 Task: Calculate the travel distance between Hood River and Multnomah Falls.
Action: Mouse moved to (330, 125)
Screenshot: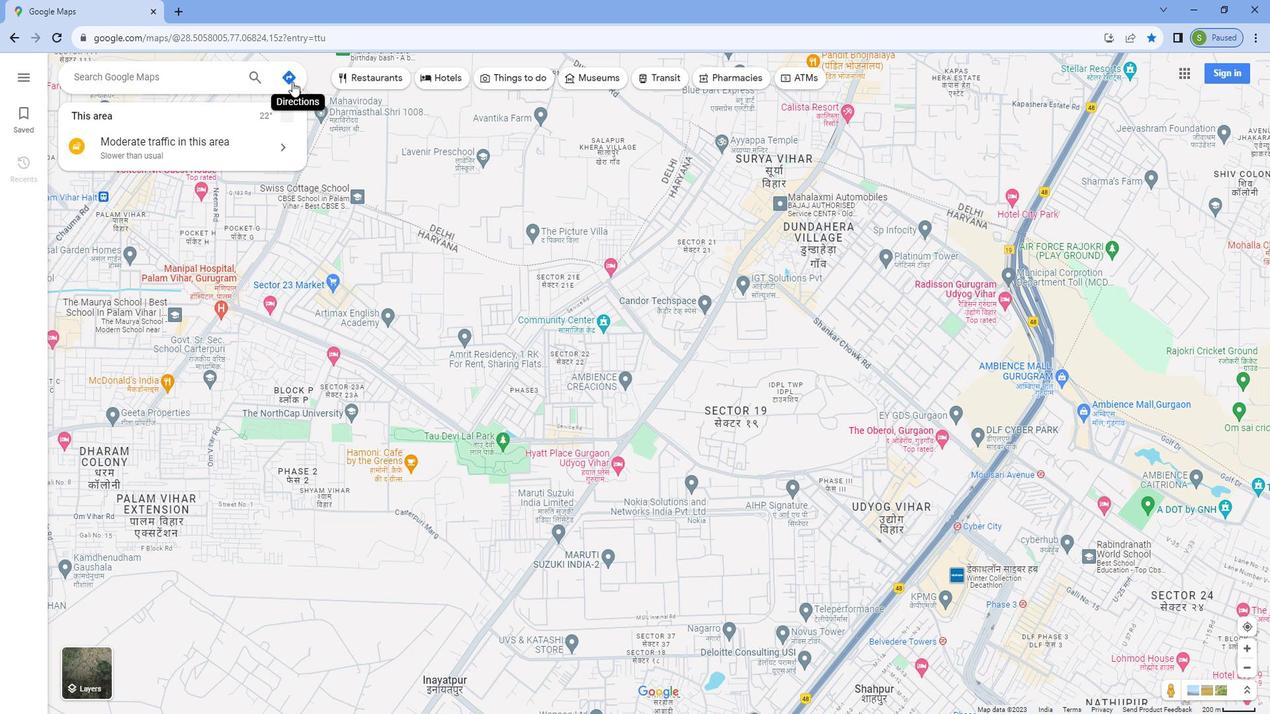 
Action: Mouse pressed left at (330, 125)
Screenshot: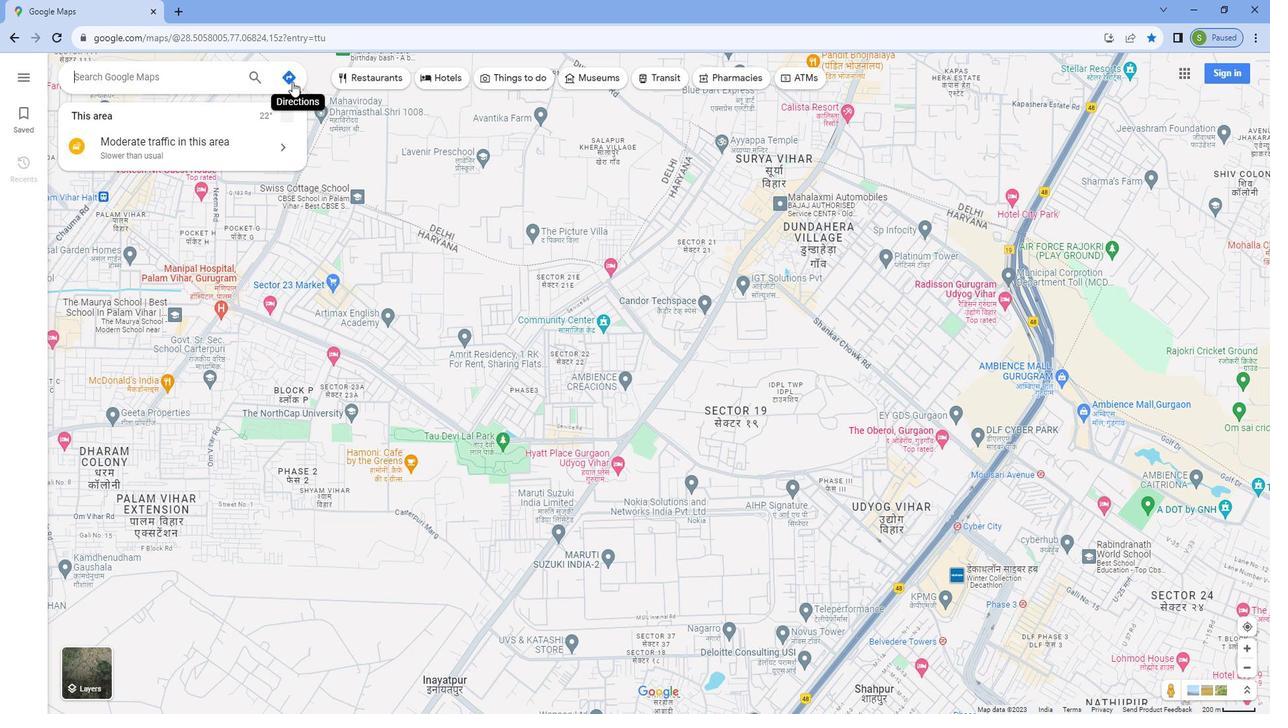 
Action: Mouse moved to (252, 154)
Screenshot: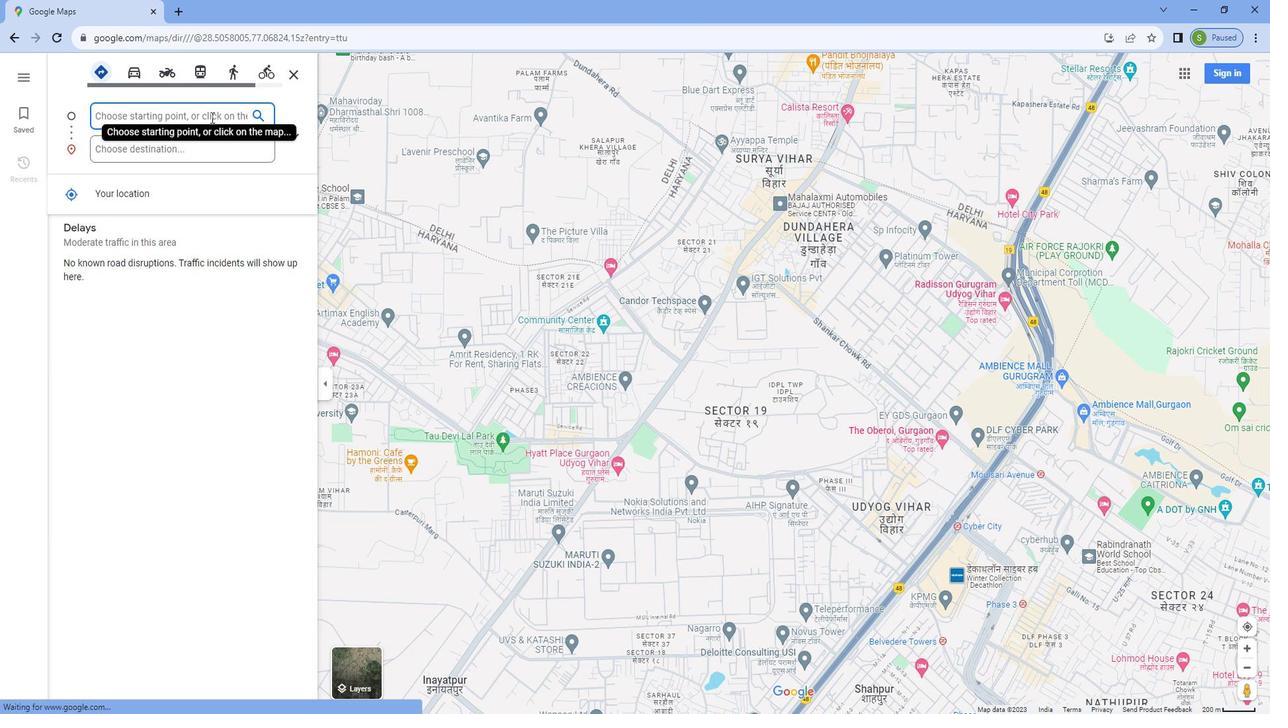 
Action: Mouse pressed left at (252, 154)
Screenshot: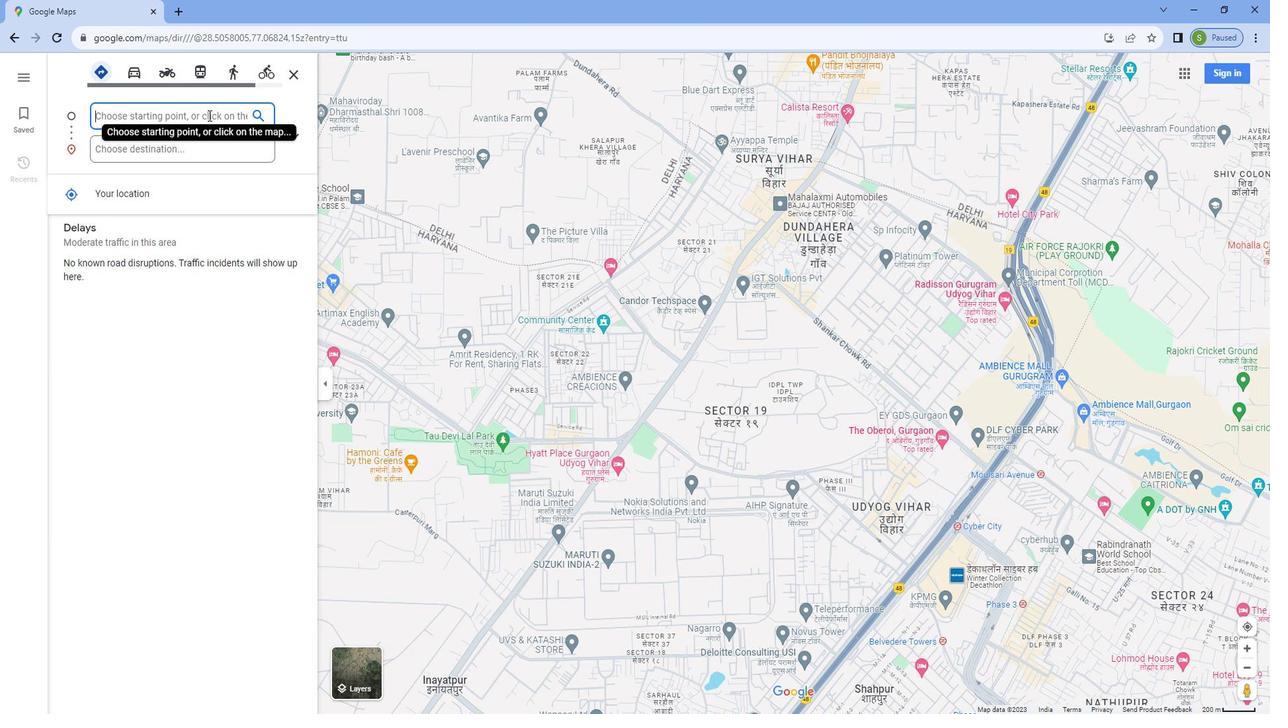
Action: Key pressed <Key.caps_lock>H<Key.caps_lock>ood<Key.space><Key.caps_lock>R<Key.caps_lock>iver
Screenshot: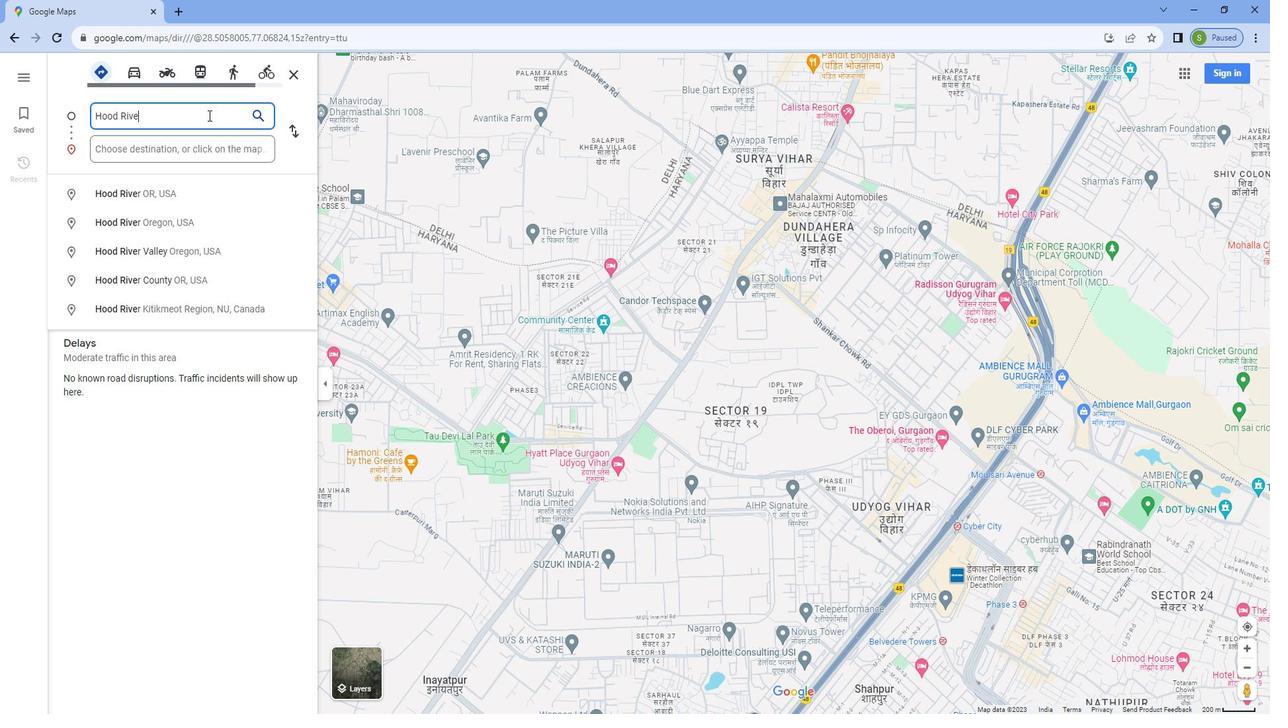
Action: Mouse moved to (198, 177)
Screenshot: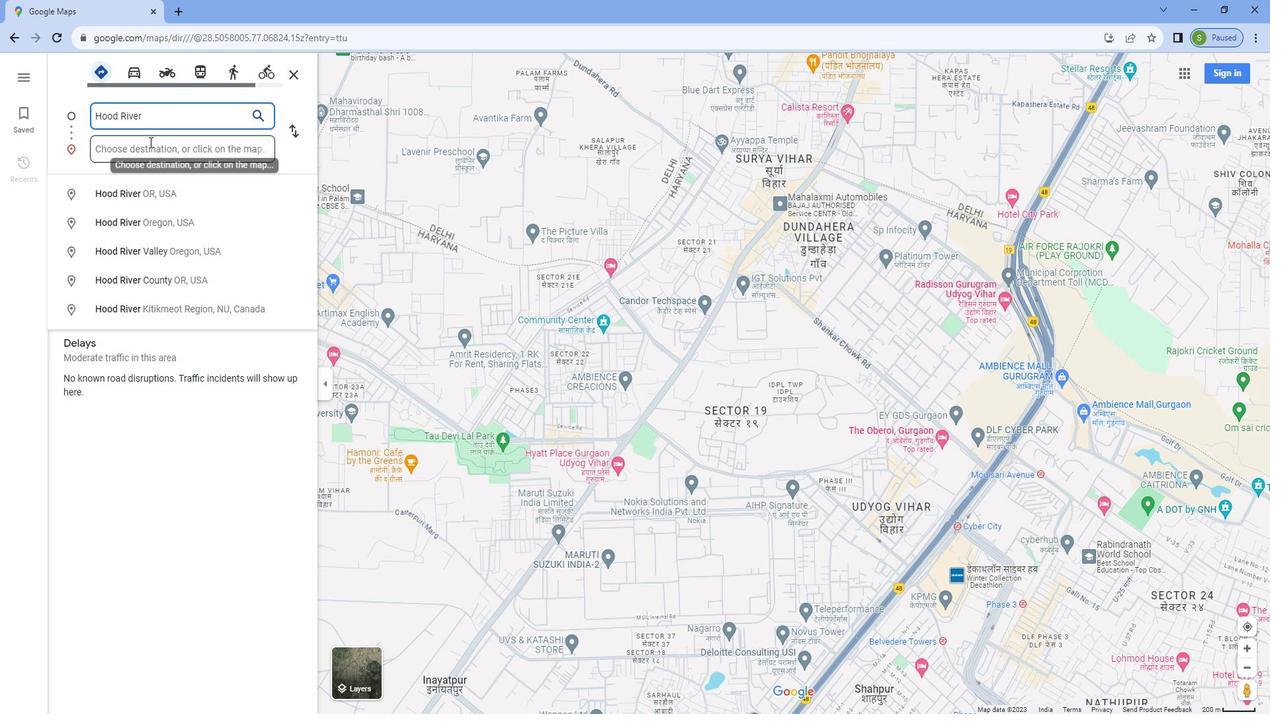 
Action: Mouse pressed left at (198, 177)
Screenshot: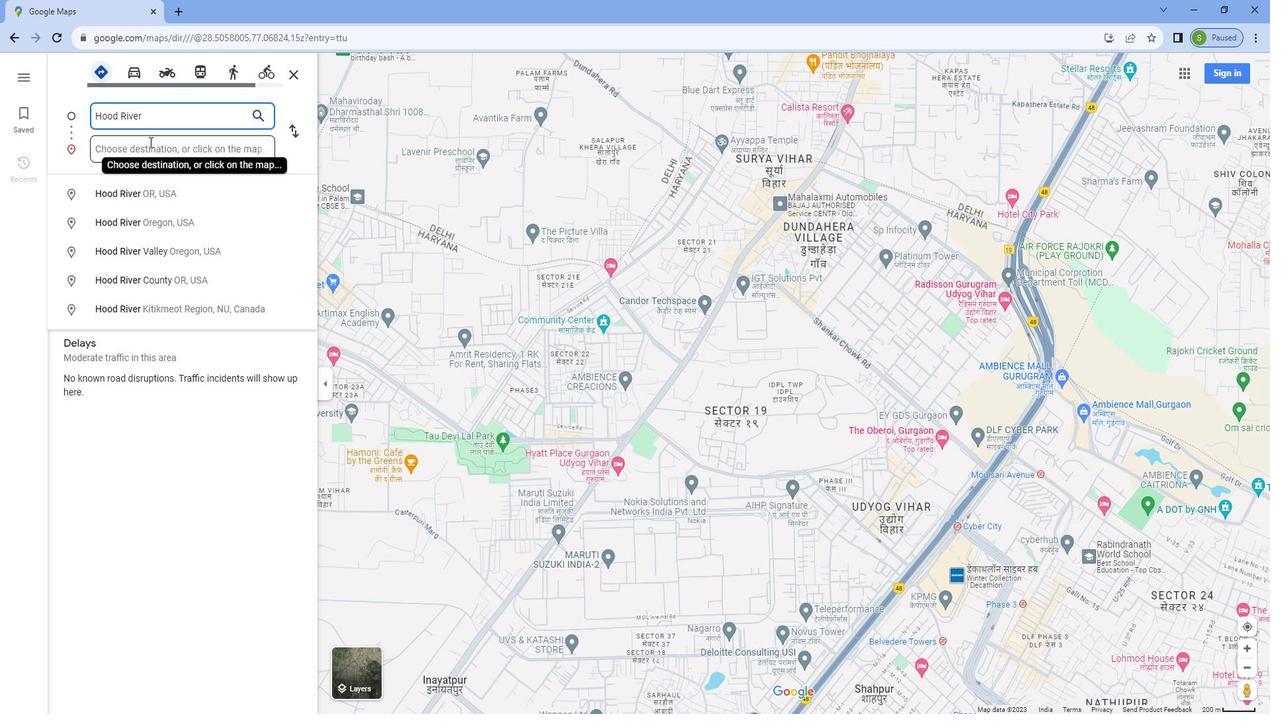 
Action: Key pressed <Key.caps_lock>M<Key.caps_lock>ultnomah<Key.space><Key.caps_lock>F<Key.caps_lock>alls<Key.enter>
Screenshot: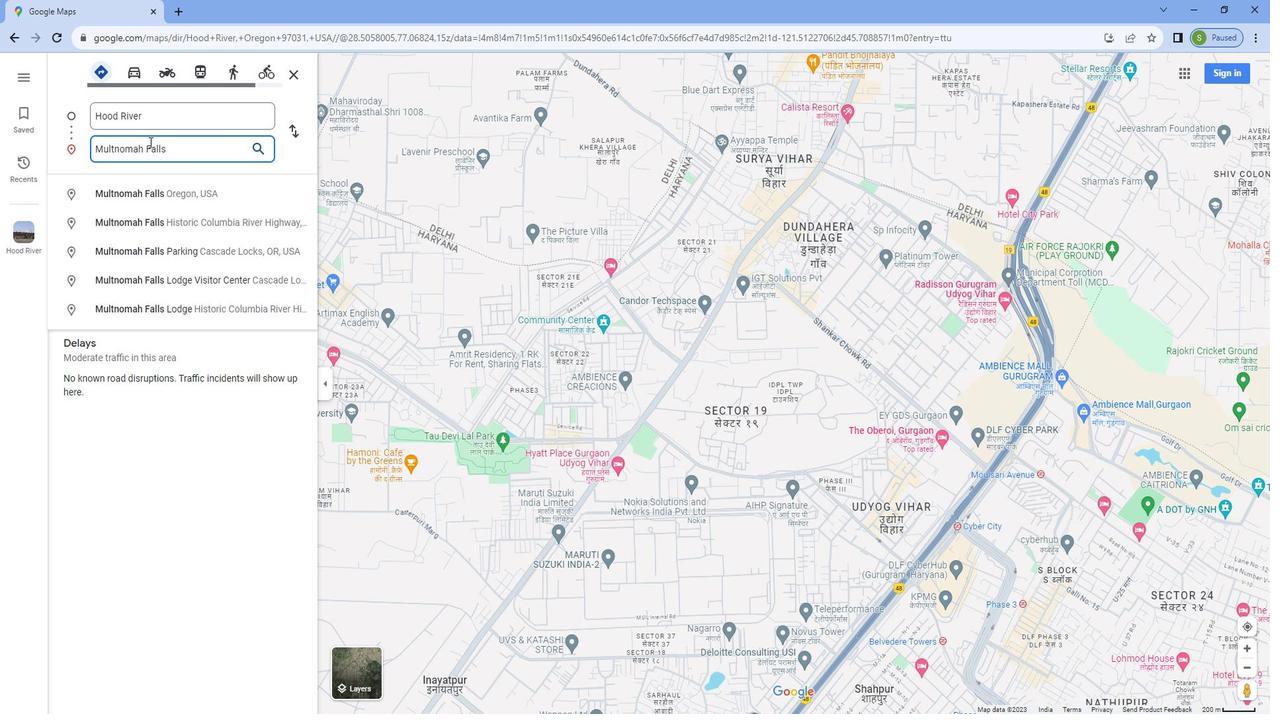 
Action: Mouse moved to (581, 630)
Screenshot: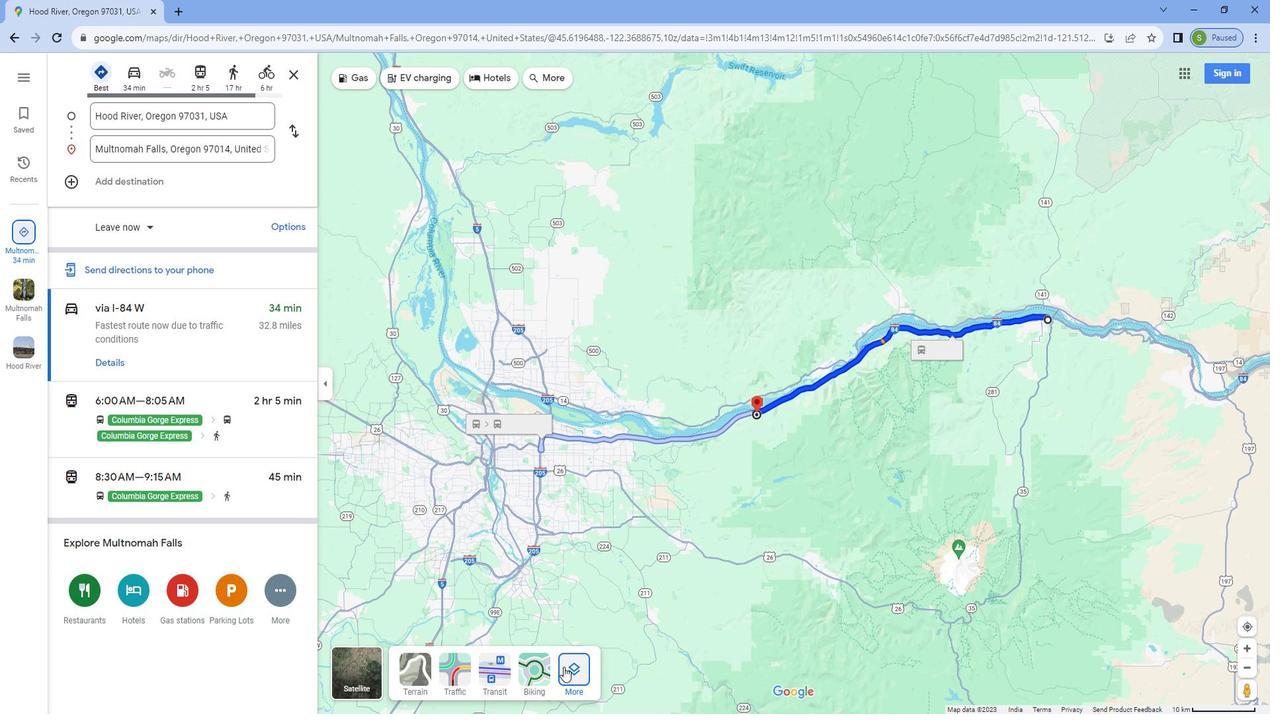 
Action: Mouse pressed left at (581, 630)
Screenshot: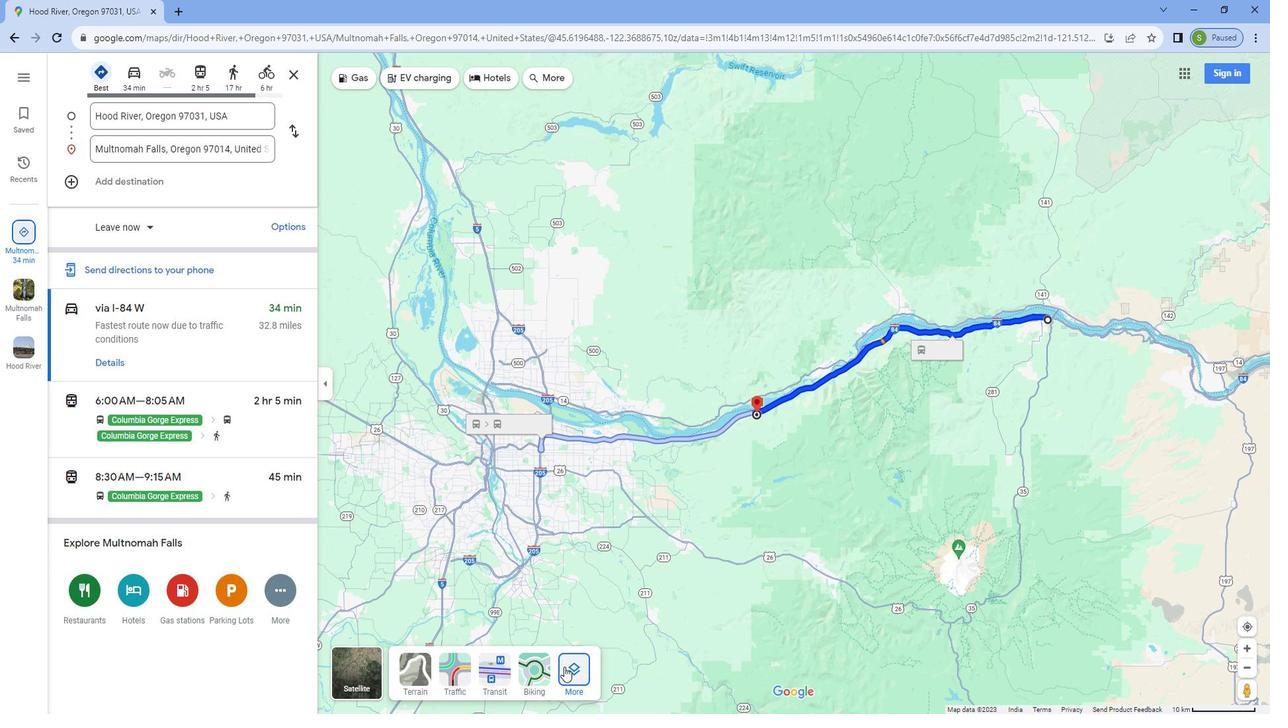 
Action: Mouse moved to (483, 523)
Screenshot: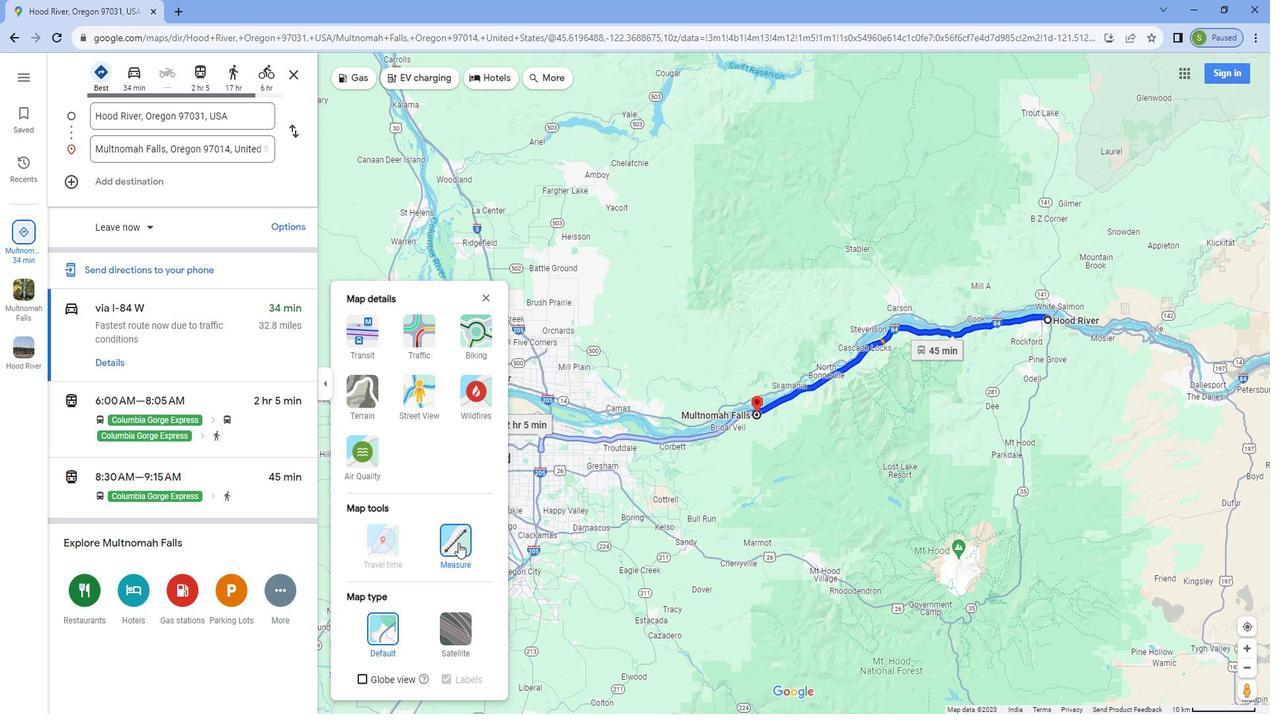 
Action: Mouse pressed left at (483, 523)
Screenshot: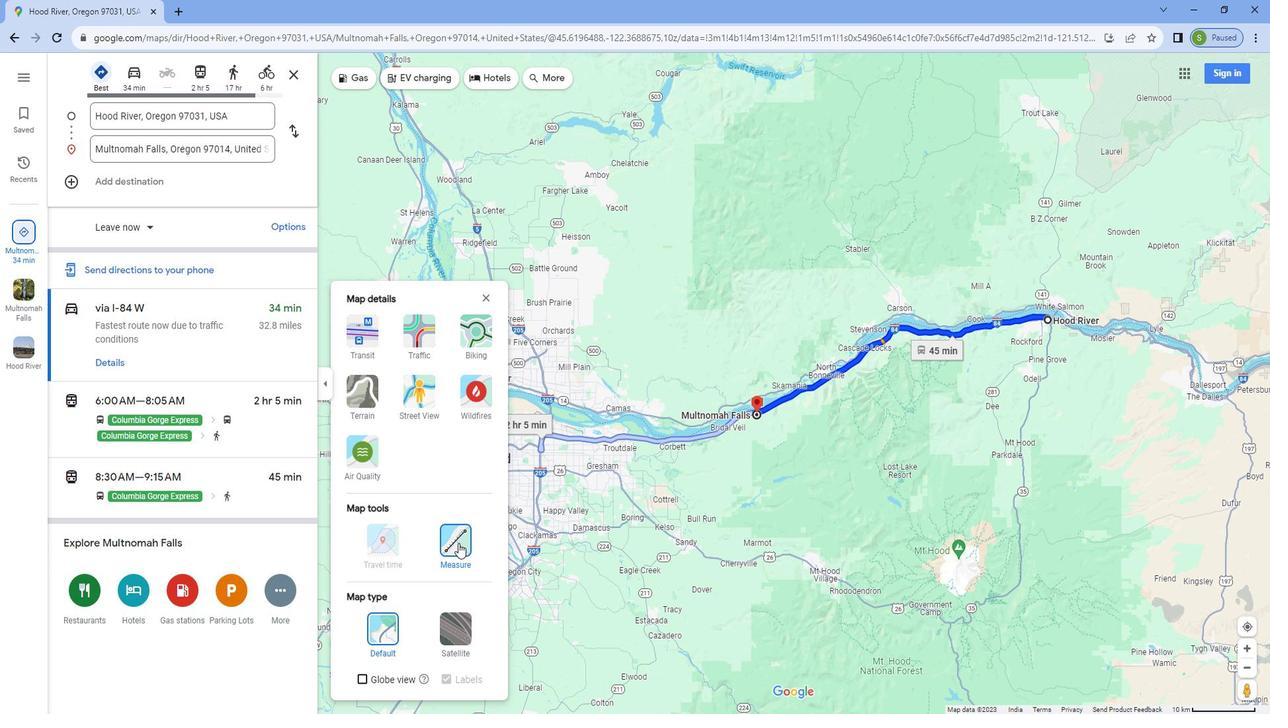 
Action: Mouse moved to (761, 409)
Screenshot: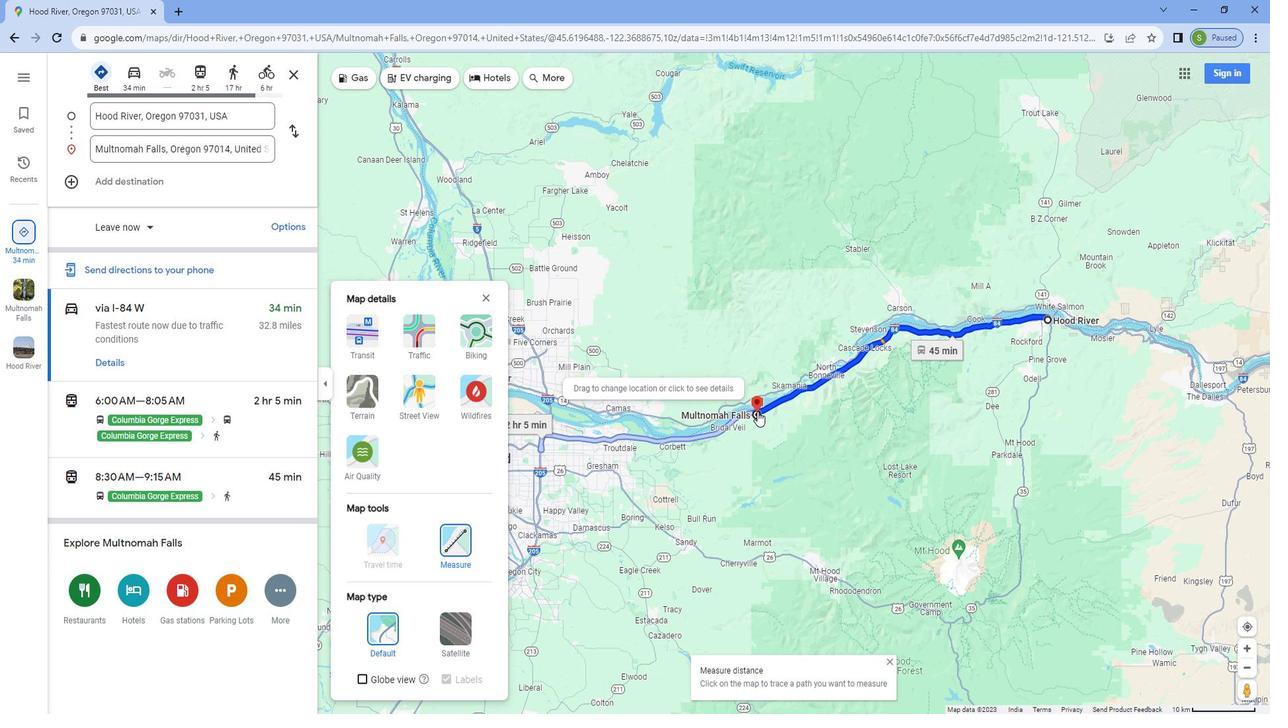 
Action: Mouse pressed left at (761, 409)
Screenshot: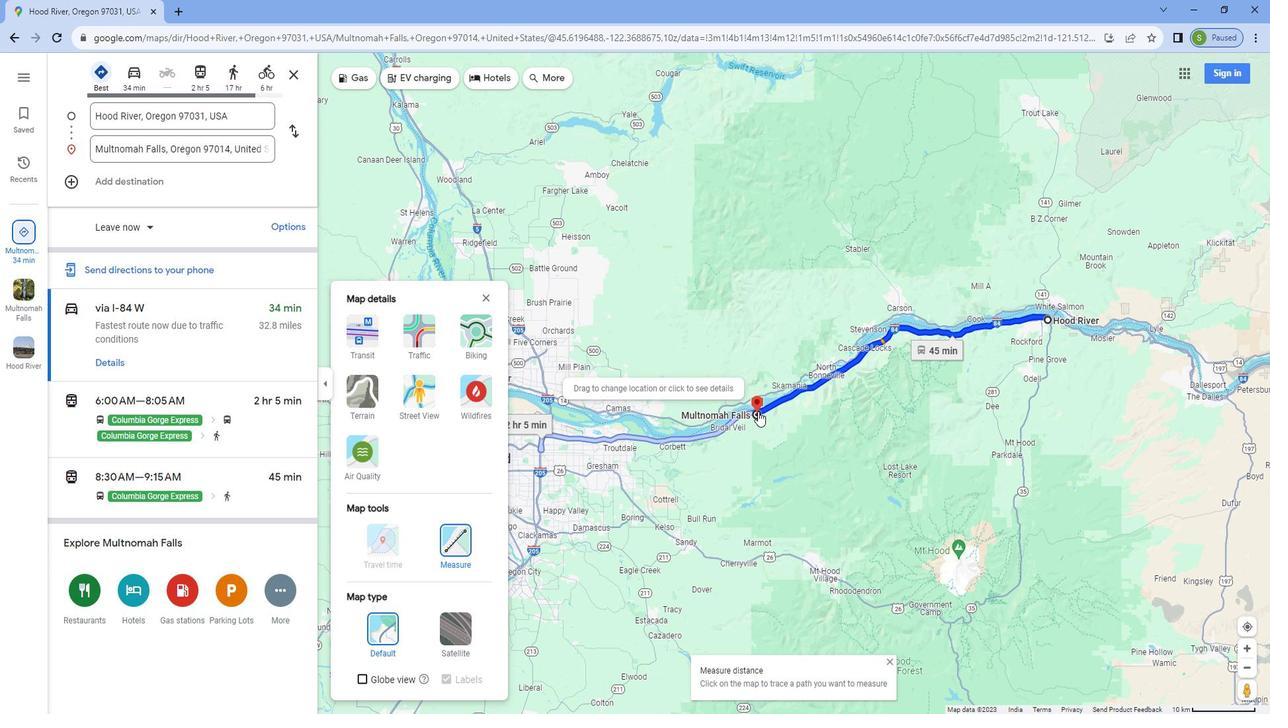 
Action: Mouse moved to (1029, 327)
Screenshot: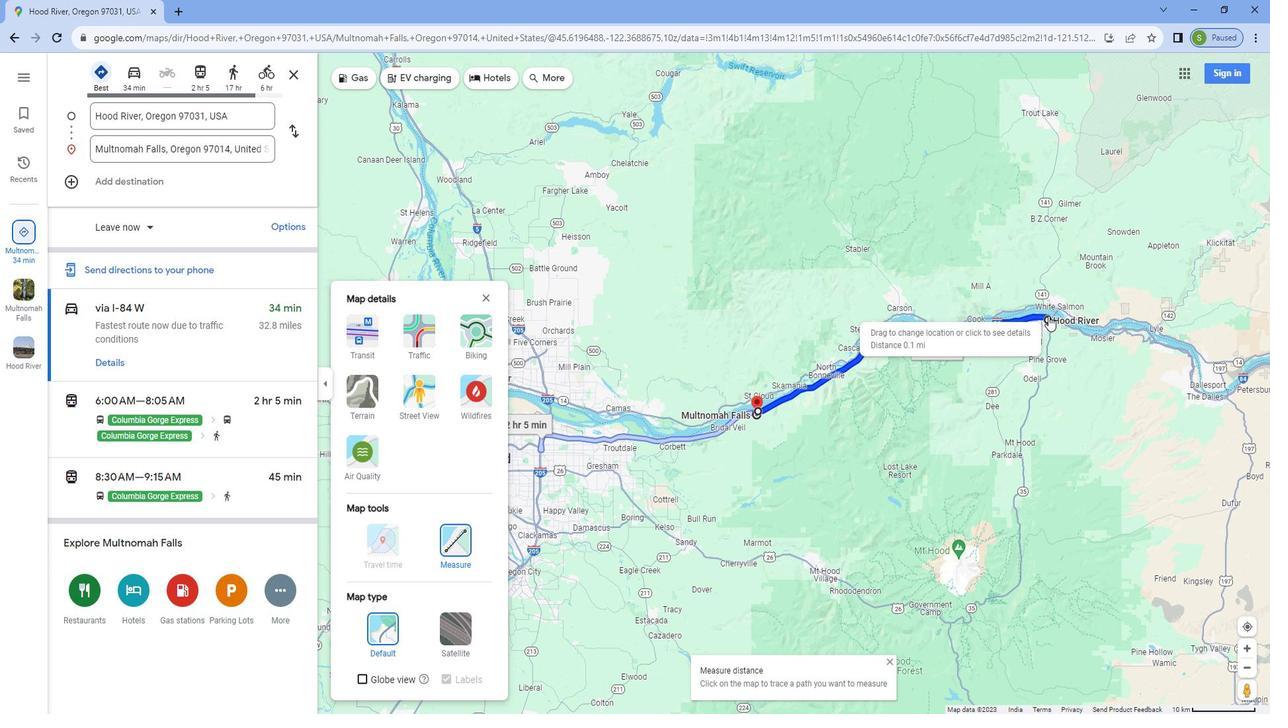 
Action: Mouse pressed left at (1029, 327)
Screenshot: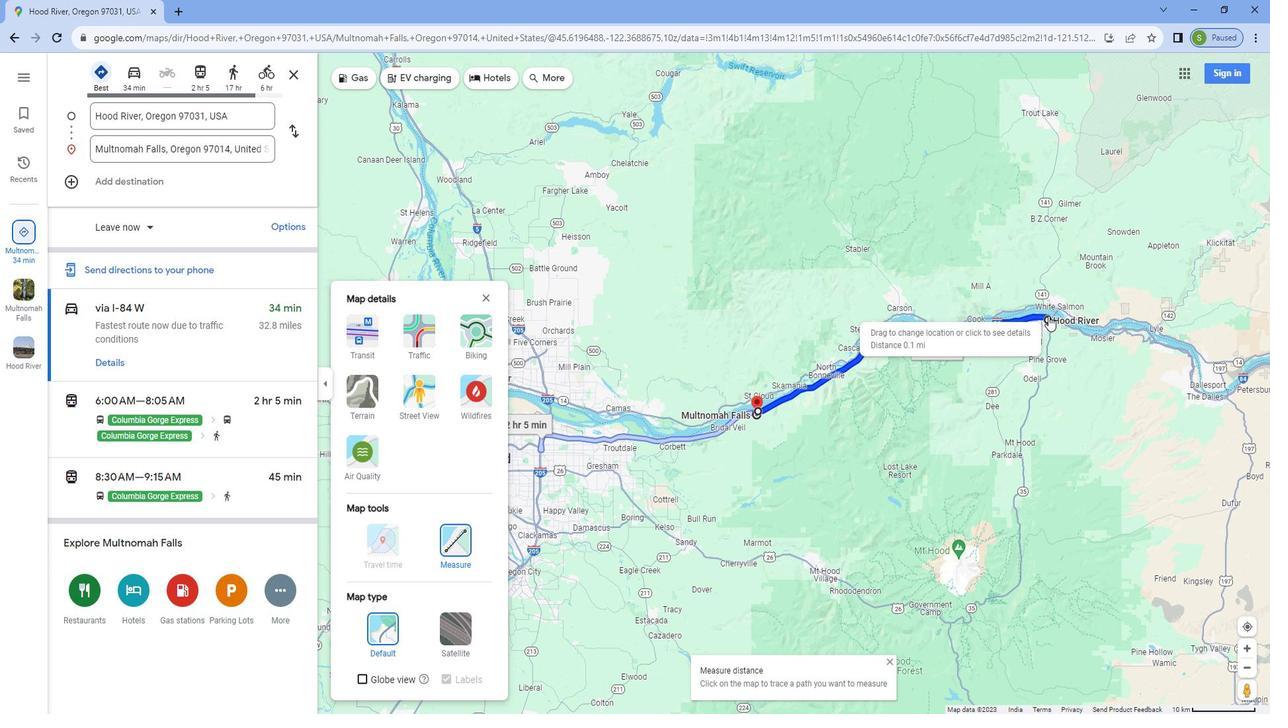 
Action: Mouse moved to (760, 455)
Screenshot: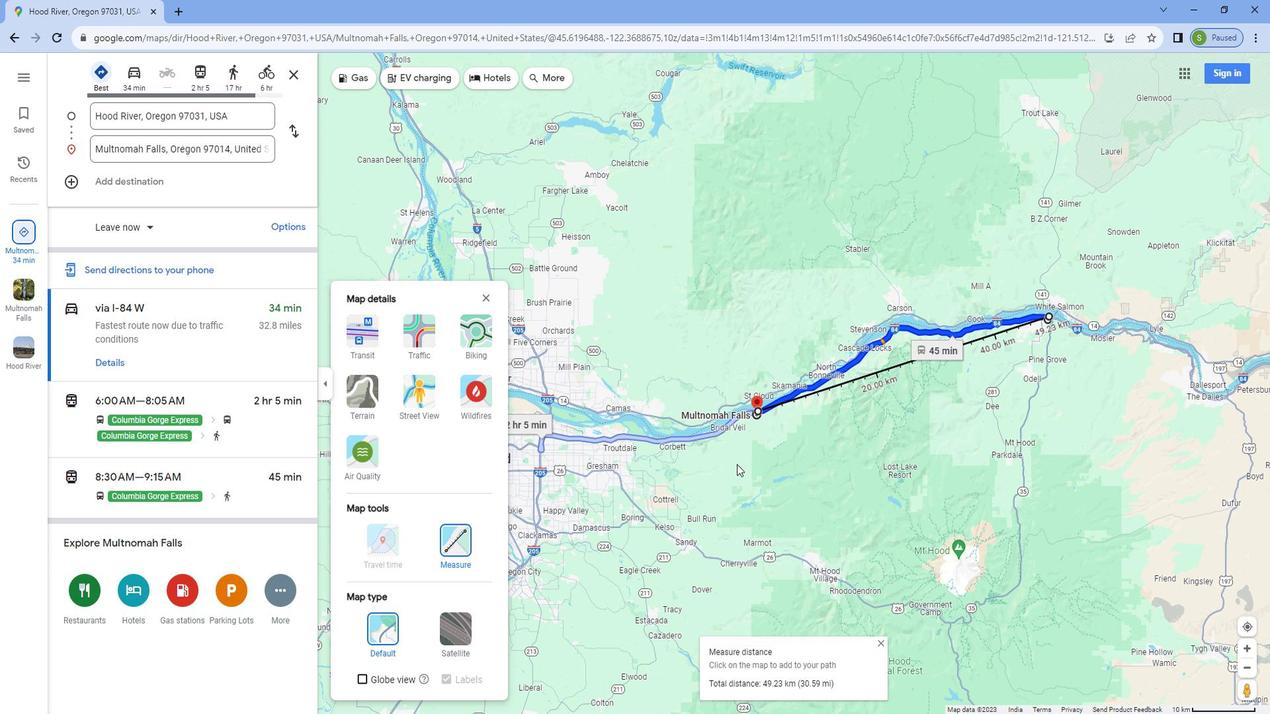 
Action: Mouse scrolled (760, 455) with delta (0, 0)
Screenshot: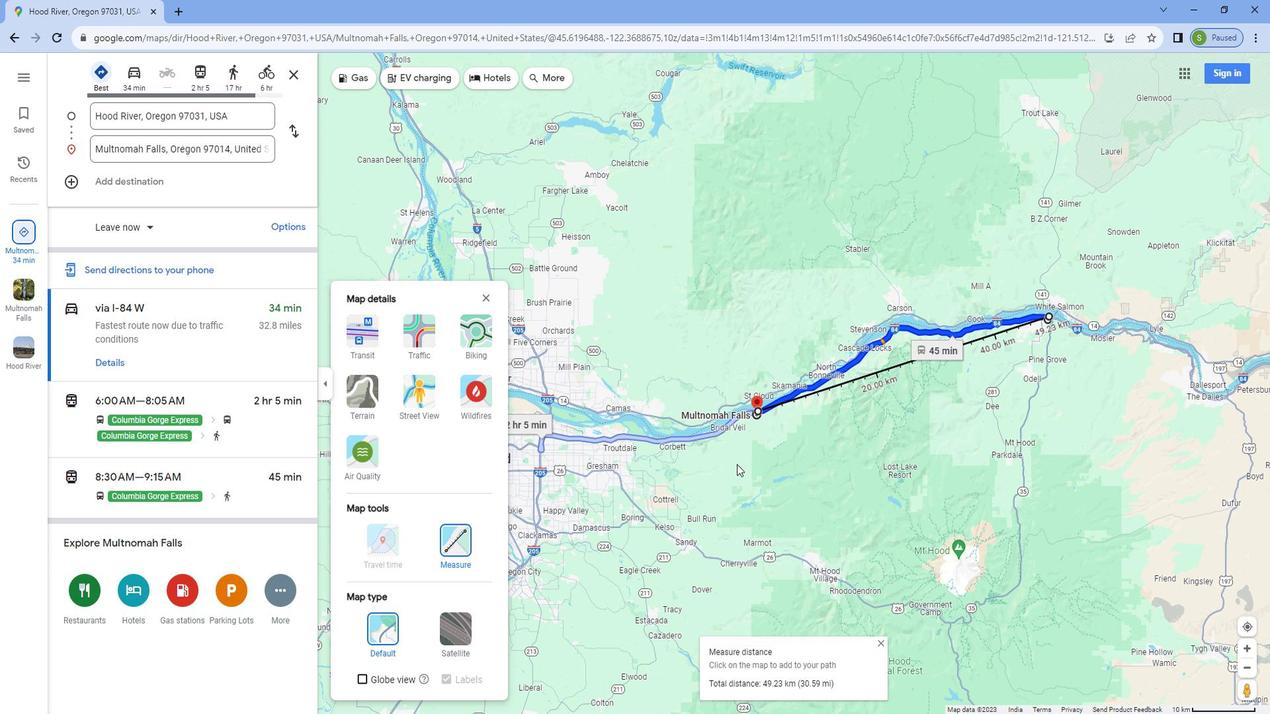 
Action: Mouse moved to (792, 455)
Screenshot: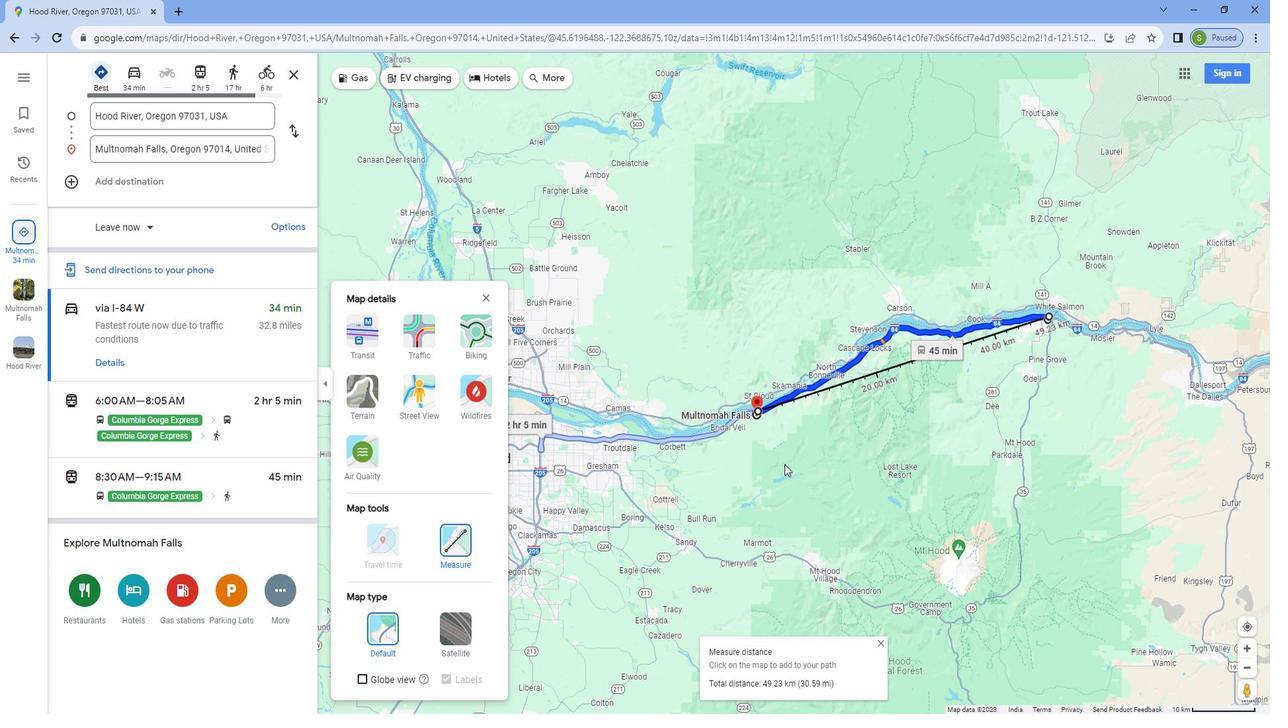 
Action: Mouse scrolled (792, 455) with delta (0, 0)
Screenshot: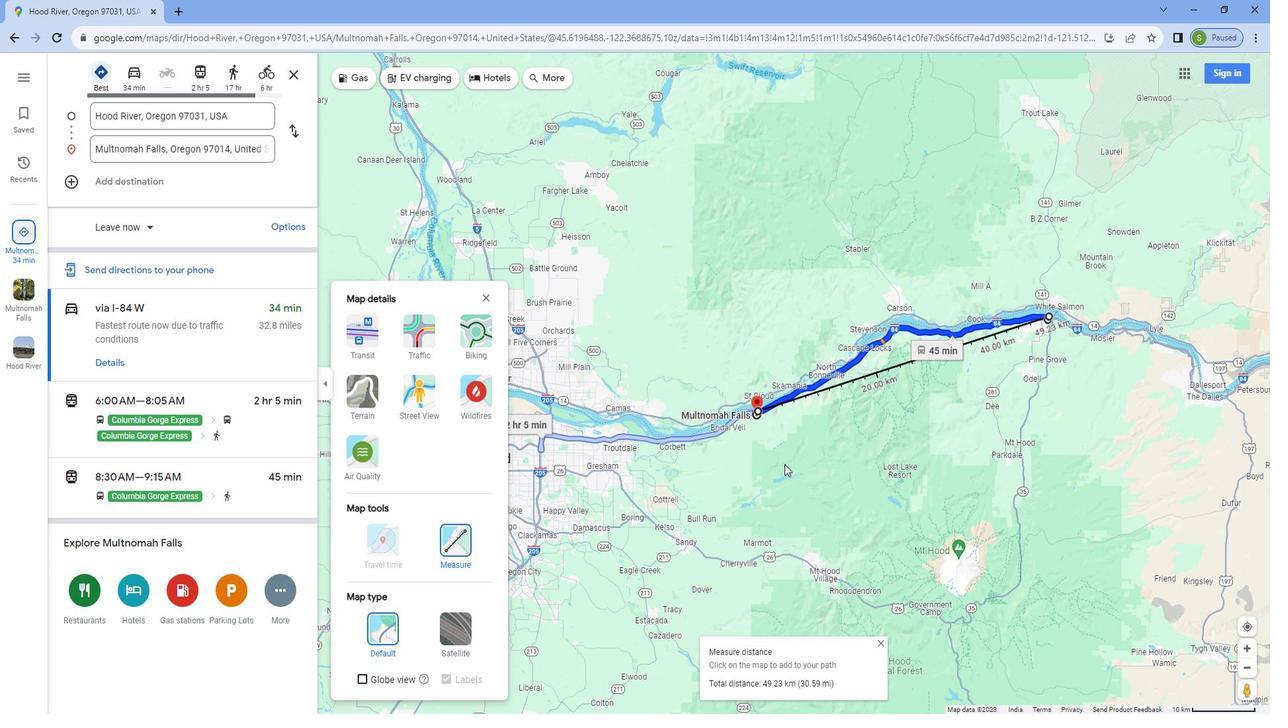 
Action: Mouse moved to (793, 455)
Screenshot: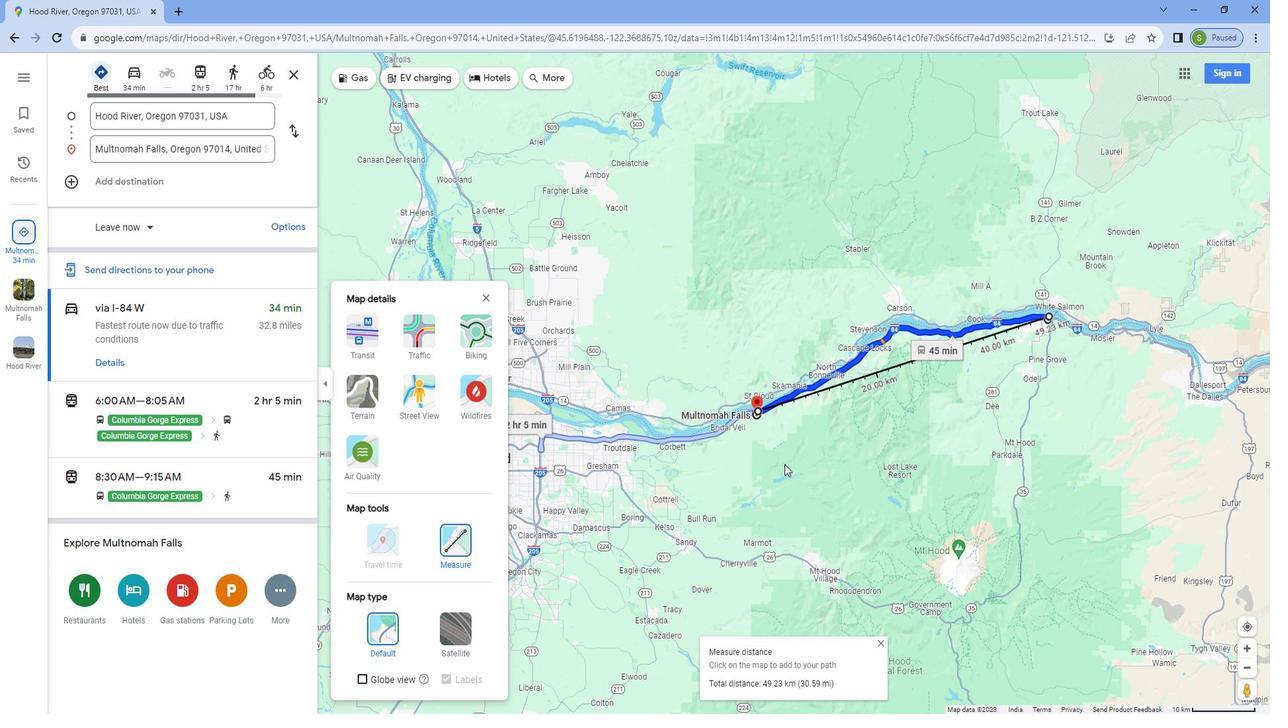 
Action: Mouse scrolled (793, 455) with delta (0, 0)
Screenshot: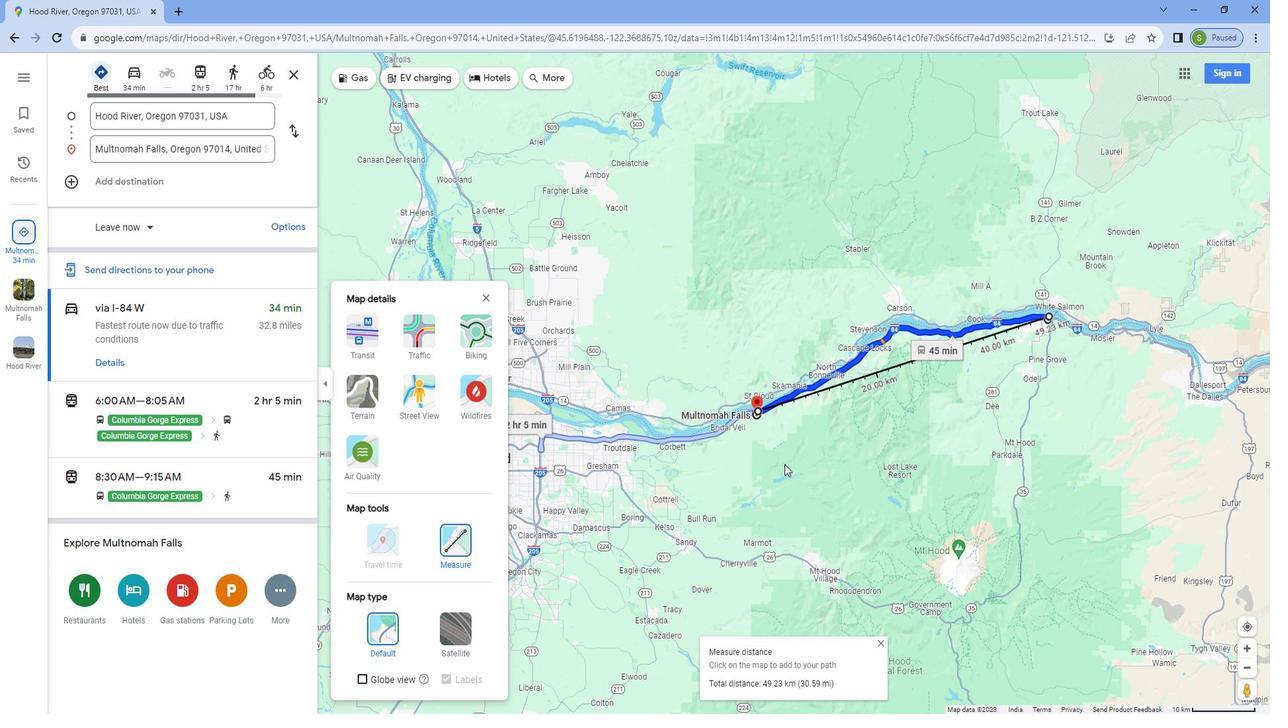 
Action: Mouse moved to (794, 455)
Screenshot: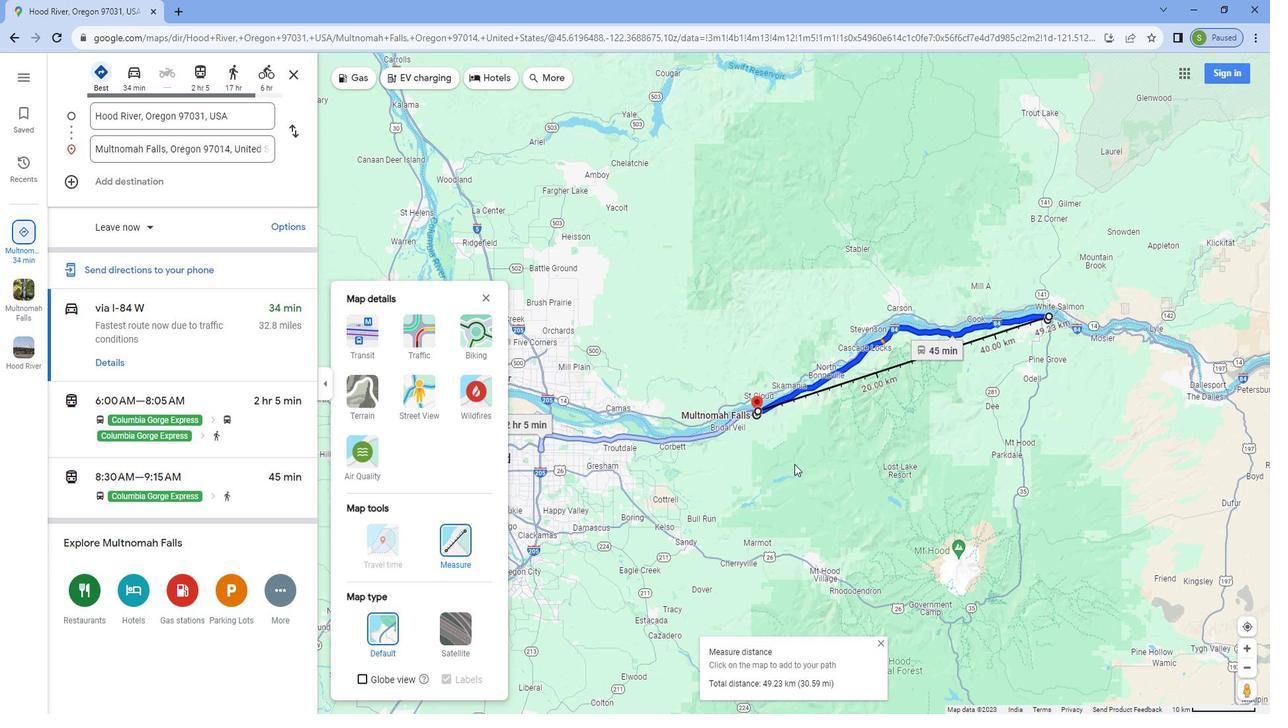 
Action: Mouse scrolled (794, 455) with delta (0, 0)
Screenshot: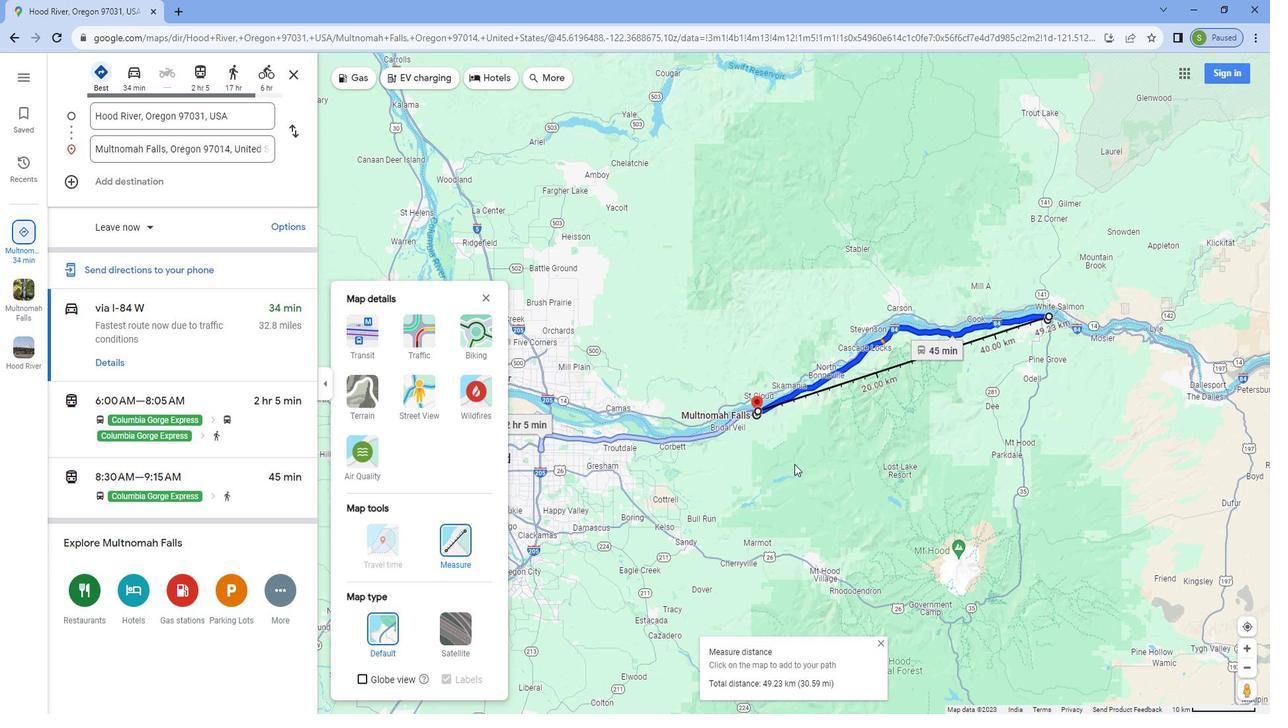 
Action: Mouse scrolled (794, 455) with delta (0, 0)
Screenshot: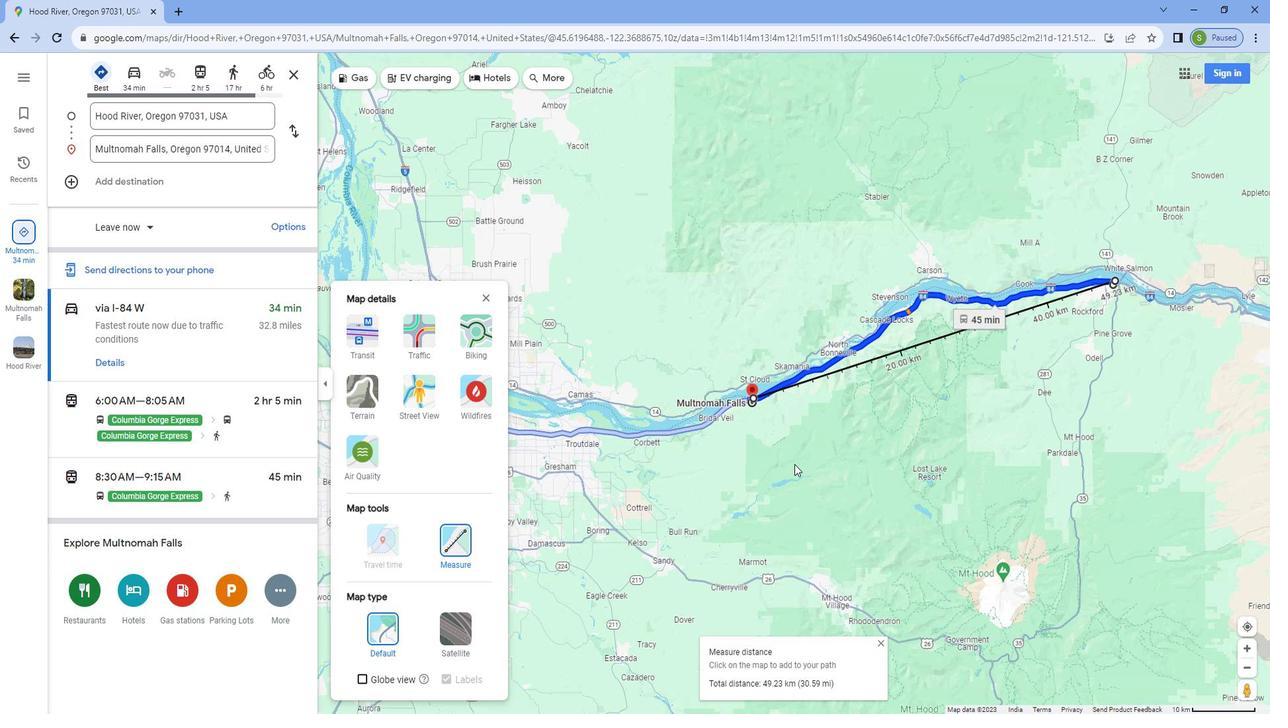 
Action: Mouse scrolled (794, 455) with delta (0, 0)
Screenshot: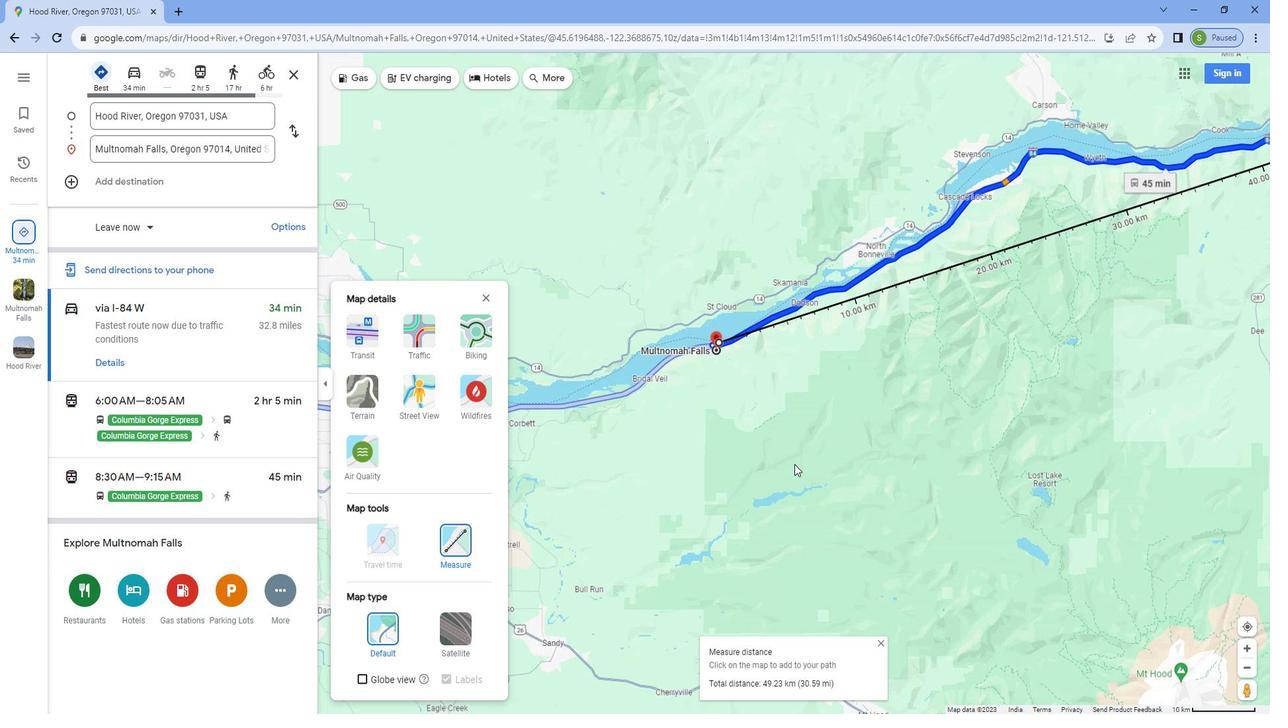 
Action: Mouse scrolled (794, 455) with delta (0, 0)
Screenshot: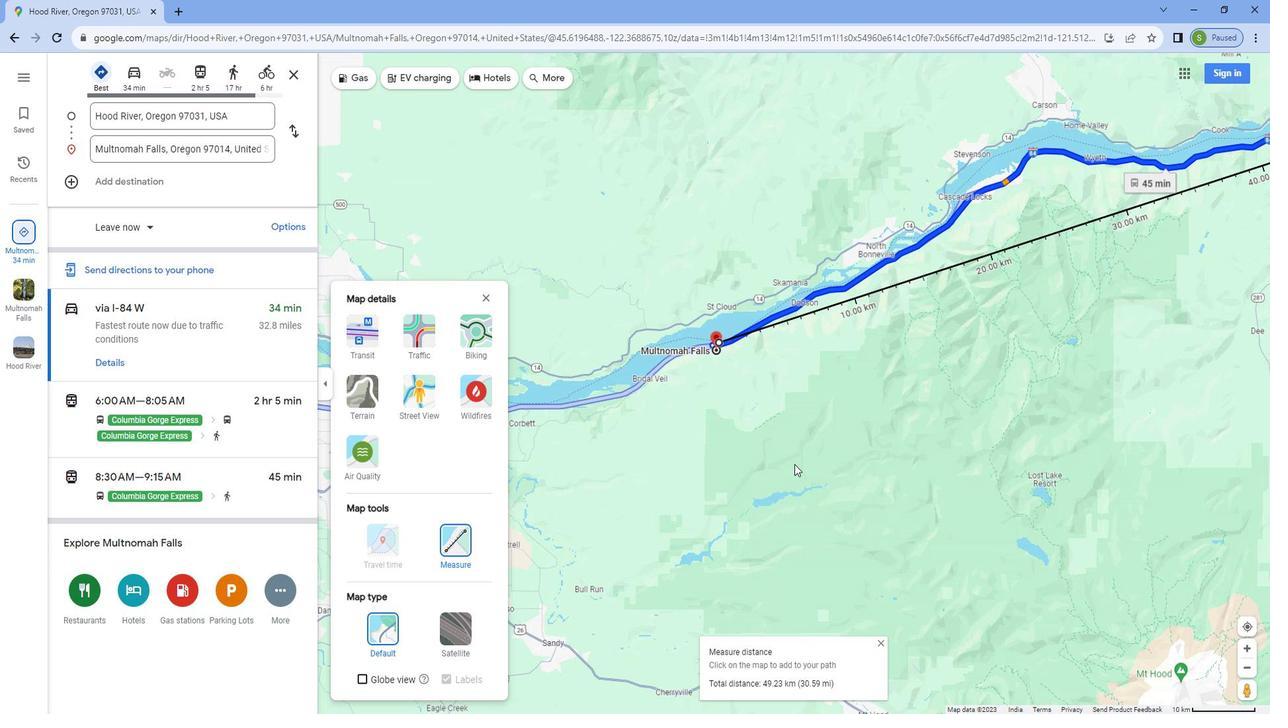 
Action: Mouse scrolled (794, 455) with delta (0, 0)
Screenshot: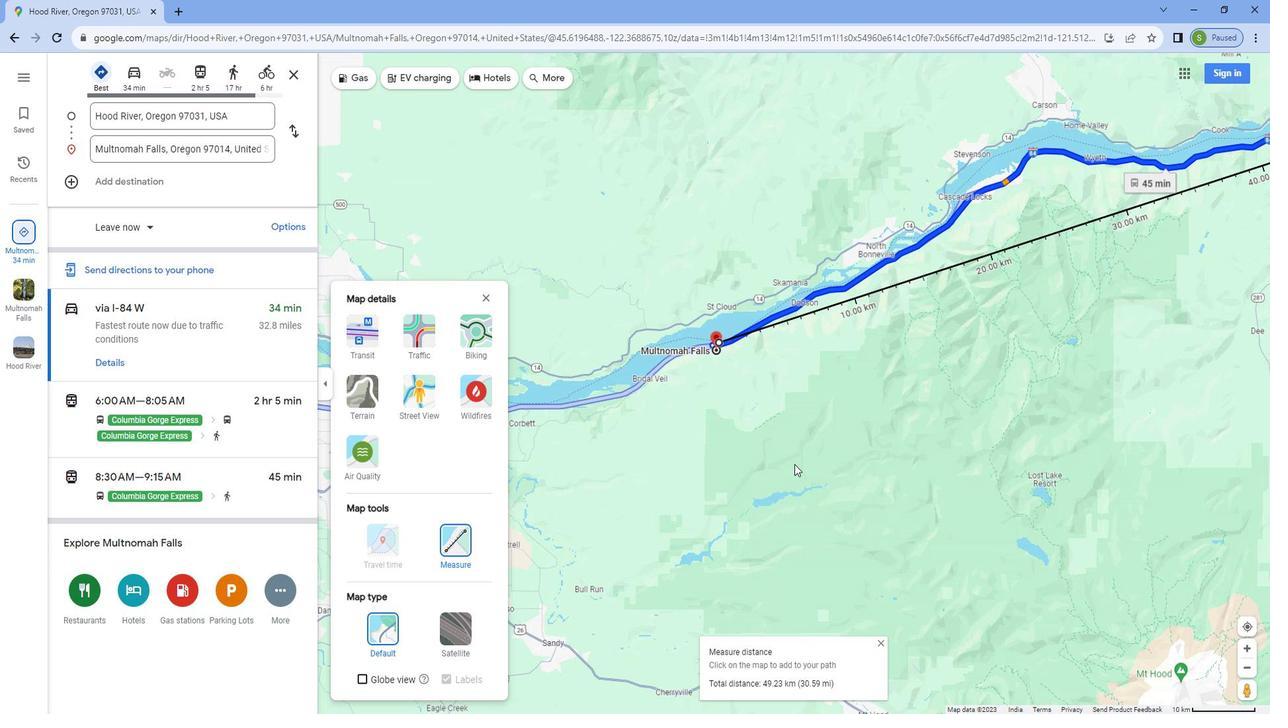 
Action: Mouse scrolled (794, 455) with delta (0, 0)
Screenshot: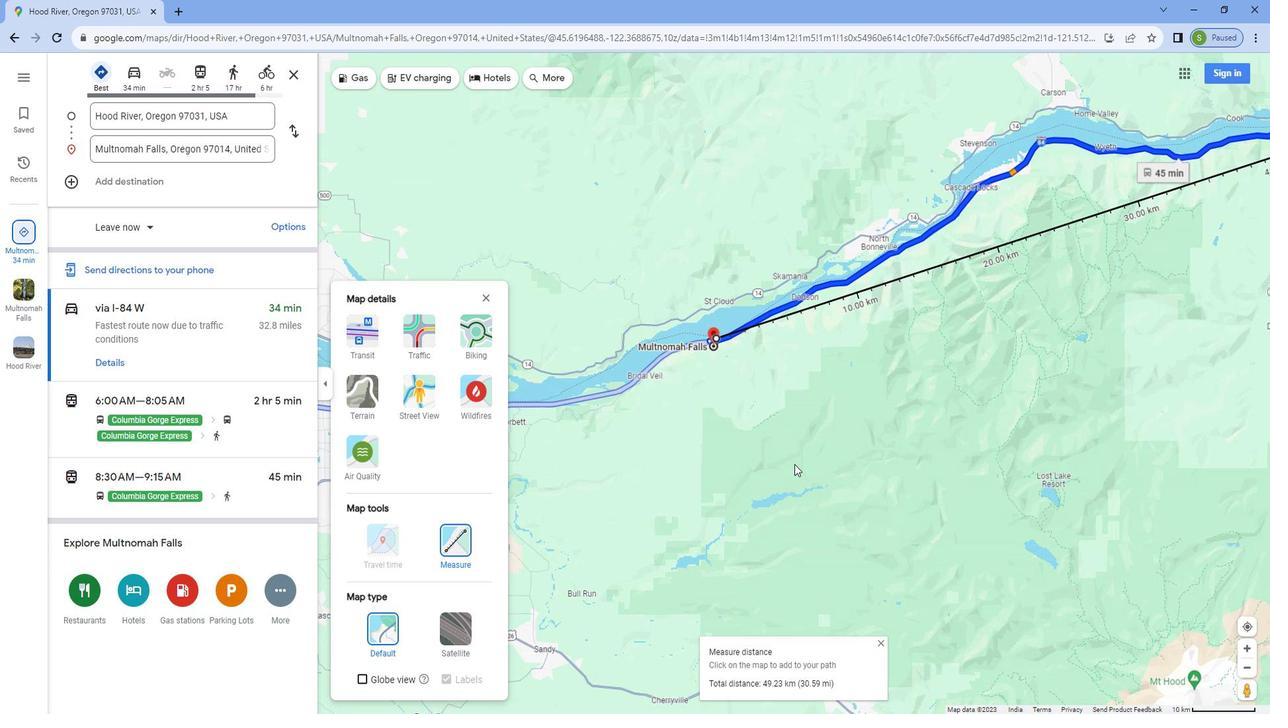 
Action: Mouse moved to (713, 361)
Screenshot: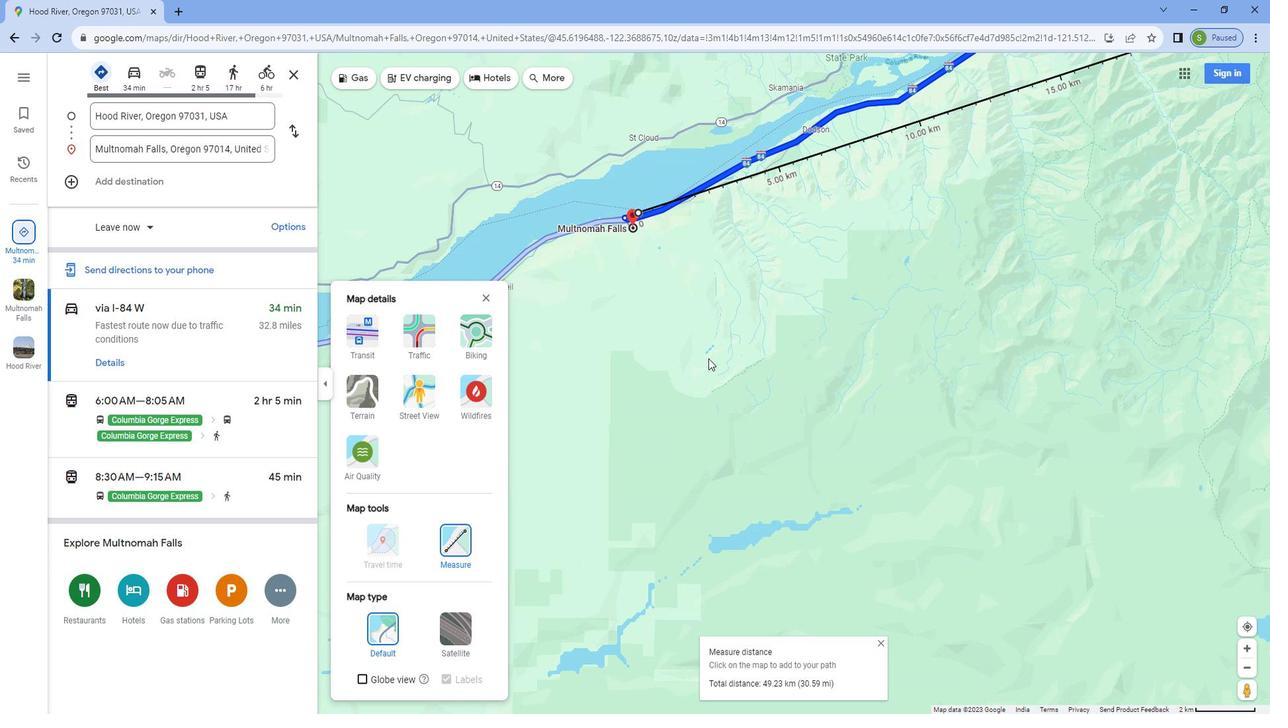 
Action: Mouse pressed left at (713, 361)
Screenshot: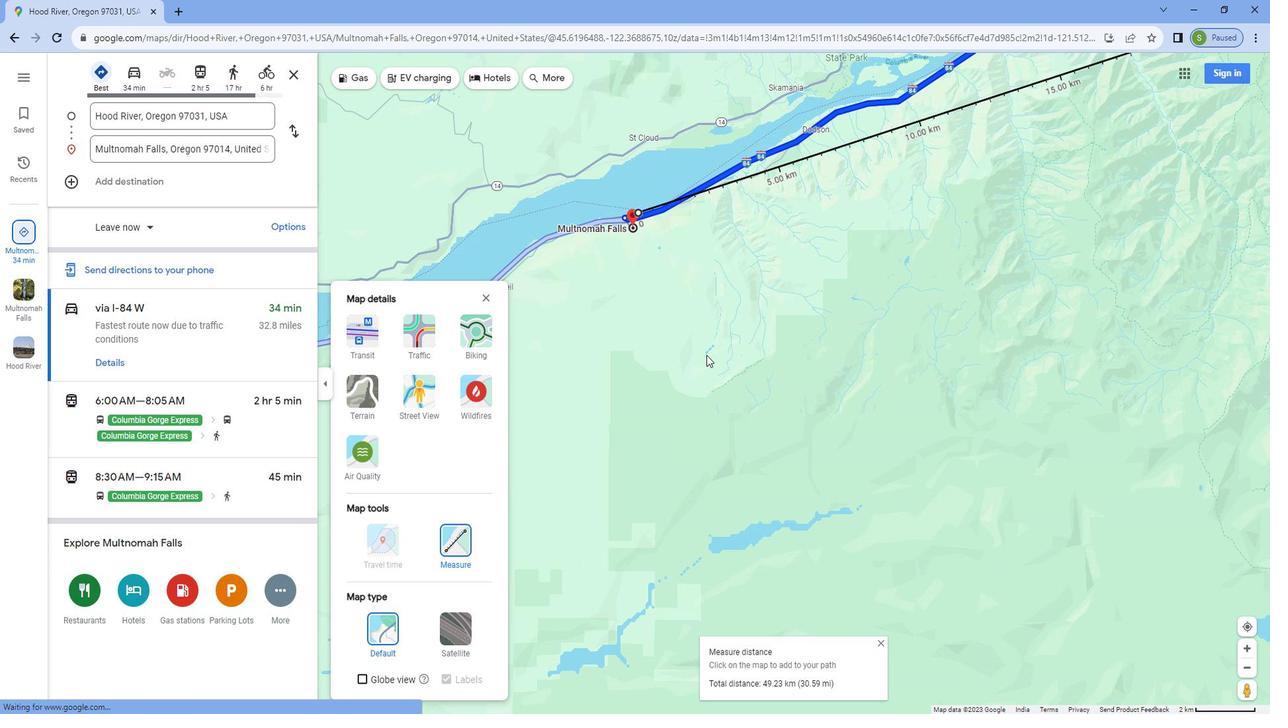 
Action: Mouse moved to (716, 519)
Screenshot: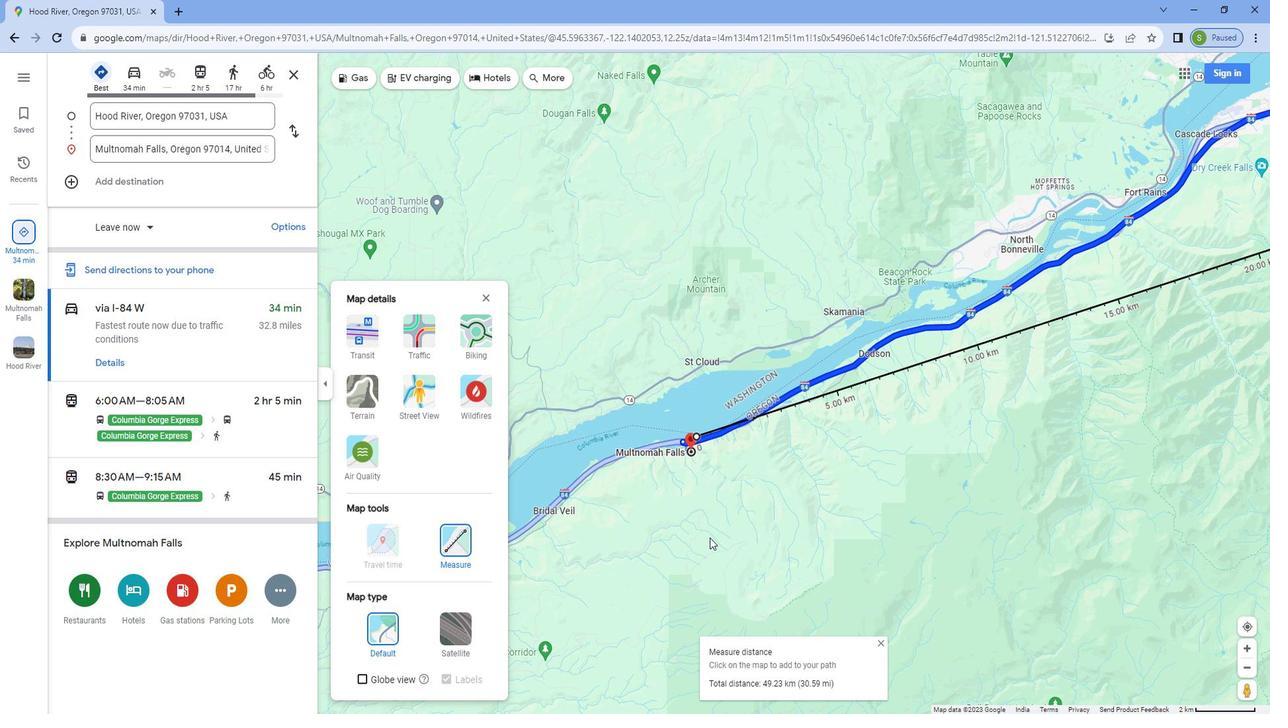 
Action: Mouse scrolled (716, 520) with delta (0, 0)
Screenshot: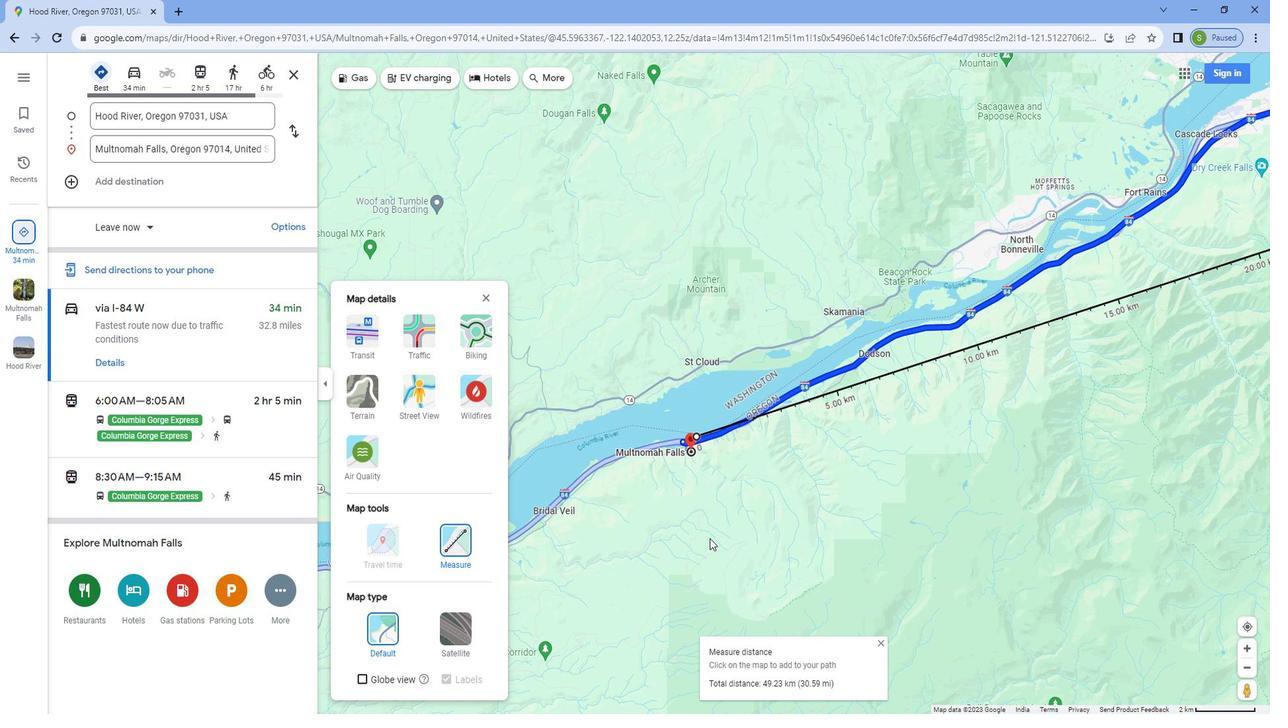 
Action: Mouse scrolled (716, 520) with delta (0, 0)
Screenshot: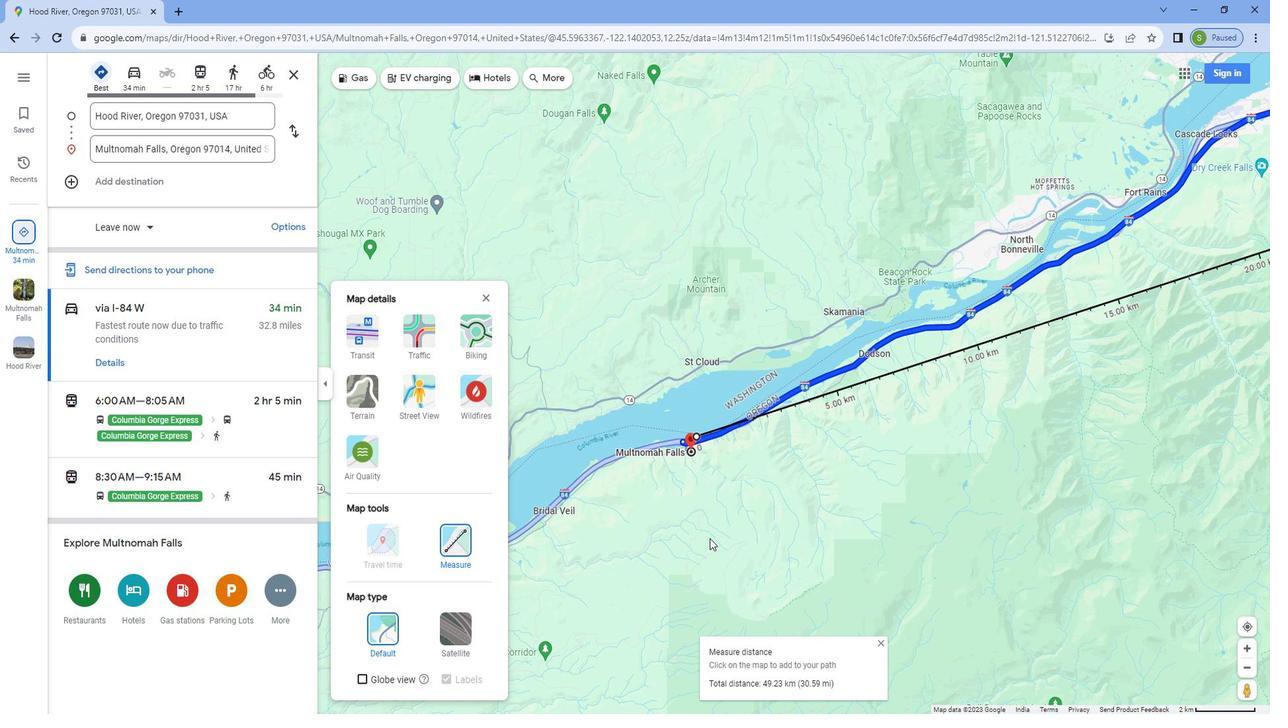 
Action: Mouse moved to (716, 520)
Screenshot: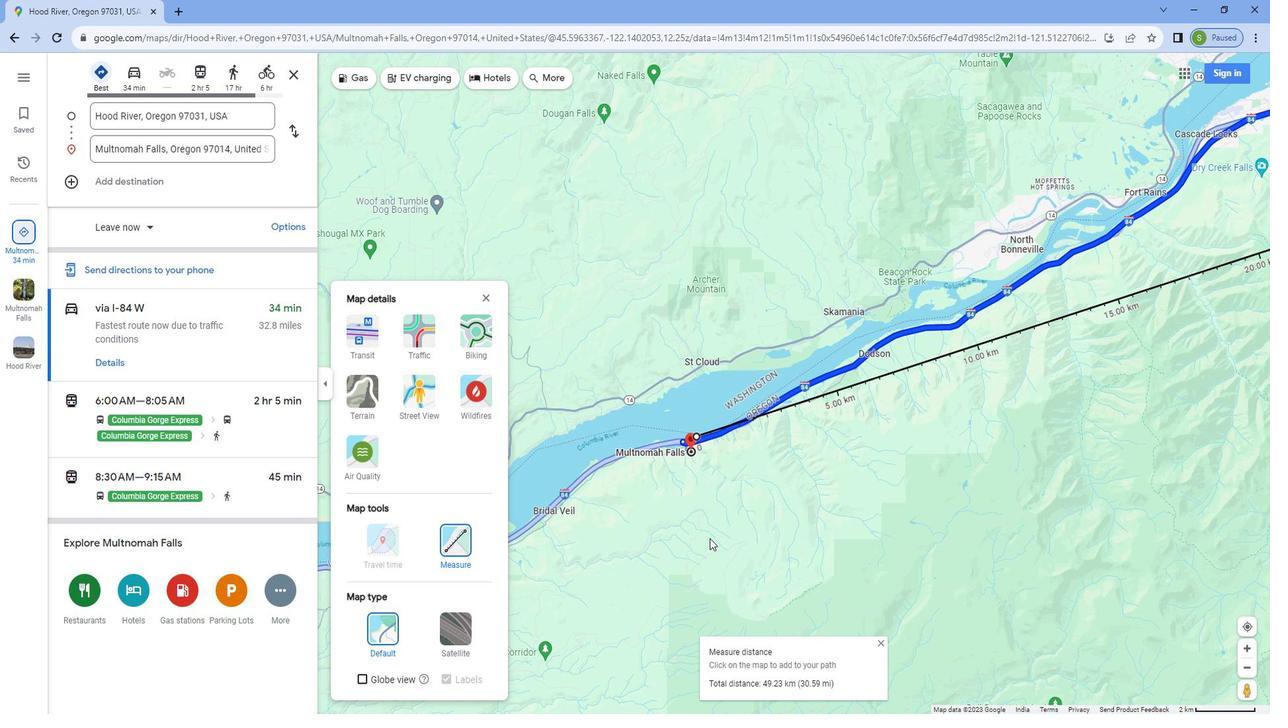 
Action: Mouse scrolled (716, 520) with delta (0, 0)
Screenshot: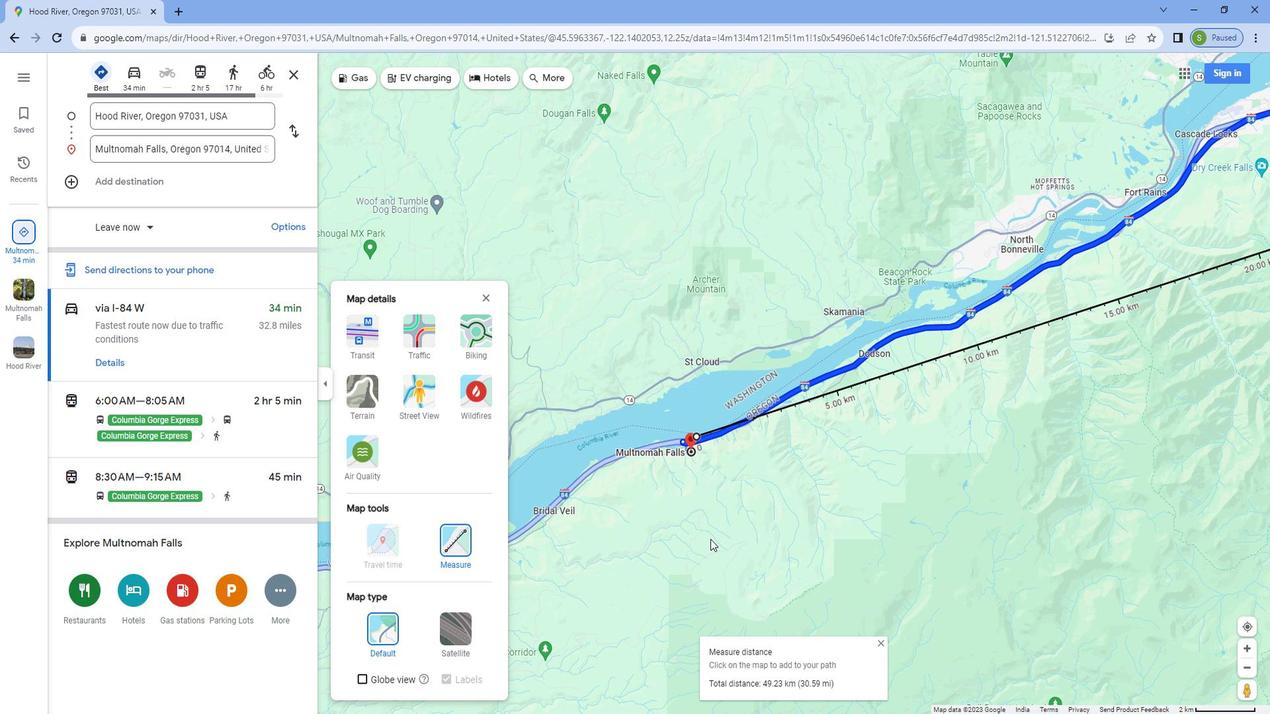 
Action: Mouse scrolled (716, 520) with delta (0, 0)
Screenshot: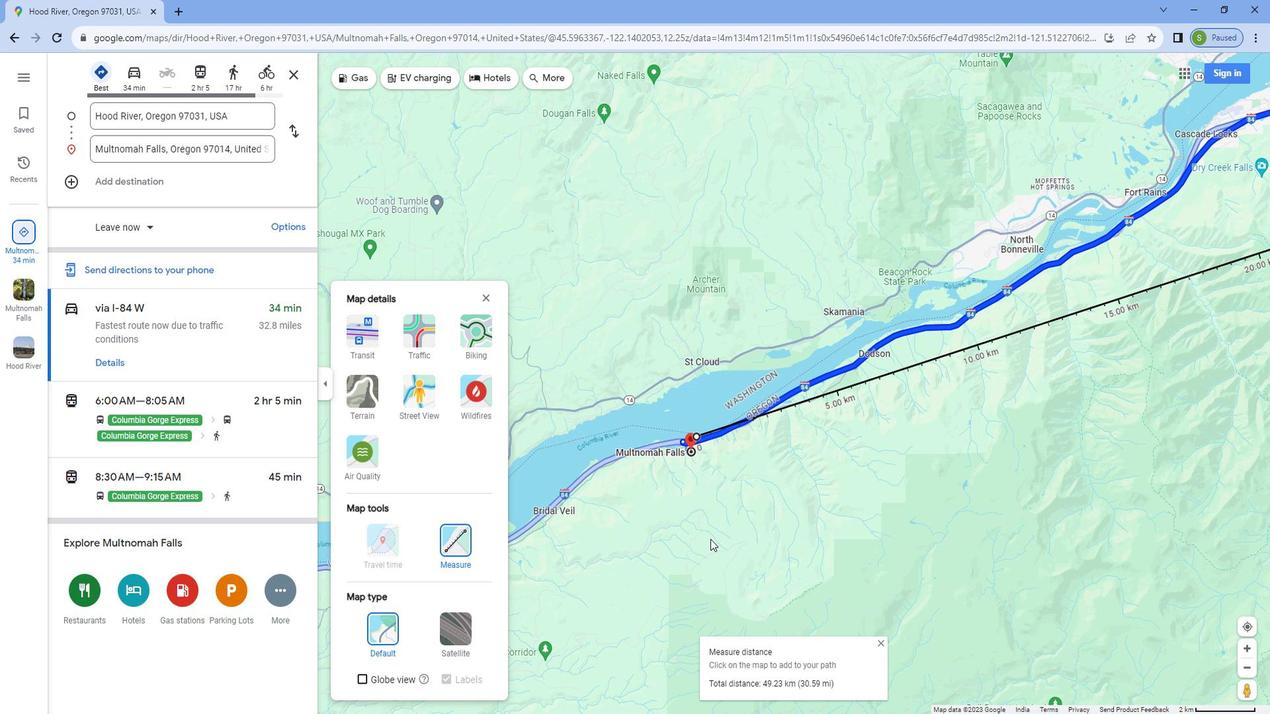 
Action: Mouse moved to (696, 365)
Screenshot: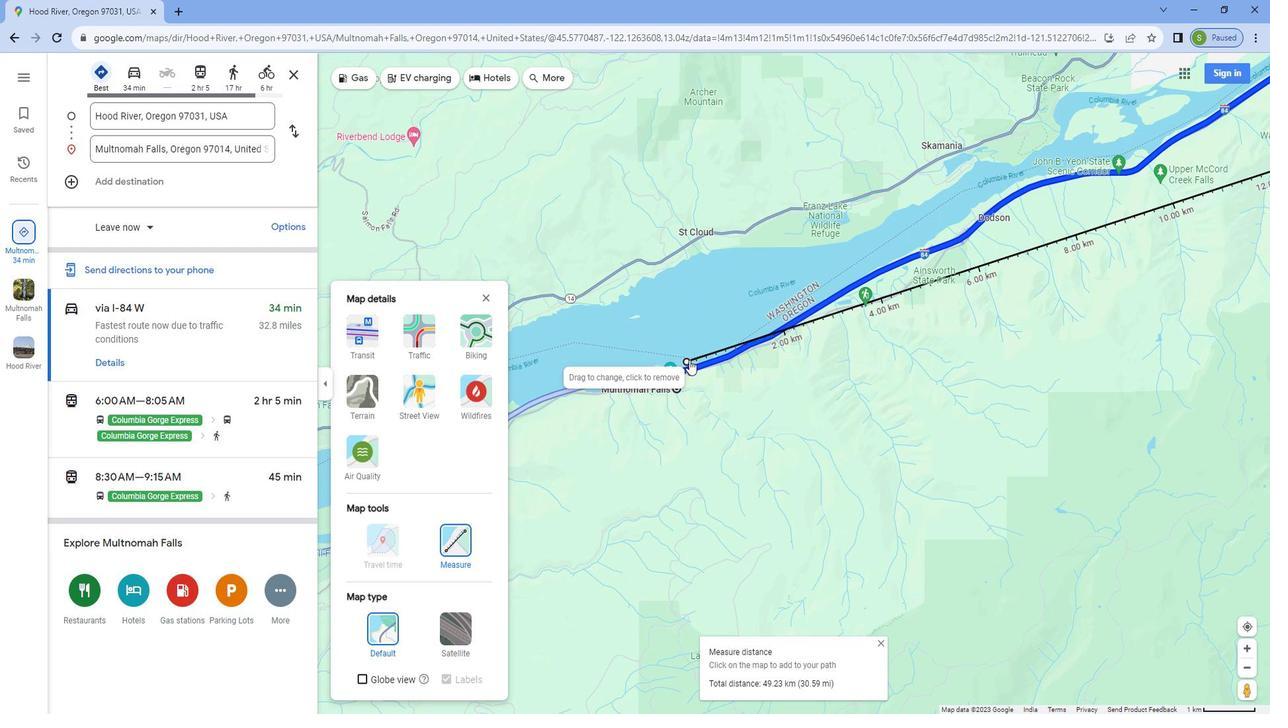 
Action: Mouse pressed left at (696, 365)
Screenshot: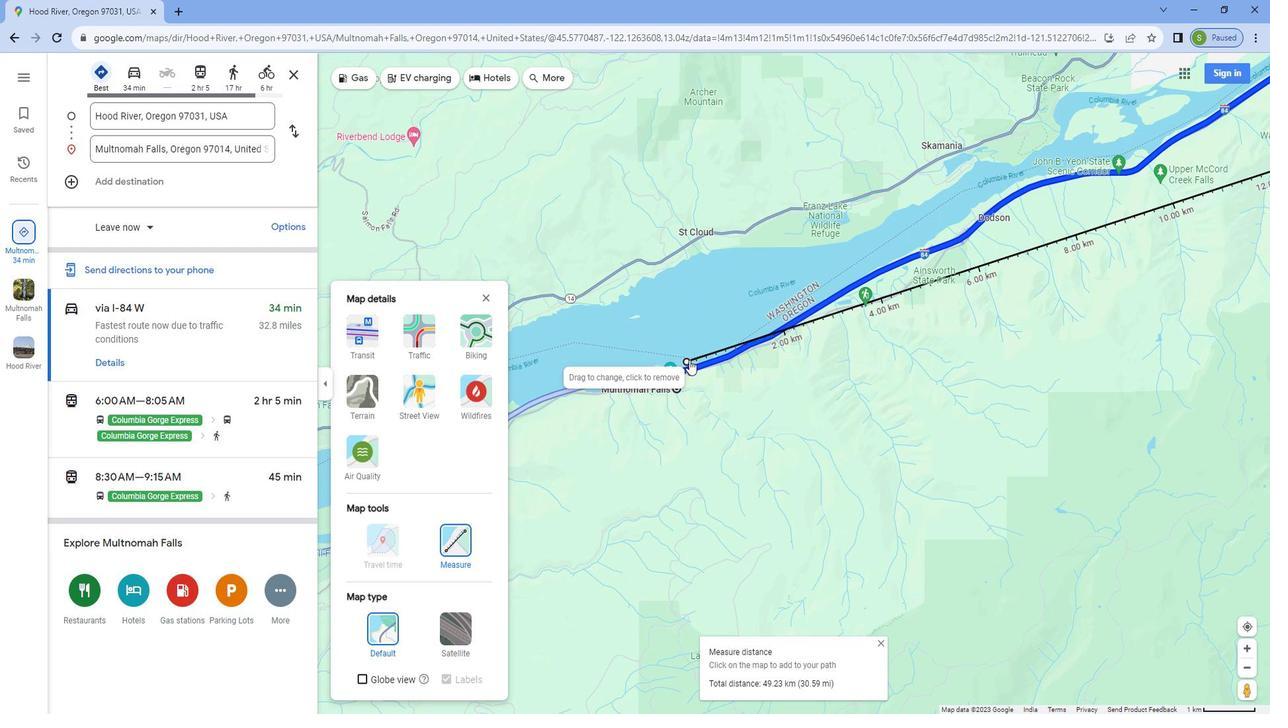 
Action: Mouse moved to (704, 450)
Screenshot: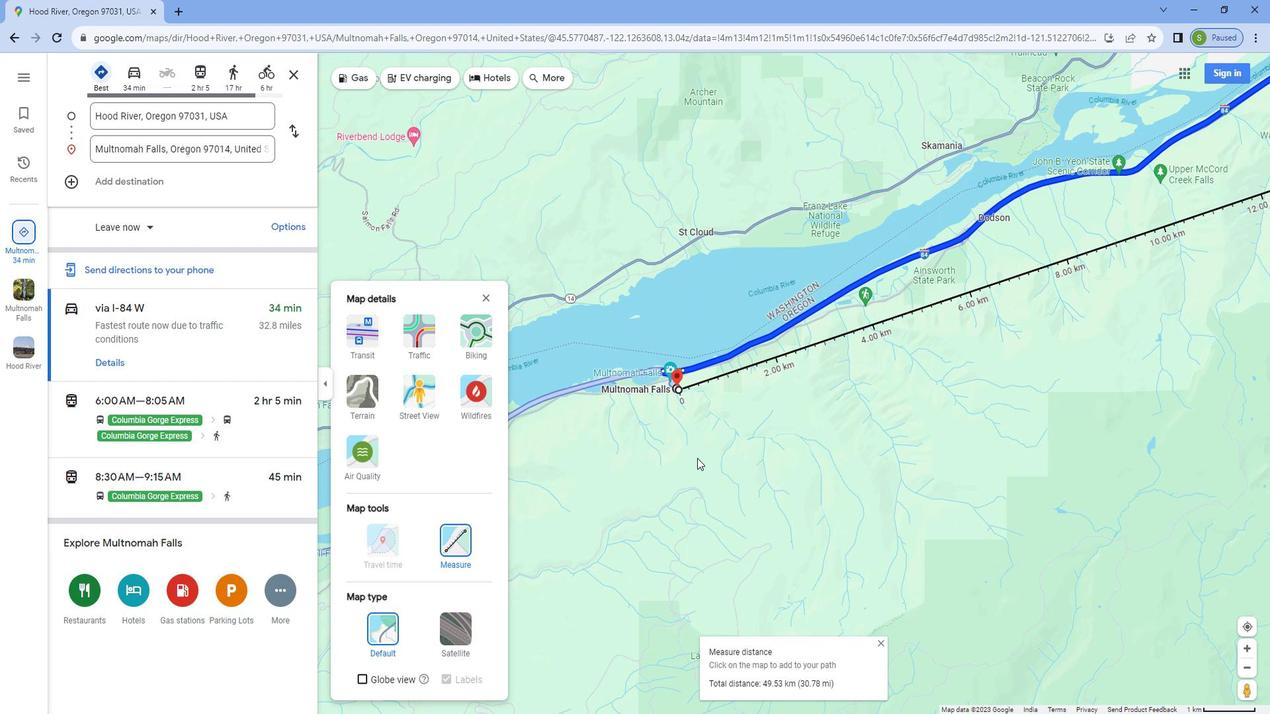 
Action: Mouse scrolled (704, 450) with delta (0, 0)
Screenshot: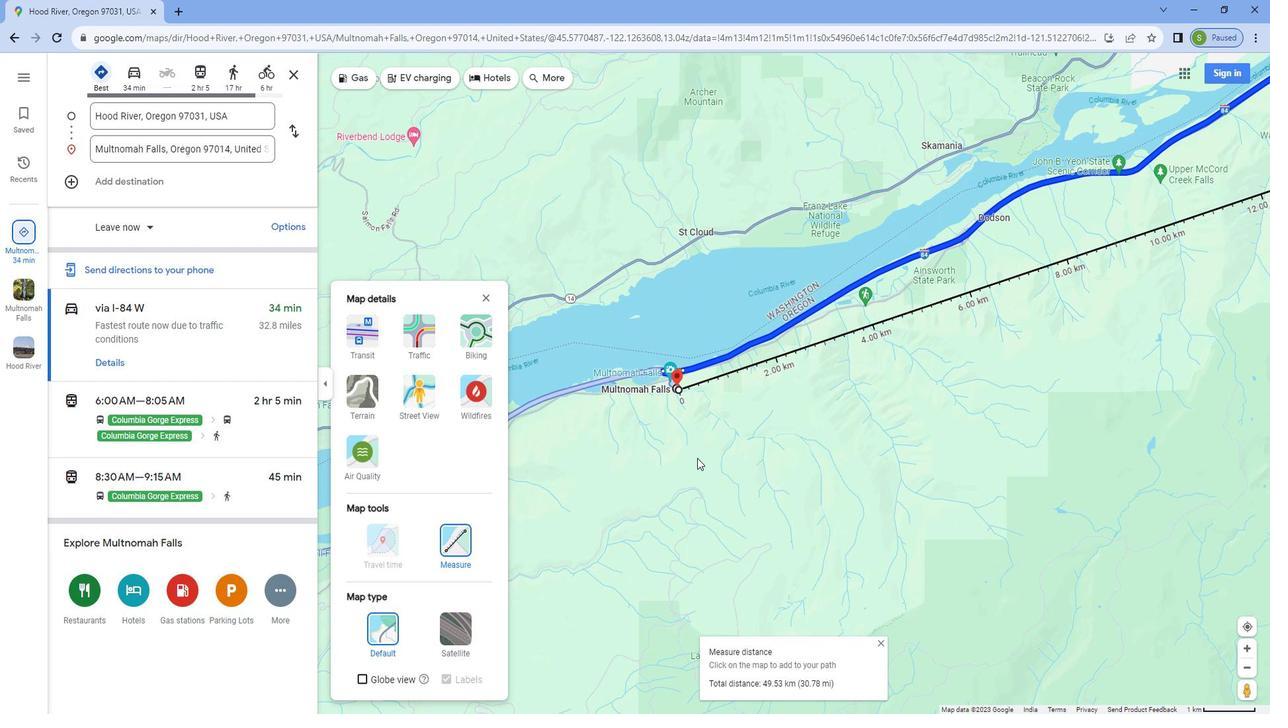 
Action: Mouse moved to (704, 451)
Screenshot: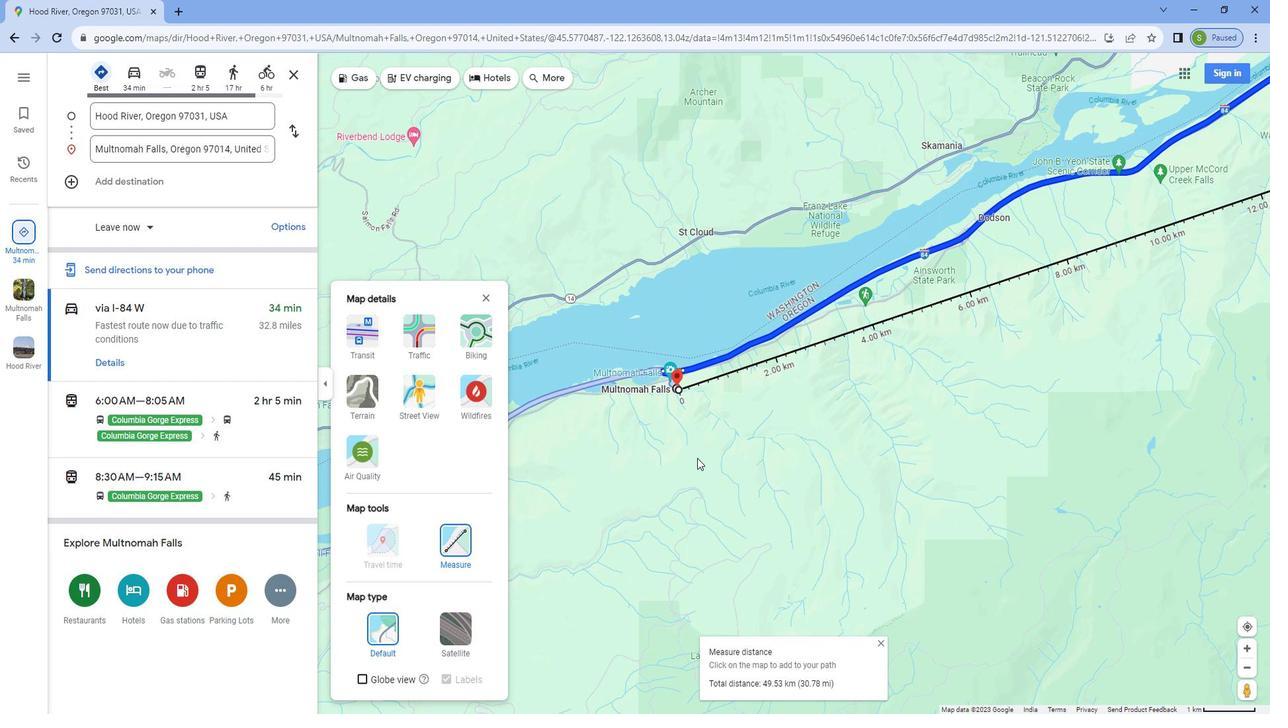 
Action: Mouse scrolled (704, 451) with delta (0, 0)
Screenshot: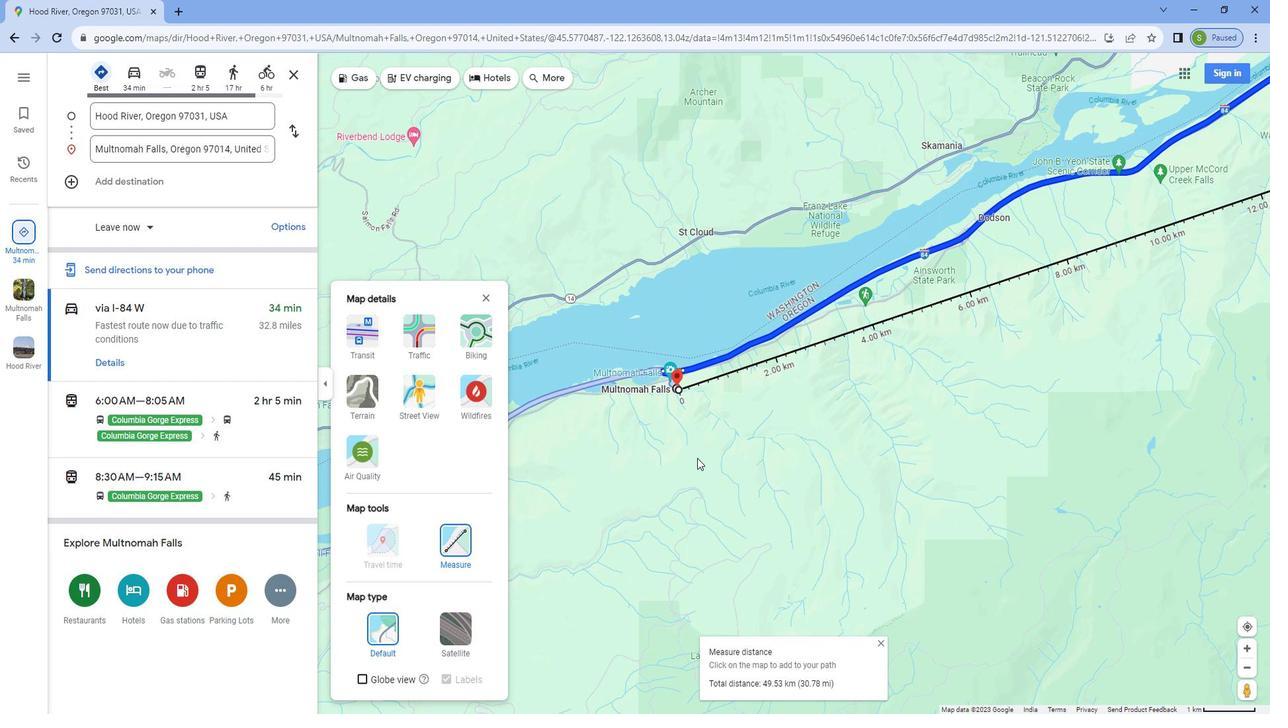 
Action: Mouse moved to (704, 451)
Screenshot: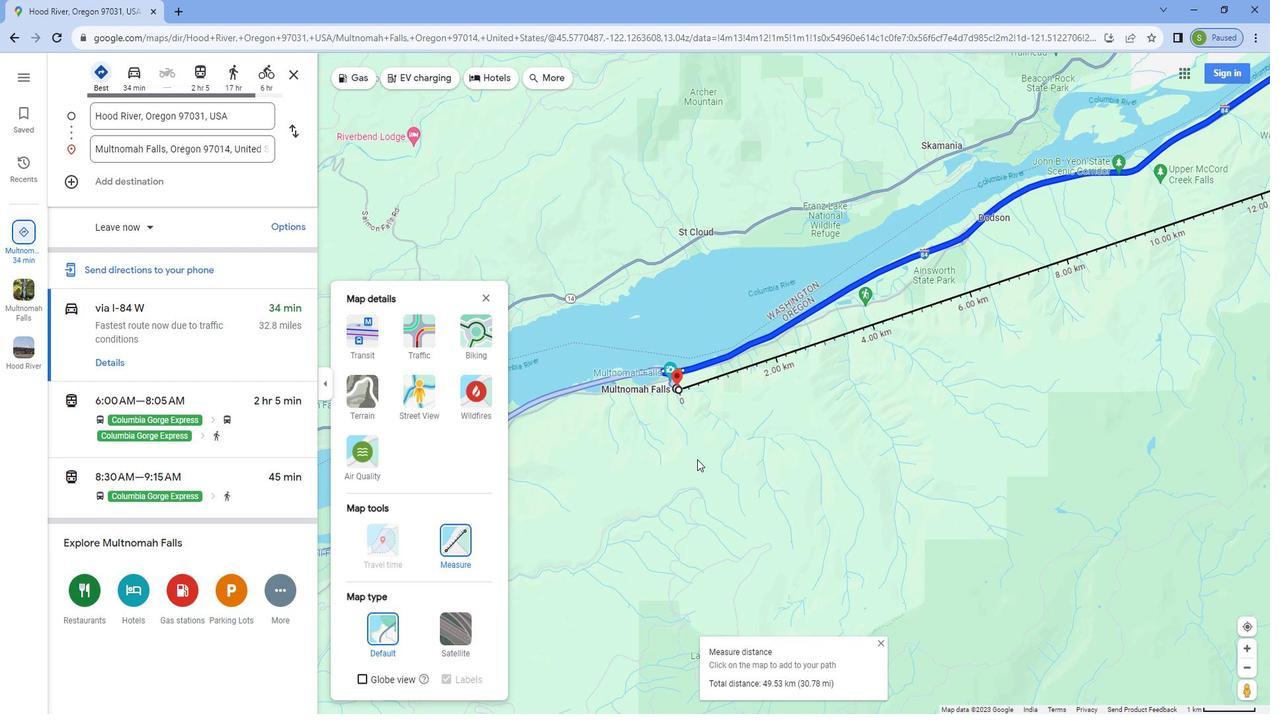 
Action: Mouse scrolled (704, 452) with delta (0, 0)
Screenshot: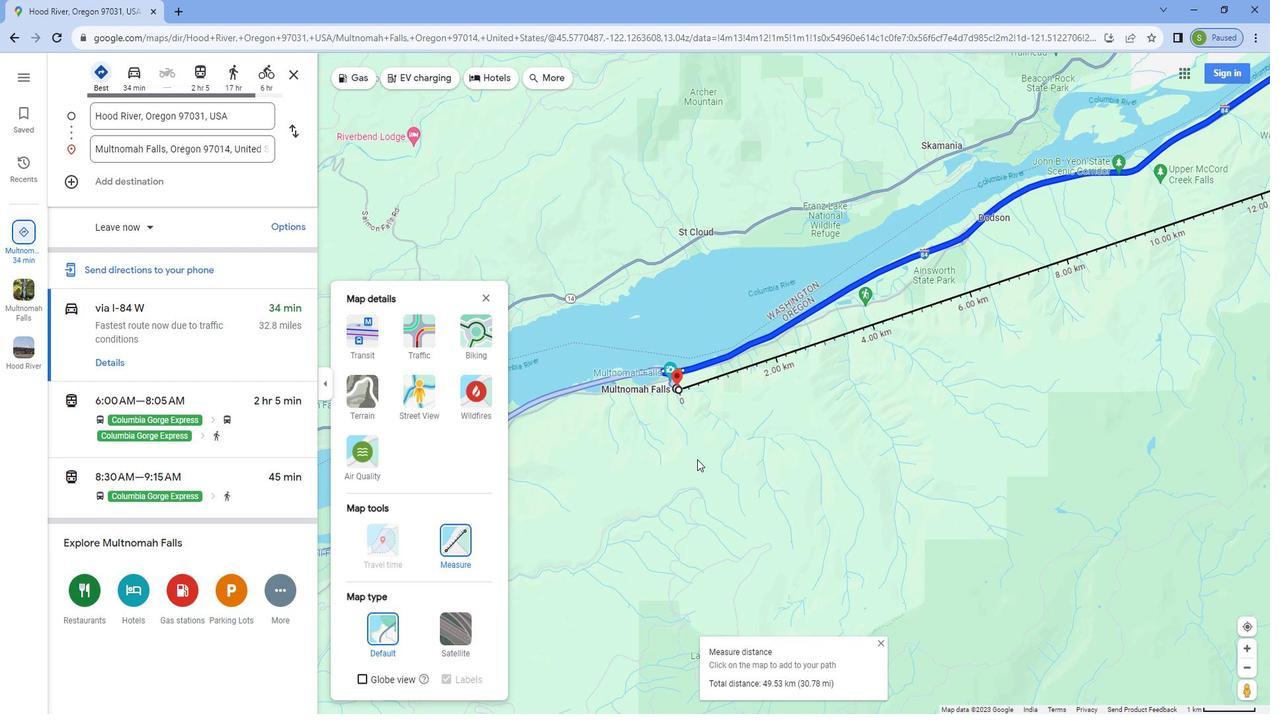 
Action: Mouse scrolled (704, 452) with delta (0, 0)
Screenshot: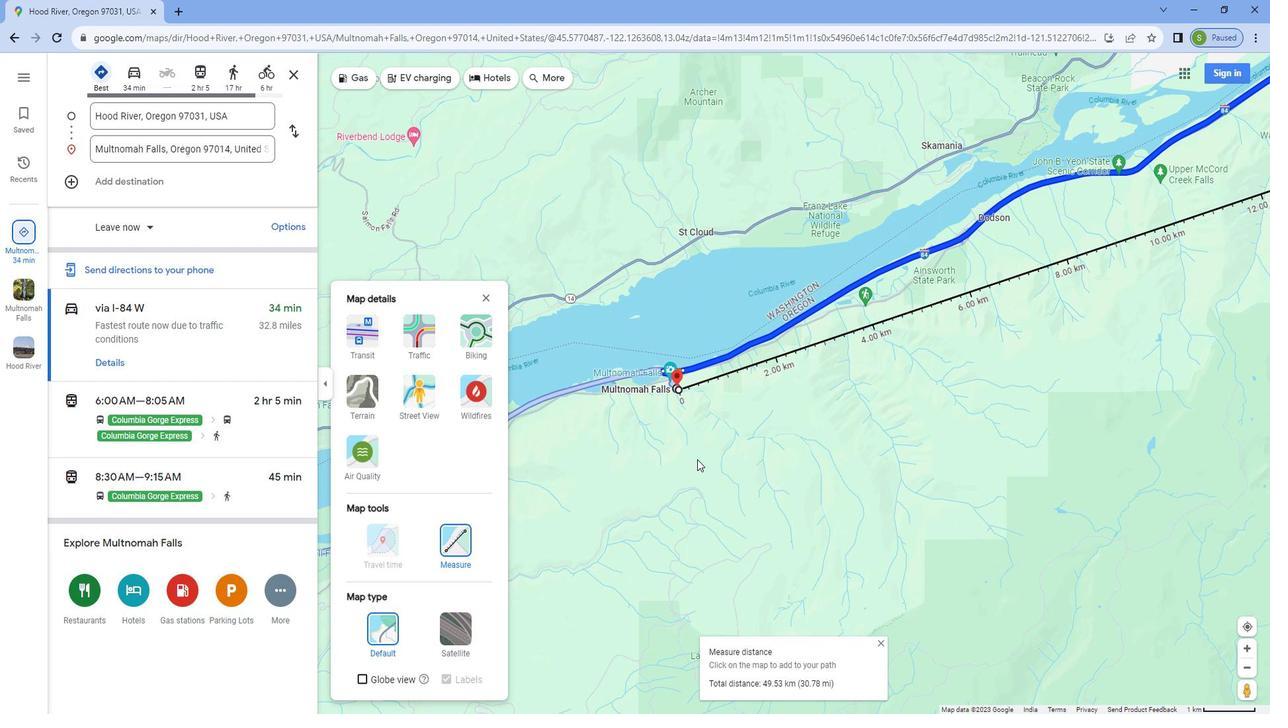 
Action: Mouse moved to (686, 408)
Screenshot: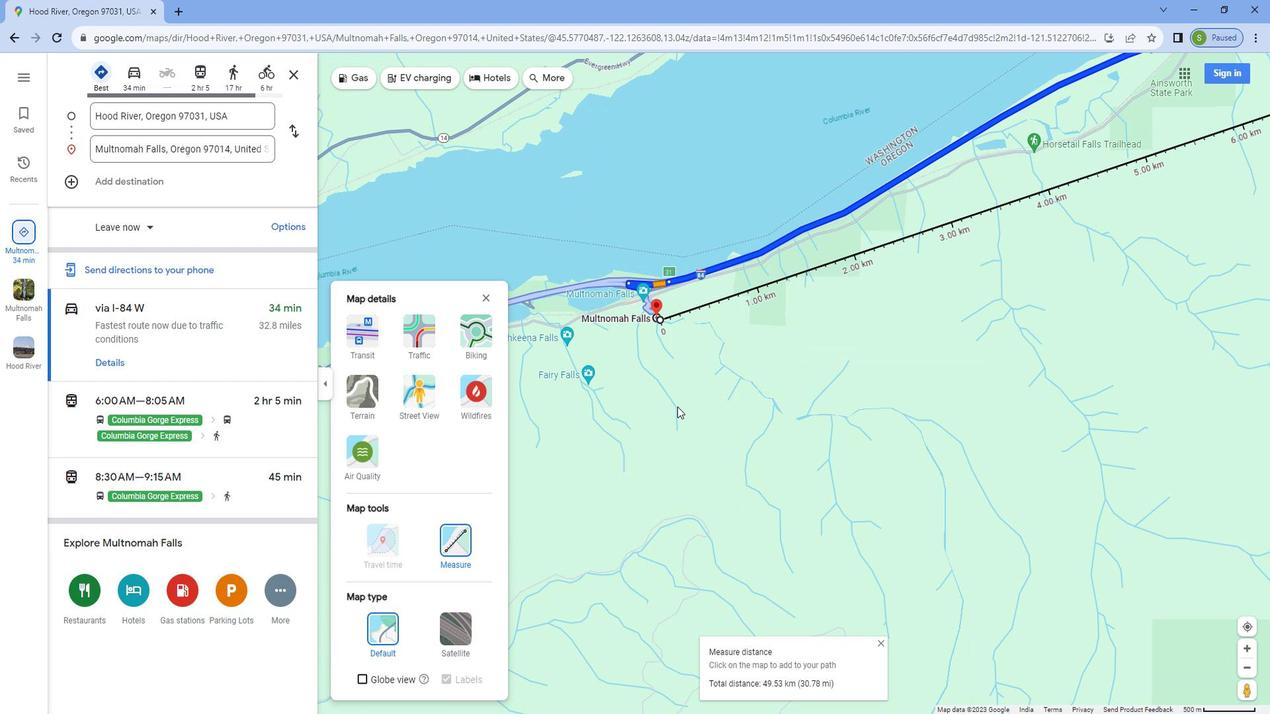 
Action: Mouse scrolled (686, 409) with delta (0, 0)
Screenshot: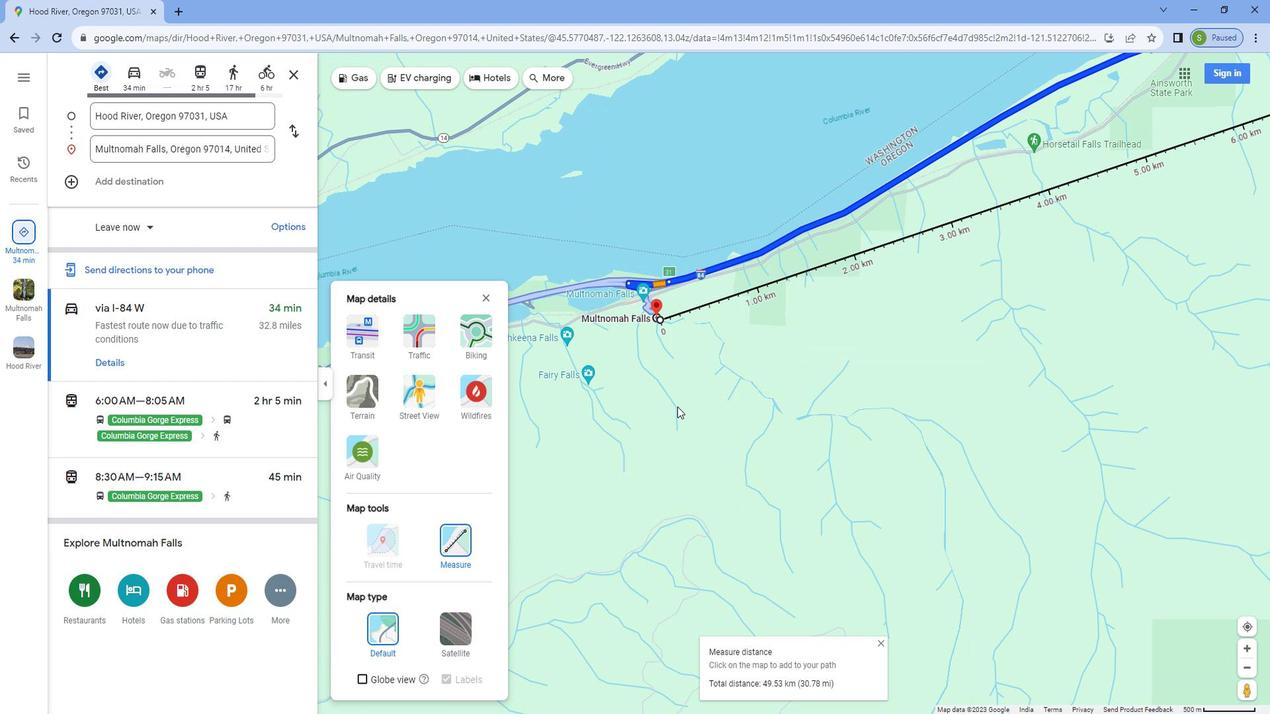 
Action: Mouse moved to (686, 412)
Screenshot: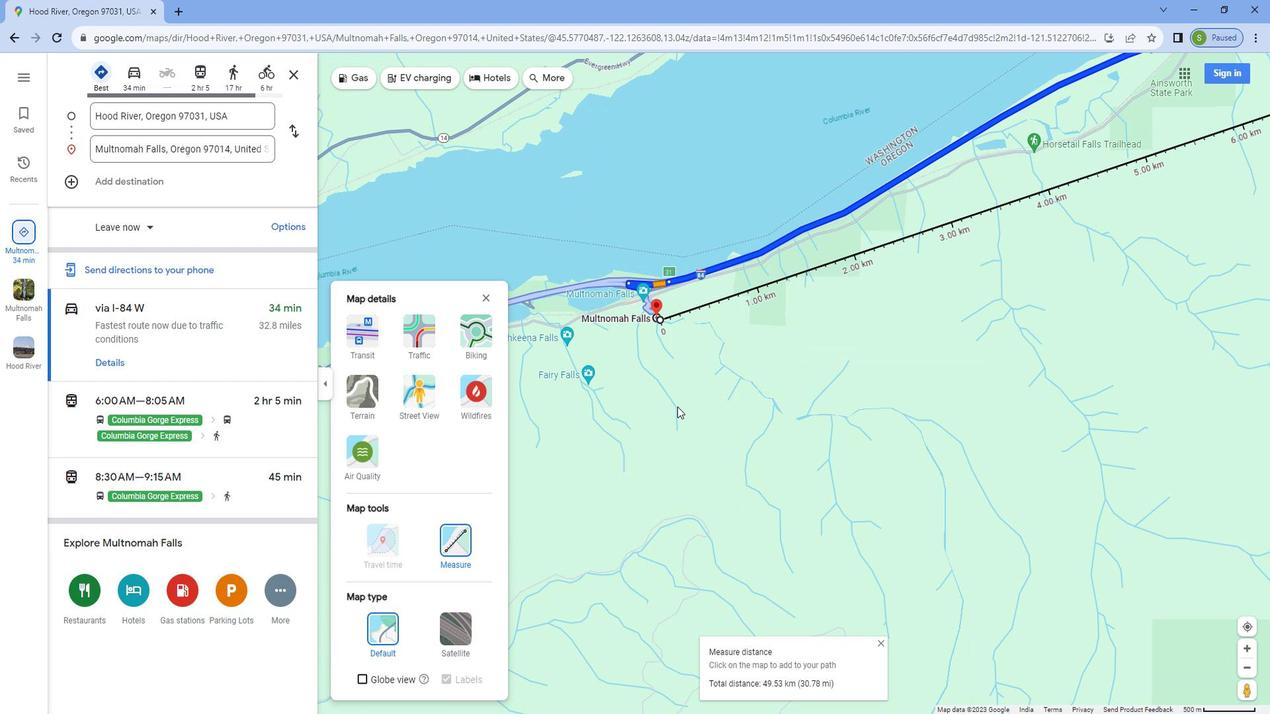 
Action: Mouse scrolled (686, 412) with delta (0, 0)
Screenshot: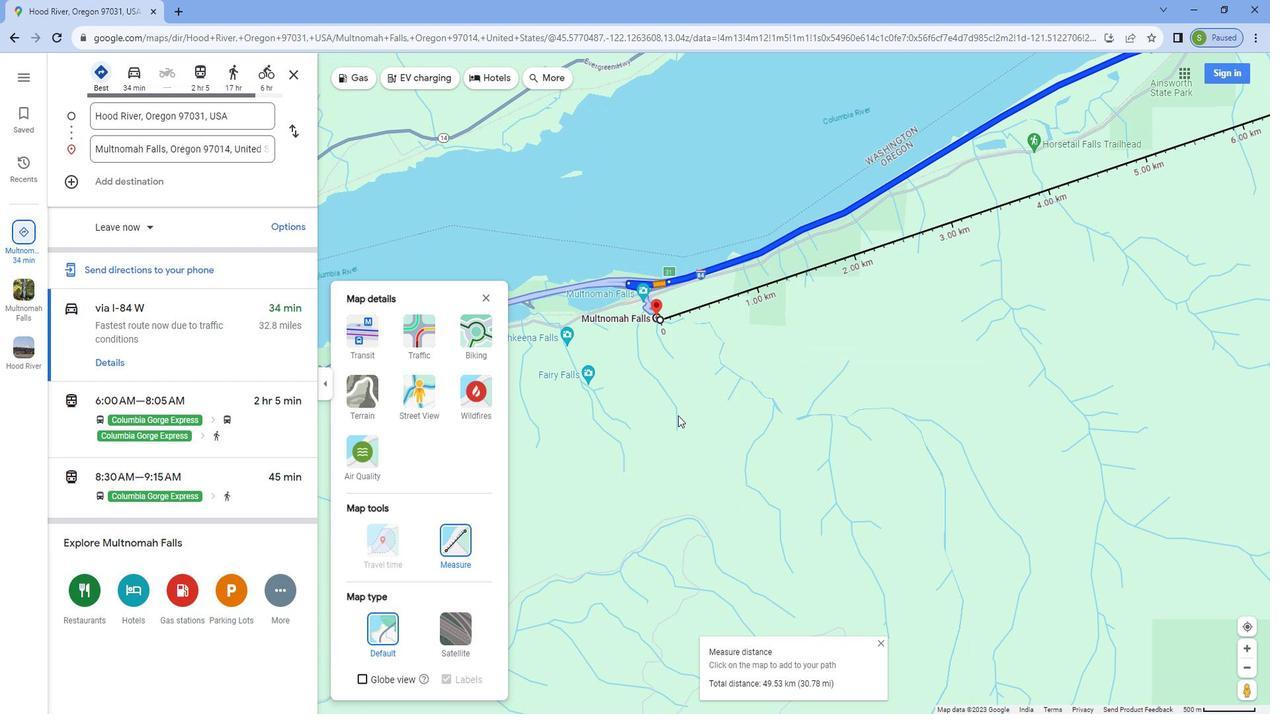 
Action: Mouse moved to (686, 412)
Screenshot: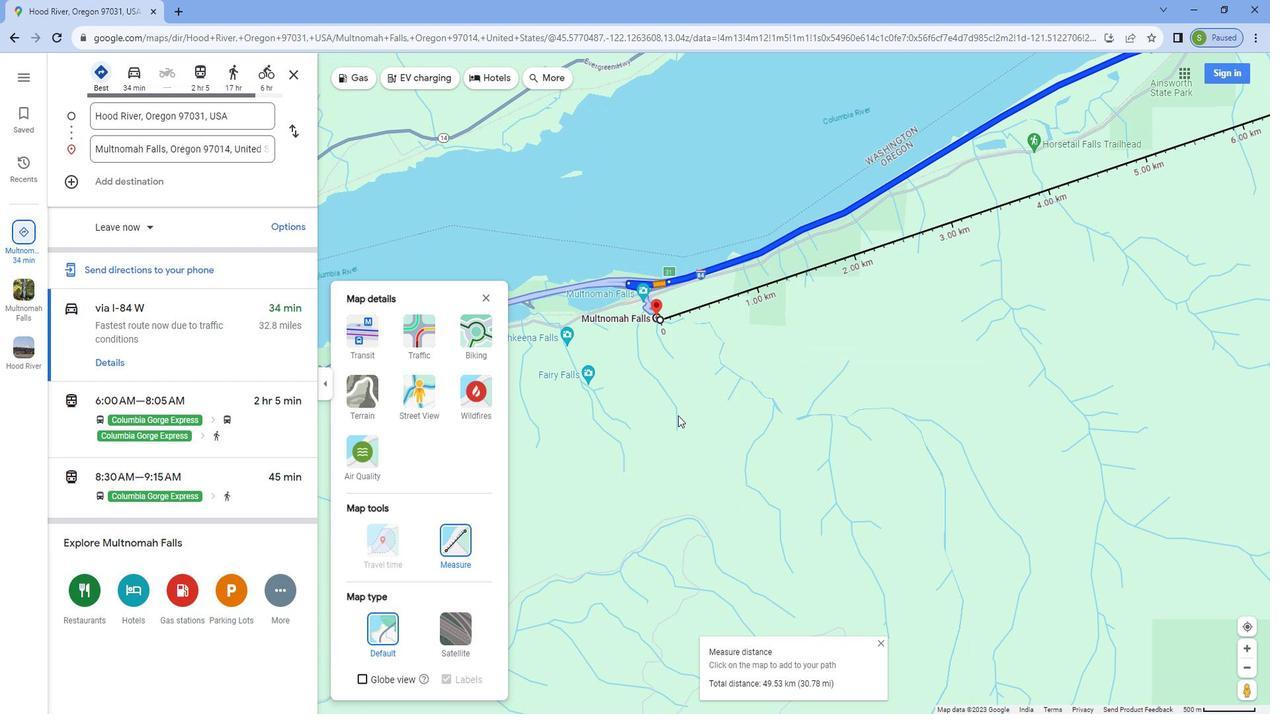 
Action: Mouse scrolled (686, 413) with delta (0, 0)
Screenshot: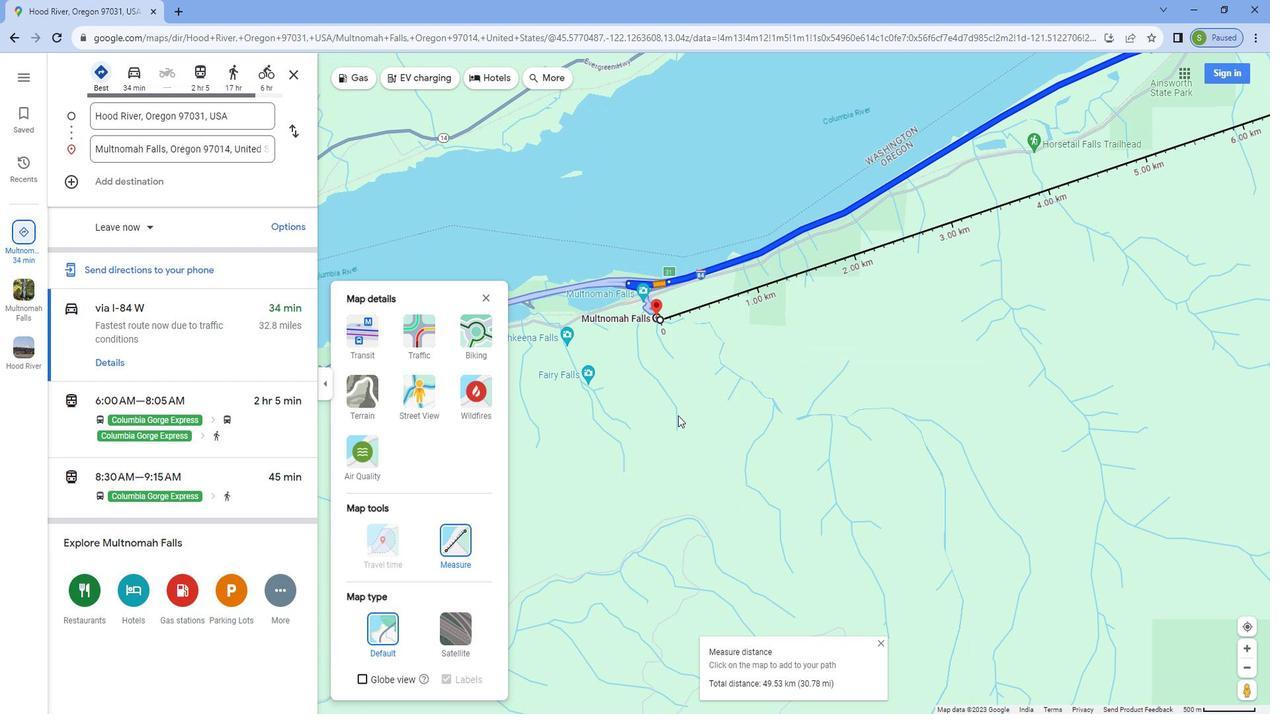 
Action: Mouse moved to (688, 408)
Screenshot: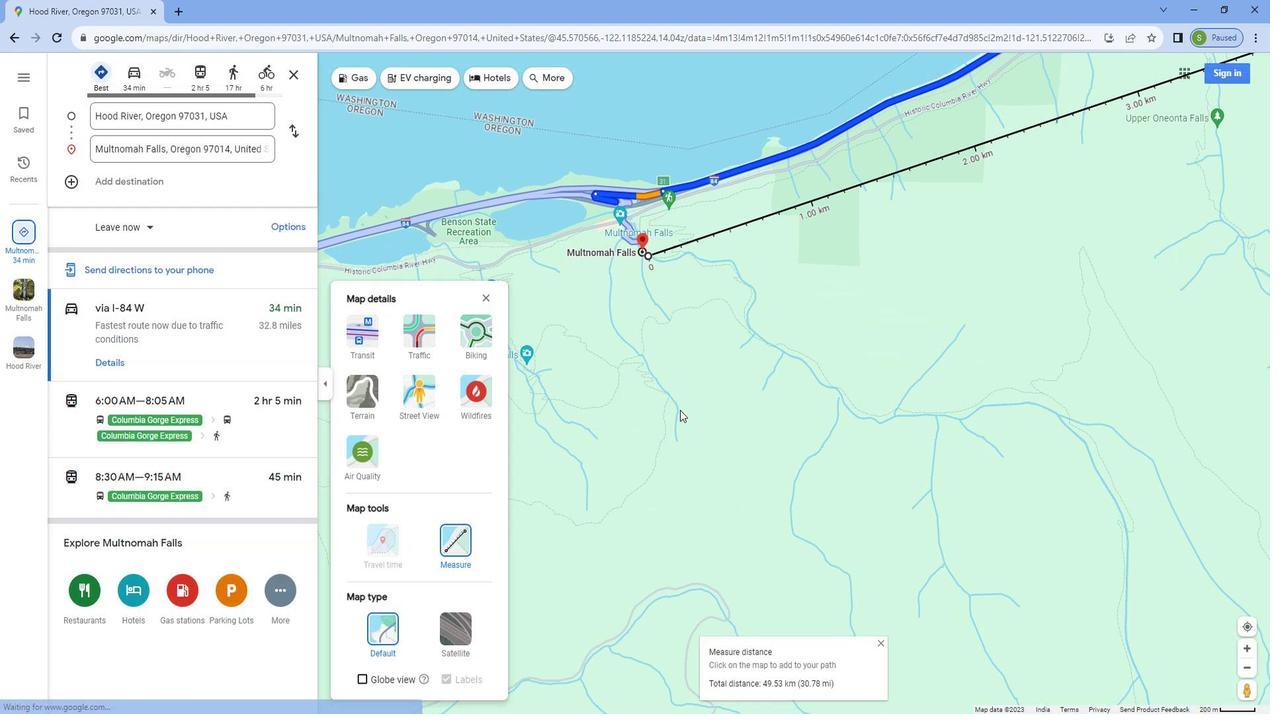 
Action: Mouse pressed left at (688, 408)
Screenshot: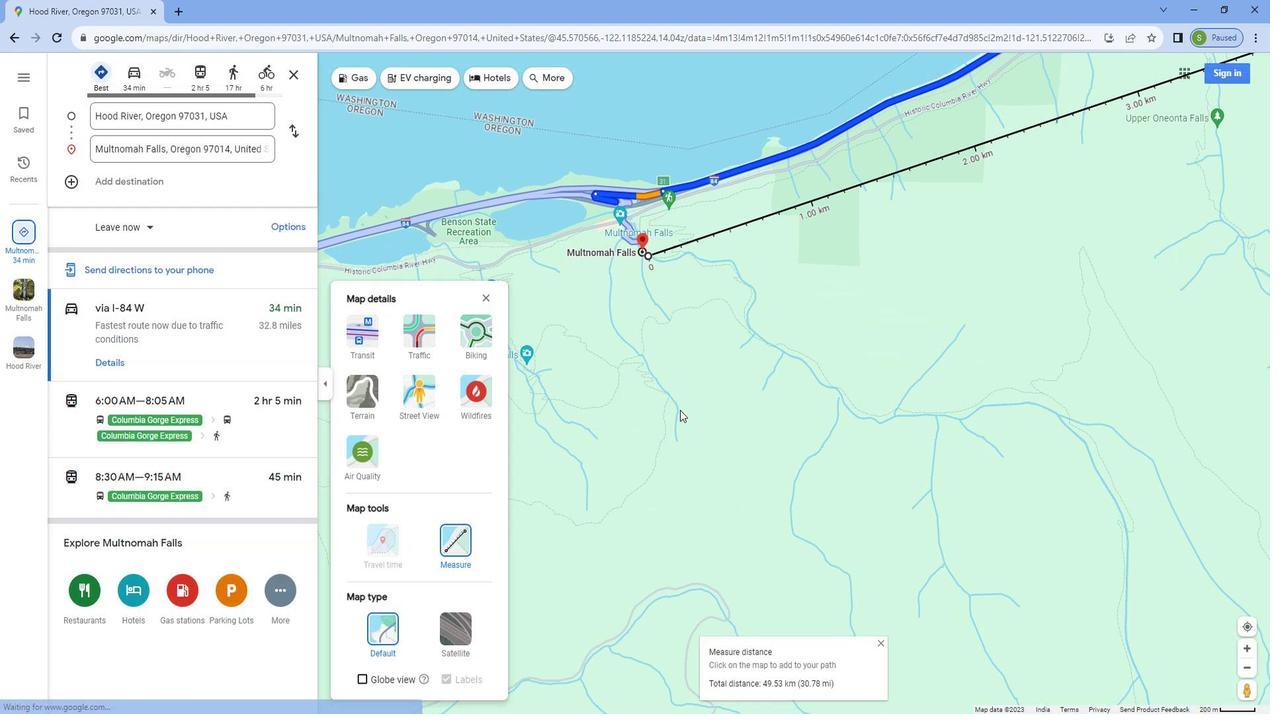 
Action: Mouse moved to (694, 396)
Screenshot: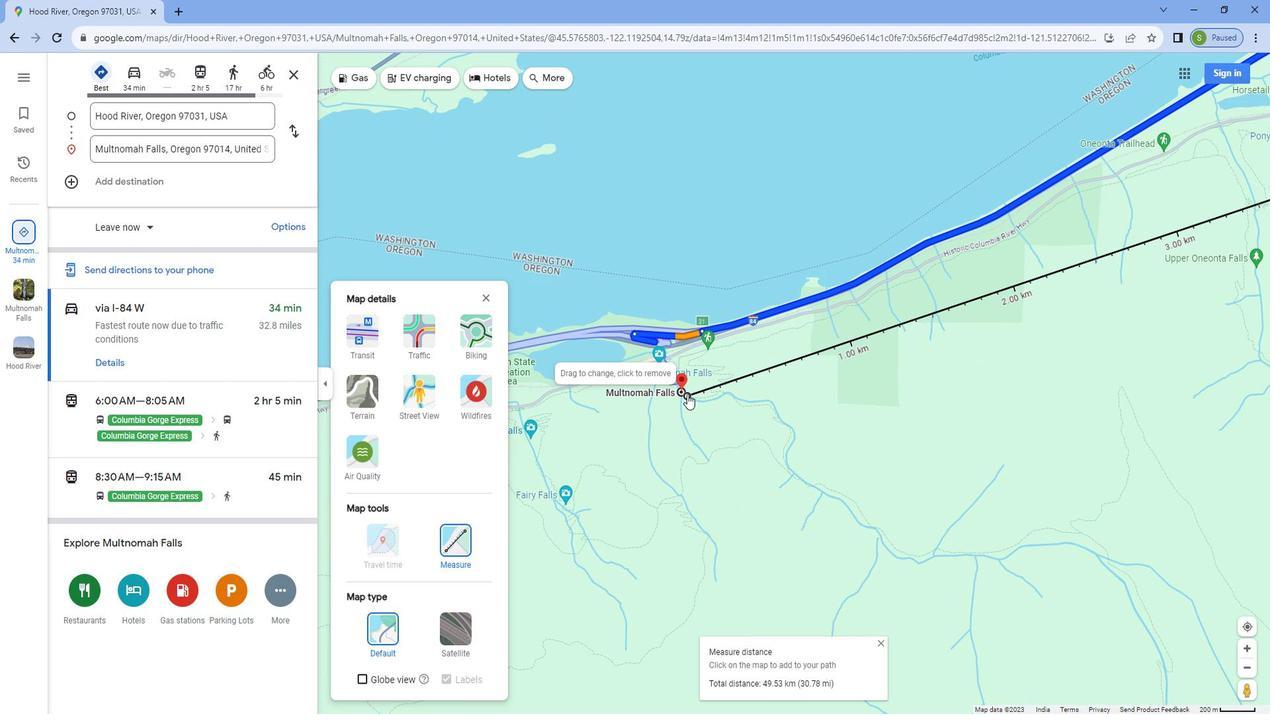 
Action: Mouse pressed left at (694, 396)
Screenshot: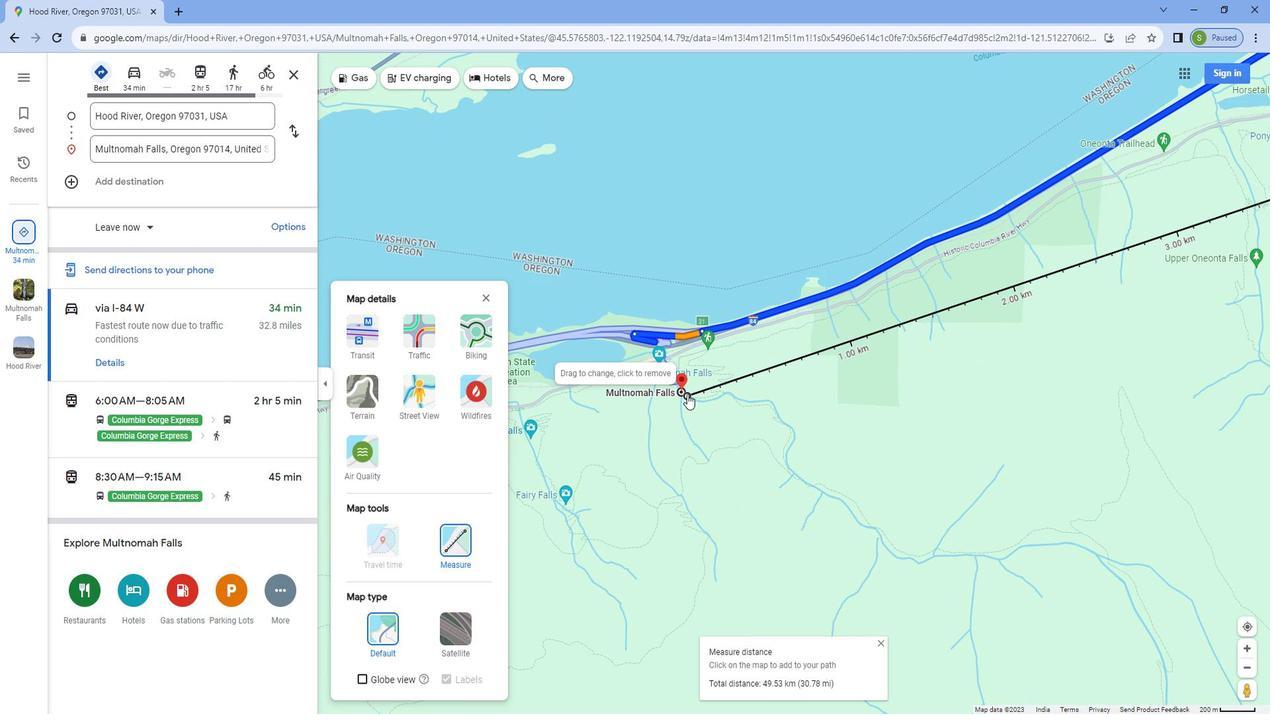 
Action: Mouse moved to (700, 405)
Screenshot: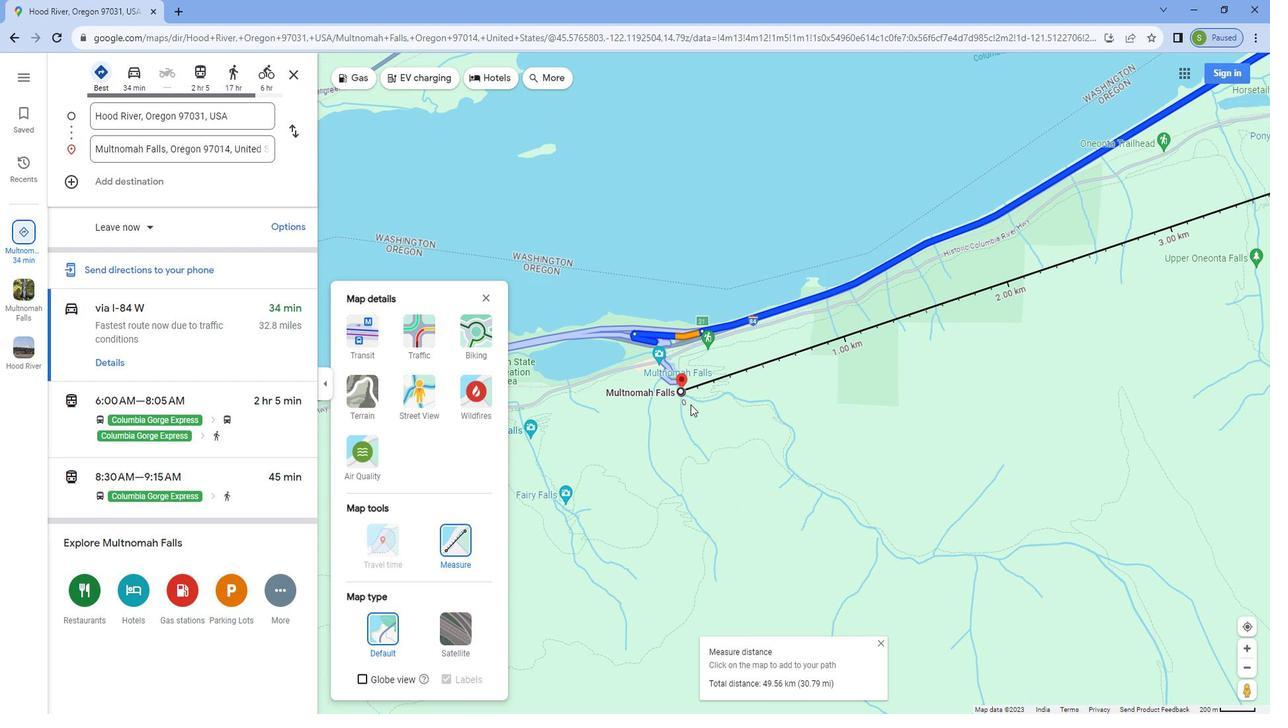 
Action: Mouse scrolled (700, 406) with delta (0, 0)
Screenshot: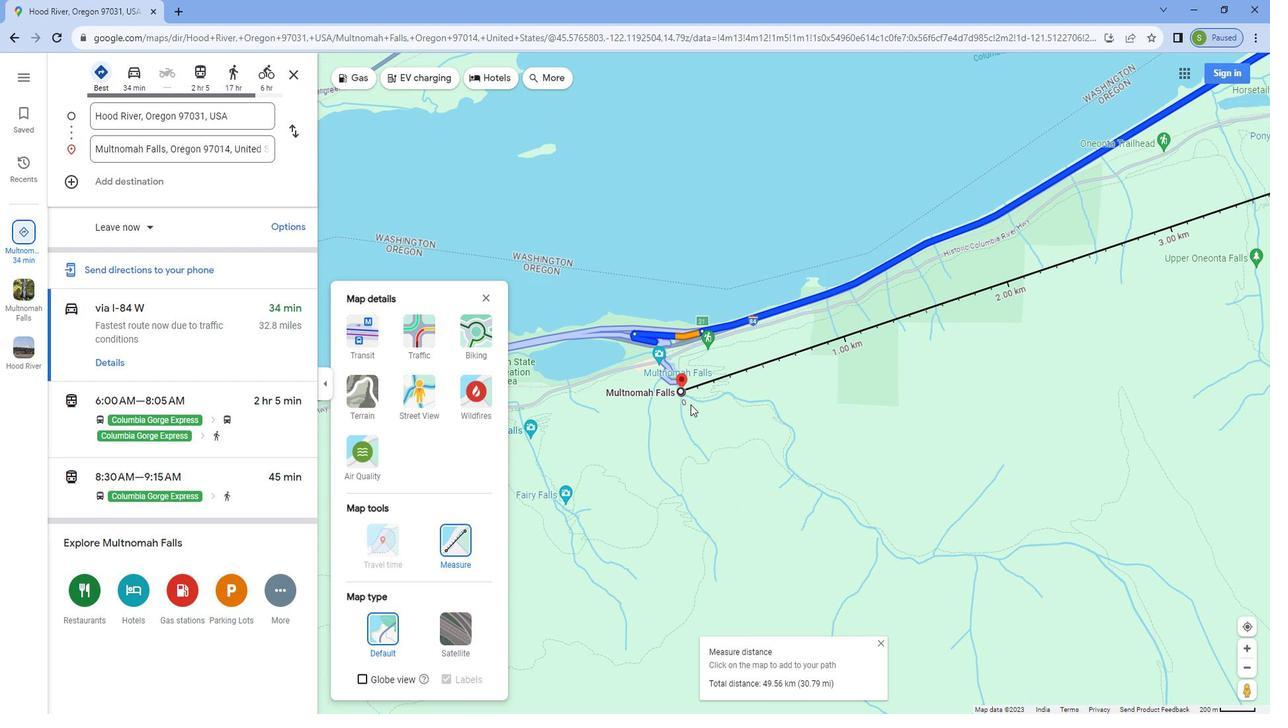 
Action: Mouse moved to (700, 407)
Screenshot: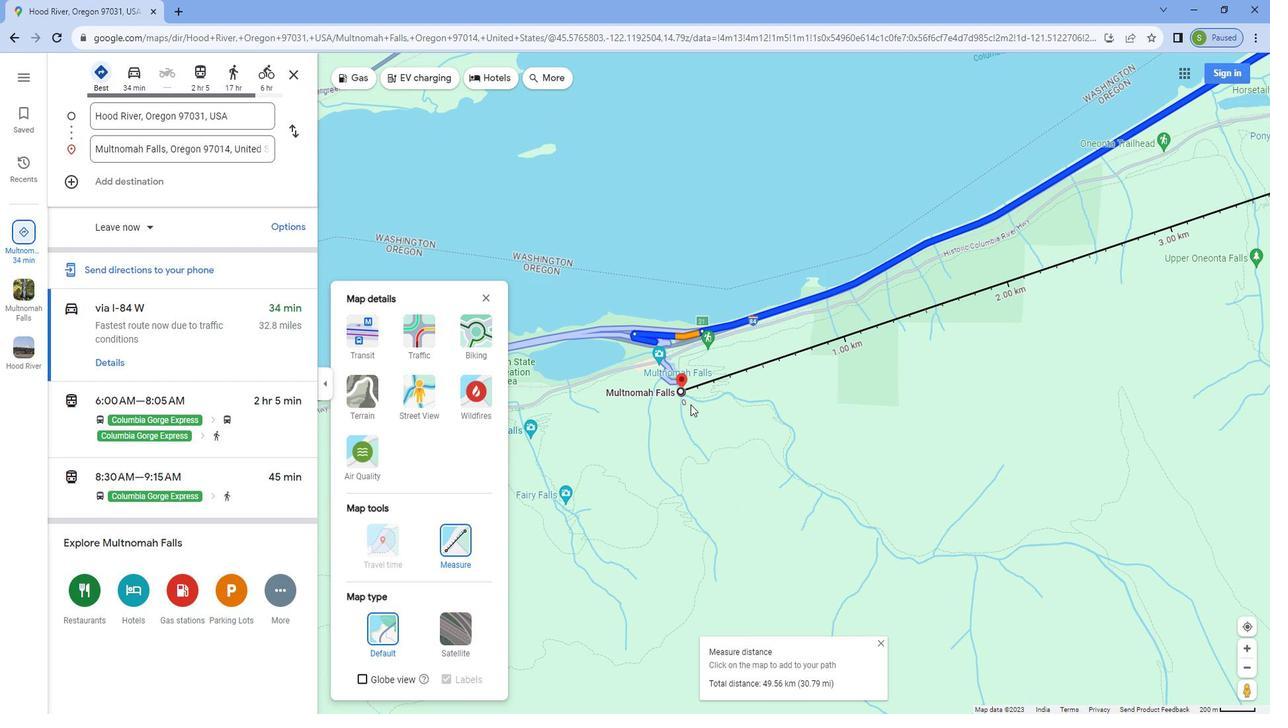 
Action: Mouse scrolled (700, 407) with delta (0, 0)
Screenshot: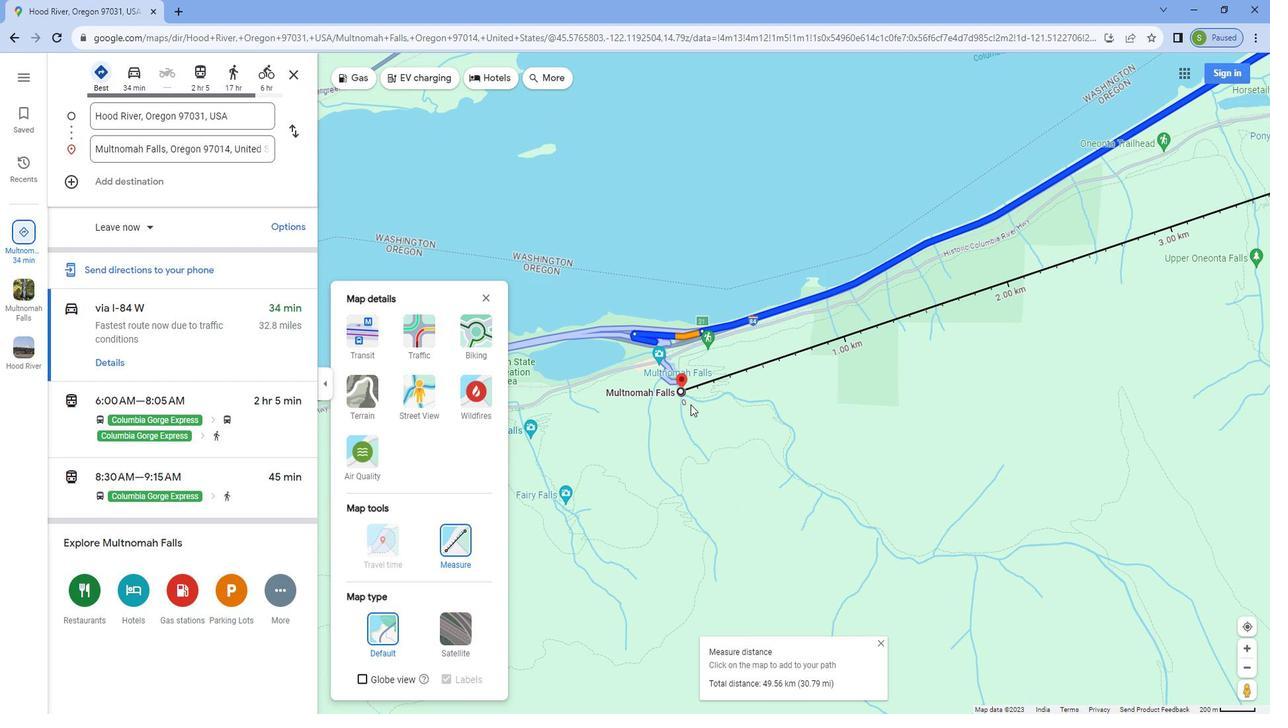
Action: Mouse moved to (700, 408)
Screenshot: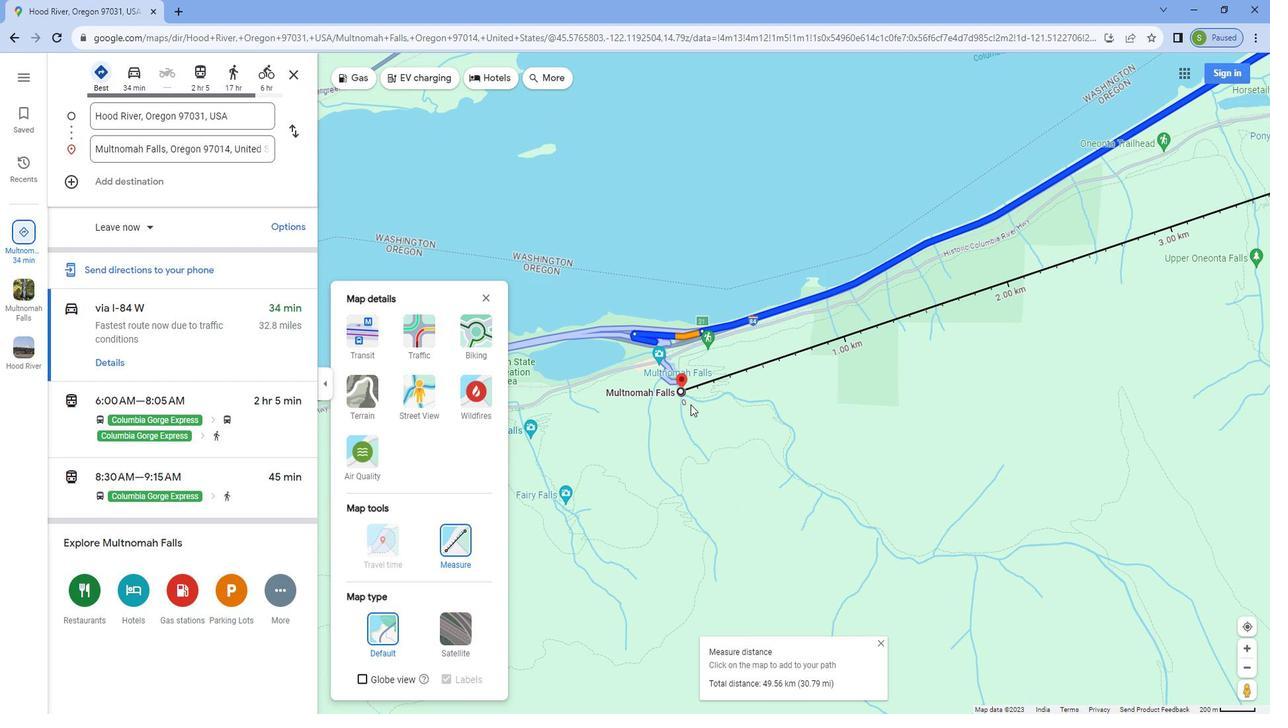 
Action: Mouse scrolled (700, 408) with delta (0, 0)
Screenshot: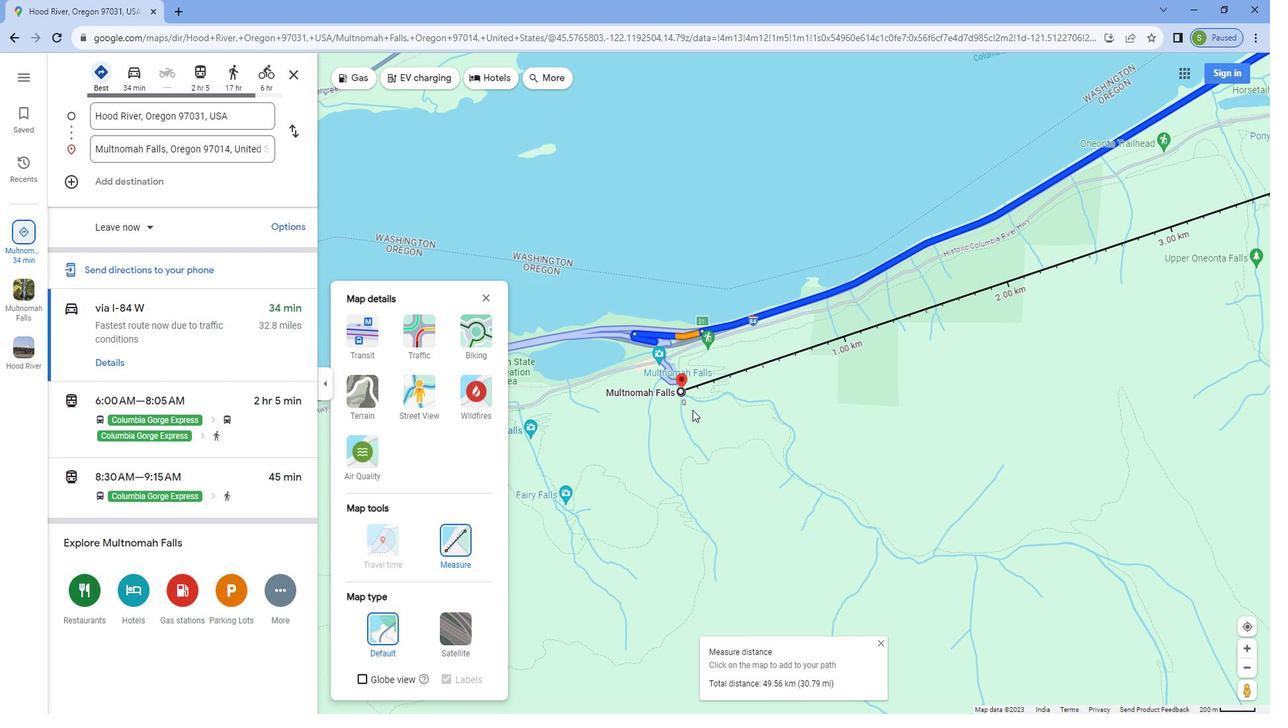 
Action: Mouse moved to (700, 408)
Screenshot: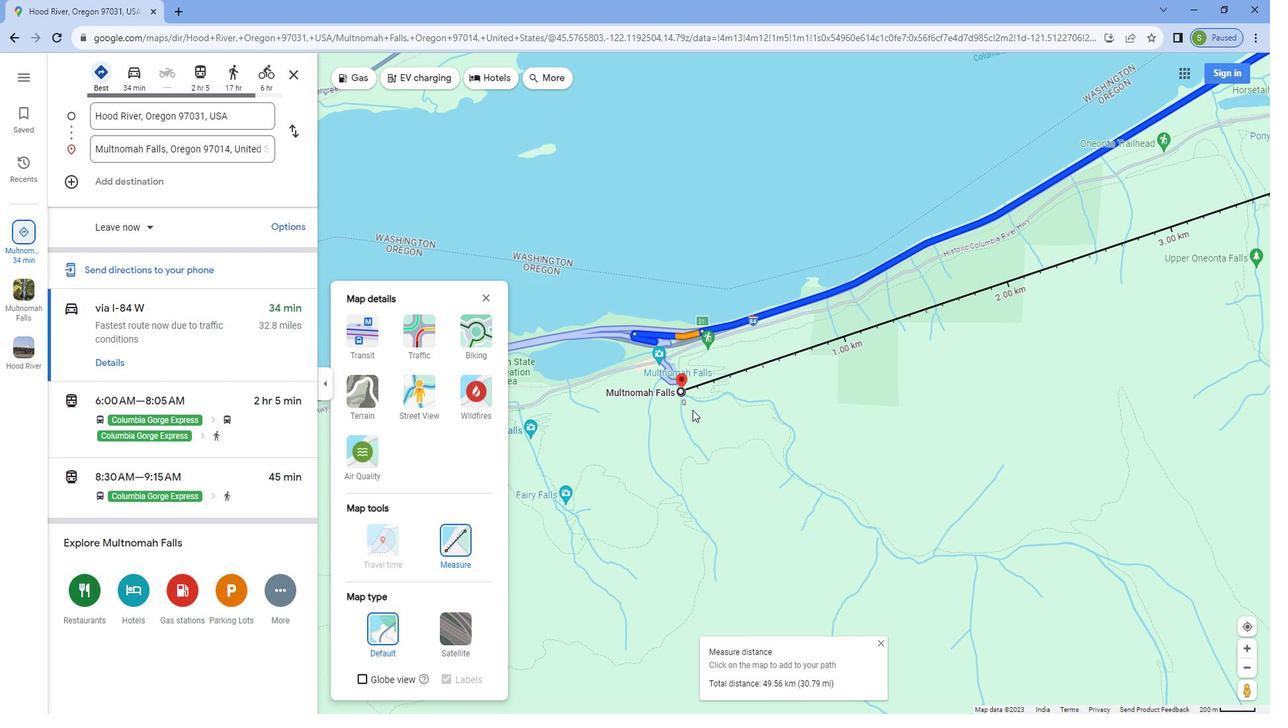 
Action: Mouse scrolled (700, 408) with delta (0, 0)
Screenshot: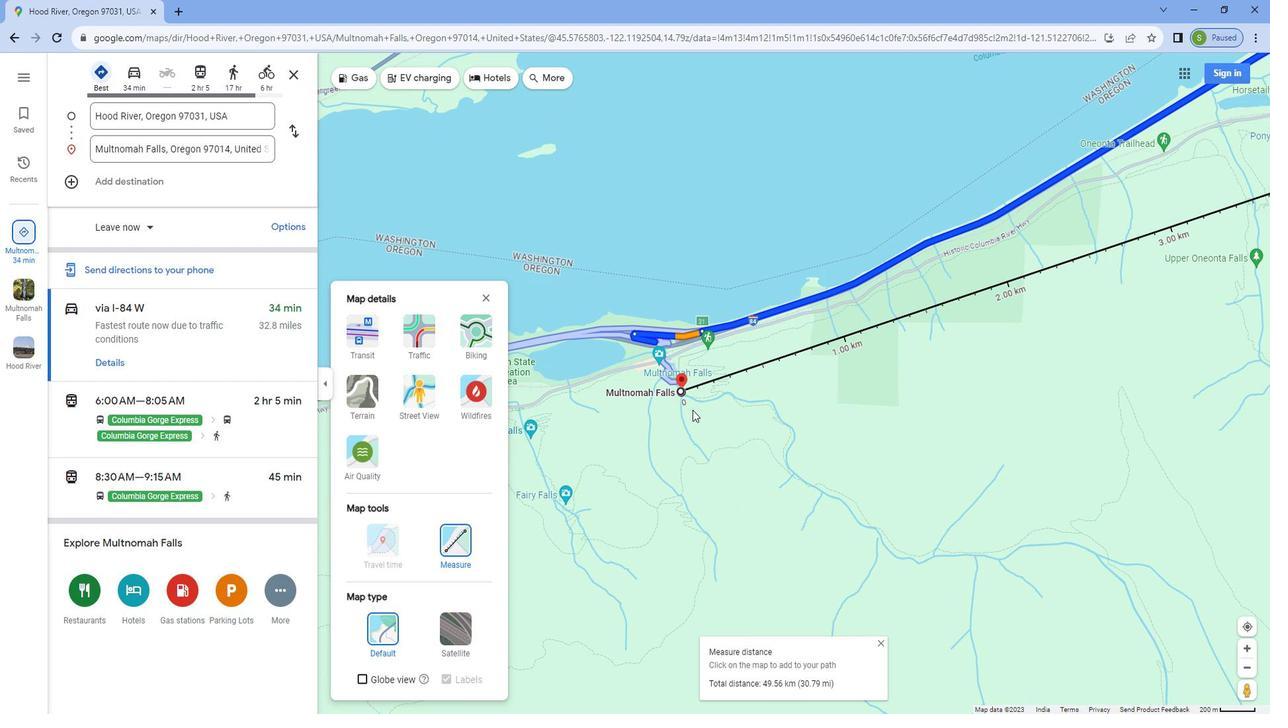 
Action: Mouse moved to (723, 434)
Screenshot: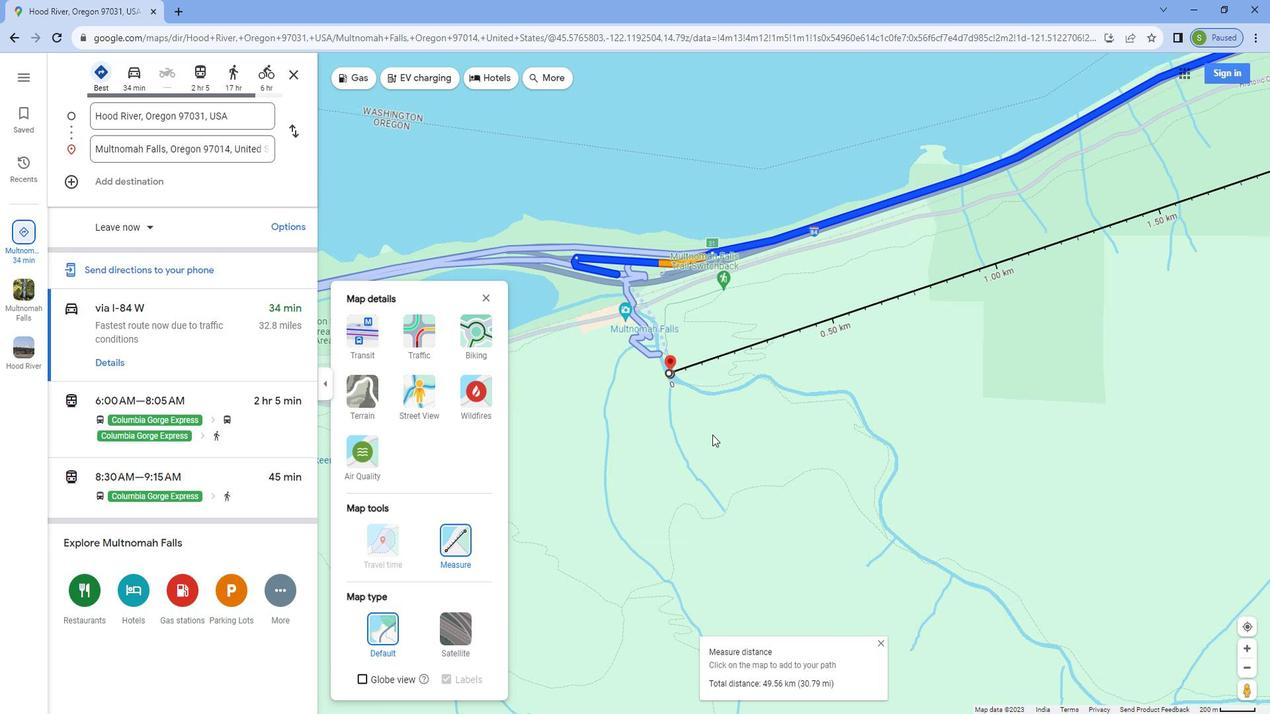 
Action: Mouse scrolled (723, 434) with delta (0, 0)
Screenshot: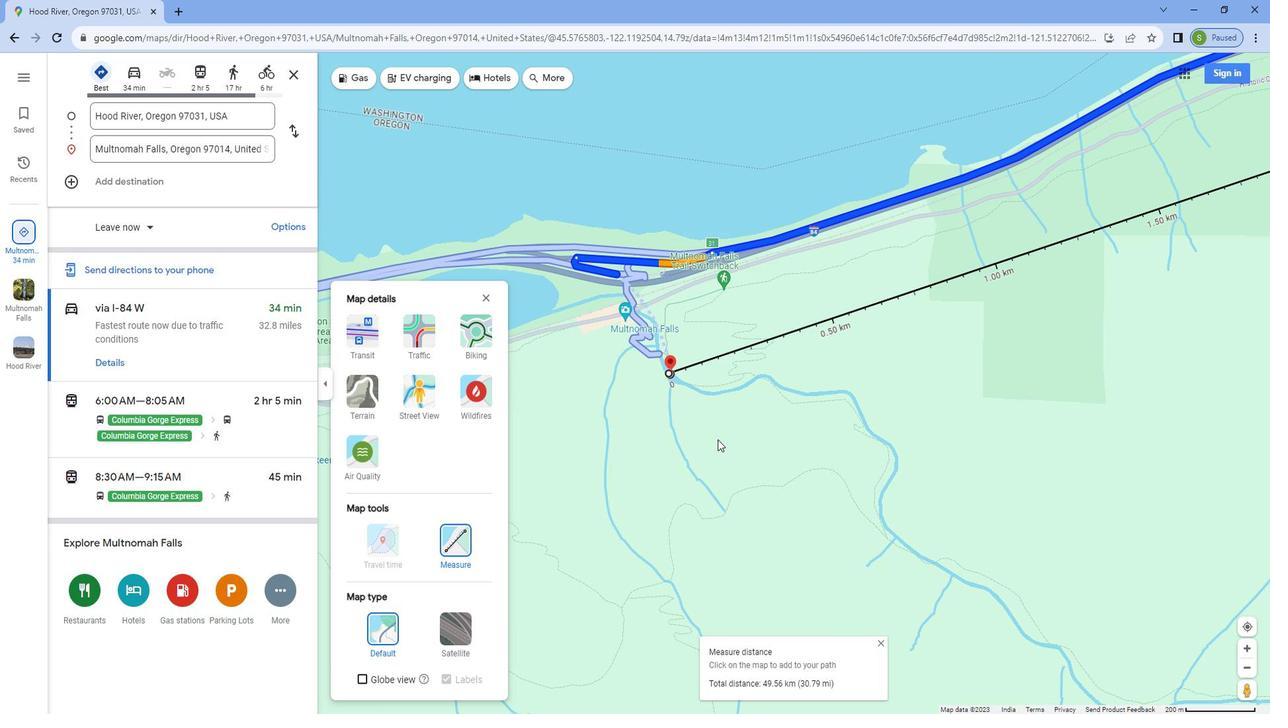 
Action: Mouse scrolled (723, 434) with delta (0, 0)
Screenshot: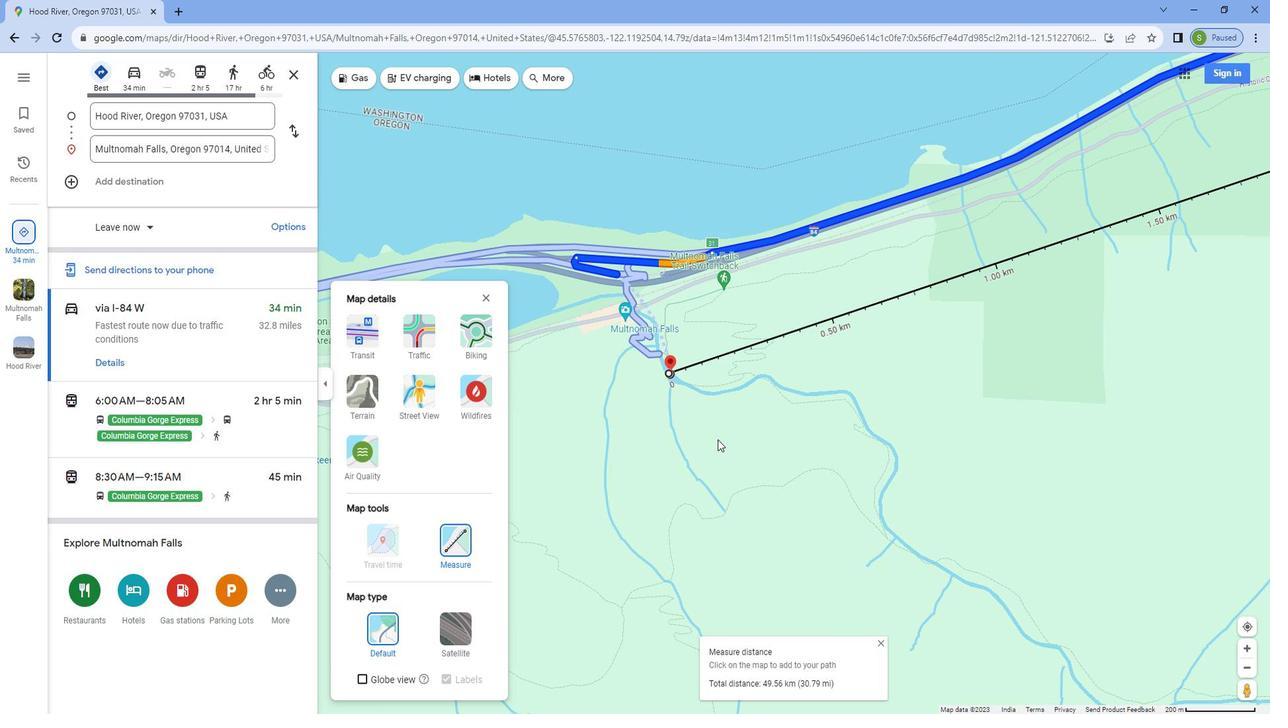 
Action: Mouse moved to (656, 352)
Screenshot: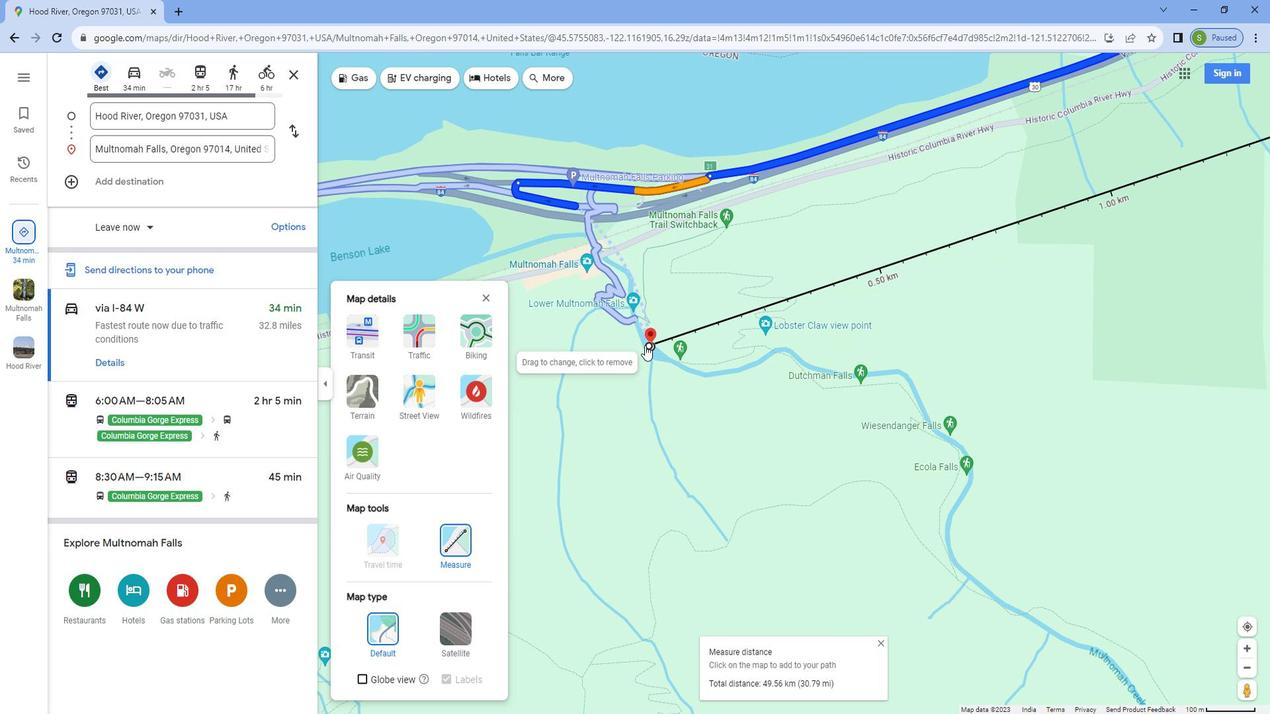
Action: Mouse pressed left at (656, 352)
Screenshot: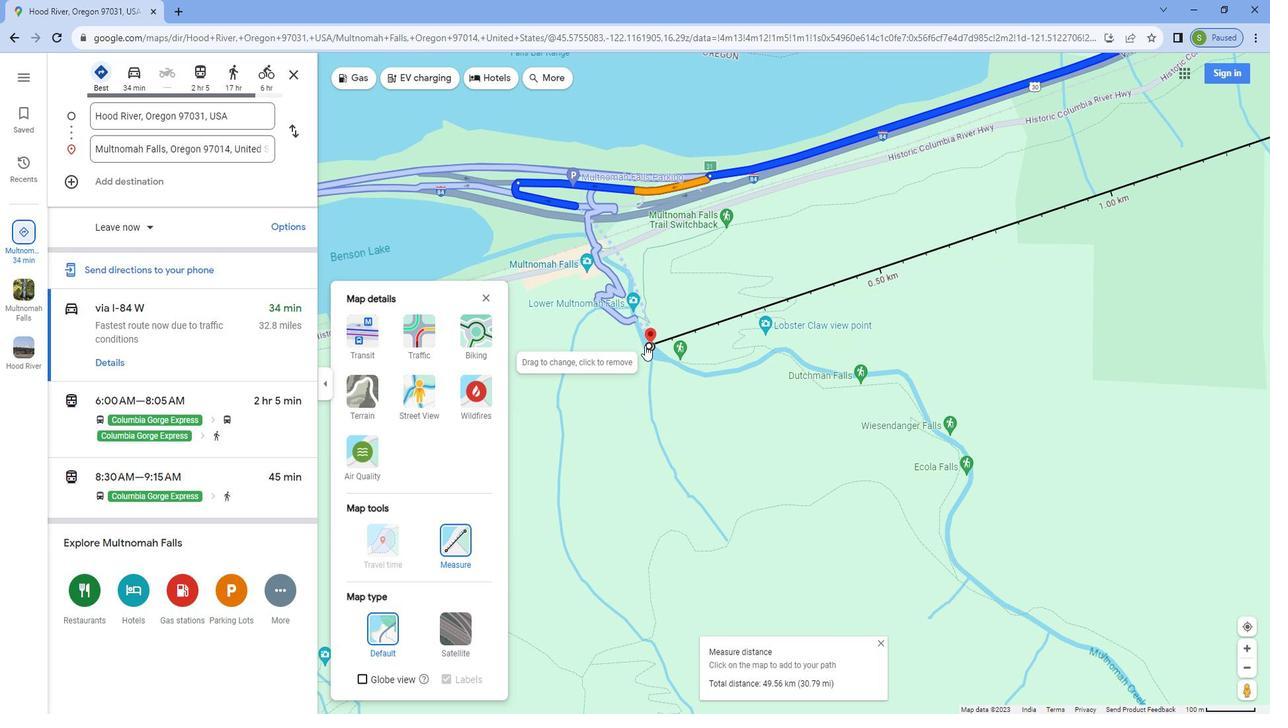 
Action: Mouse moved to (671, 377)
Screenshot: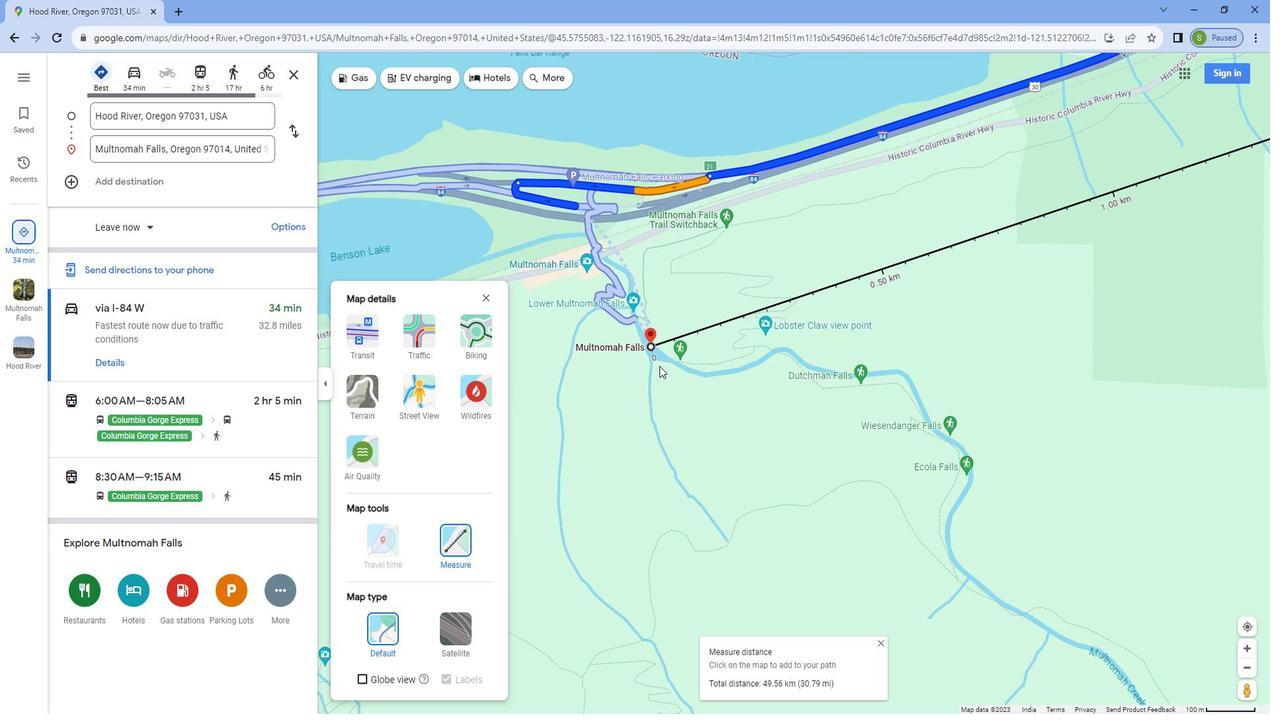 
Action: Mouse scrolled (671, 378) with delta (0, 0)
Screenshot: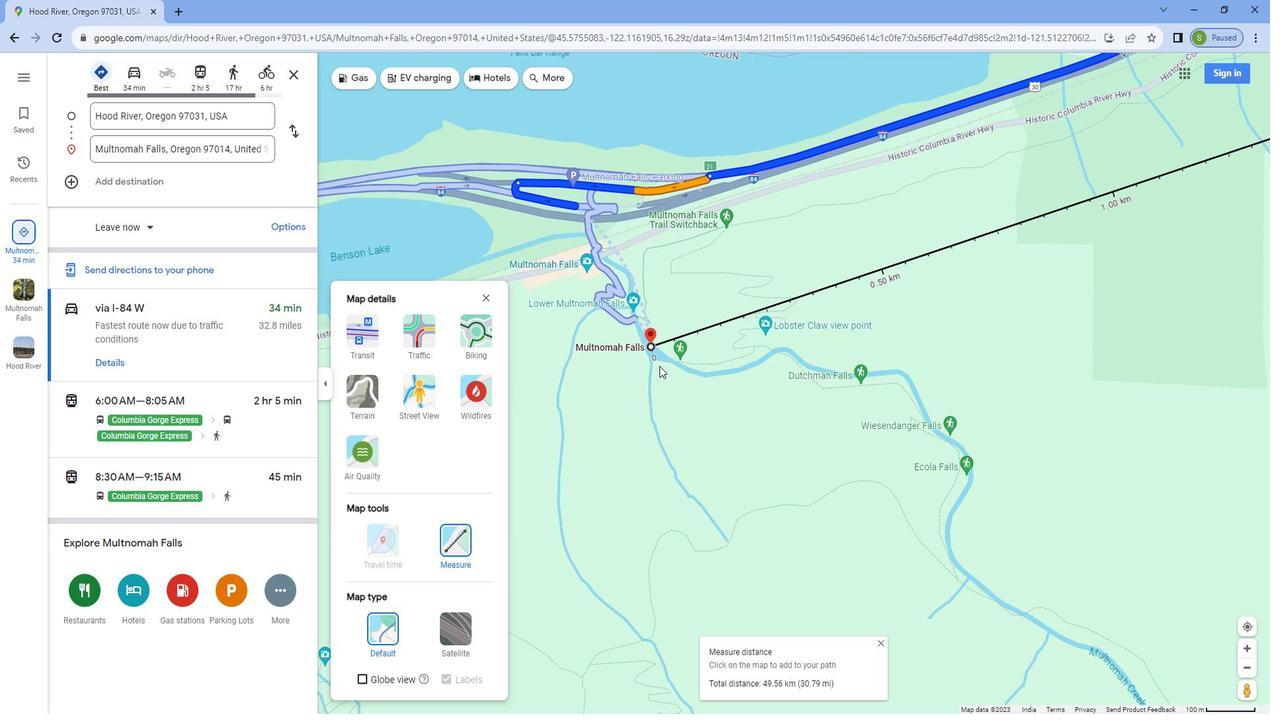 
Action: Mouse moved to (674, 387)
Screenshot: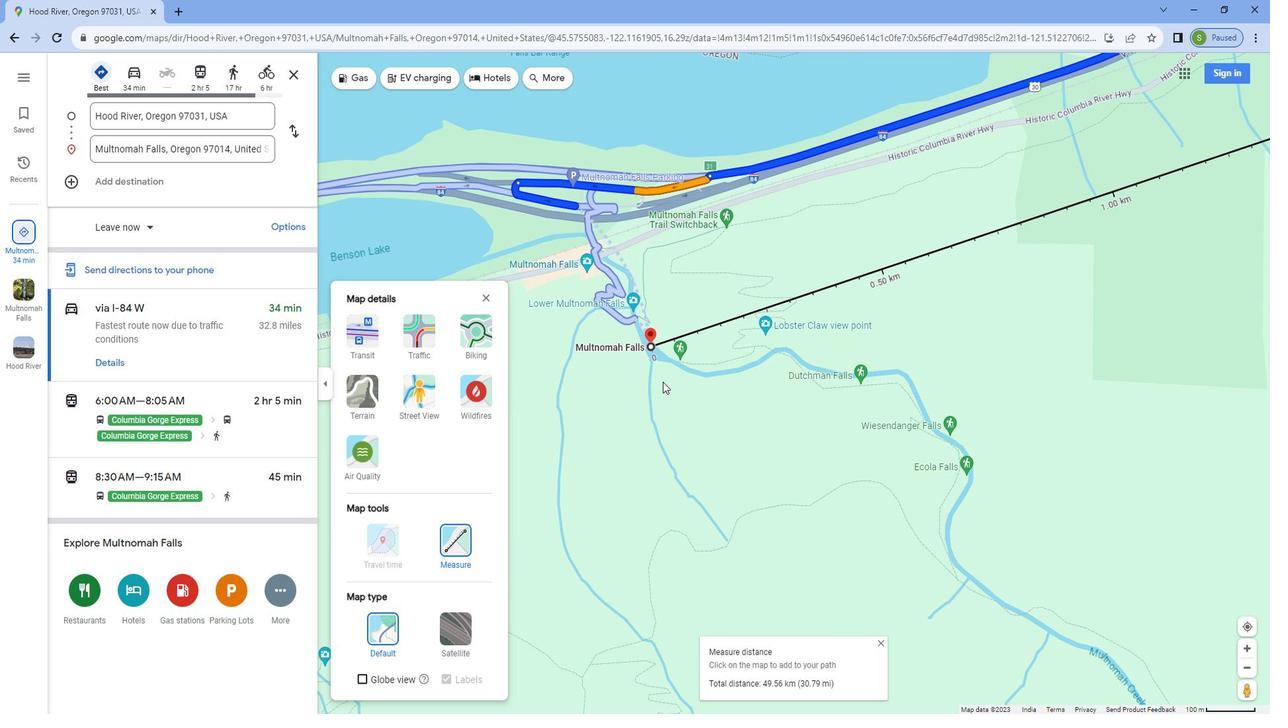 
Action: Mouse scrolled (674, 388) with delta (0, 0)
Screenshot: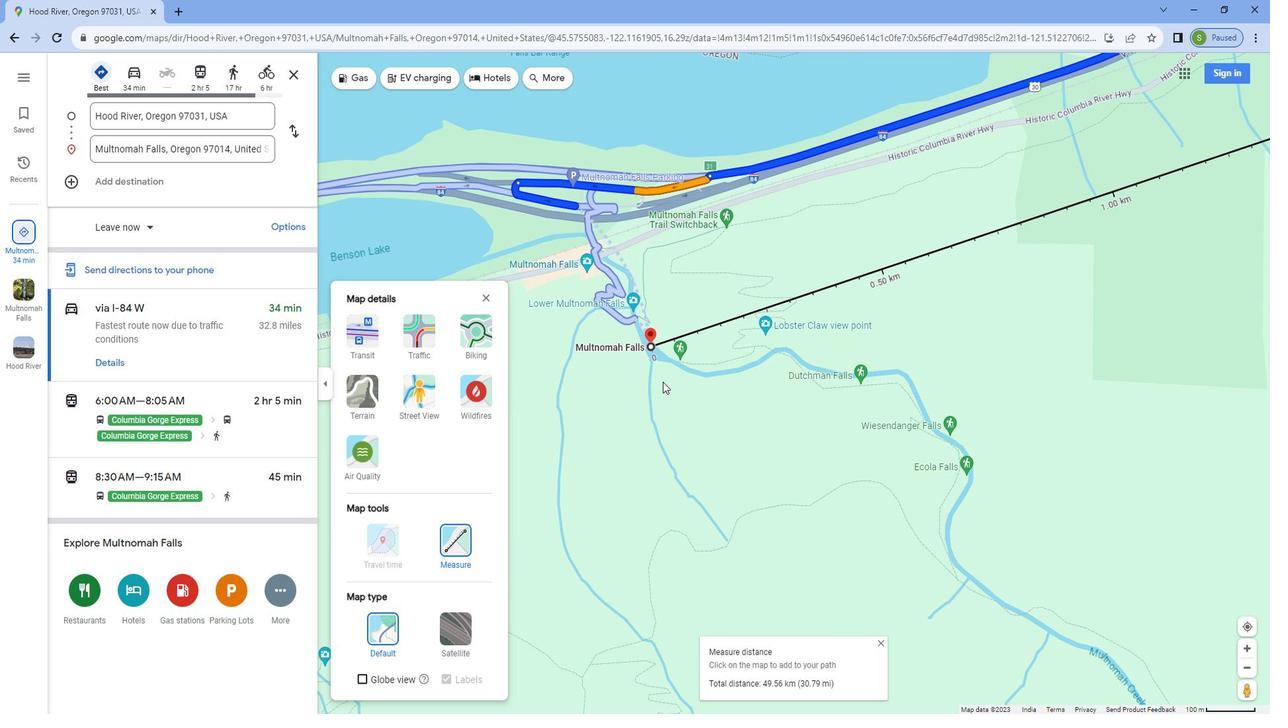 
Action: Mouse moved to (674, 392)
Screenshot: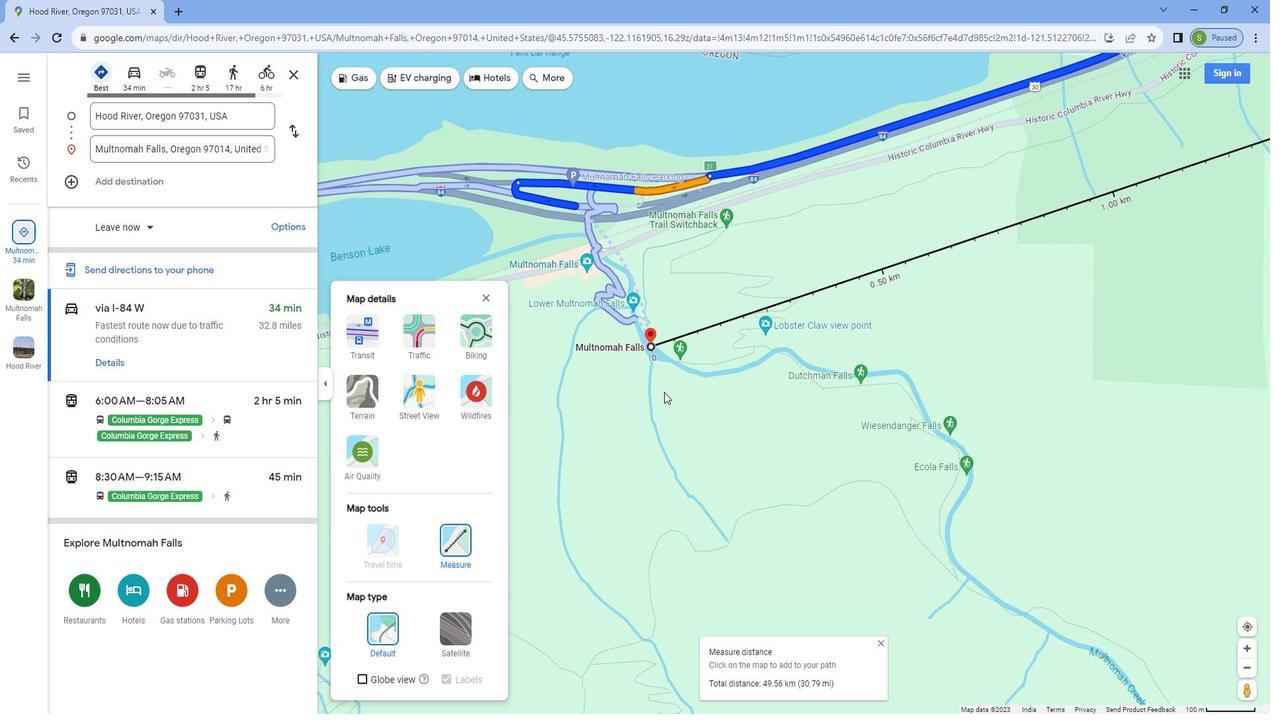 
Action: Mouse scrolled (674, 393) with delta (0, 0)
Screenshot: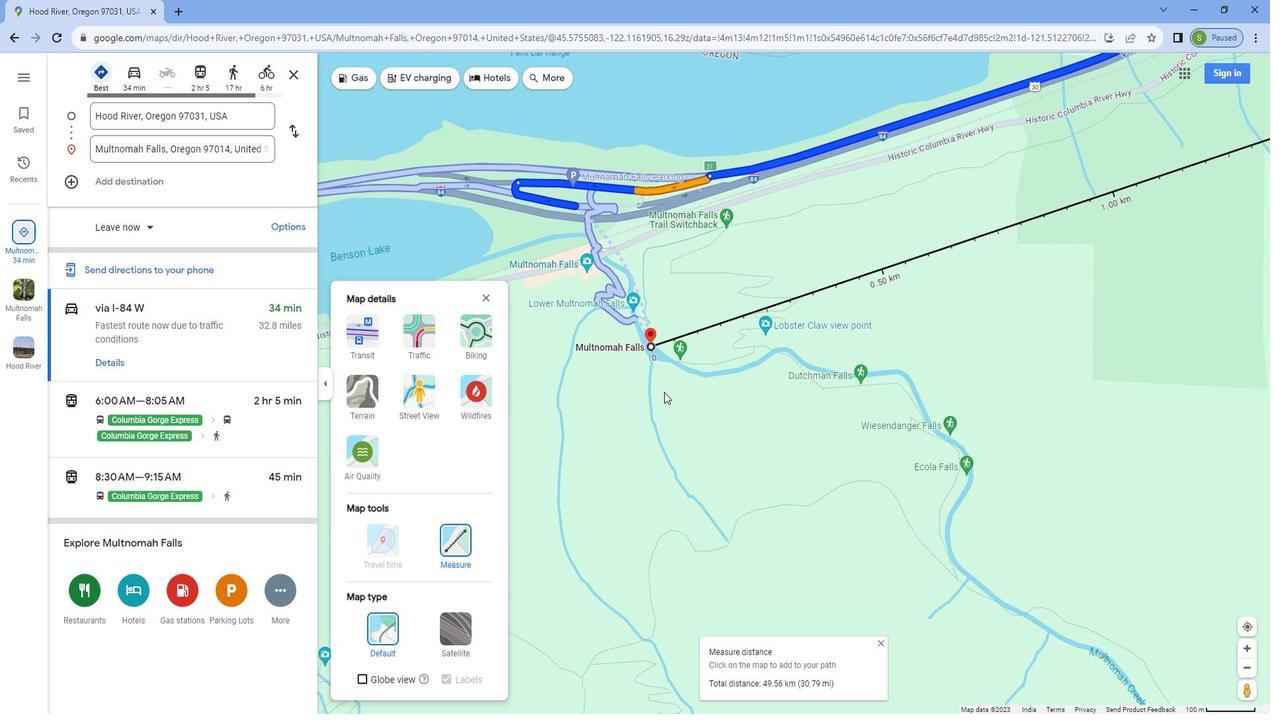 
Action: Mouse moved to (674, 393)
Screenshot: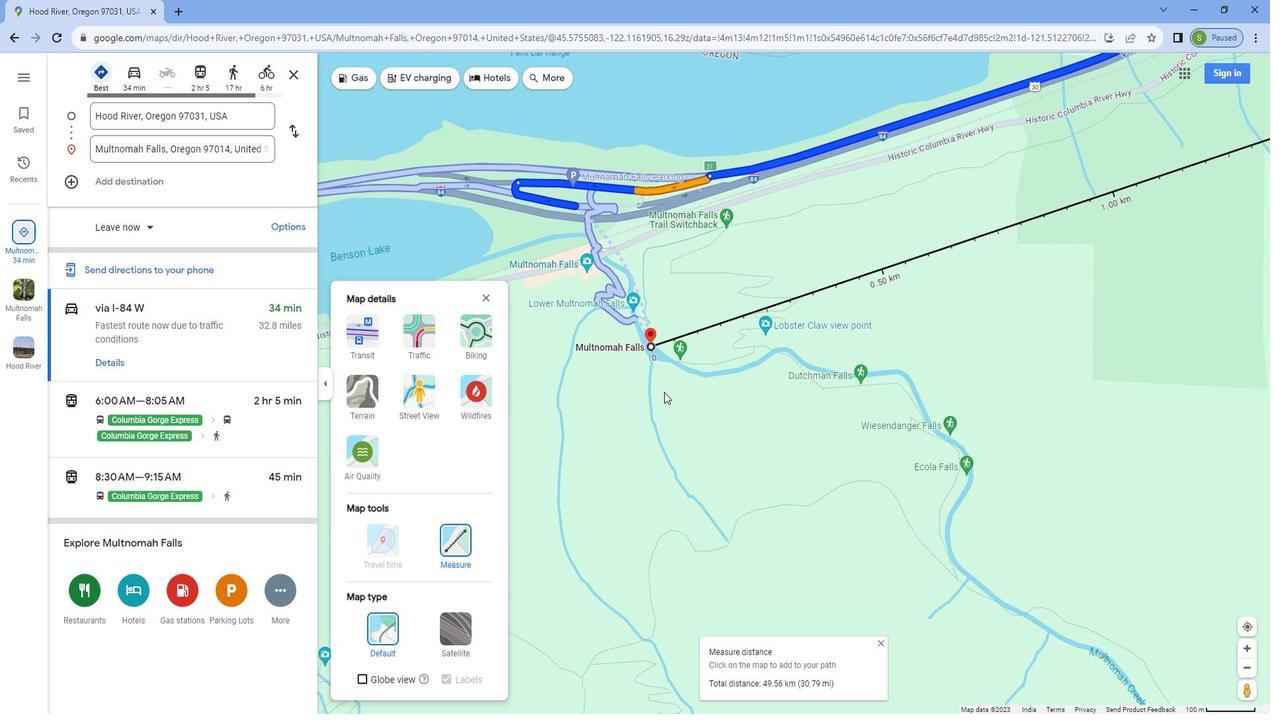 
Action: Mouse scrolled (674, 394) with delta (0, 0)
Screenshot: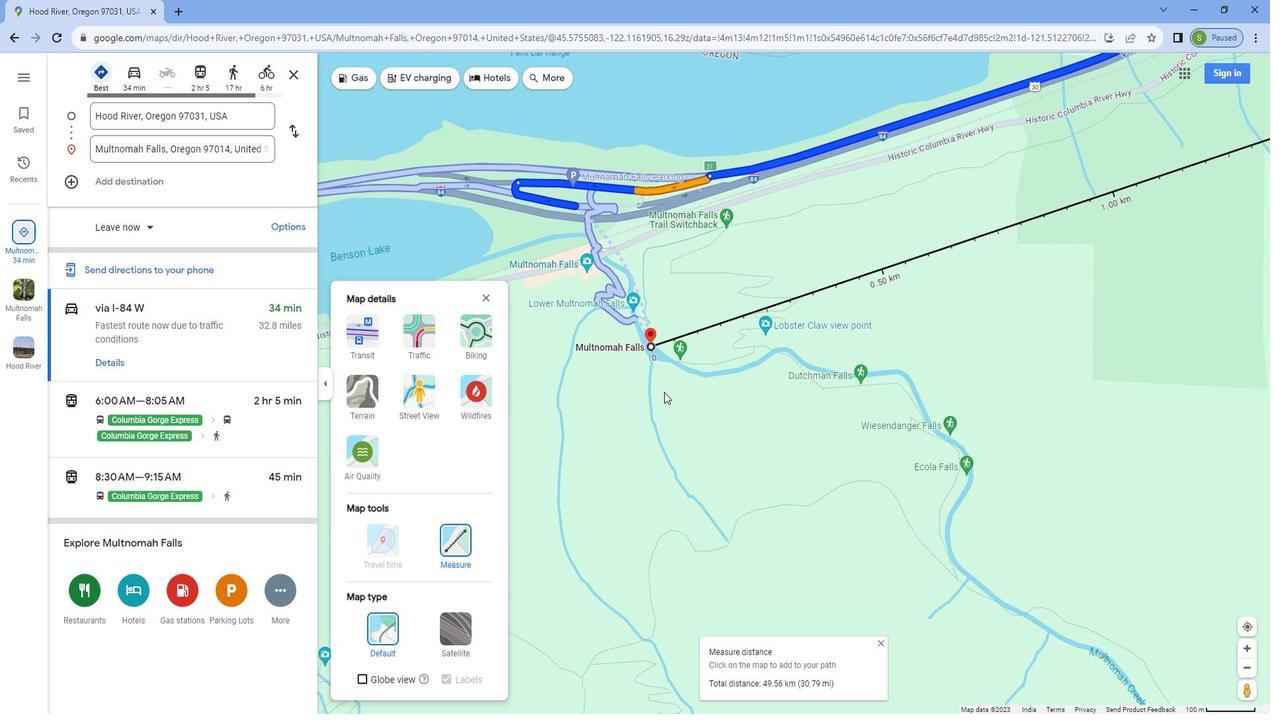 
Action: Mouse moved to (678, 402)
Screenshot: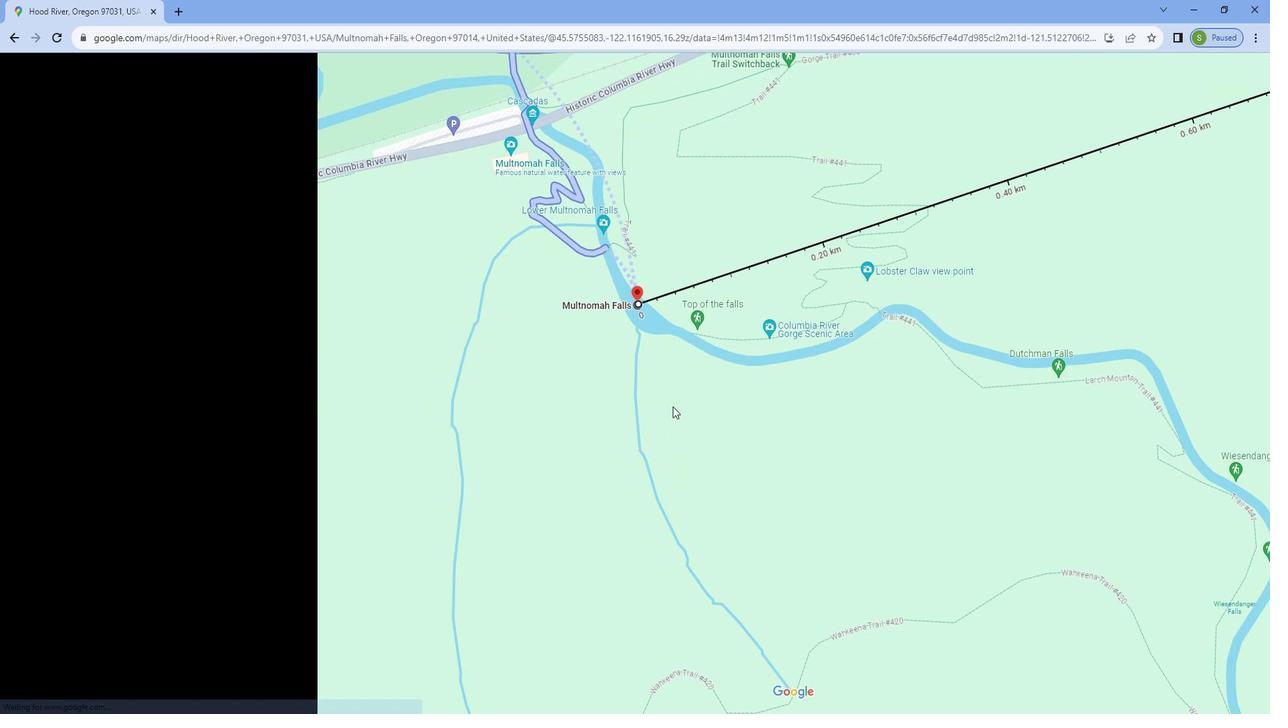 
Action: Mouse scrolled (678, 403) with delta (0, 0)
Screenshot: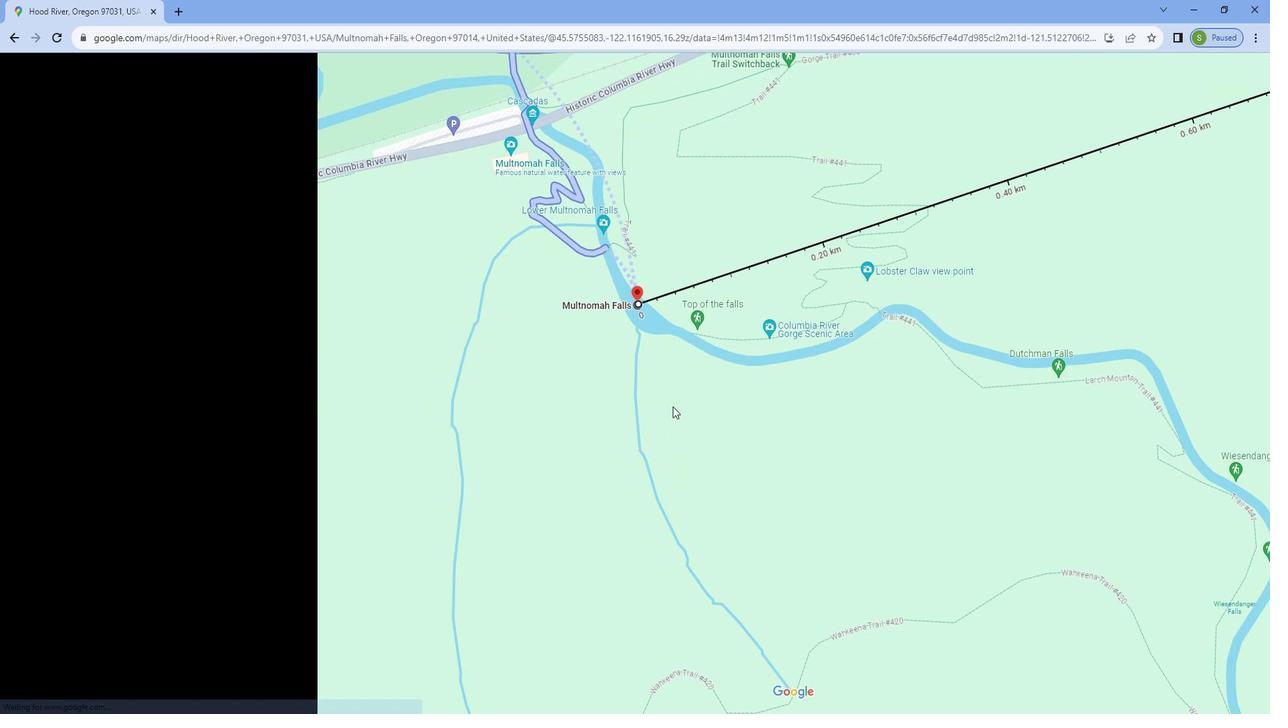
Action: Mouse moved to (676, 401)
Screenshot: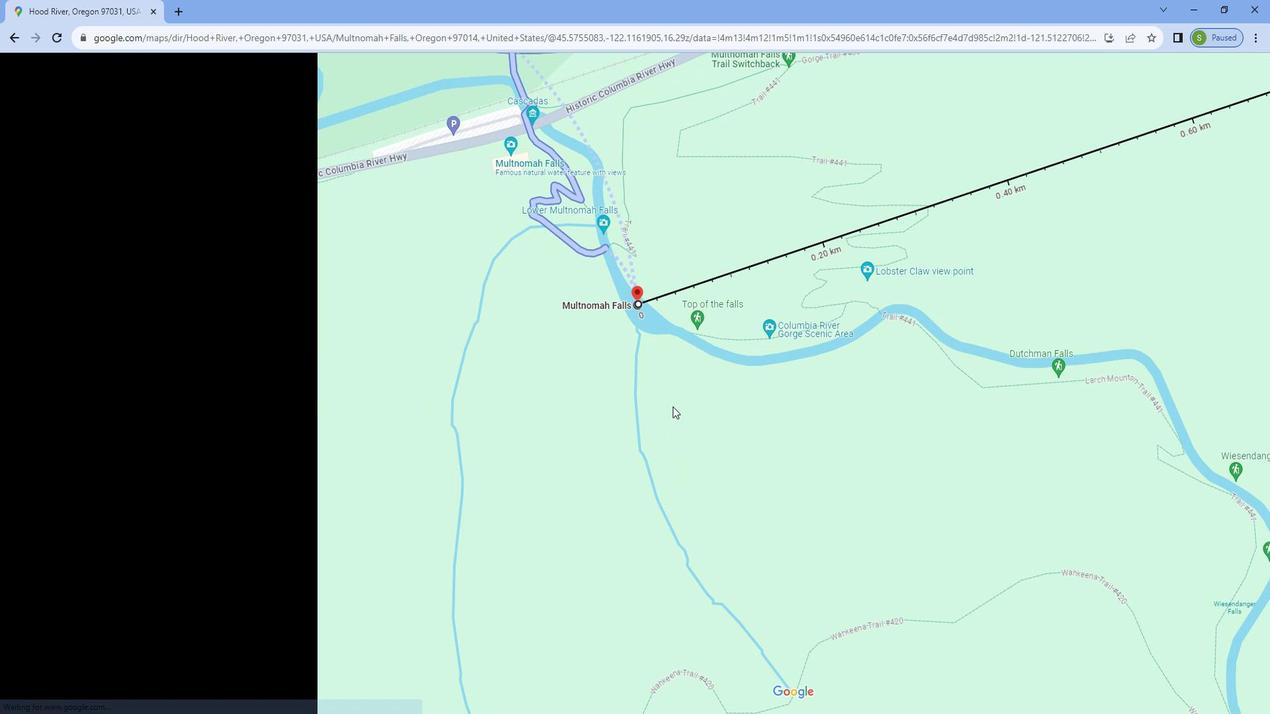 
Action: Mouse scrolled (676, 401) with delta (0, 0)
Screenshot: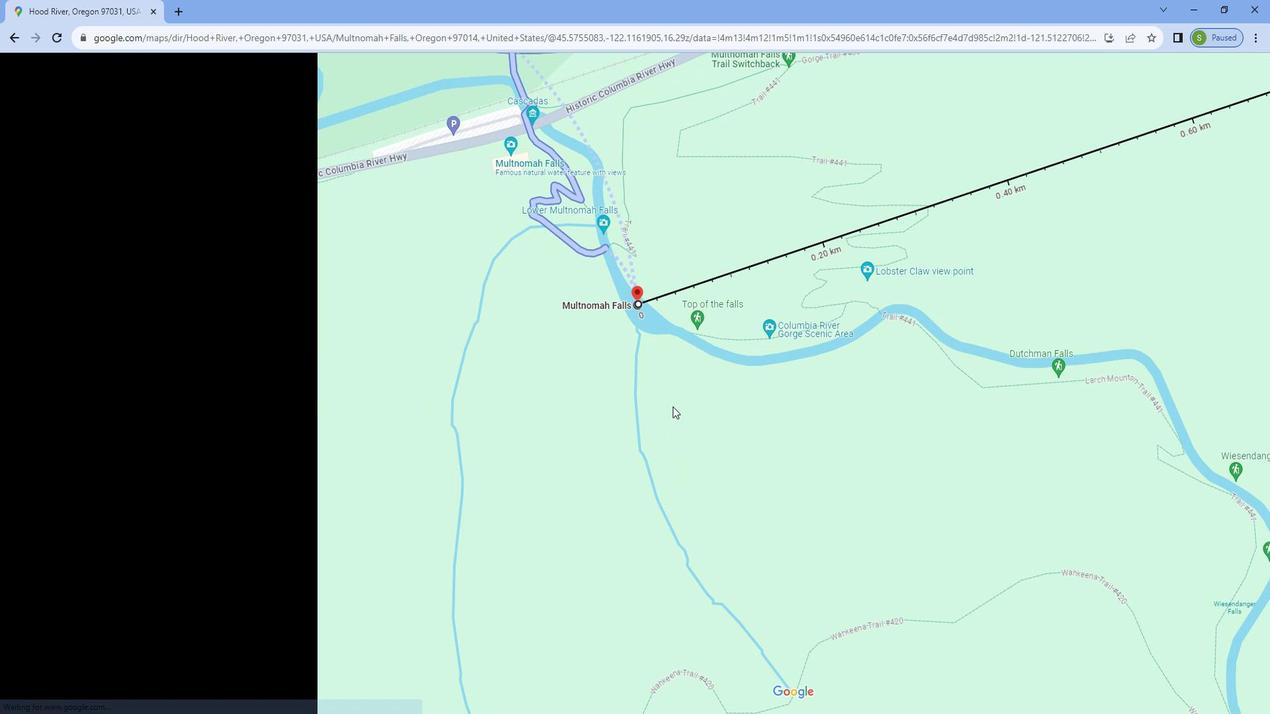
Action: Mouse moved to (676, 400)
Screenshot: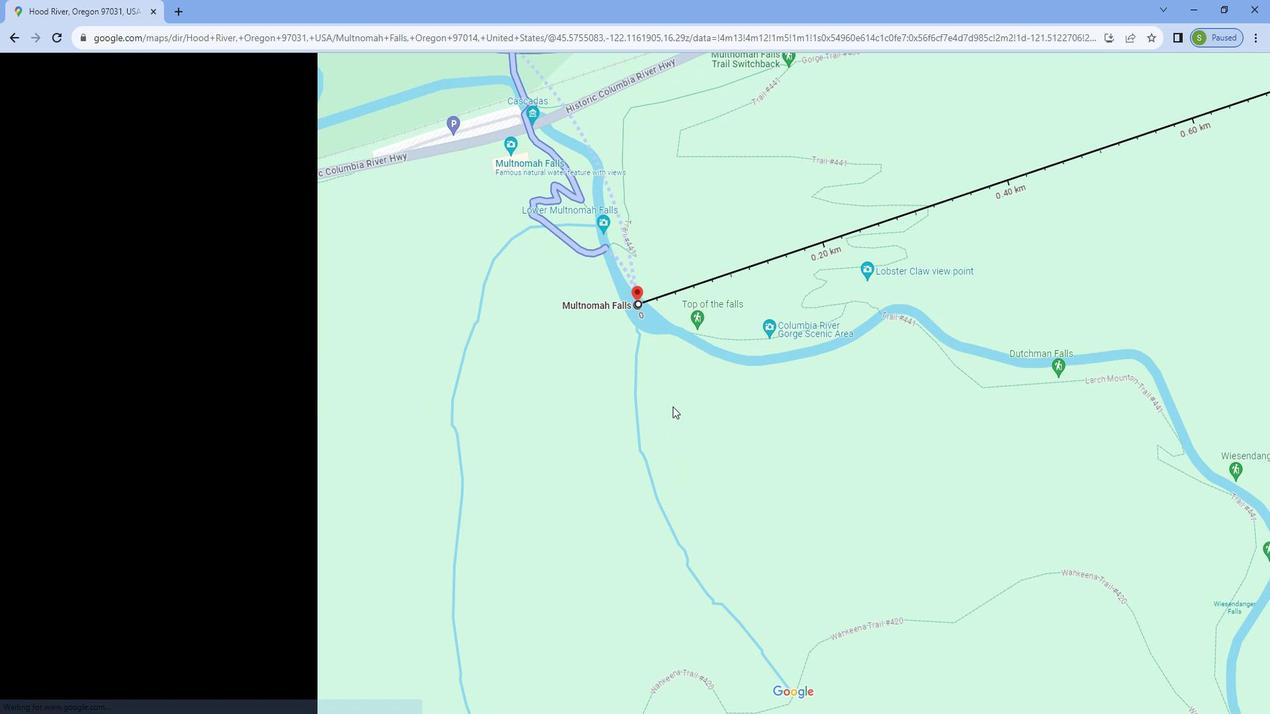 
Action: Mouse scrolled (676, 401) with delta (0, 0)
Screenshot: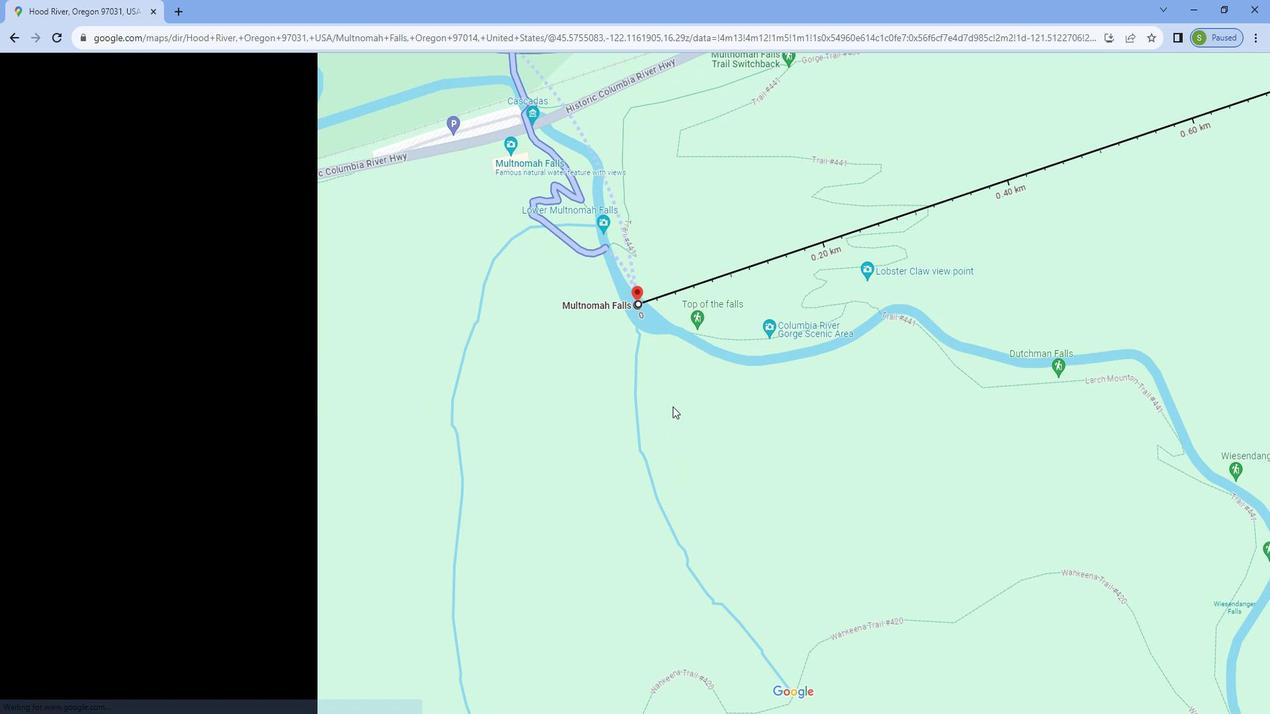 
Action: Mouse moved to (774, 369)
Screenshot: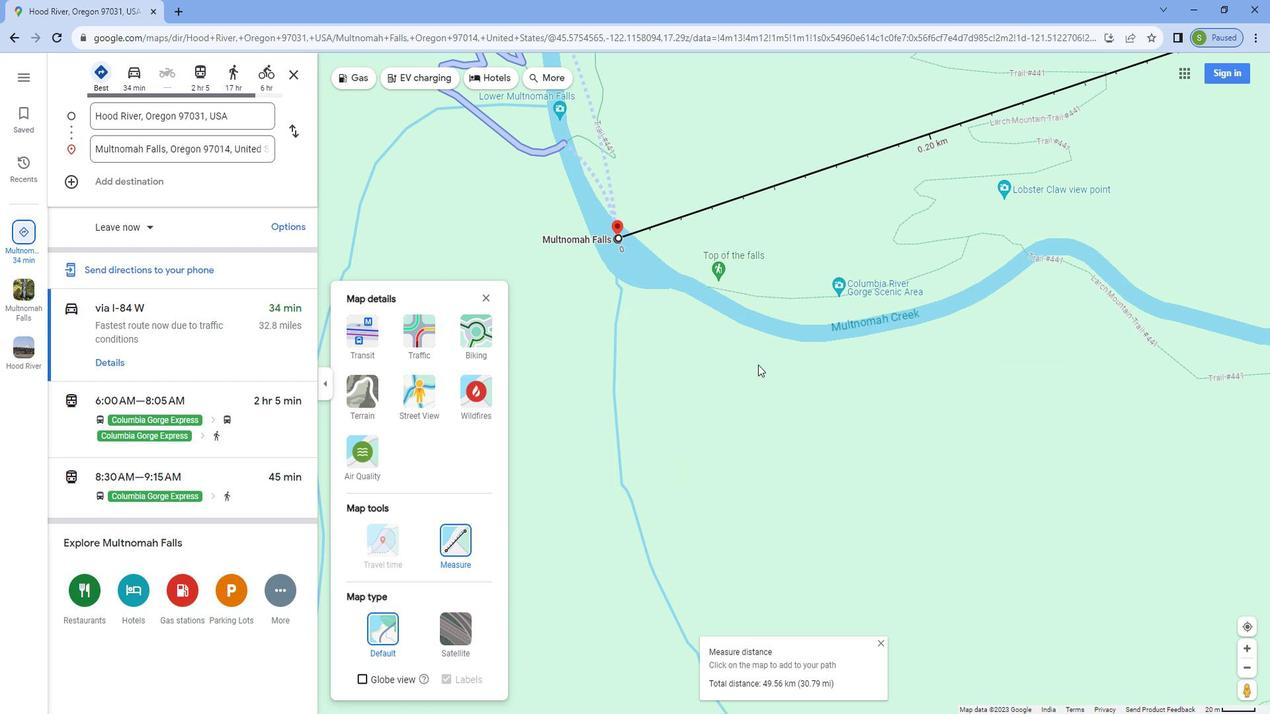 
Action: Mouse pressed left at (774, 369)
Screenshot: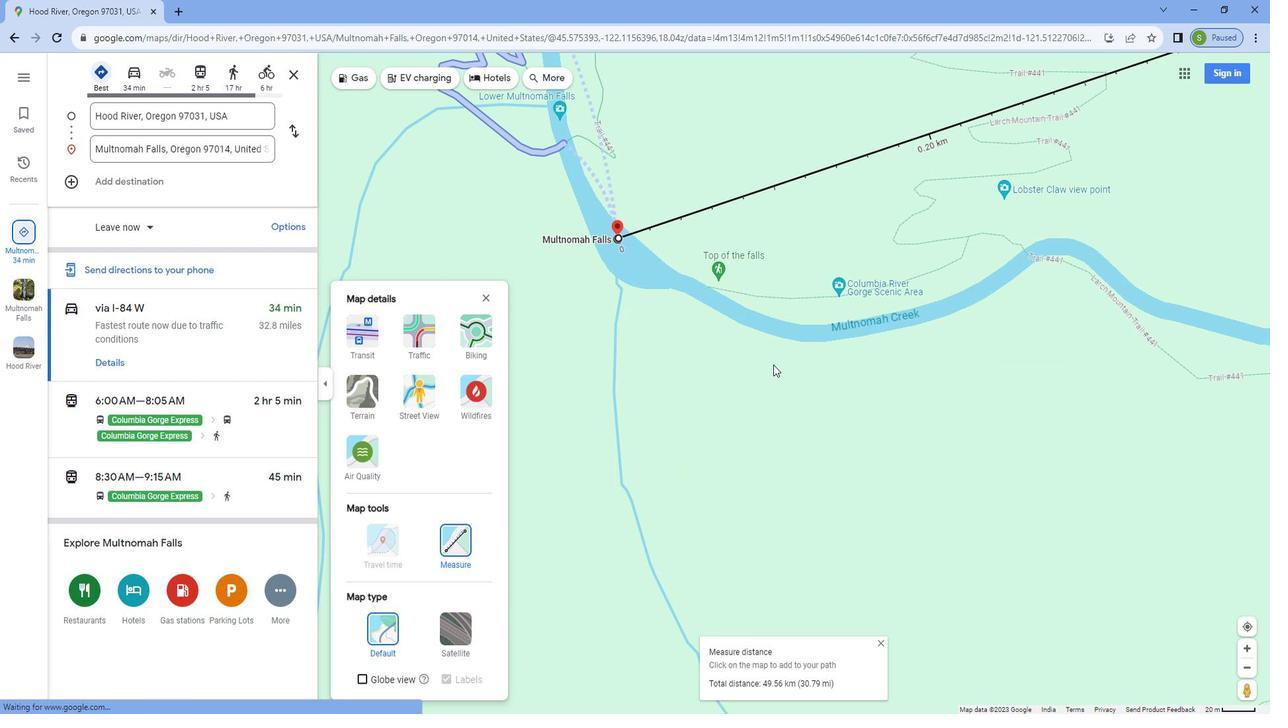 
Action: Mouse moved to (984, 399)
Screenshot: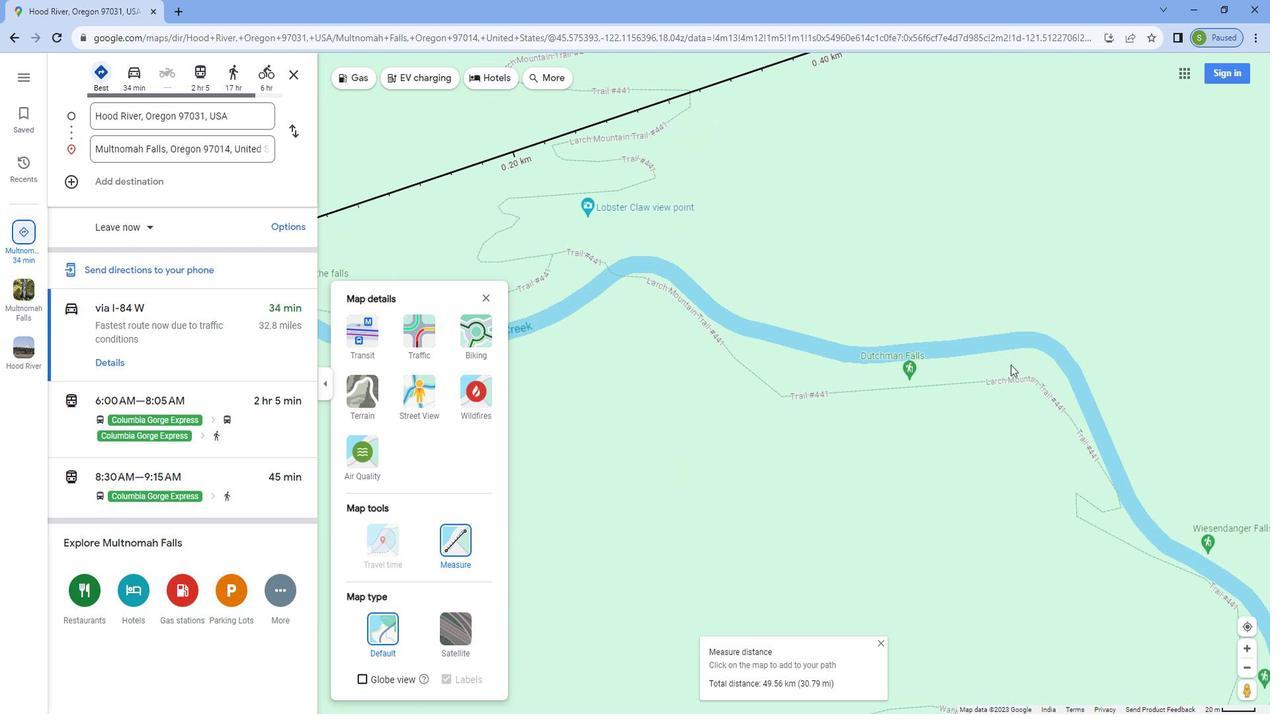
Action: Mouse scrolled (984, 399) with delta (0, 0)
Screenshot: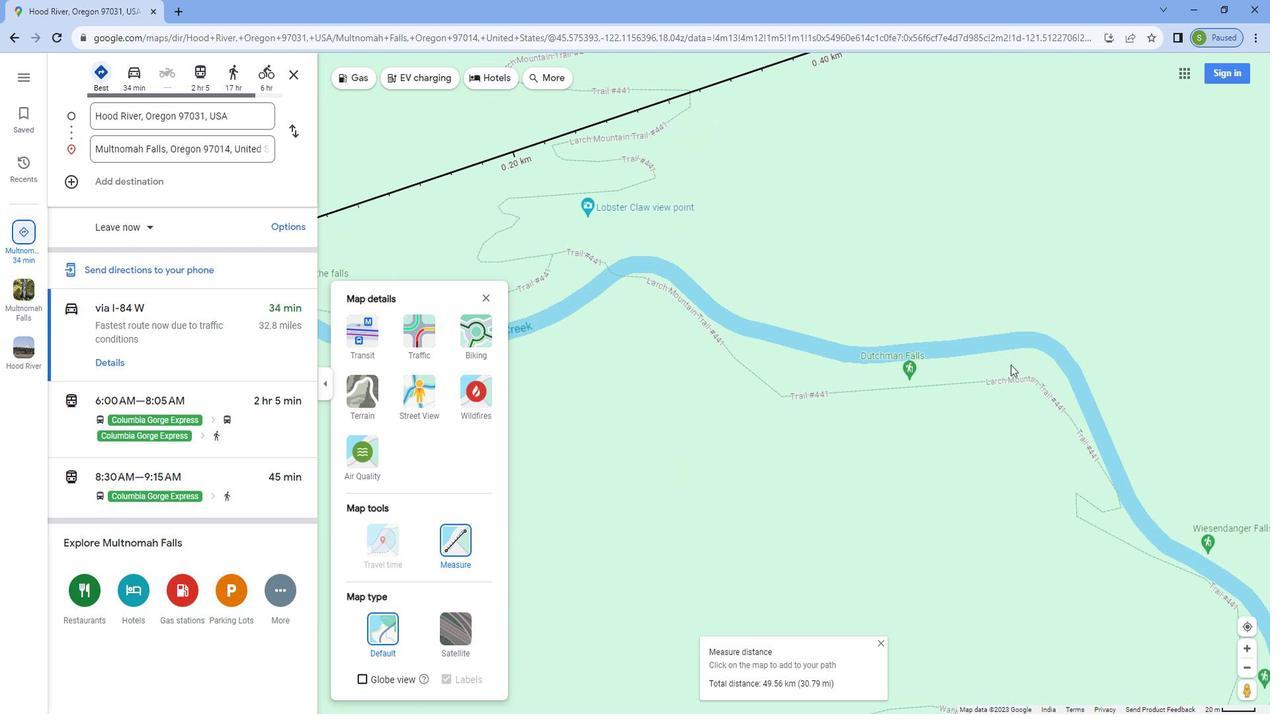 
Action: Mouse moved to (978, 415)
Screenshot: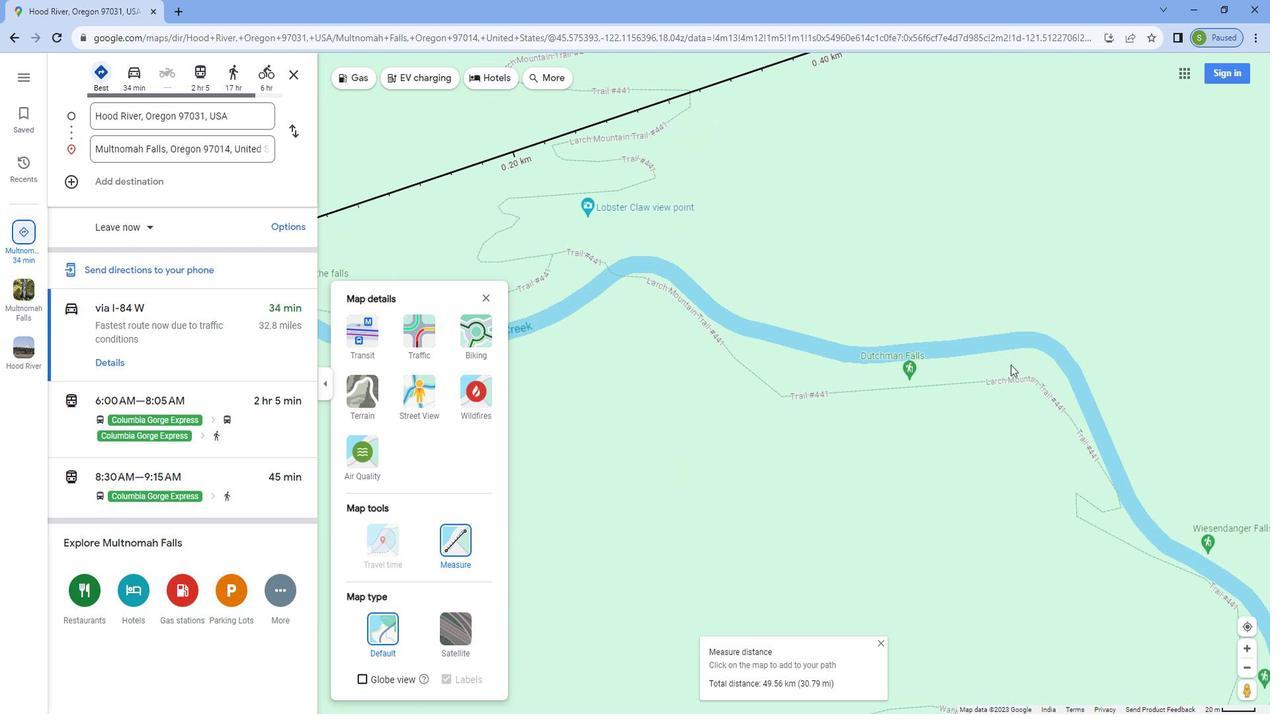 
Action: Mouse scrolled (978, 414) with delta (0, 0)
Screenshot: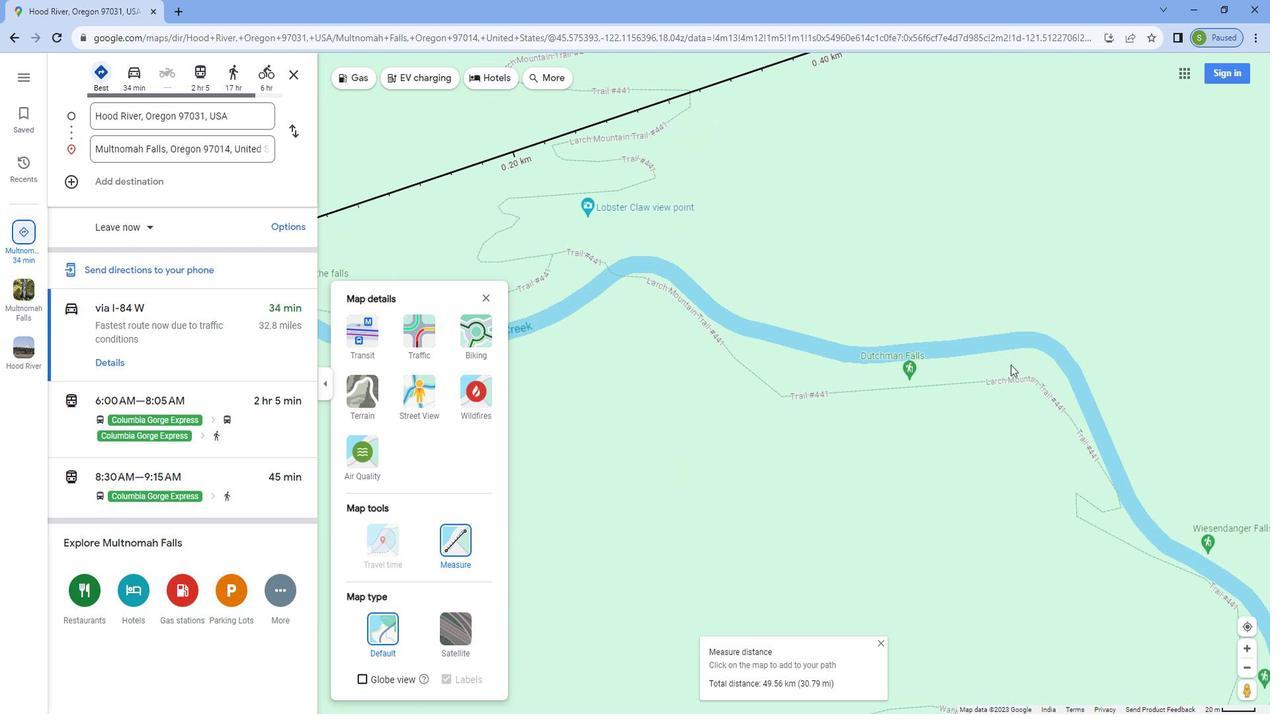 
Action: Mouse moved to (976, 418)
Screenshot: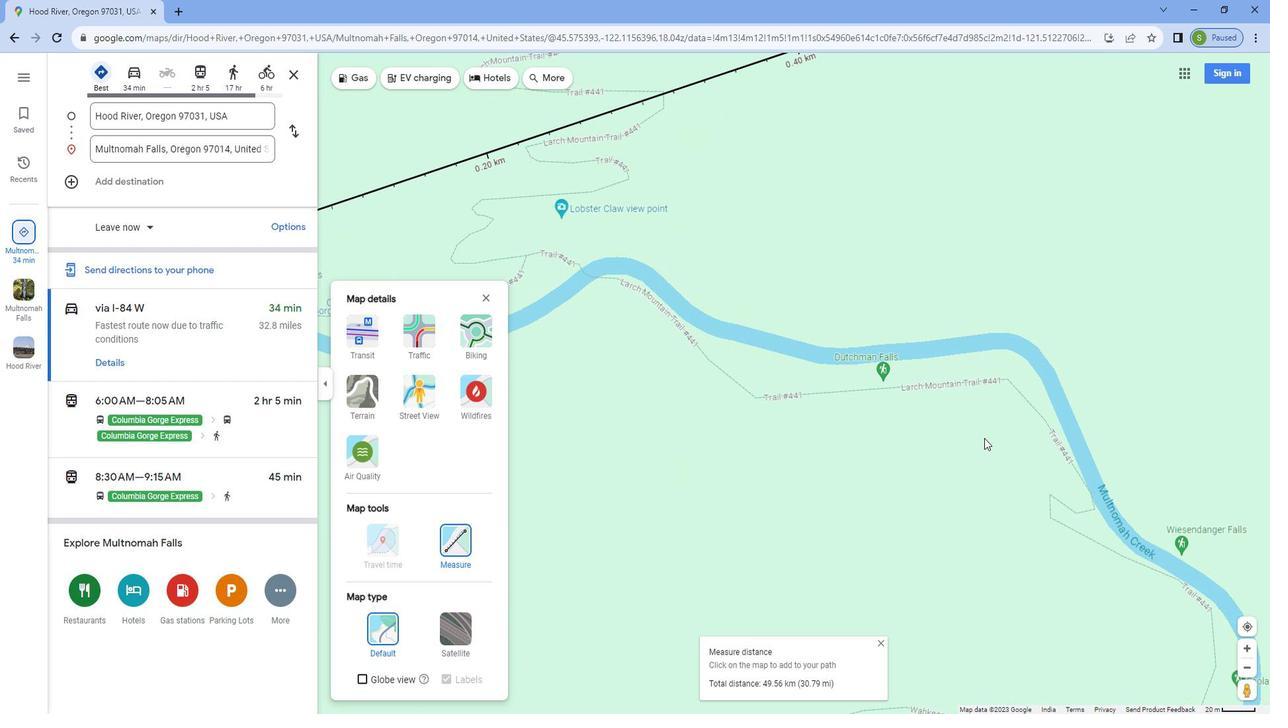 
Action: Mouse scrolled (976, 418) with delta (0, 0)
Screenshot: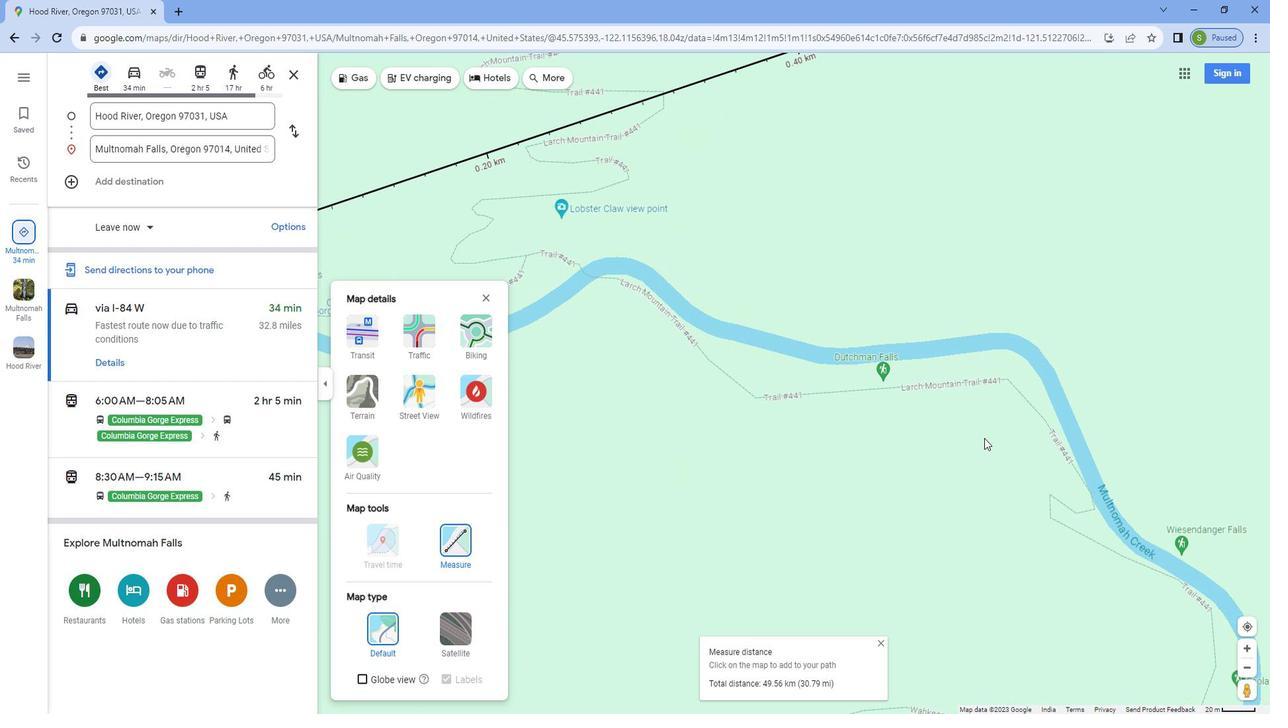 
Action: Mouse moved to (970, 432)
Screenshot: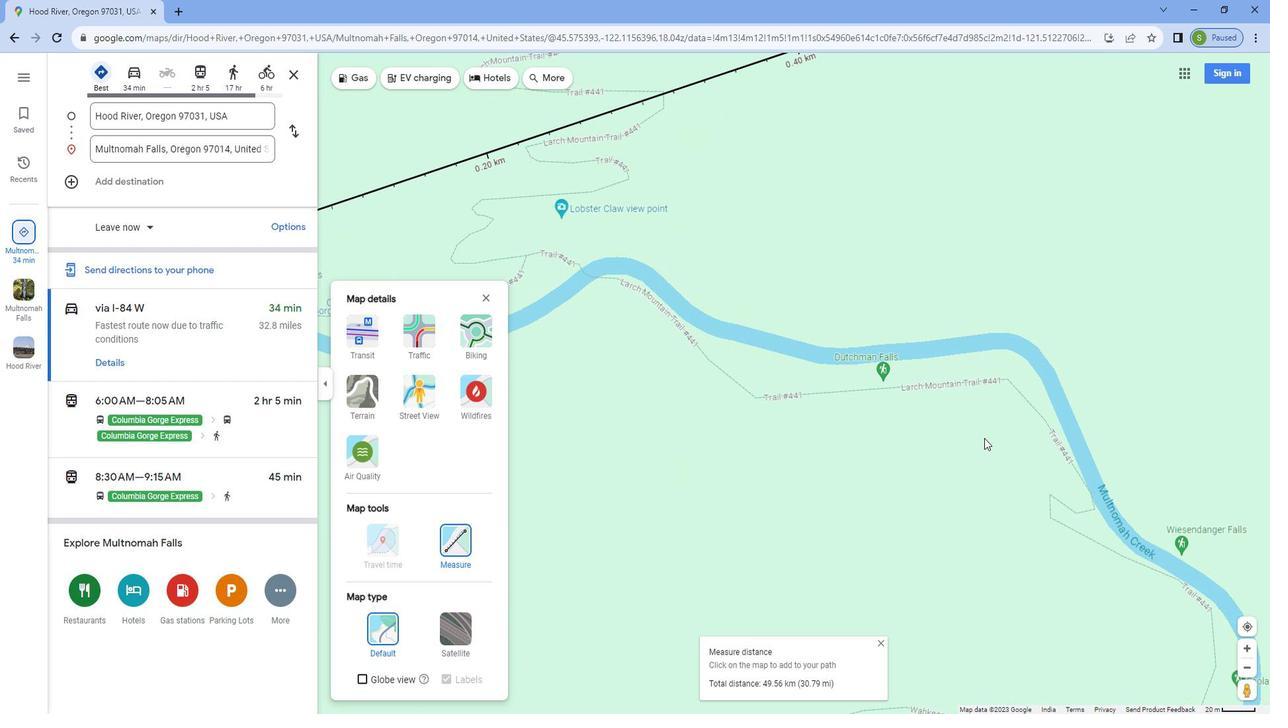 
Action: Mouse scrolled (970, 432) with delta (0, 0)
Screenshot: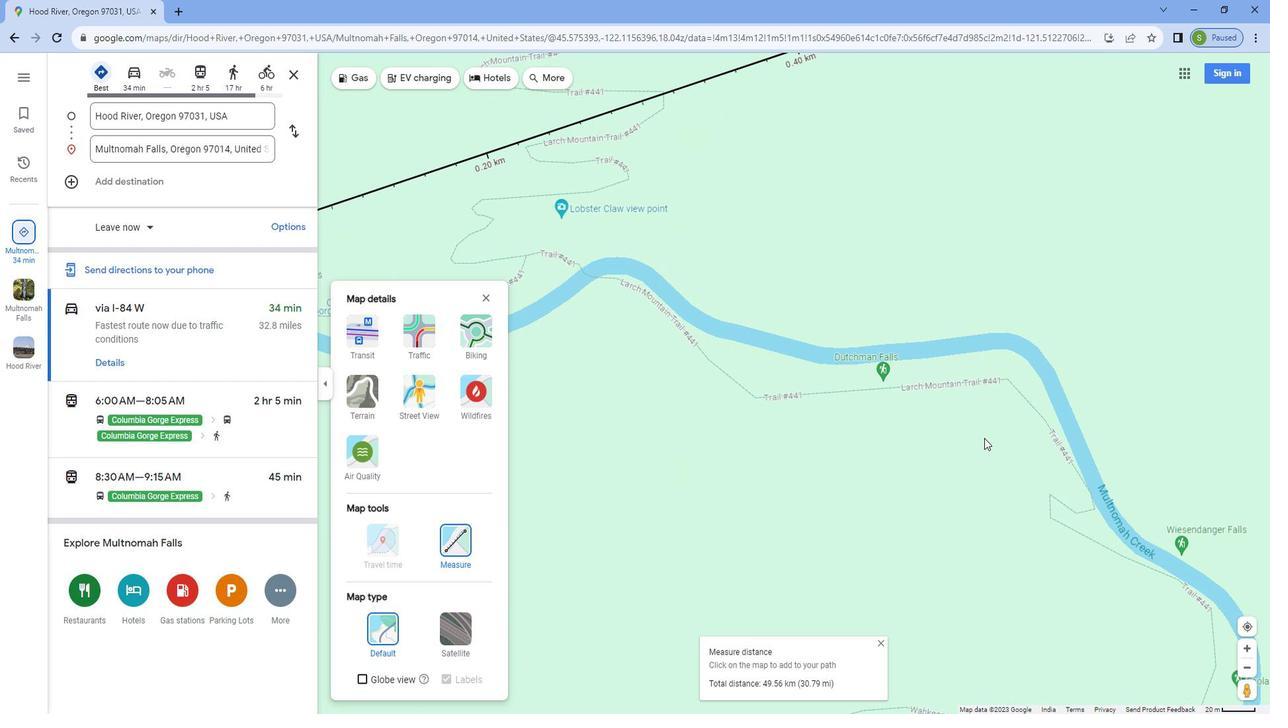 
Action: Mouse moved to (962, 462)
Screenshot: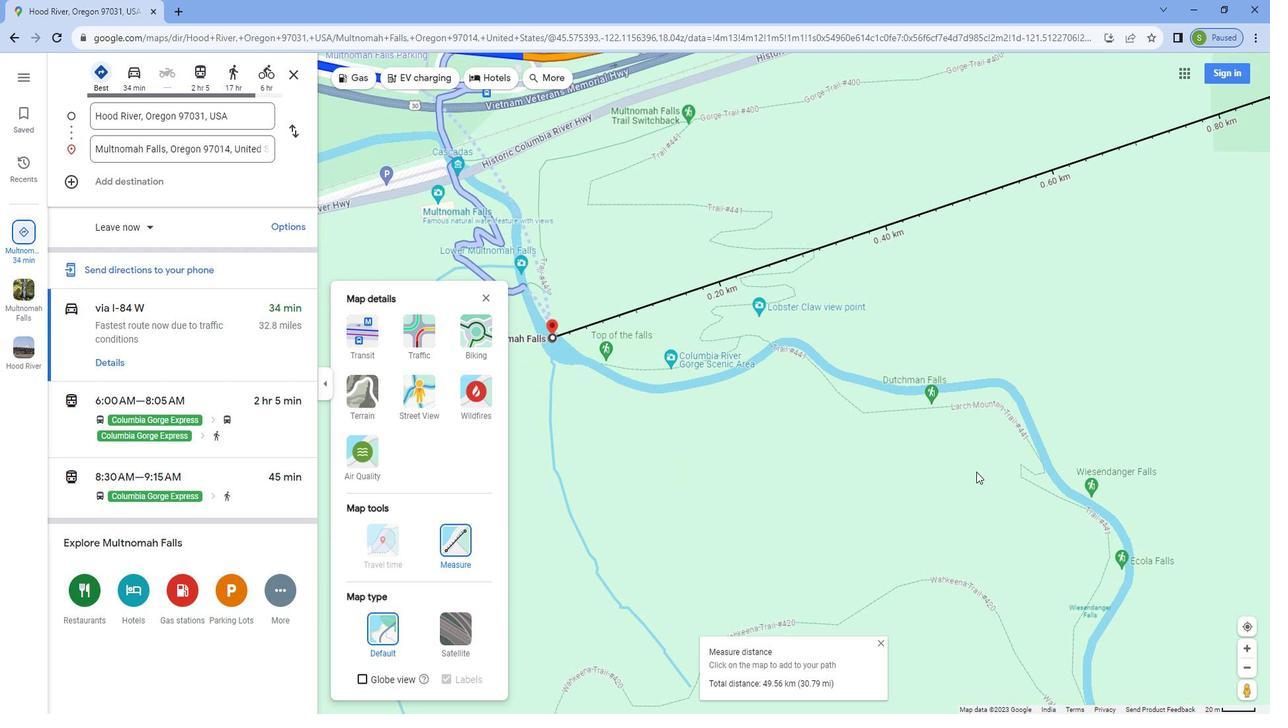 
Action: Mouse scrolled (962, 461) with delta (0, 0)
Screenshot: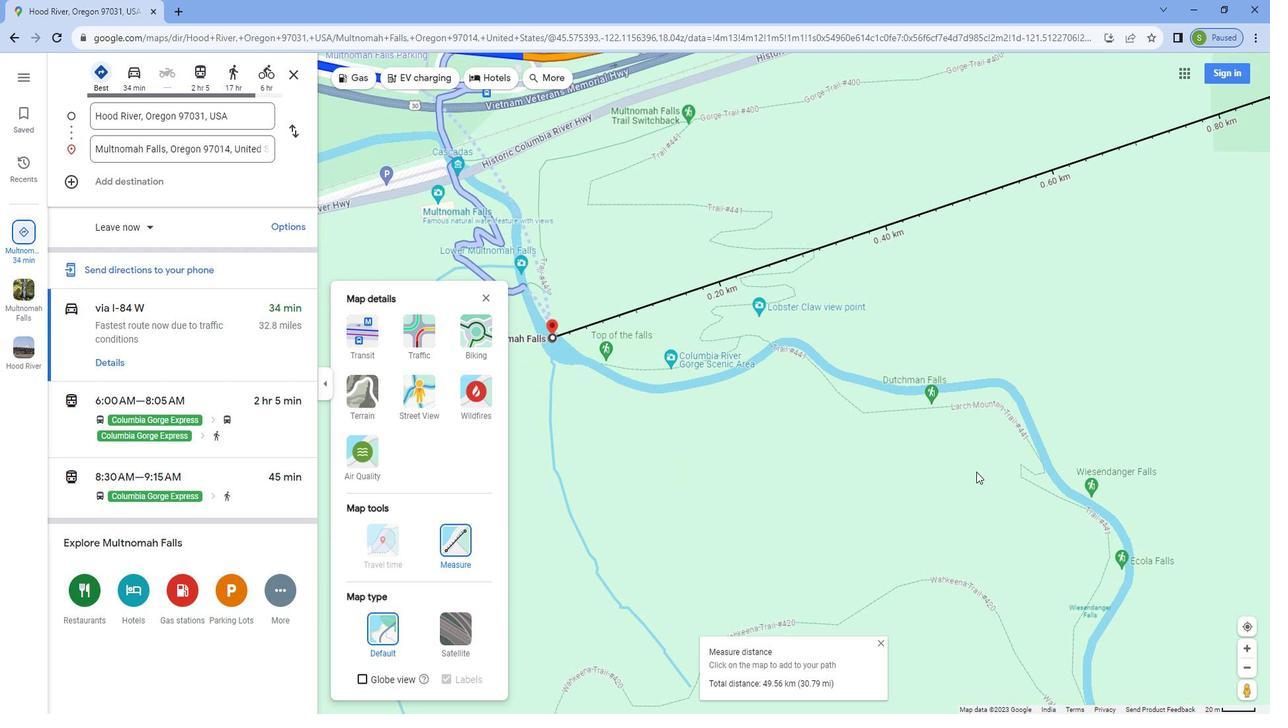 
Action: Mouse moved to (960, 464)
Screenshot: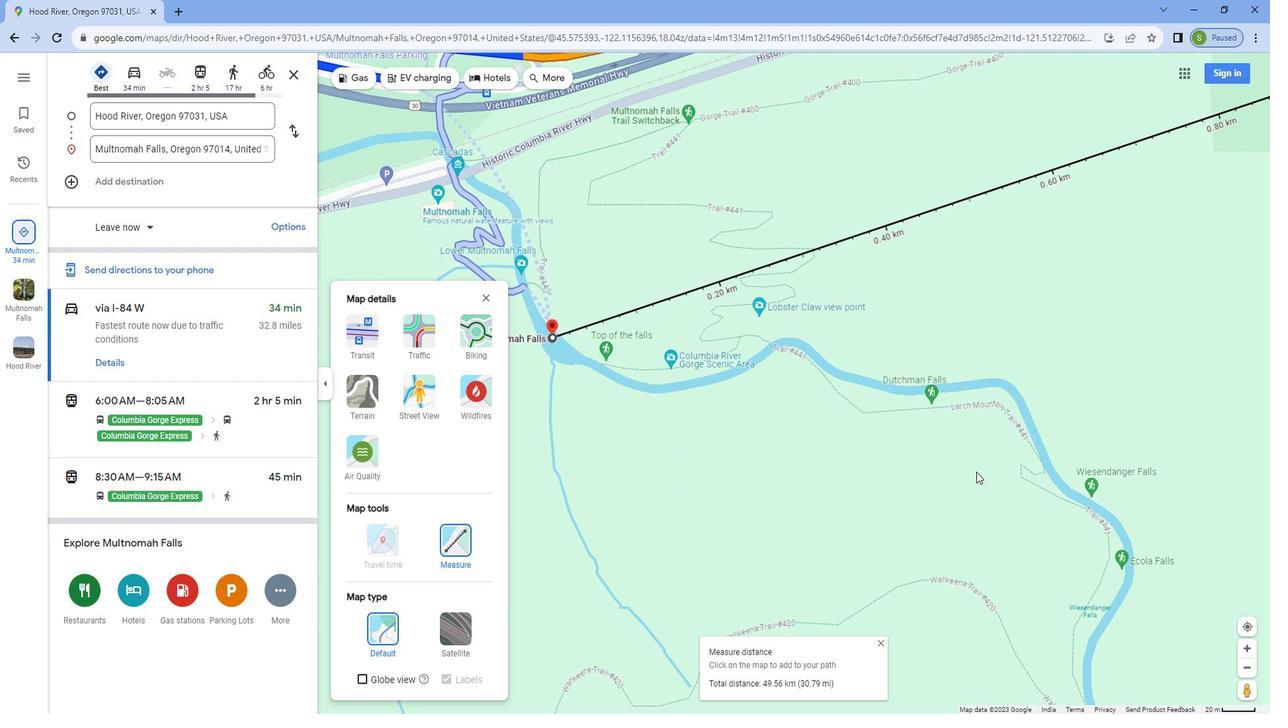 
Action: Mouse scrolled (960, 463) with delta (0, 0)
Screenshot: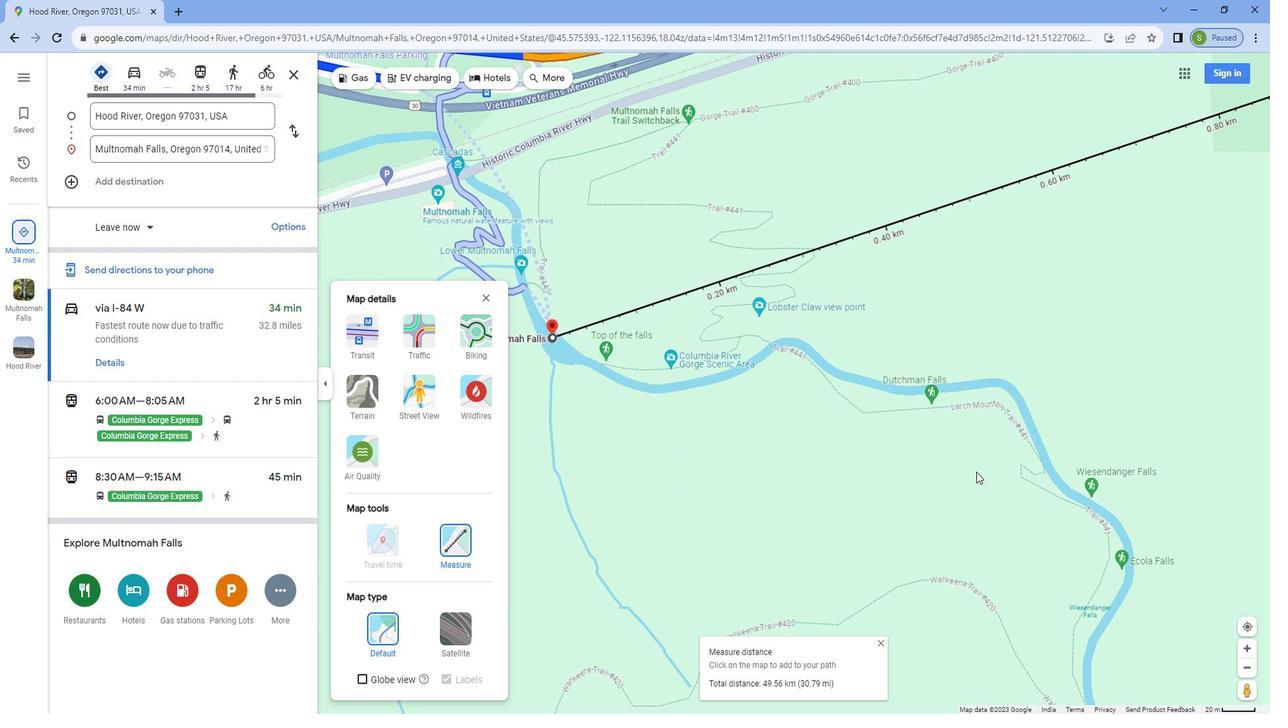 
Action: Mouse moved to (960, 465)
Screenshot: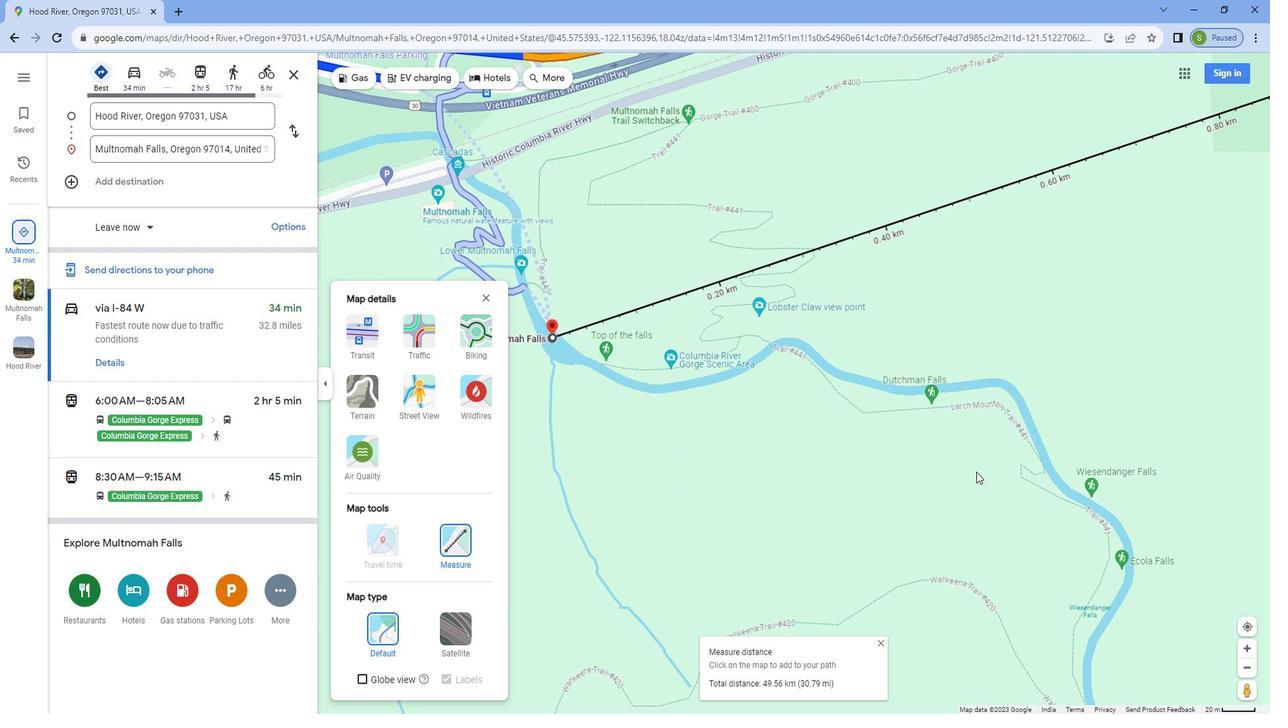 
Action: Mouse scrolled (960, 465) with delta (0, 0)
Screenshot: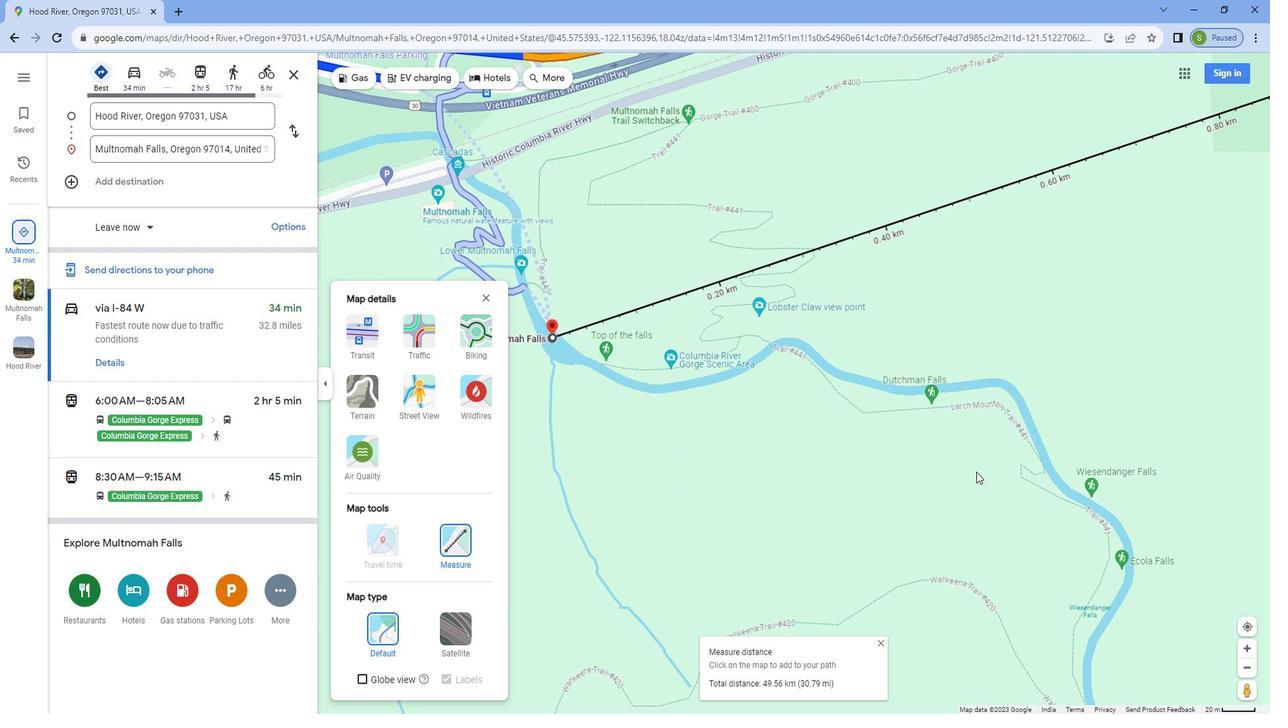 
Action: Mouse moved to (960, 467)
Screenshot: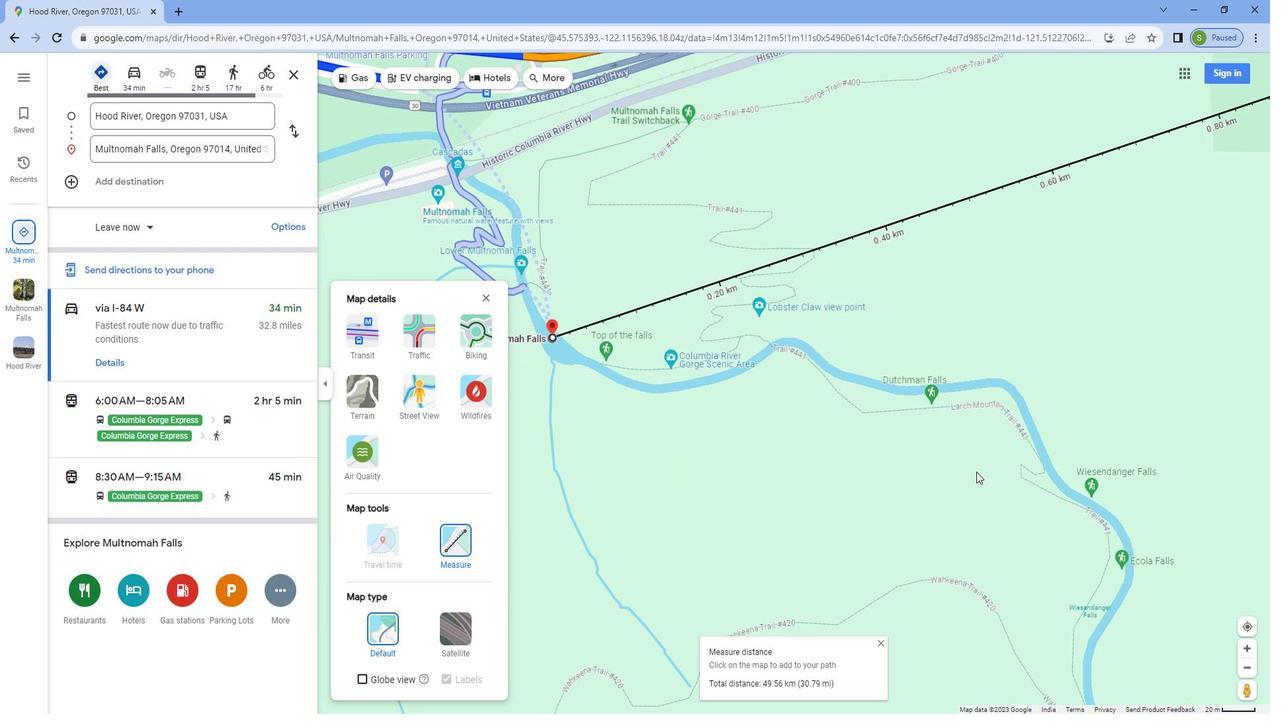 
Action: Mouse scrolled (960, 466) with delta (0, 0)
Screenshot: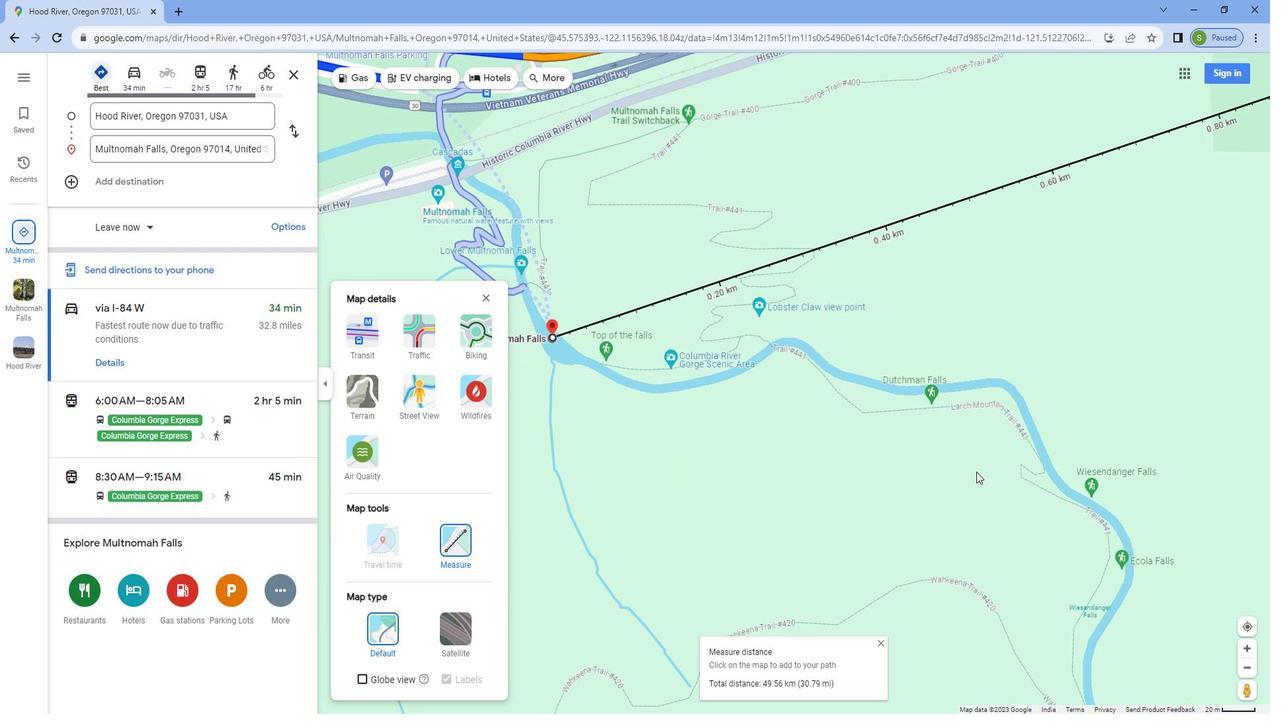 
Action: Mouse scrolled (960, 466) with delta (0, 0)
Screenshot: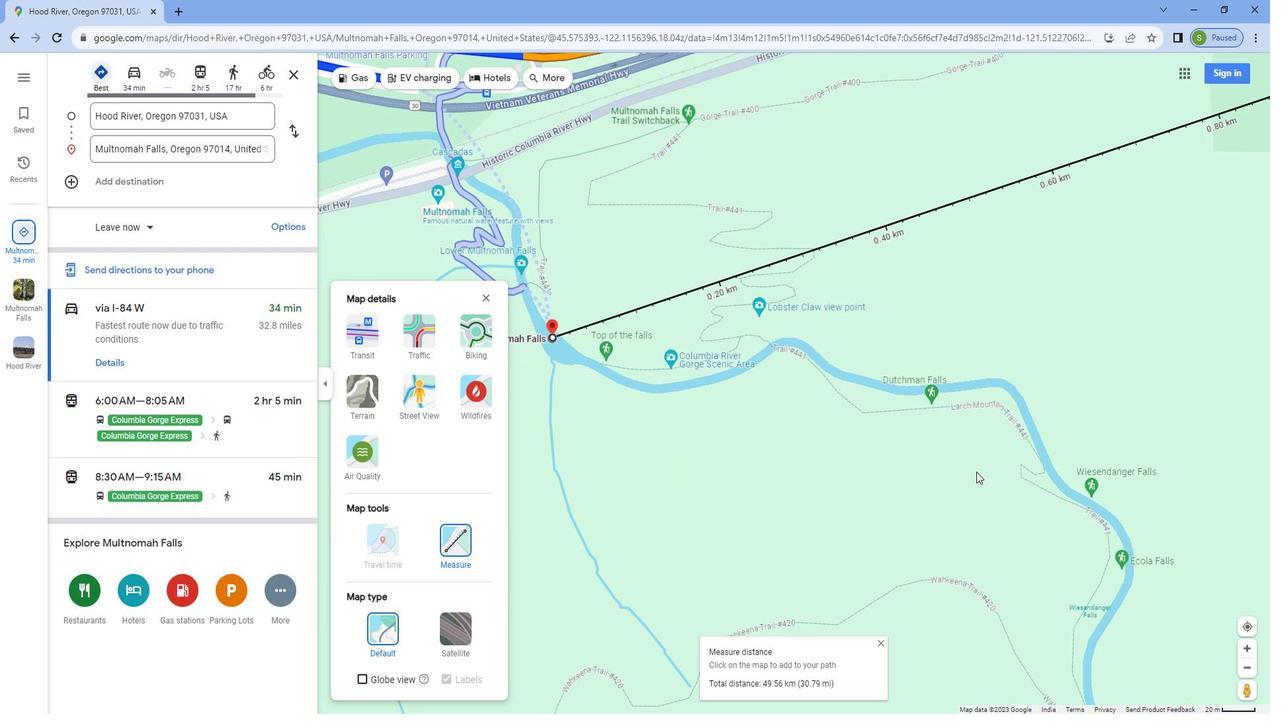 
Action: Mouse moved to (1157, 382)
Screenshot: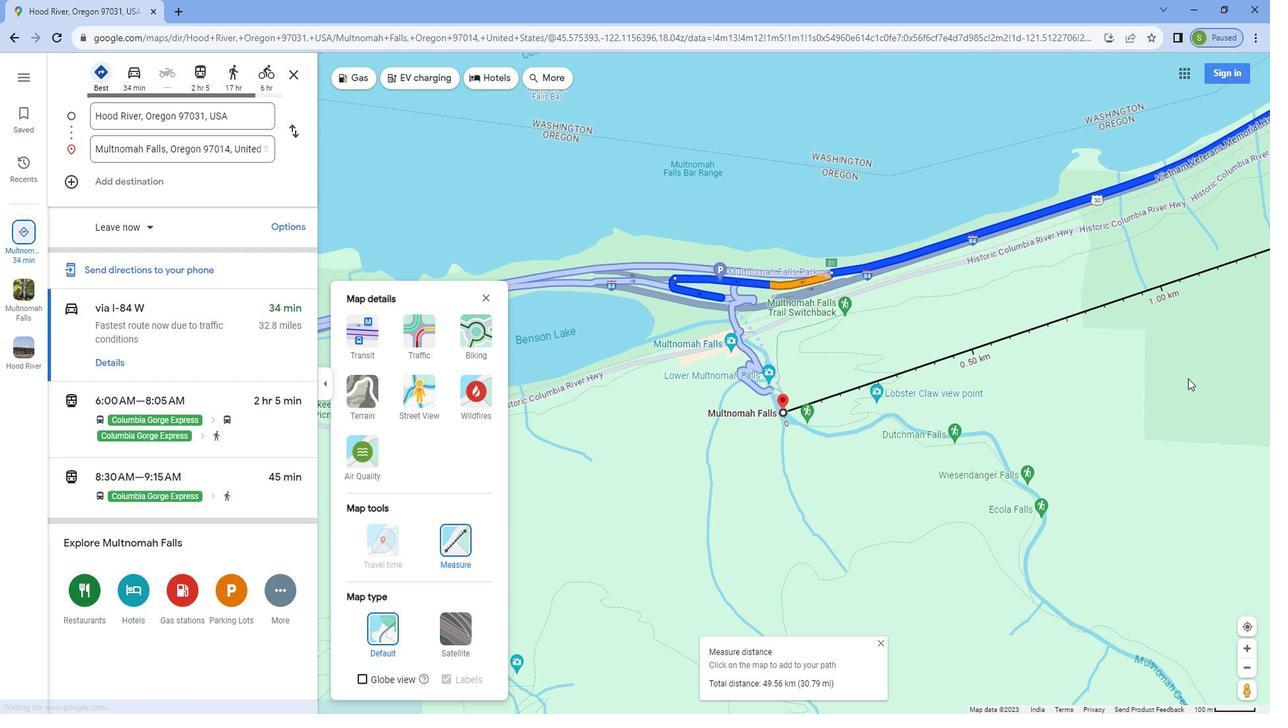 
Action: Mouse pressed left at (1157, 382)
Screenshot: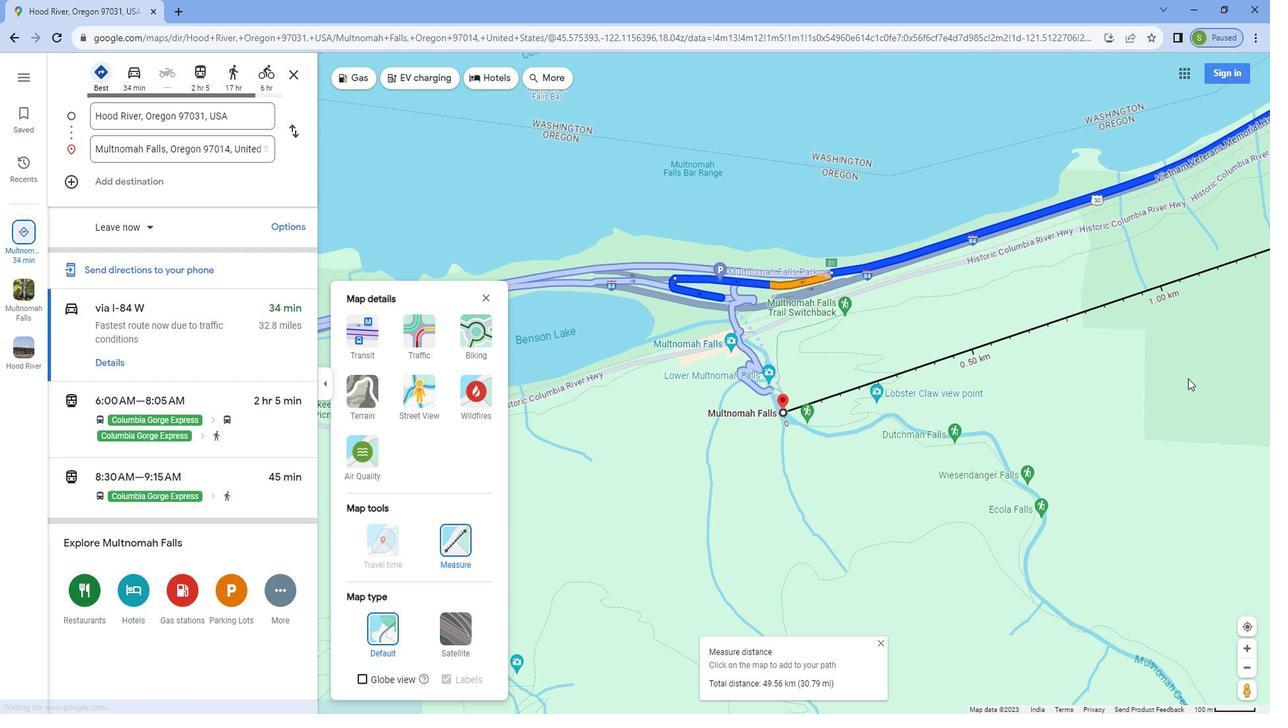 
Action: Mouse moved to (880, 435)
Screenshot: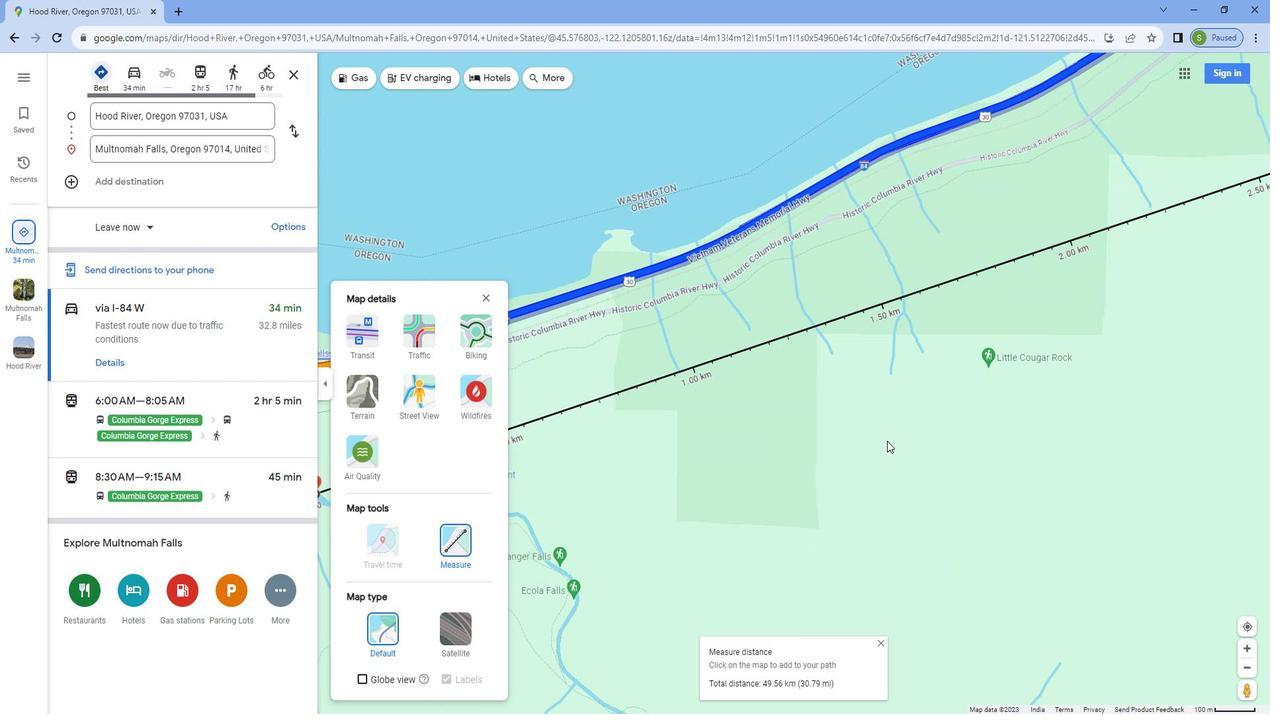 
Action: Mouse scrolled (880, 434) with delta (0, 0)
Screenshot: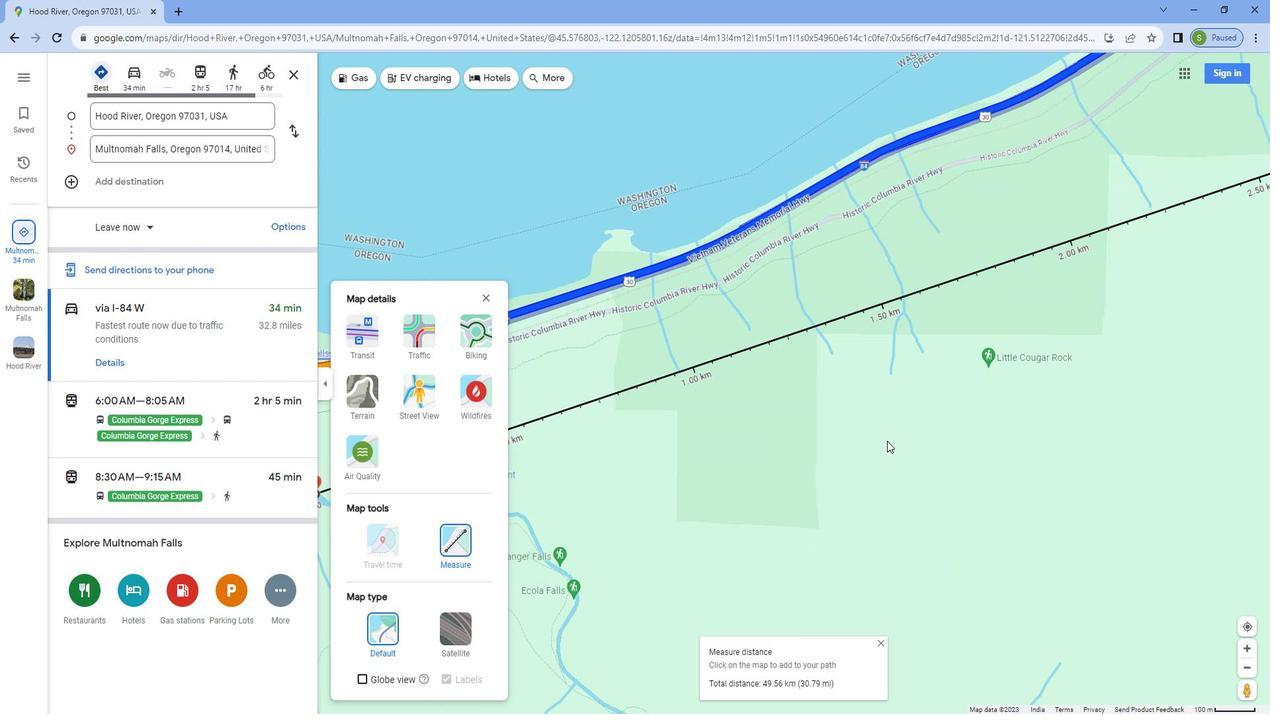 
Action: Mouse moved to (880, 435)
Screenshot: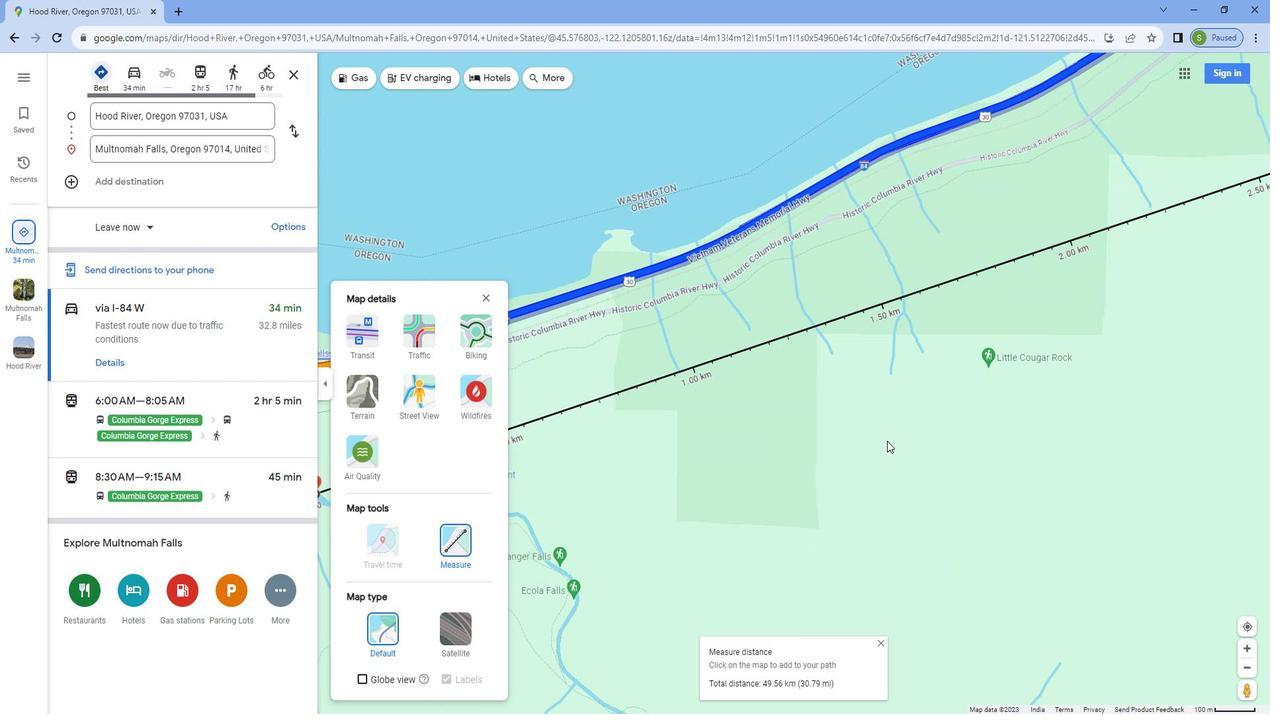 
Action: Mouse scrolled (880, 434) with delta (0, 0)
Screenshot: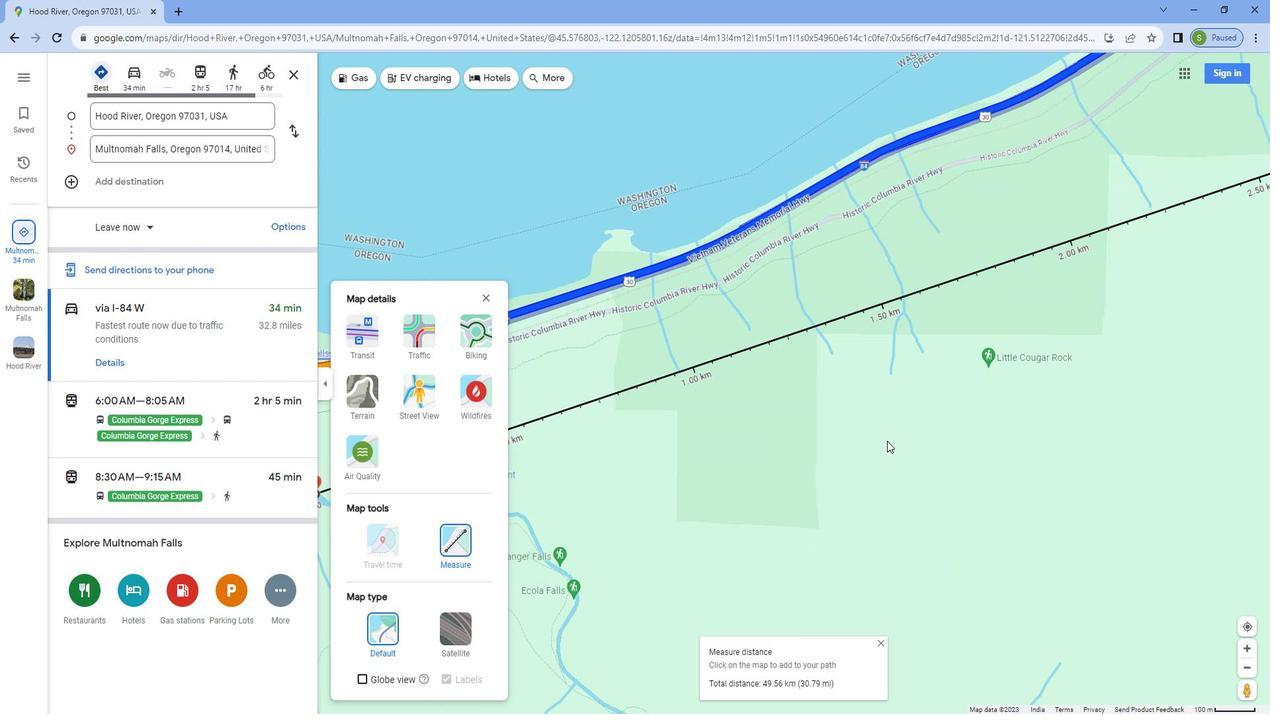 
Action: Mouse scrolled (880, 434) with delta (0, 0)
Screenshot: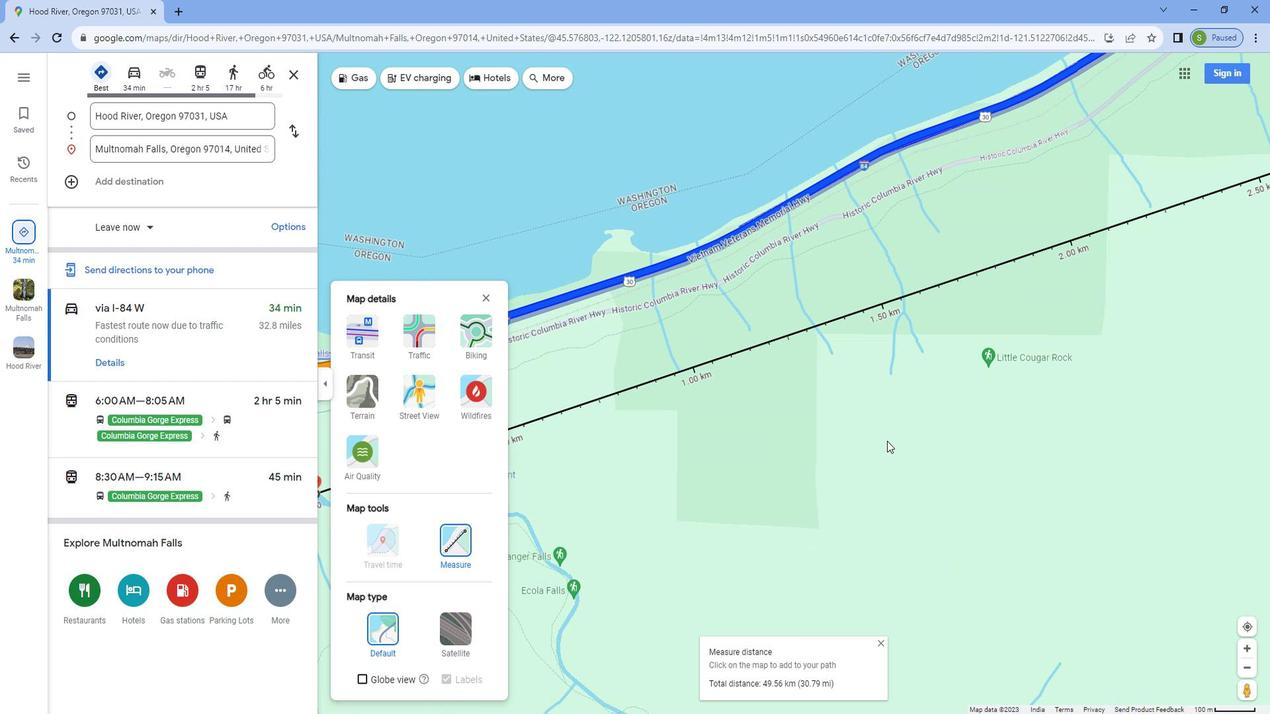 
Action: Mouse scrolled (880, 434) with delta (0, 0)
Screenshot: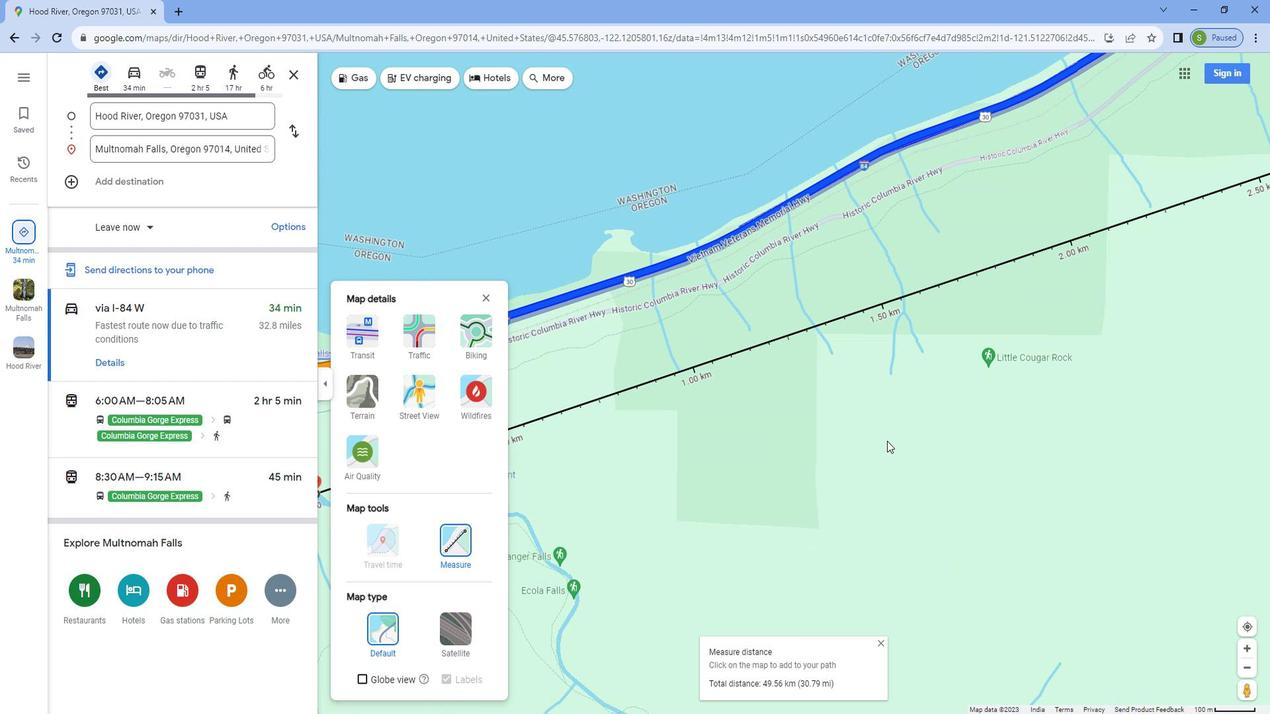 
Action: Mouse scrolled (880, 434) with delta (0, 0)
Screenshot: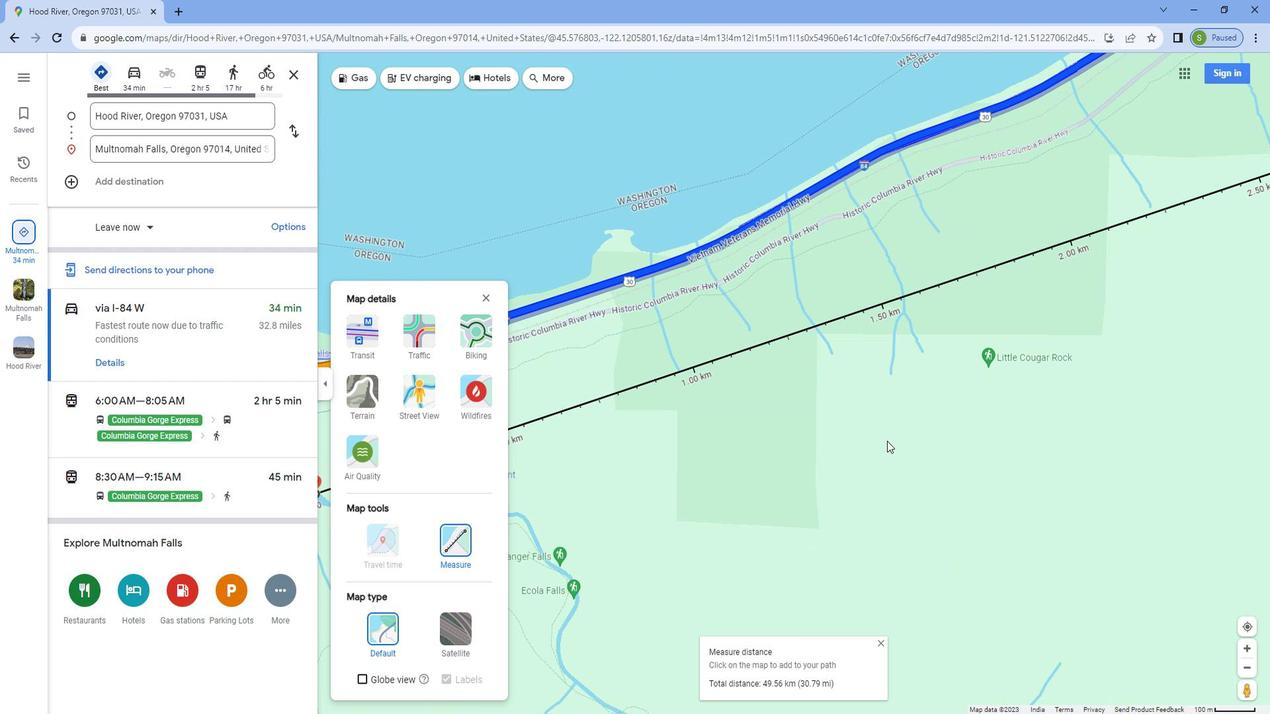 
Action: Mouse moved to (888, 441)
Screenshot: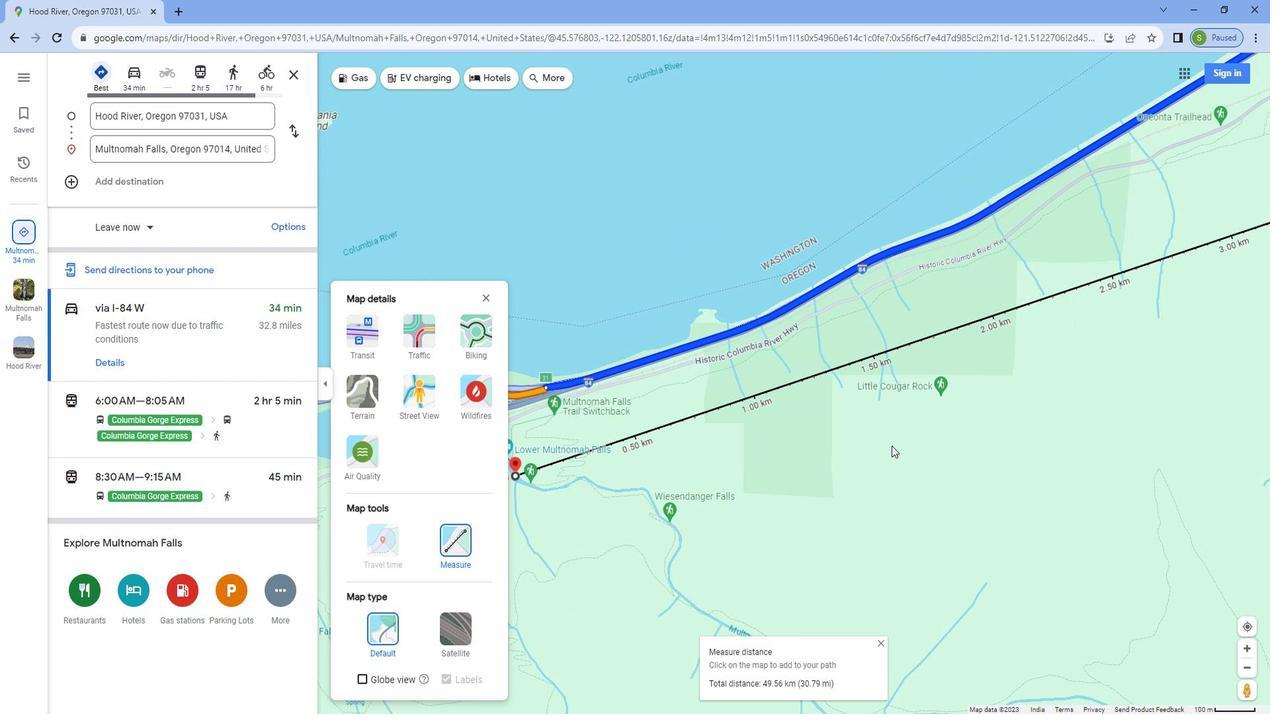 
Action: Mouse scrolled (888, 440) with delta (0, 0)
Screenshot: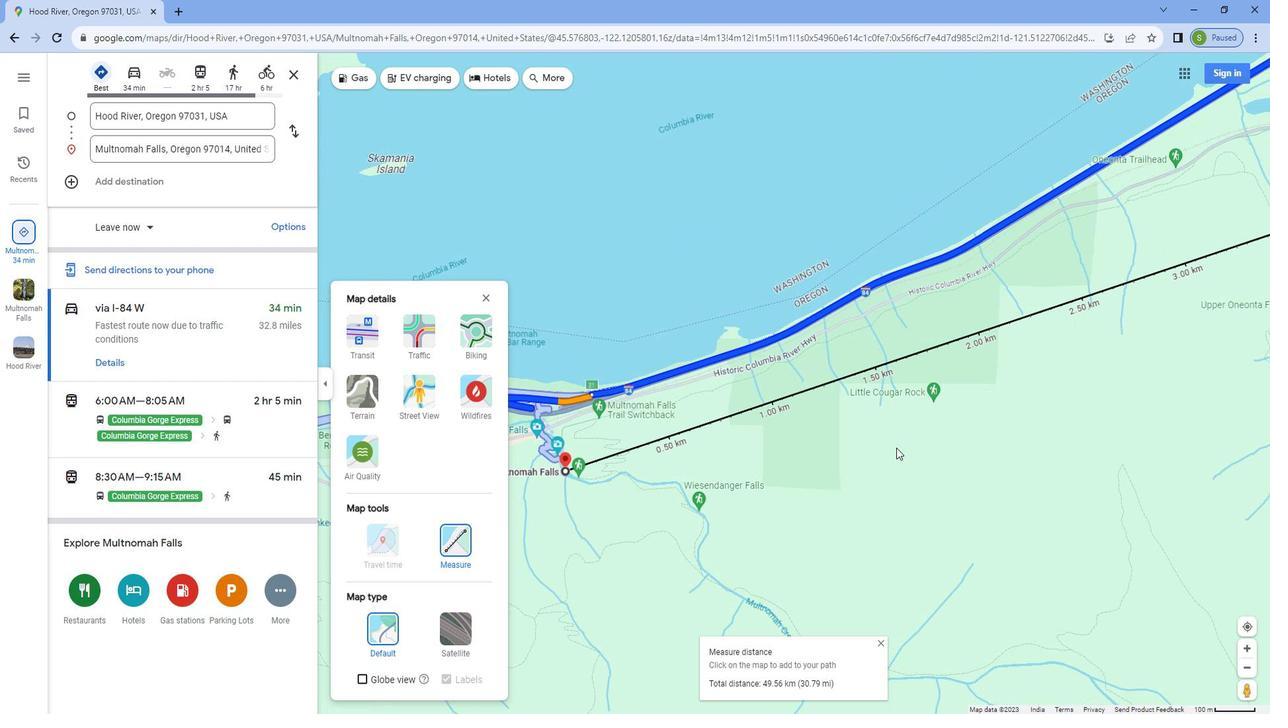 
Action: Mouse scrolled (888, 440) with delta (0, 0)
Screenshot: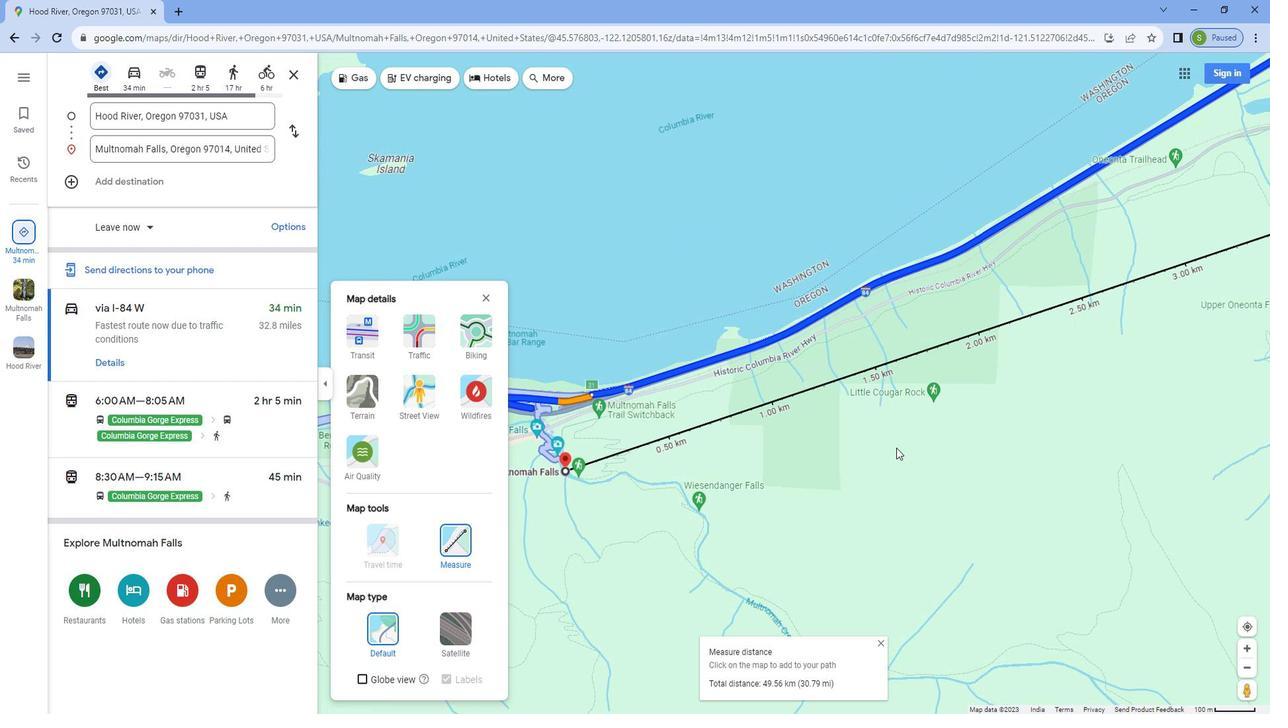 
Action: Mouse scrolled (888, 440) with delta (0, 0)
Screenshot: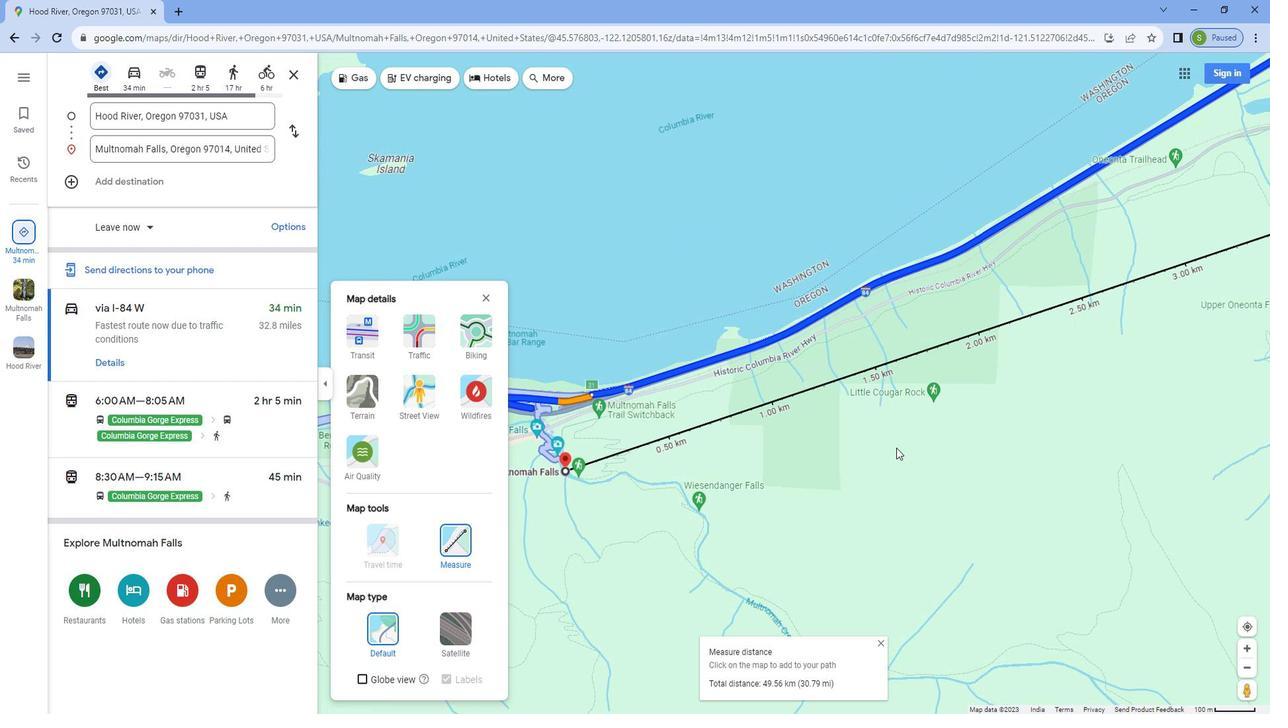 
Action: Mouse scrolled (888, 440) with delta (0, 0)
Screenshot: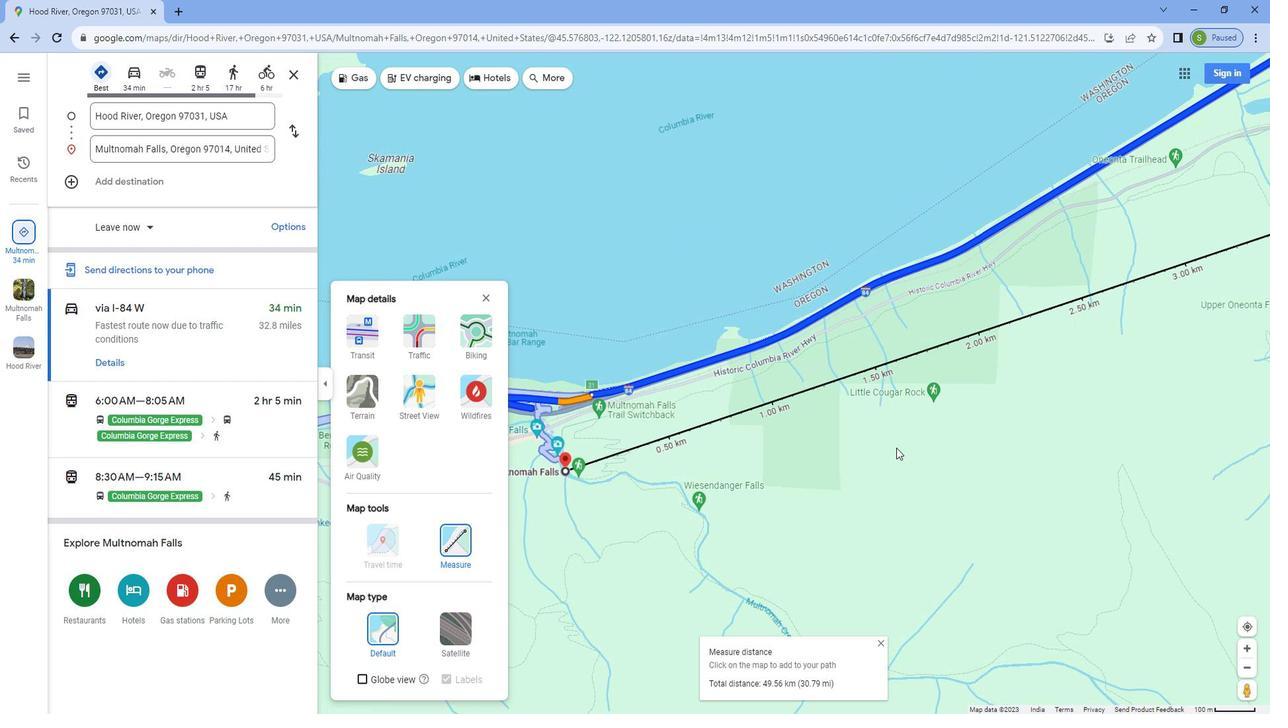 
Action: Mouse scrolled (888, 440) with delta (0, 0)
Screenshot: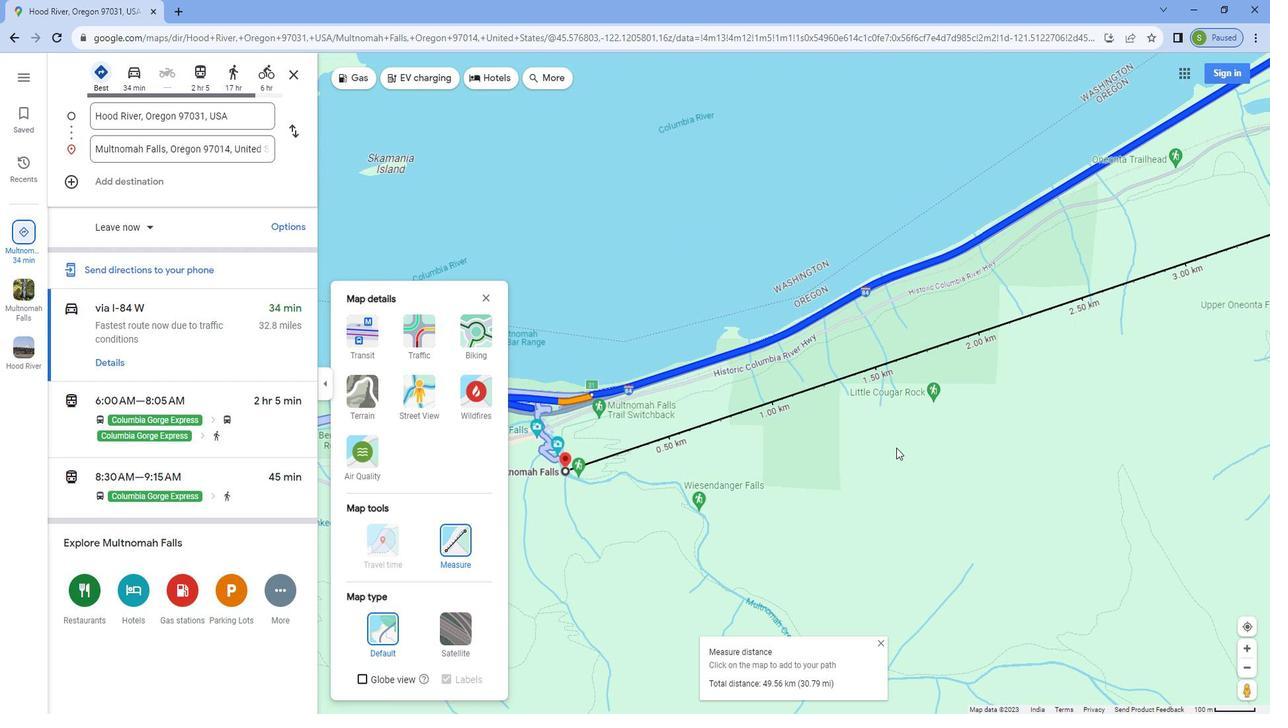 
Action: Mouse moved to (927, 450)
Screenshot: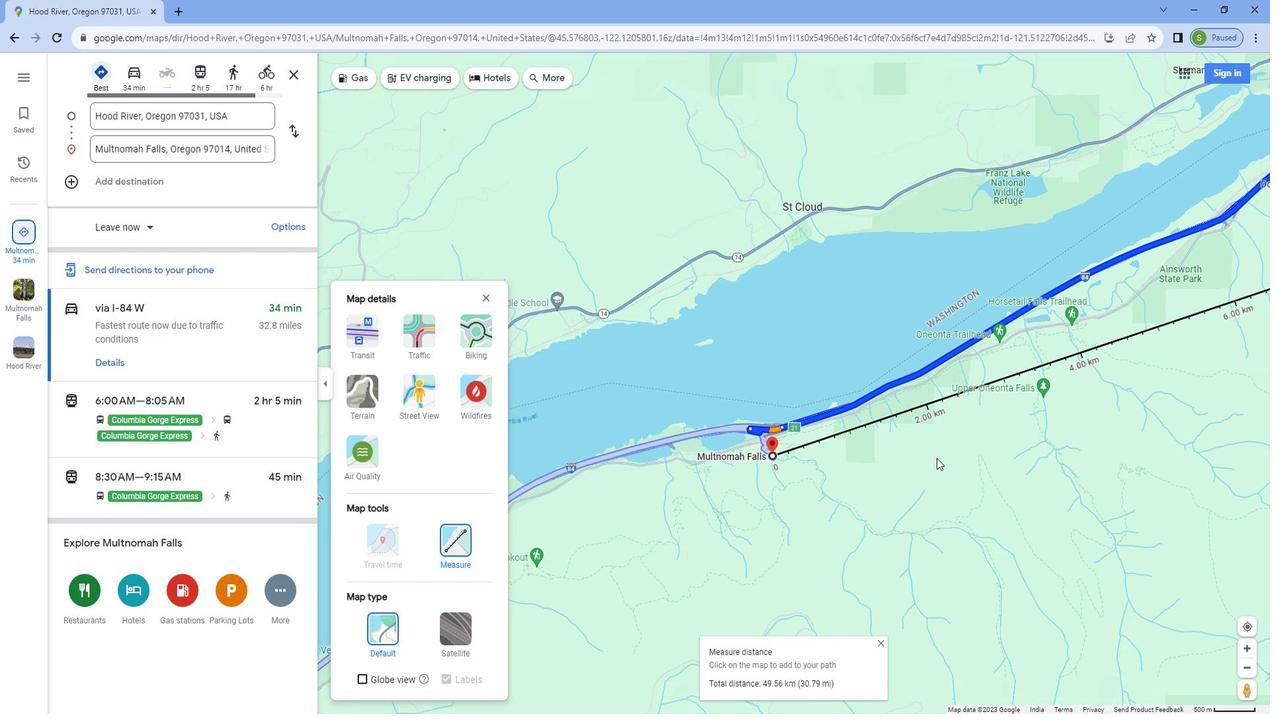 
Action: Mouse scrolled (927, 449) with delta (0, 0)
Screenshot: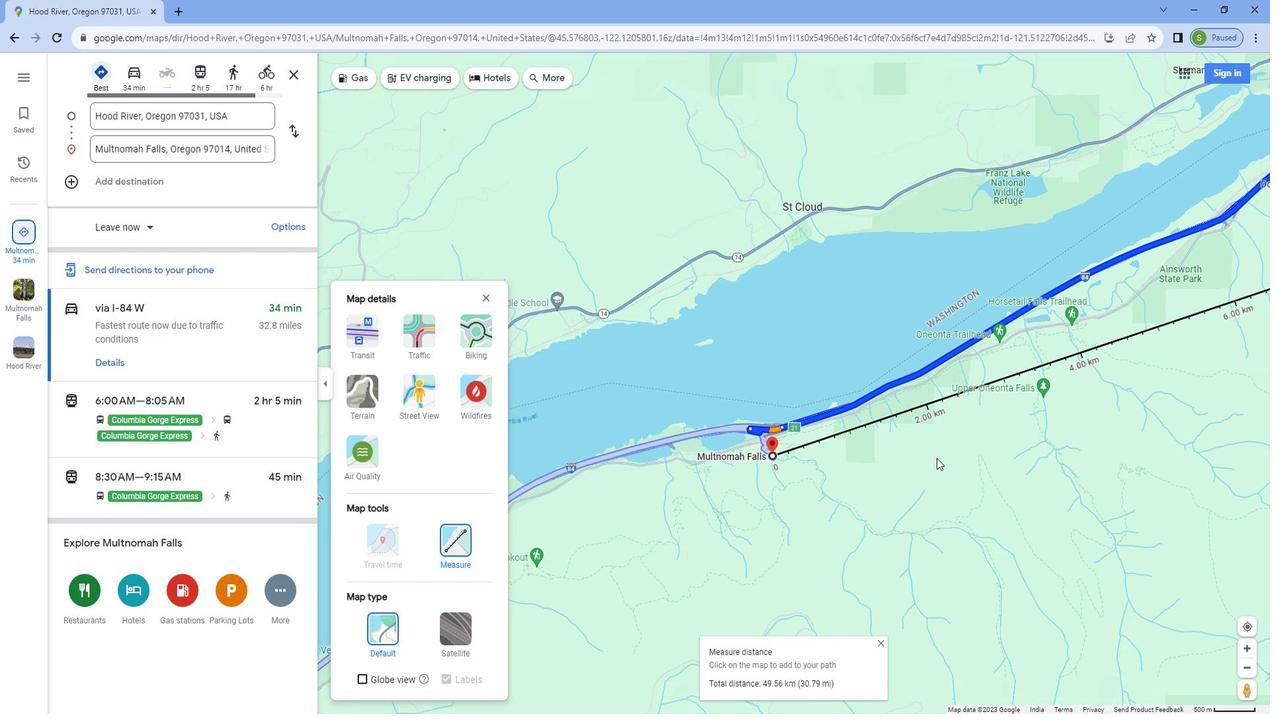 
Action: Mouse moved to (934, 451)
Screenshot: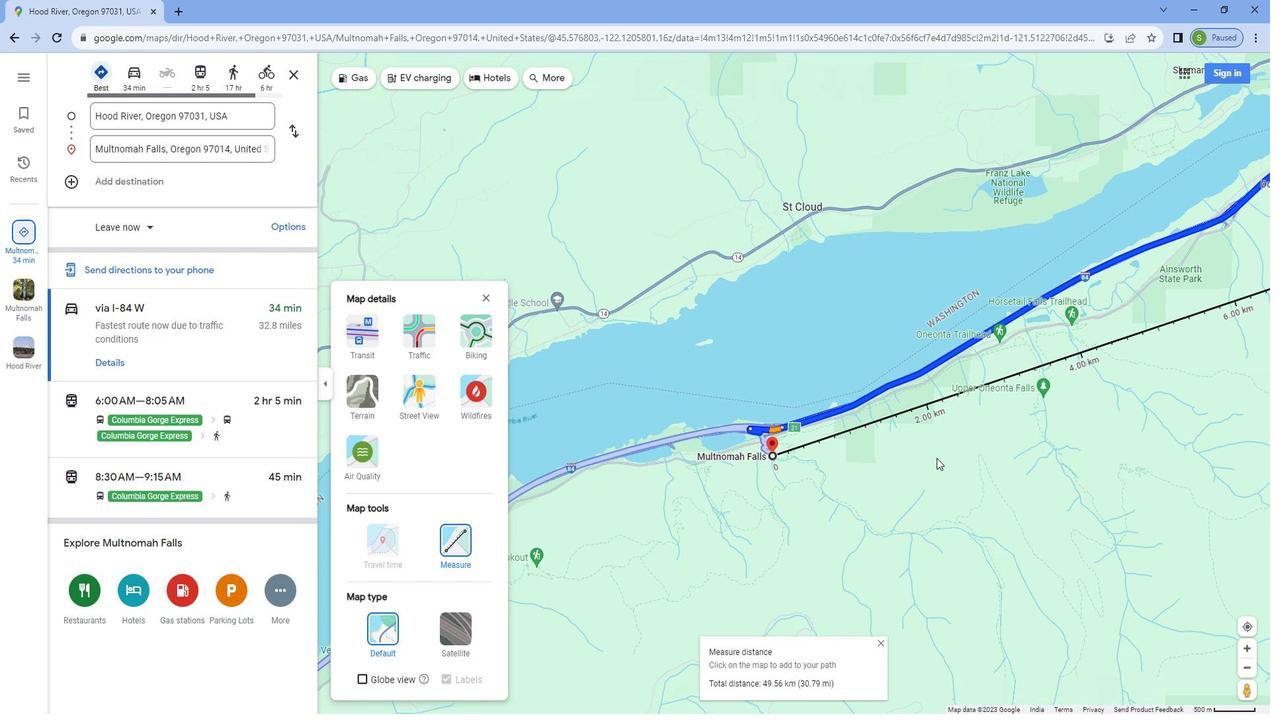 
Action: Mouse scrolled (934, 450) with delta (0, 0)
Screenshot: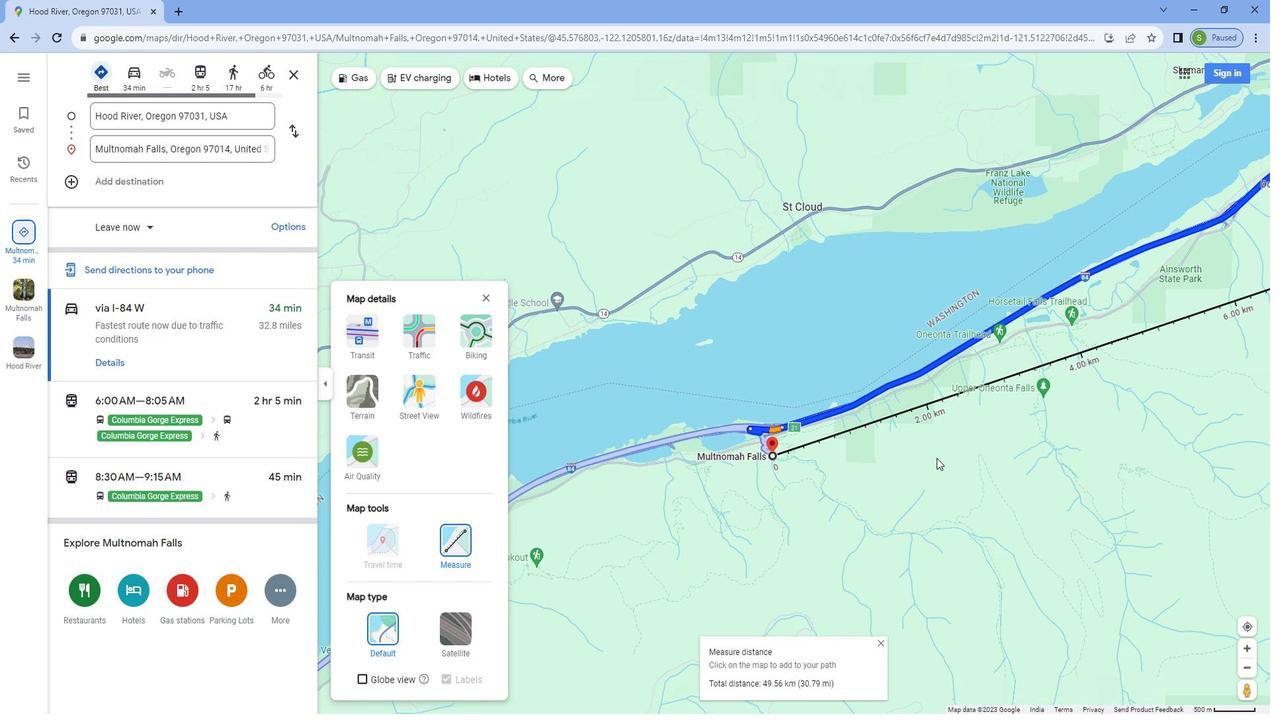 
Action: Mouse moved to (935, 451)
Screenshot: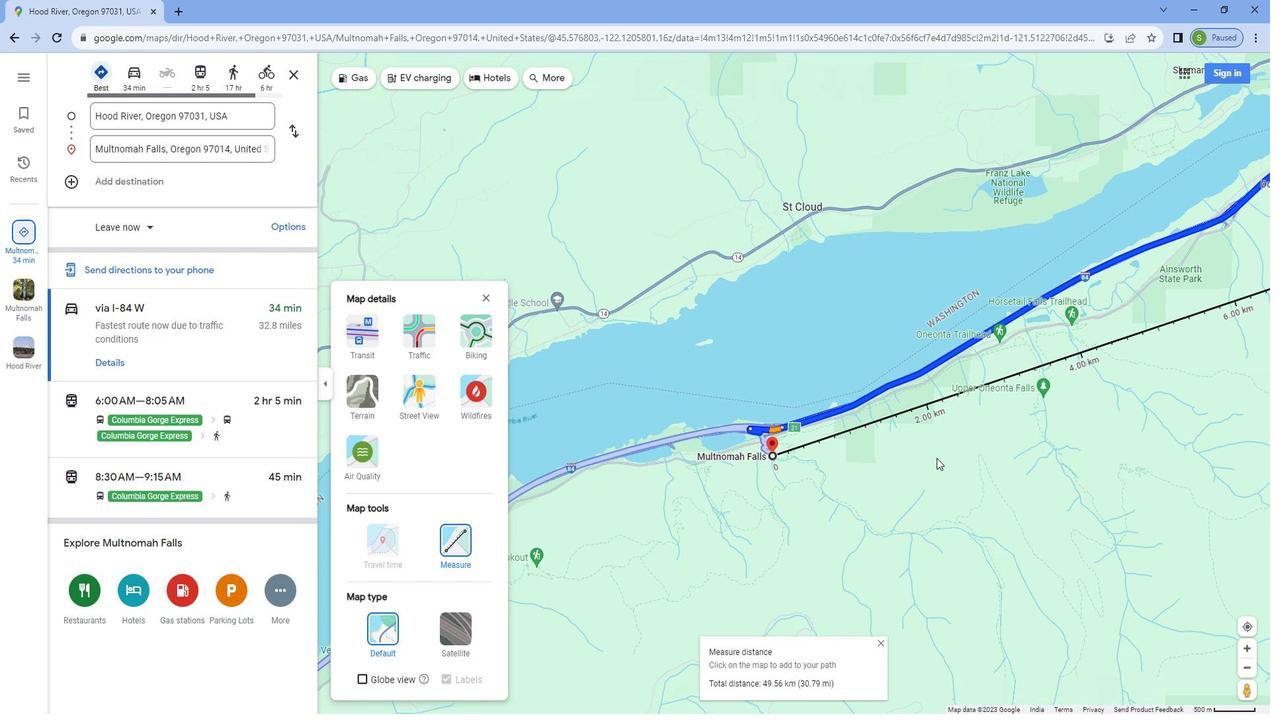 
Action: Mouse scrolled (935, 450) with delta (0, 0)
Screenshot: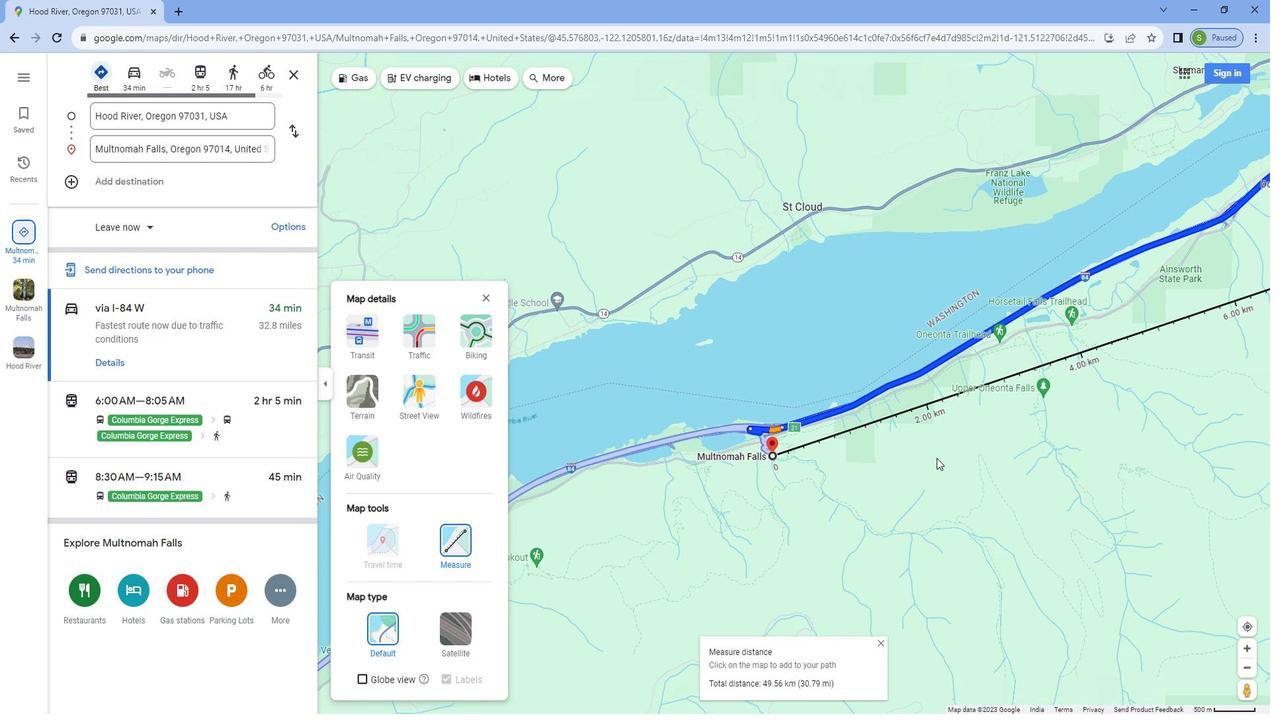 
Action: Mouse moved to (936, 451)
Screenshot: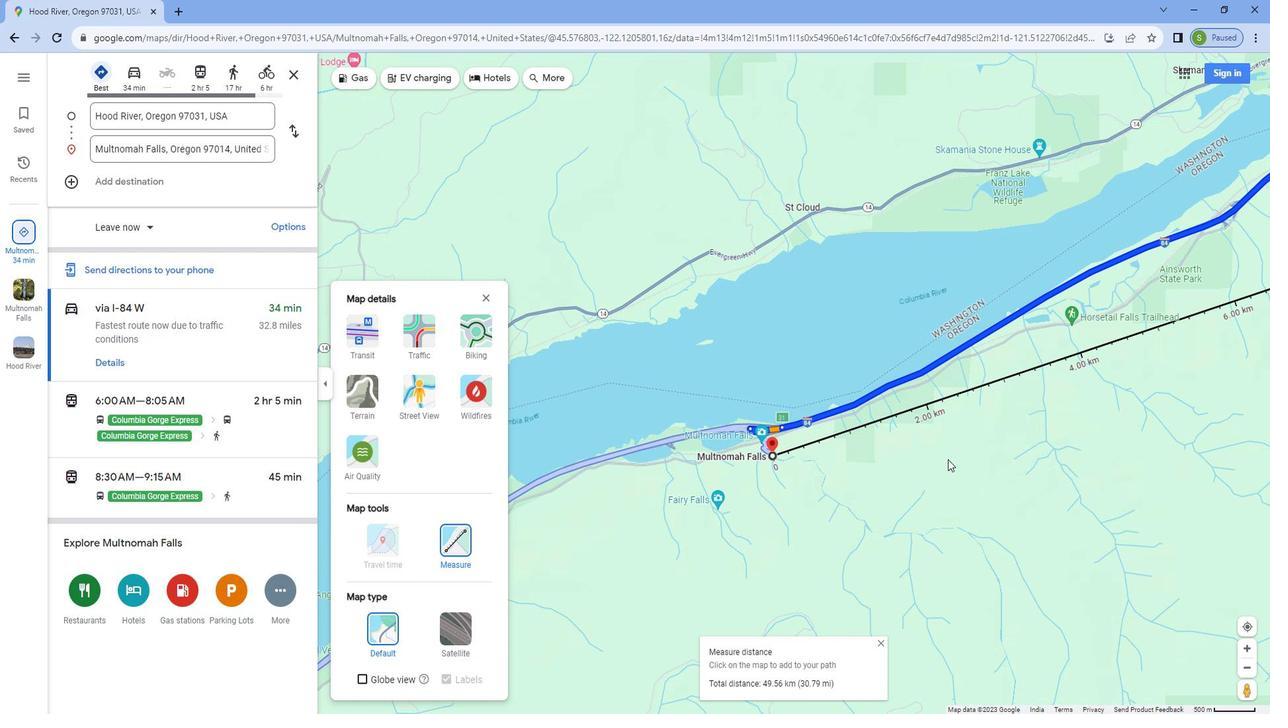 
Action: Mouse scrolled (936, 450) with delta (0, 0)
Screenshot: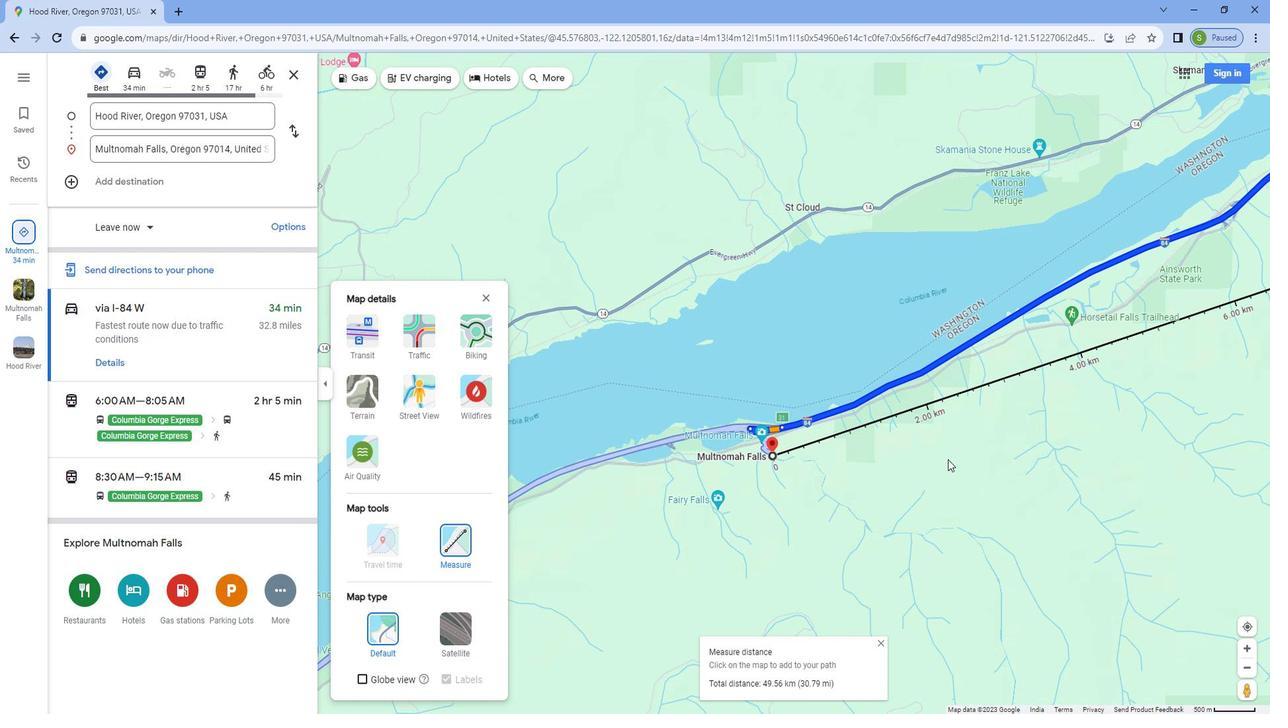 
Action: Mouse moved to (1080, 461)
Screenshot: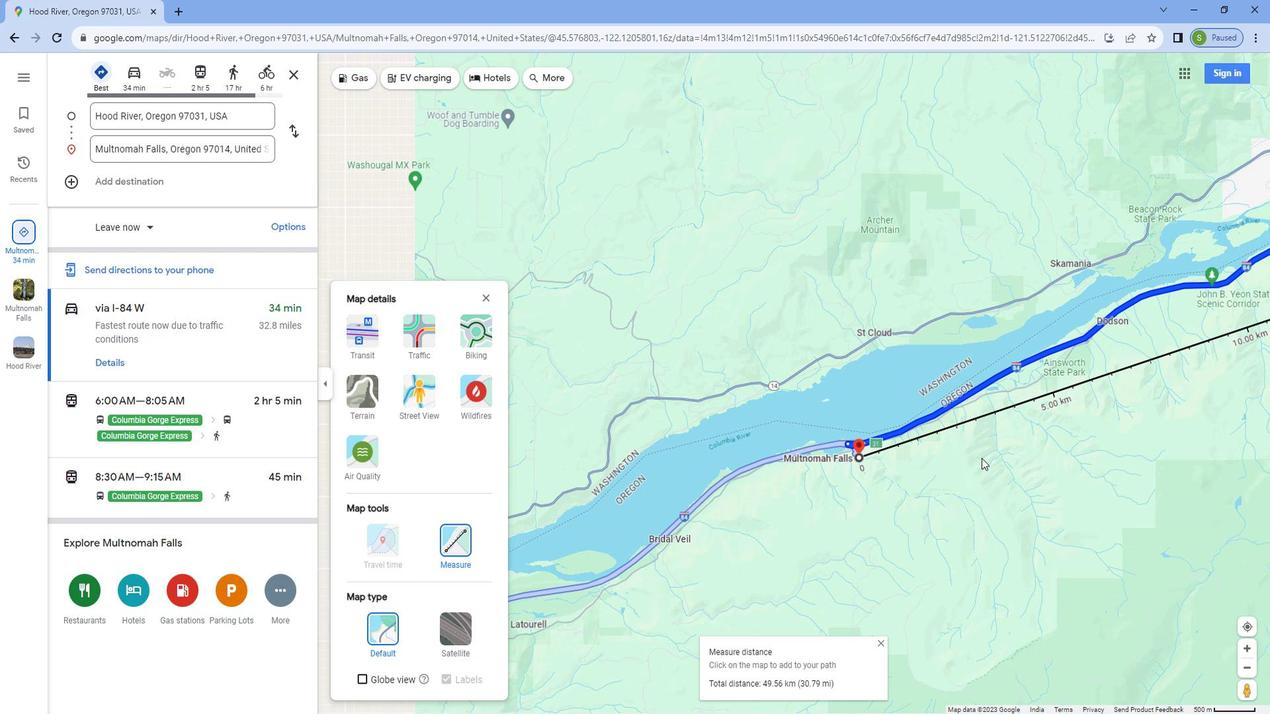 
Action: Mouse scrolled (1080, 460) with delta (0, 0)
Screenshot: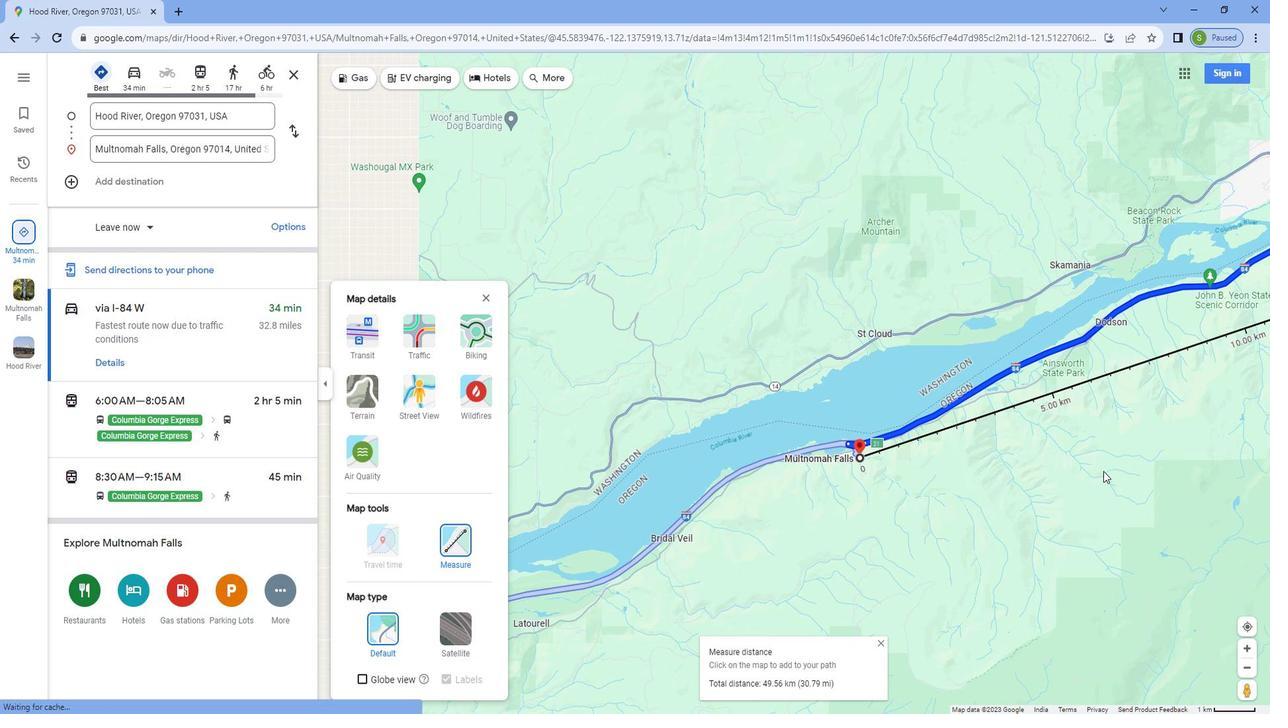 
Action: Mouse moved to (1080, 462)
Screenshot: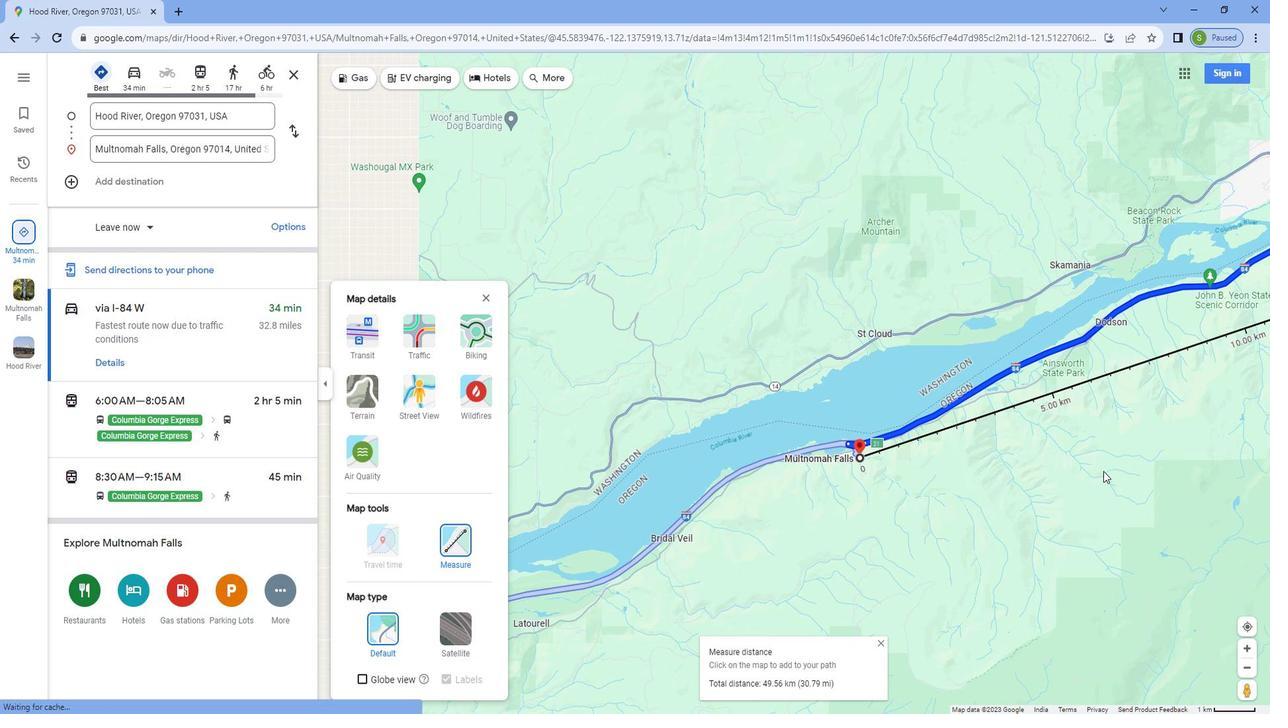 
Action: Mouse scrolled (1080, 461) with delta (0, 0)
Screenshot: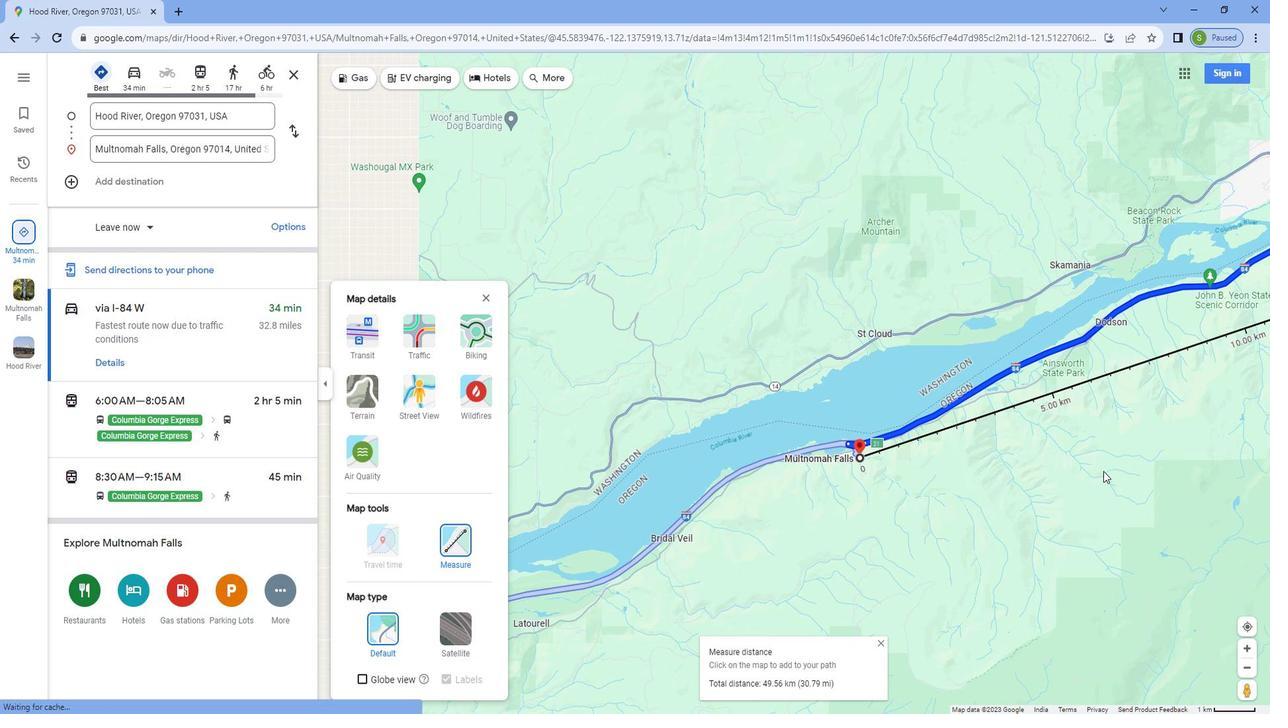 
Action: Mouse moved to (1080, 462)
Screenshot: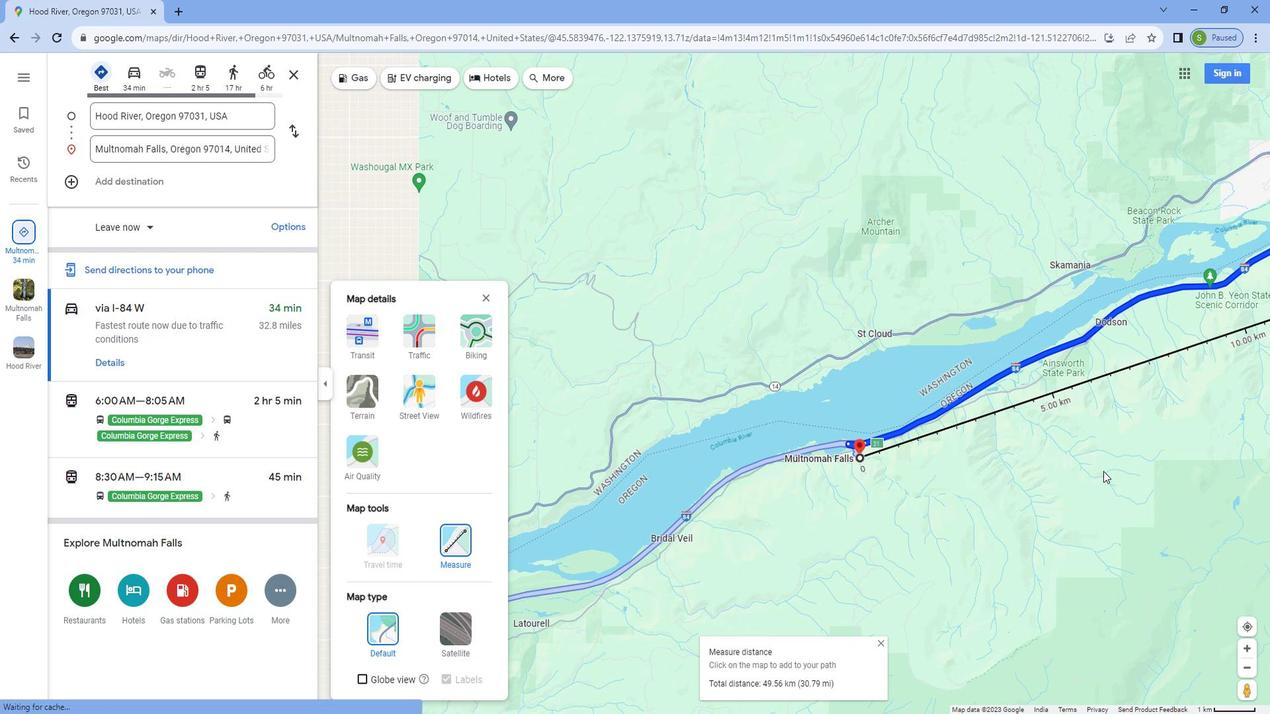 
Action: Mouse scrolled (1080, 461) with delta (0, 0)
Screenshot: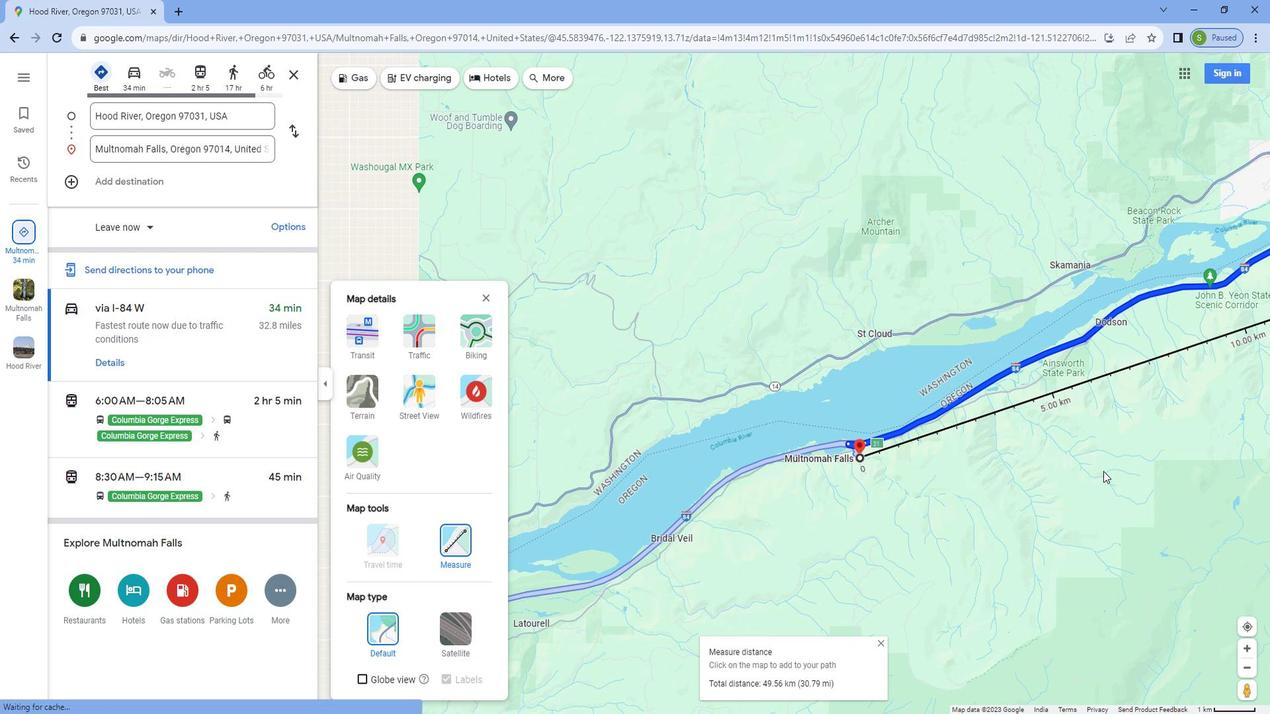 
Action: Mouse moved to (1079, 463)
Screenshot: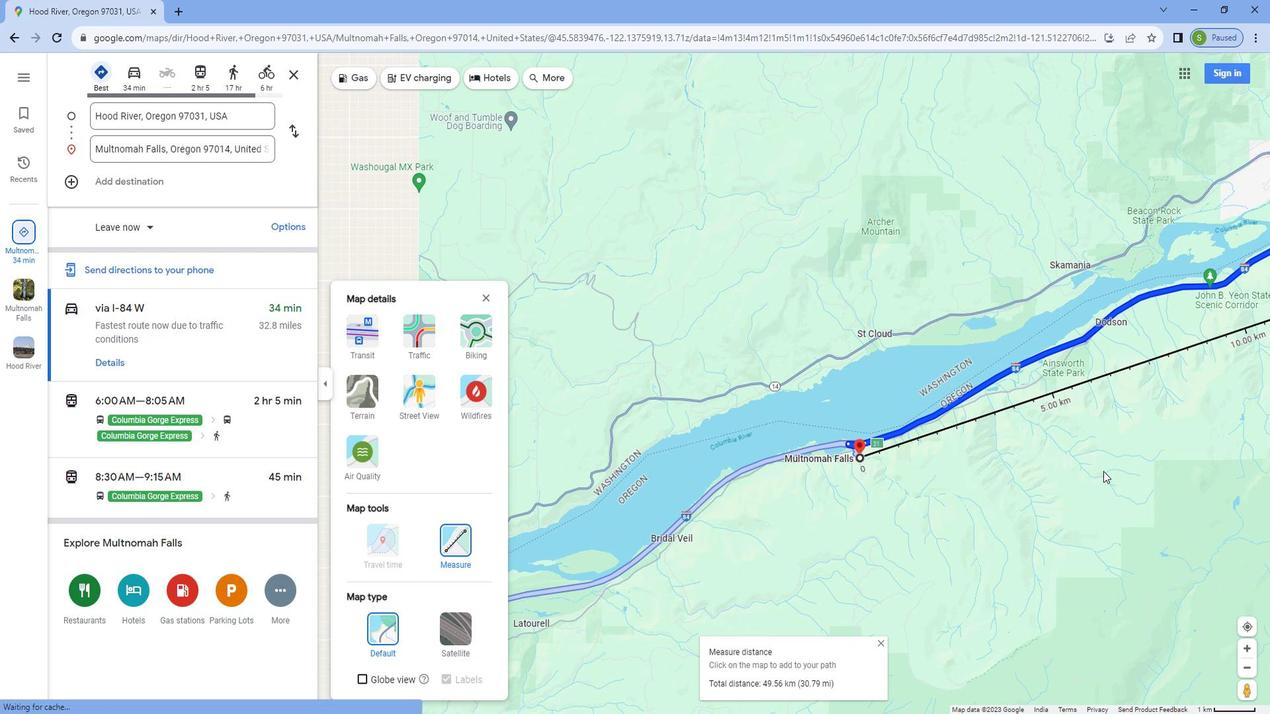 
Action: Mouse scrolled (1079, 462) with delta (0, 0)
Screenshot: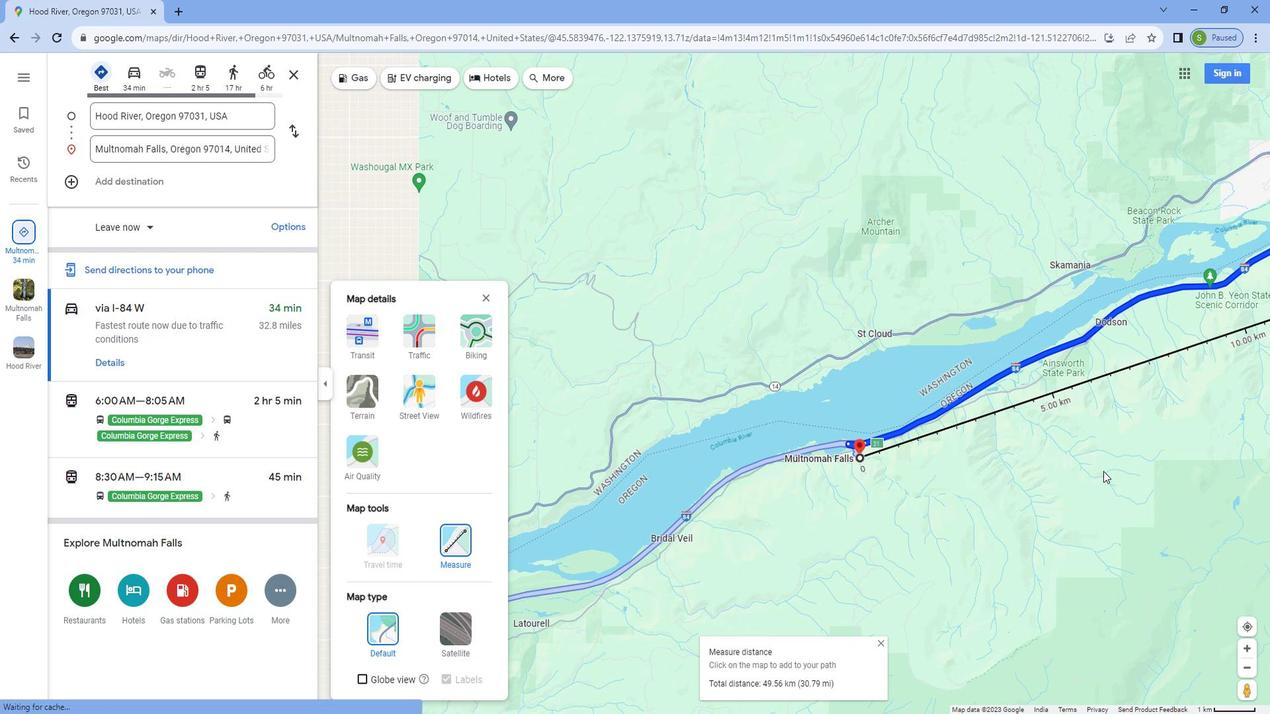 
Action: Mouse moved to (1078, 463)
Screenshot: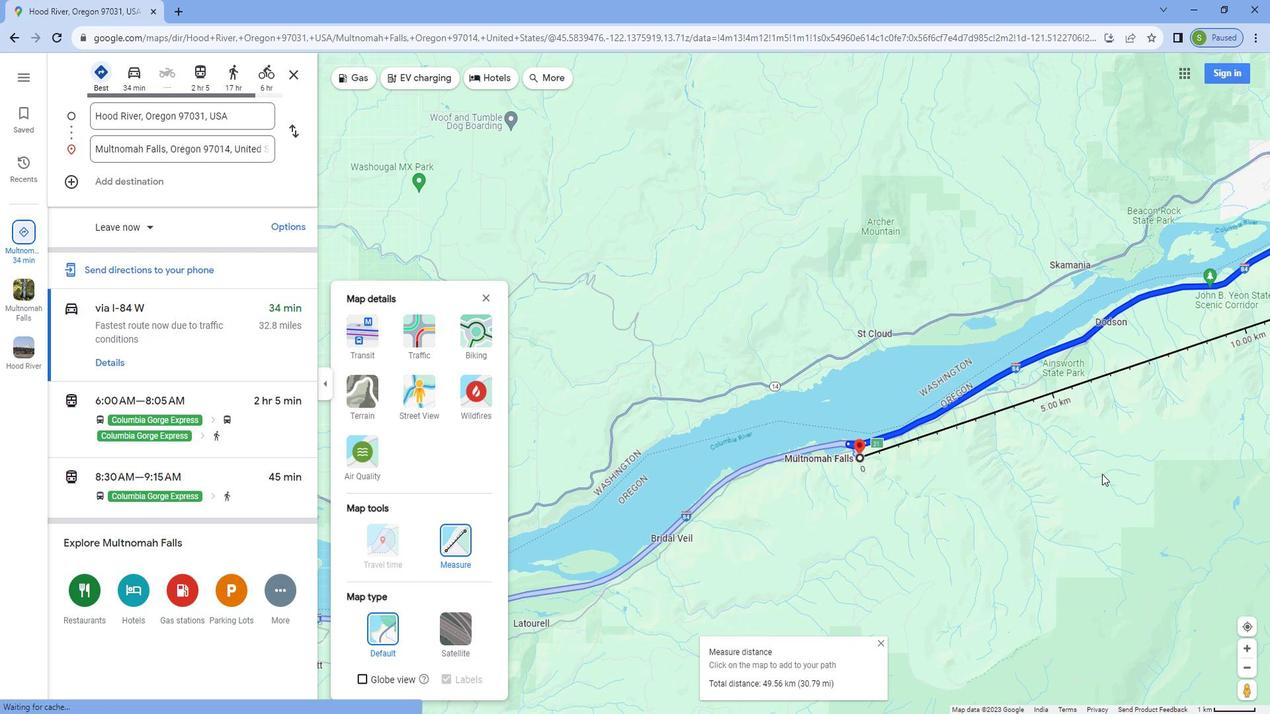 
Action: Mouse scrolled (1078, 463) with delta (0, 0)
Screenshot: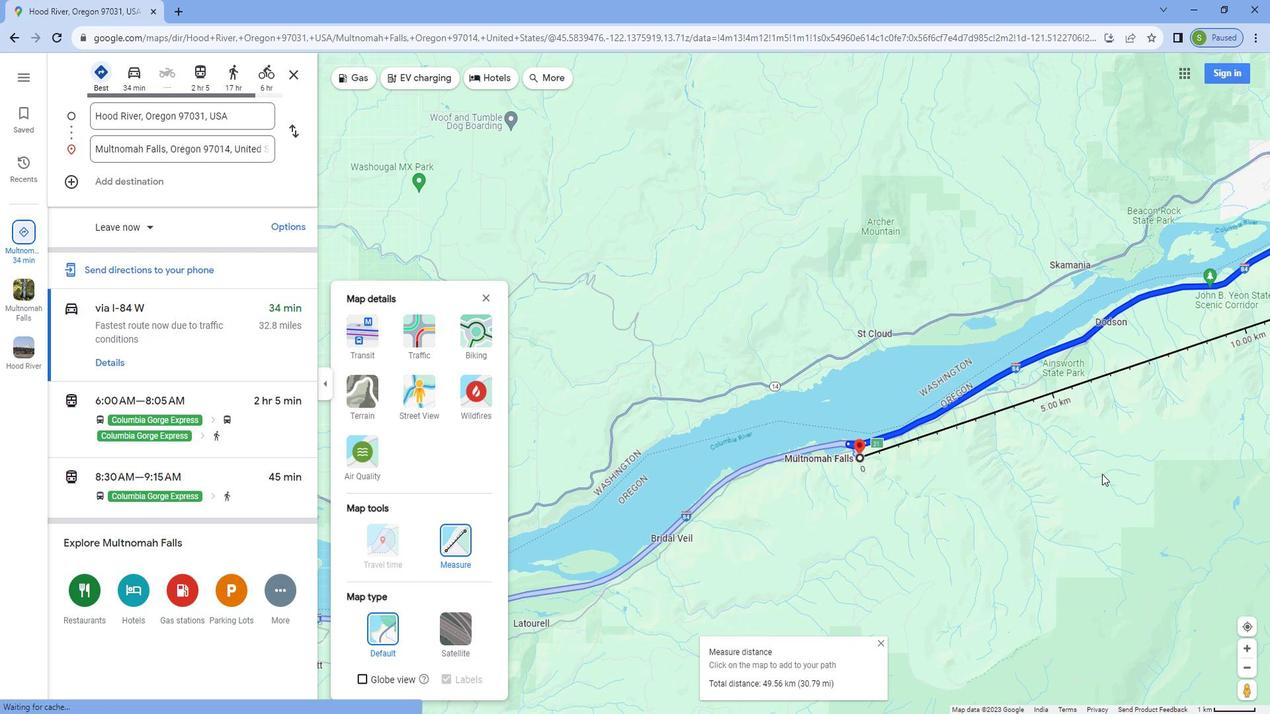 
Action: Mouse moved to (1077, 463)
Screenshot: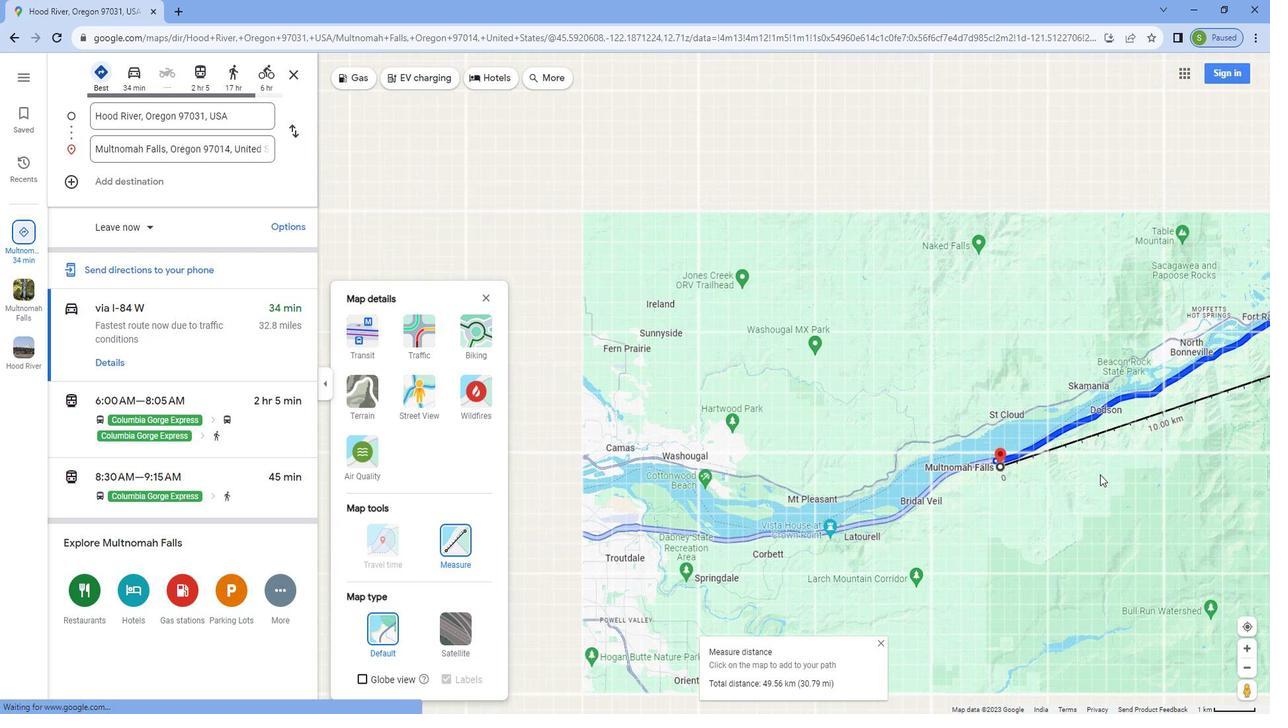 
Action: Mouse scrolled (1077, 463) with delta (0, 0)
Screenshot: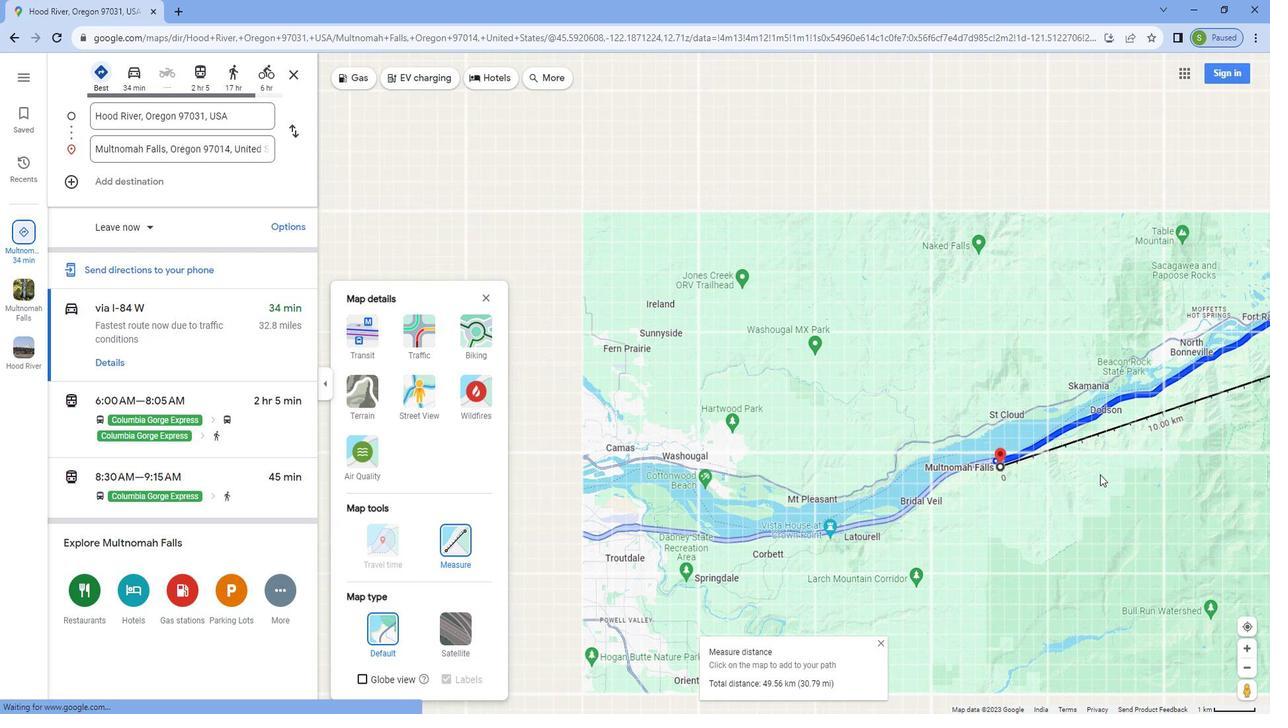 
Action: Mouse moved to (1077, 465)
Screenshot: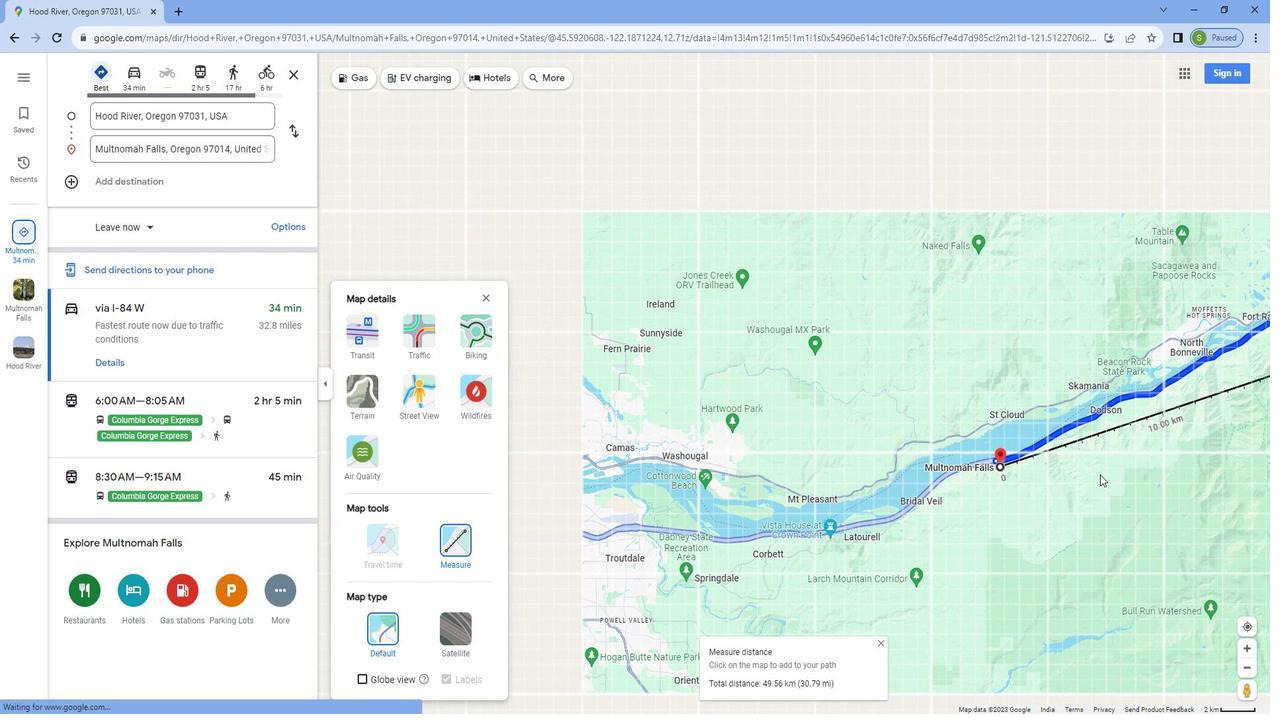 
Action: Mouse scrolled (1077, 464) with delta (0, 0)
Screenshot: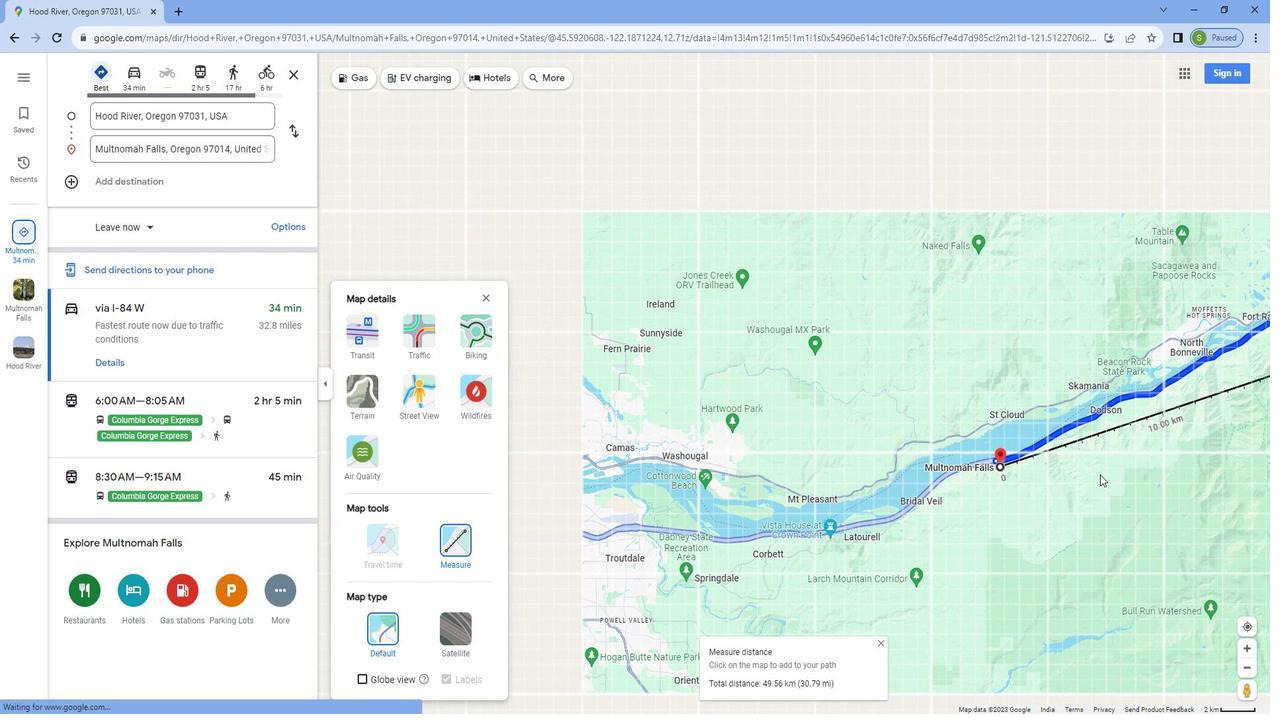 
Action: Mouse scrolled (1077, 464) with delta (0, 0)
Screenshot: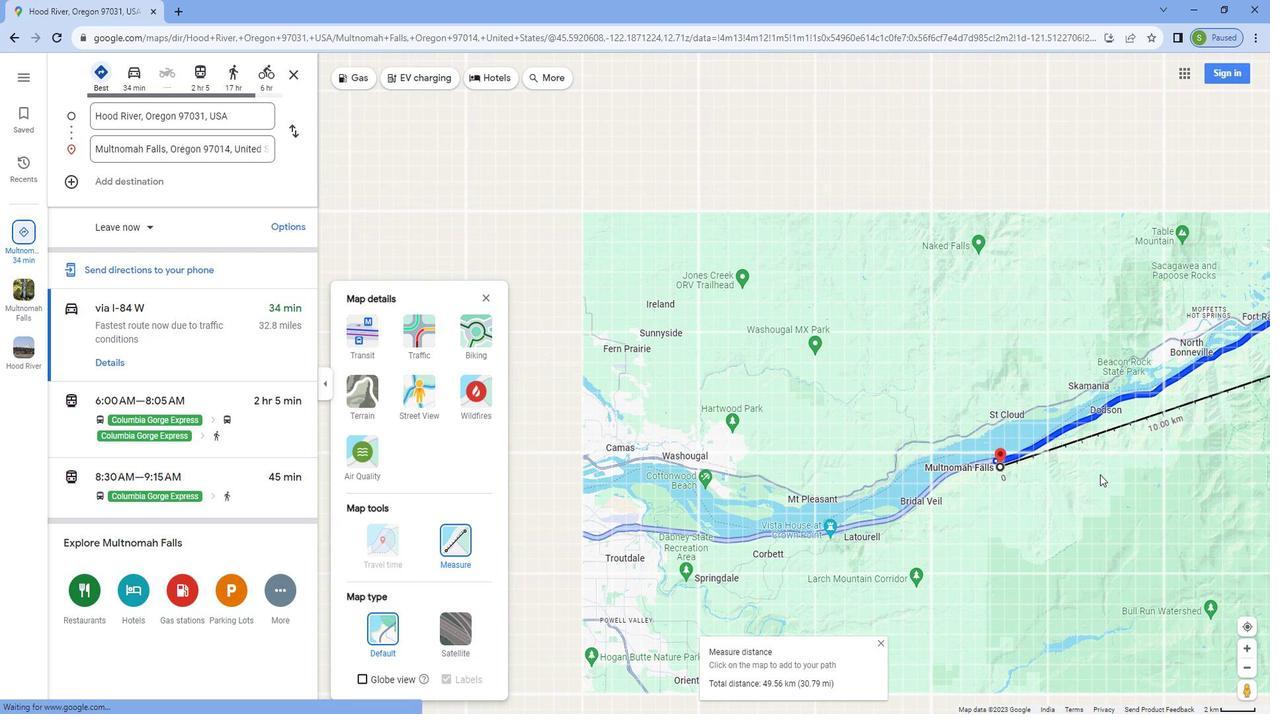 
Action: Mouse scrolled (1077, 464) with delta (0, 0)
Screenshot: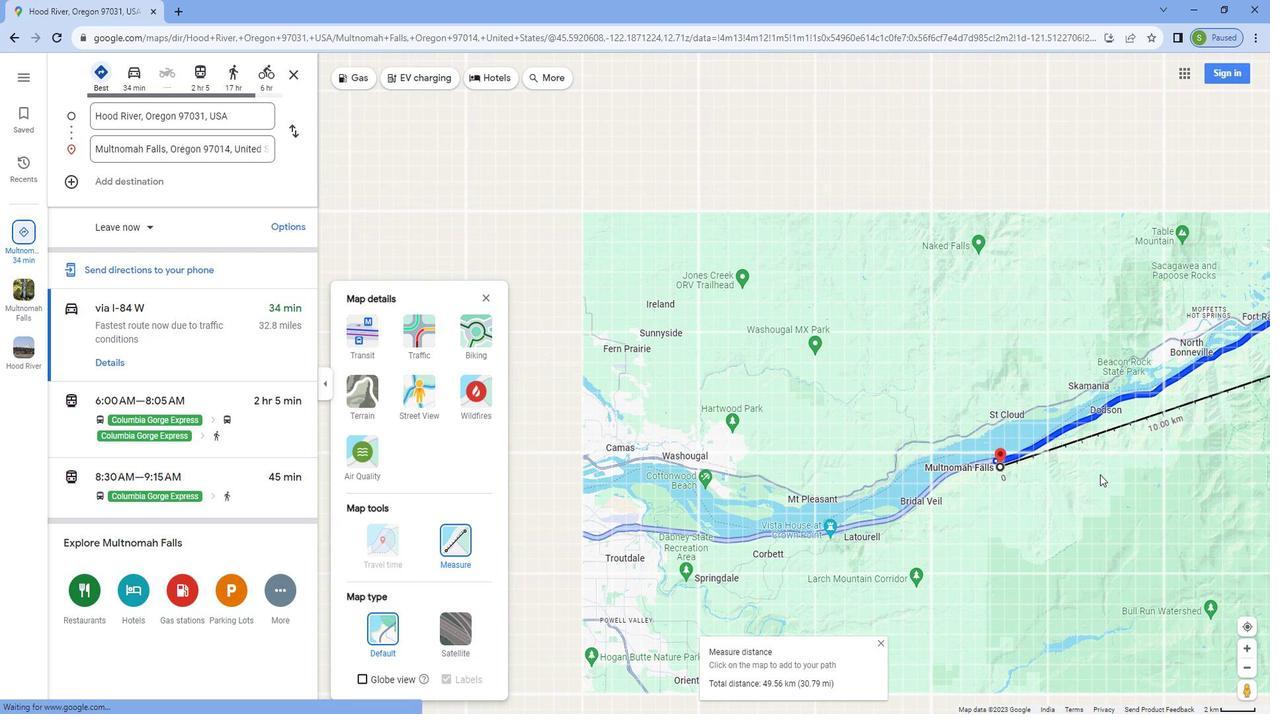 
Action: Mouse moved to (1082, 469)
Screenshot: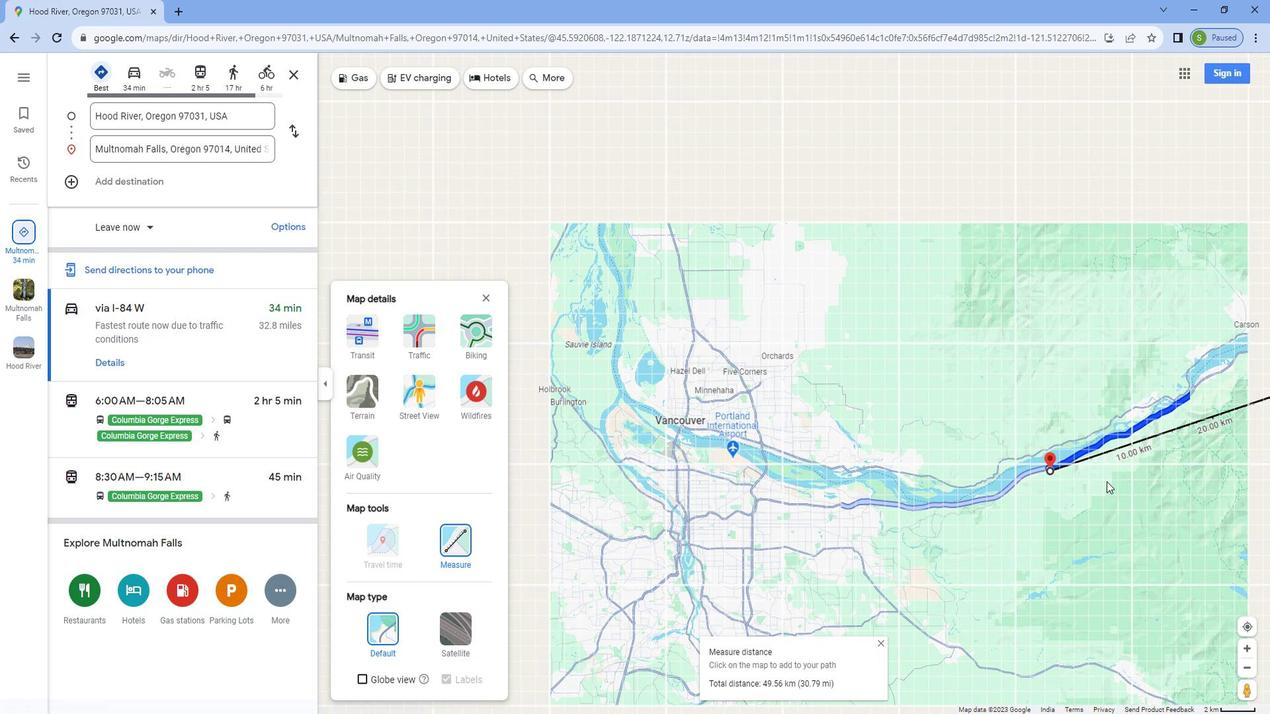 
Action: Mouse pressed left at (1082, 469)
Screenshot: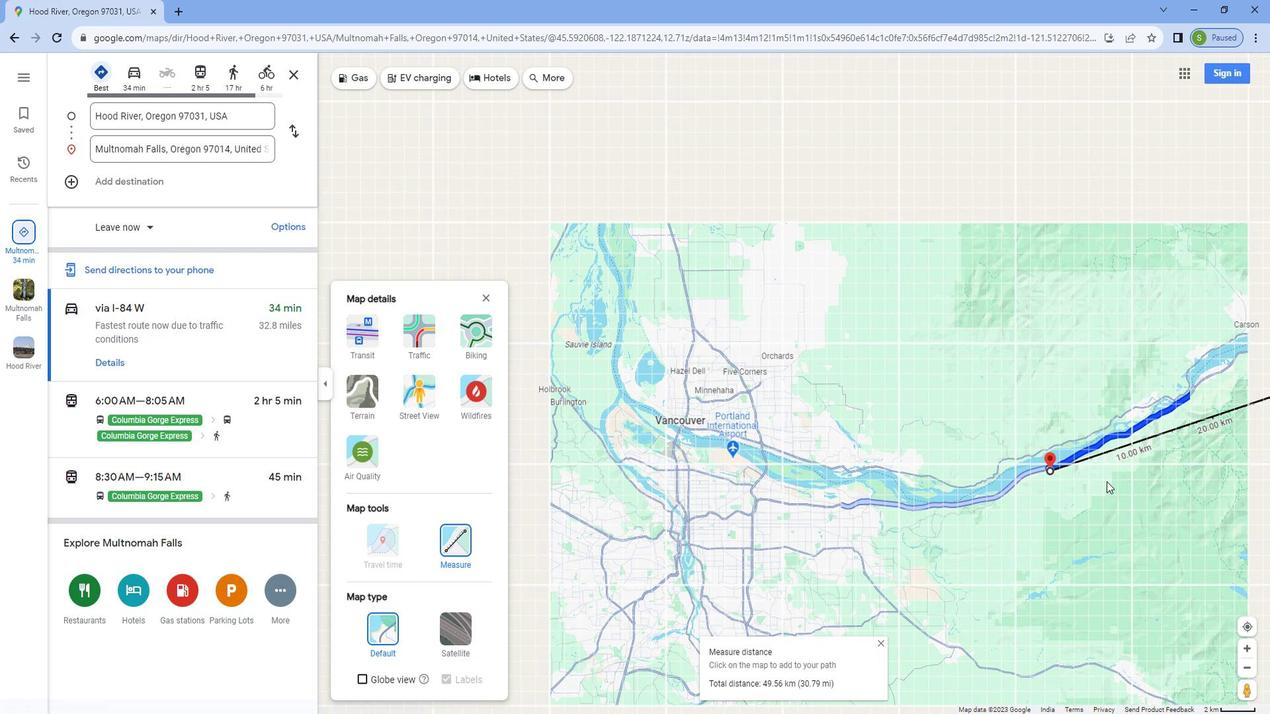 
Action: Mouse moved to (752, 410)
Screenshot: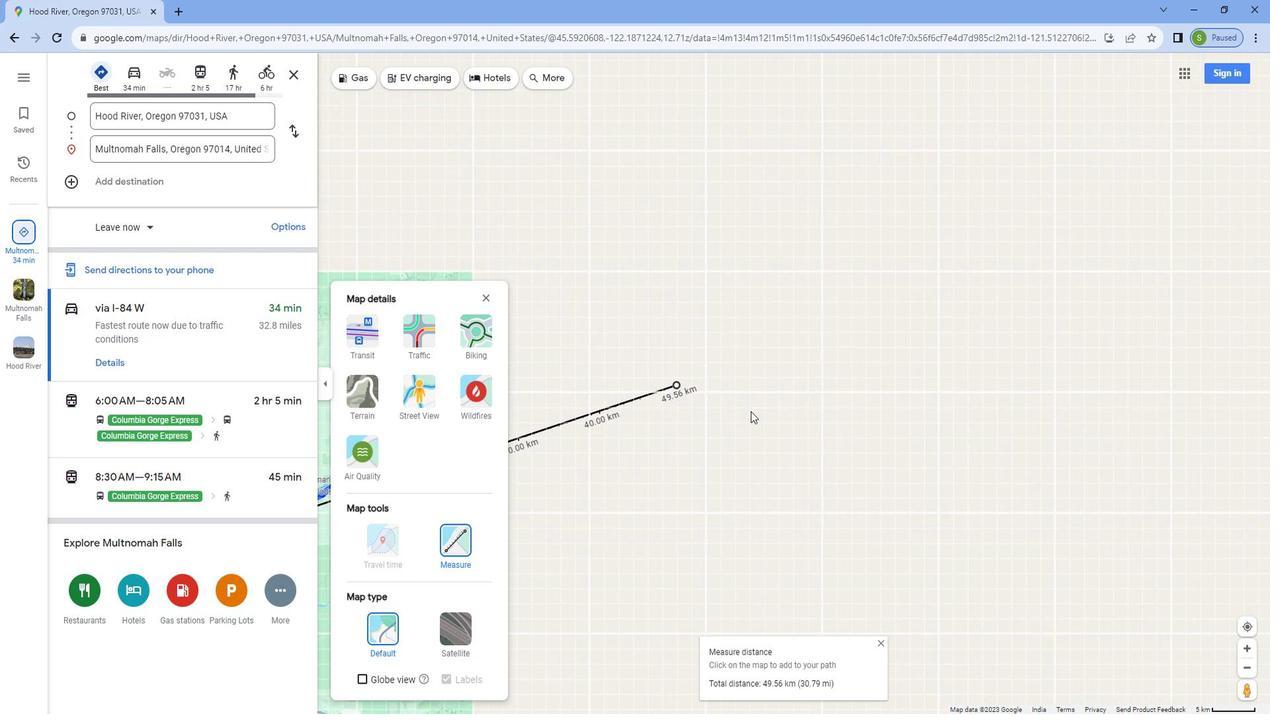 
Action: Mouse scrolled (752, 410) with delta (0, 0)
Screenshot: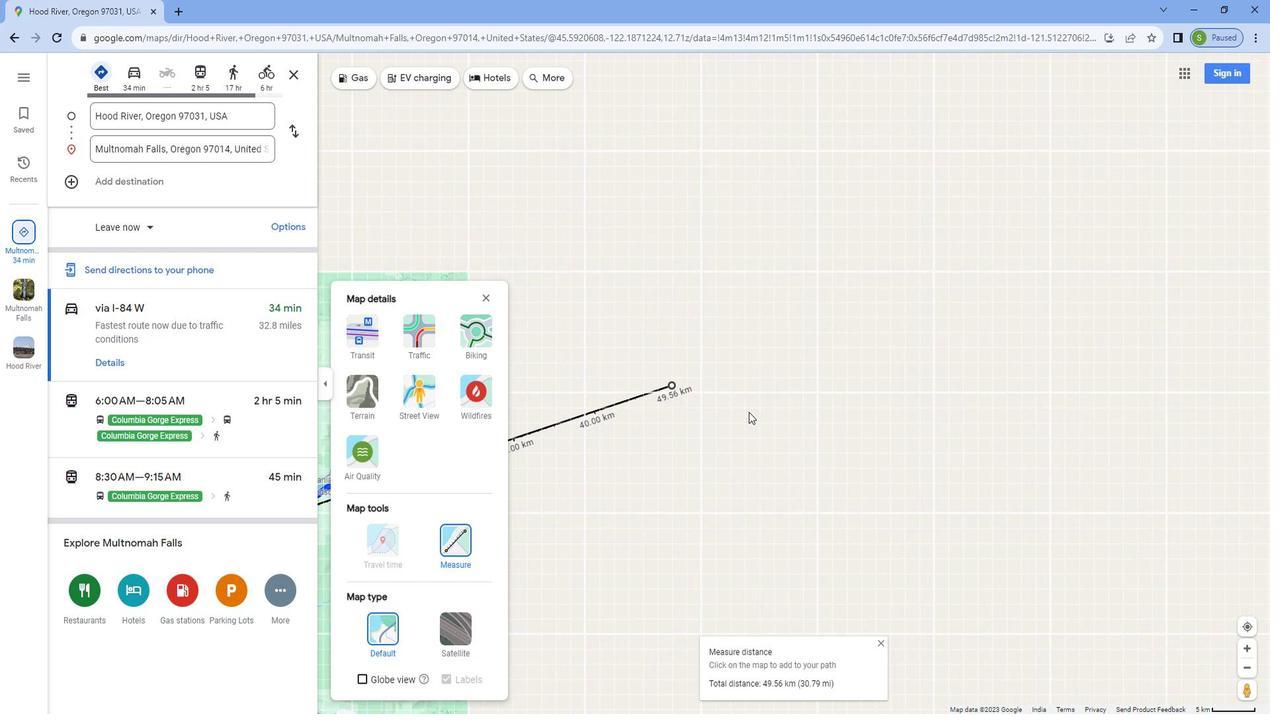 
Action: Mouse moved to (751, 410)
Screenshot: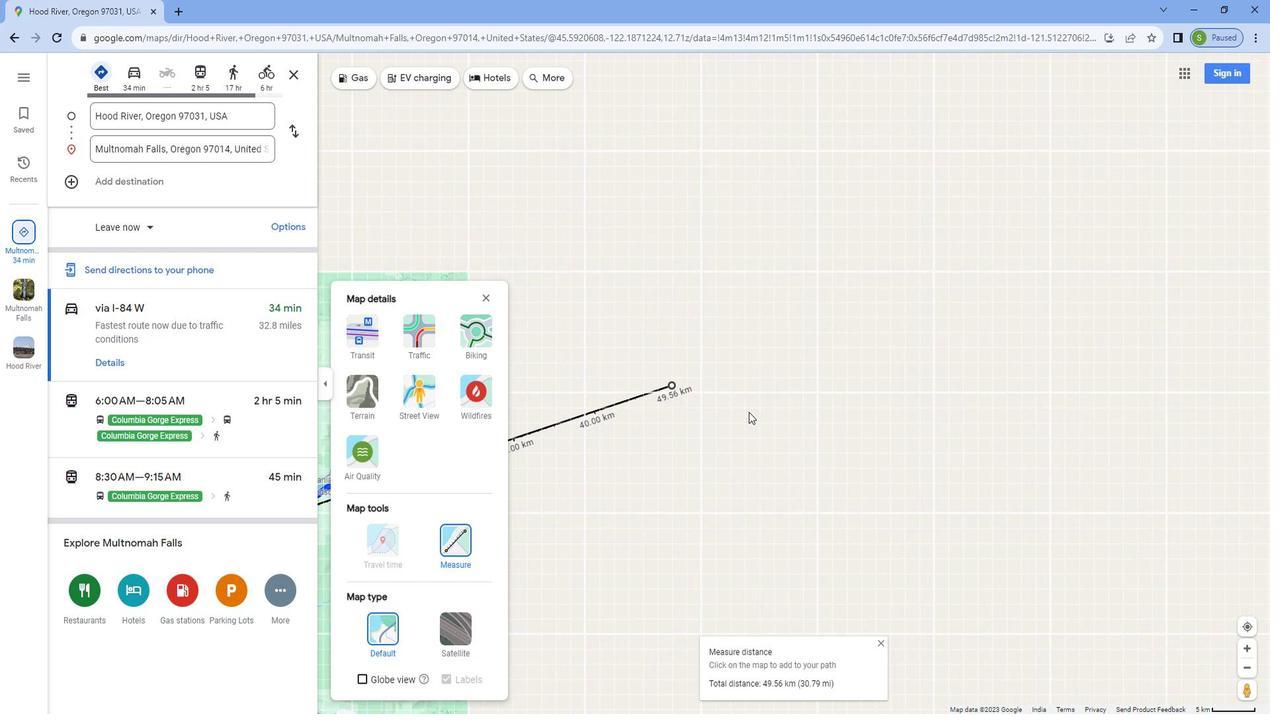
Action: Mouse scrolled (751, 411) with delta (0, 0)
Screenshot: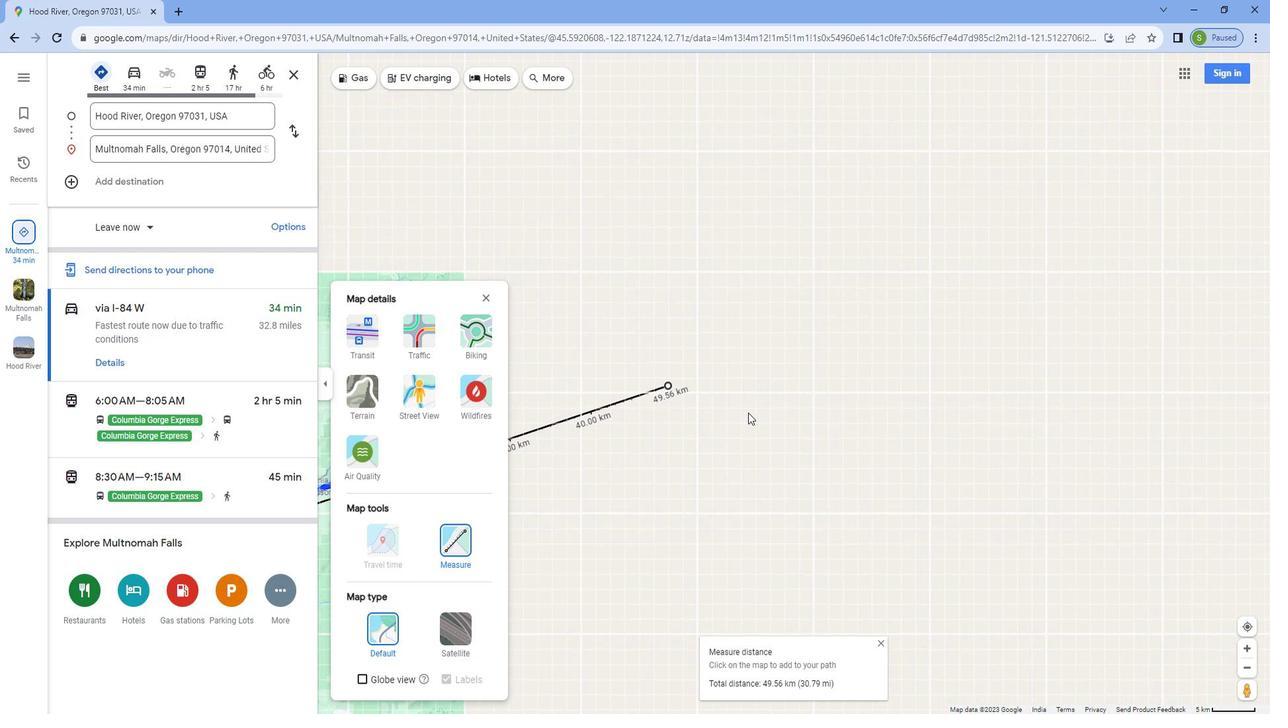 
Action: Mouse scrolled (751, 411) with delta (0, 0)
Screenshot: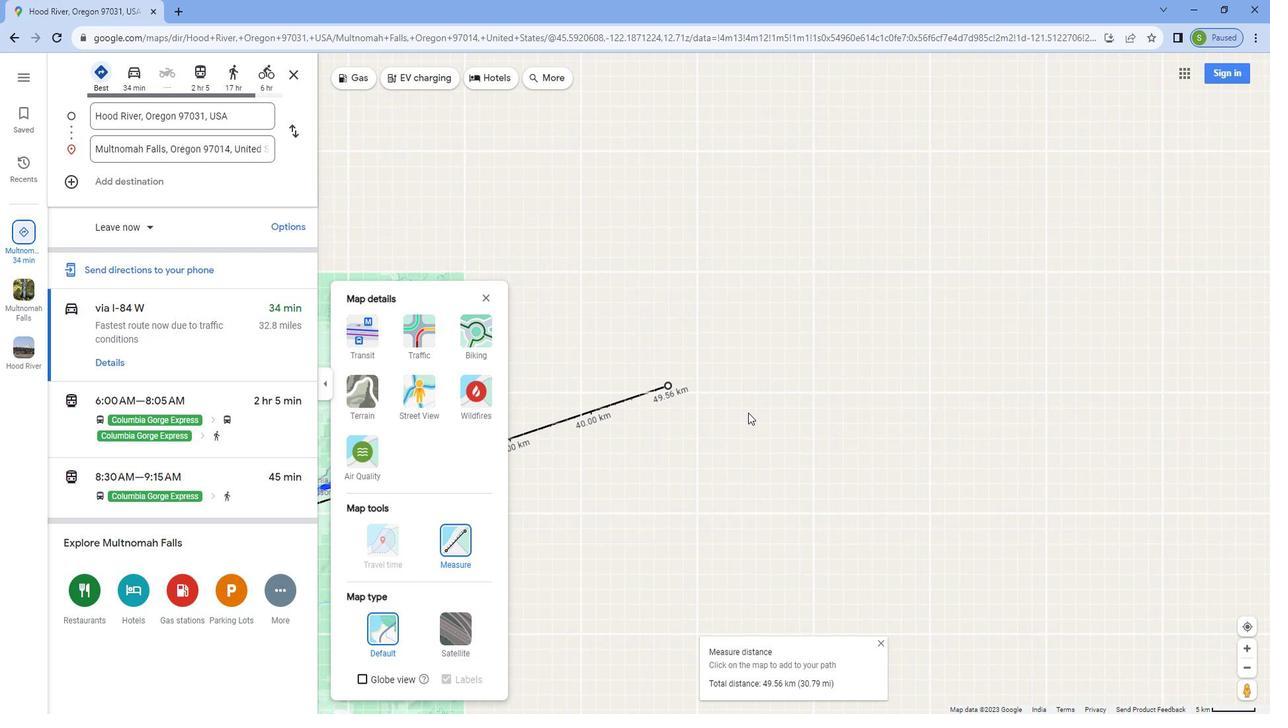 
Action: Mouse moved to (682, 415)
Screenshot: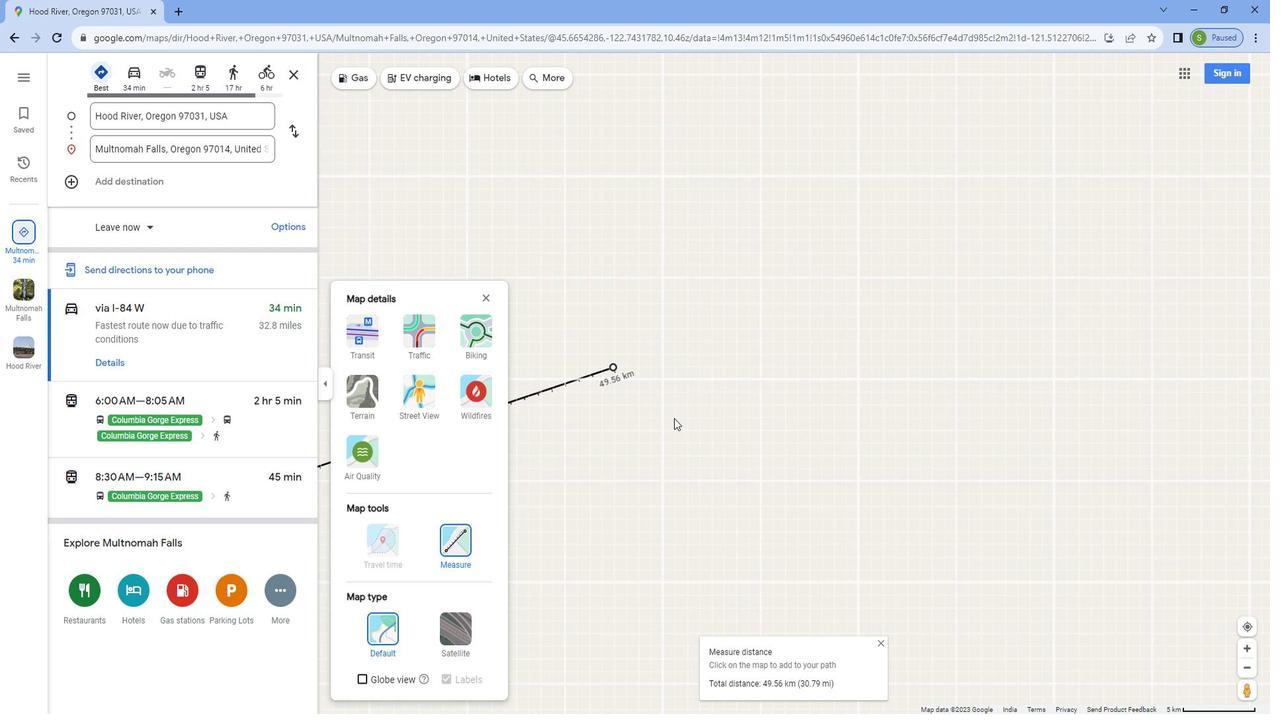 
Action: Mouse pressed left at (682, 415)
Screenshot: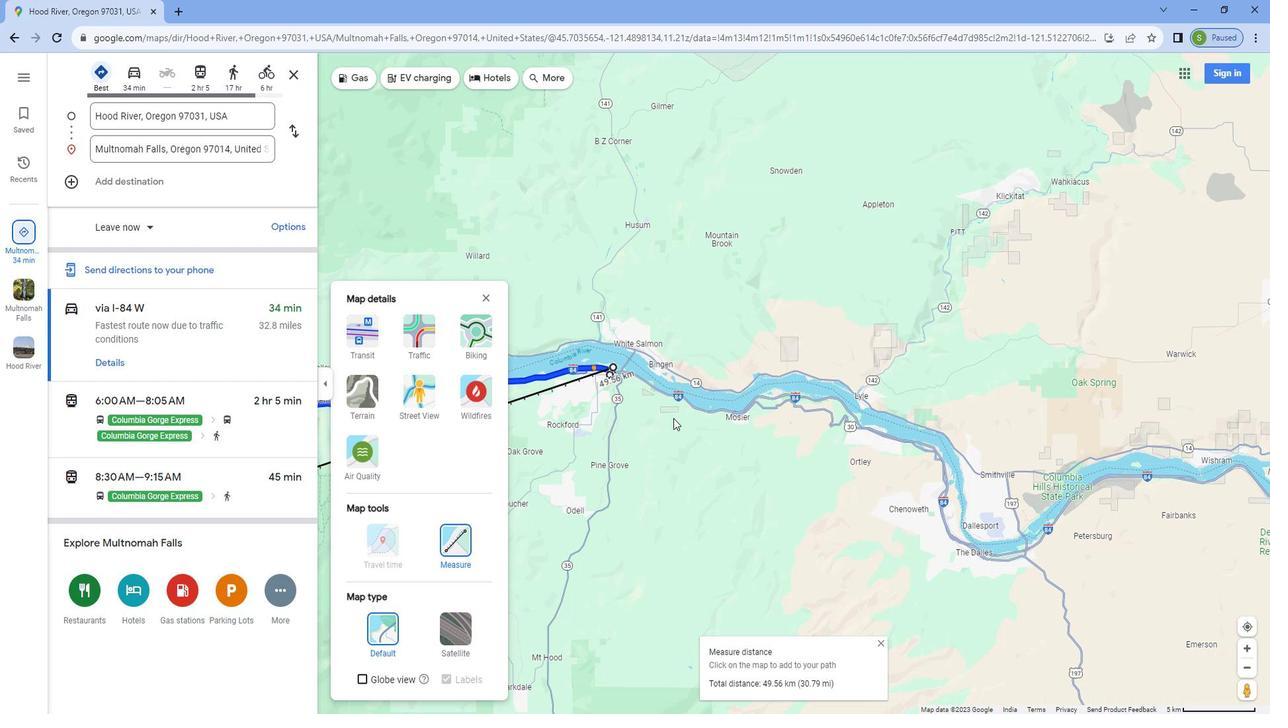 
Action: Mouse moved to (763, 414)
Screenshot: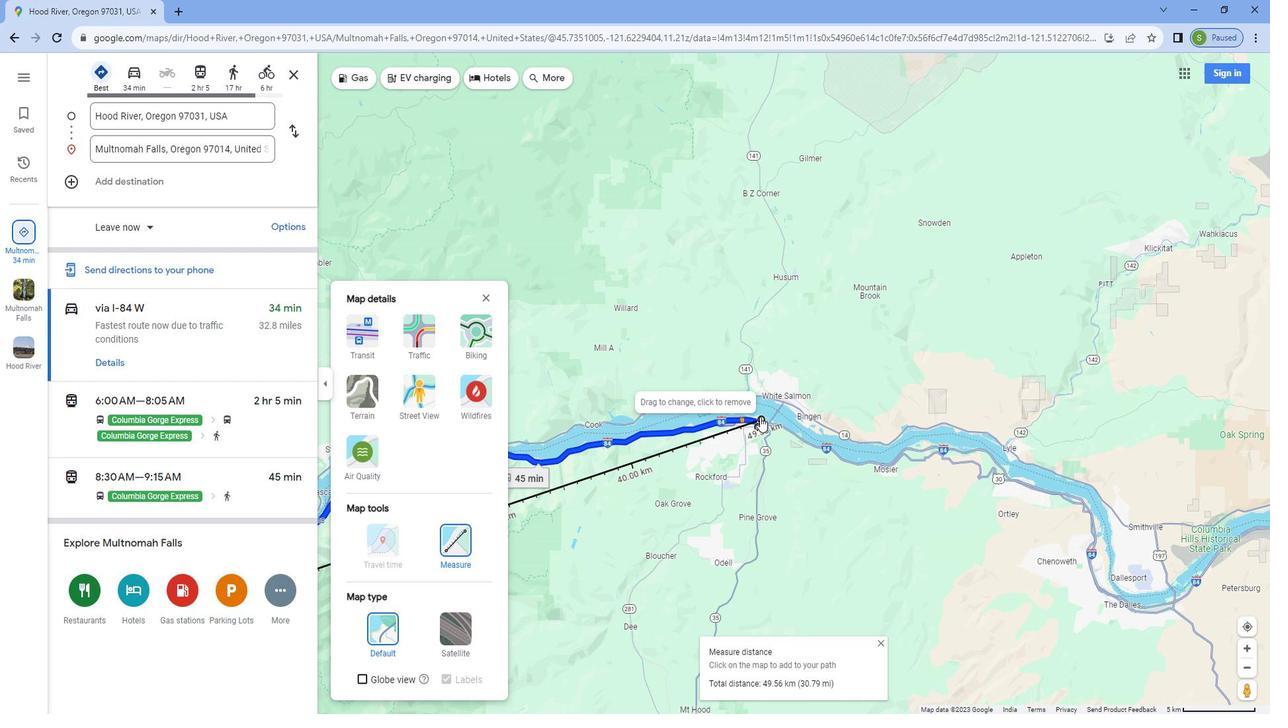
Action: Mouse pressed left at (763, 414)
Screenshot: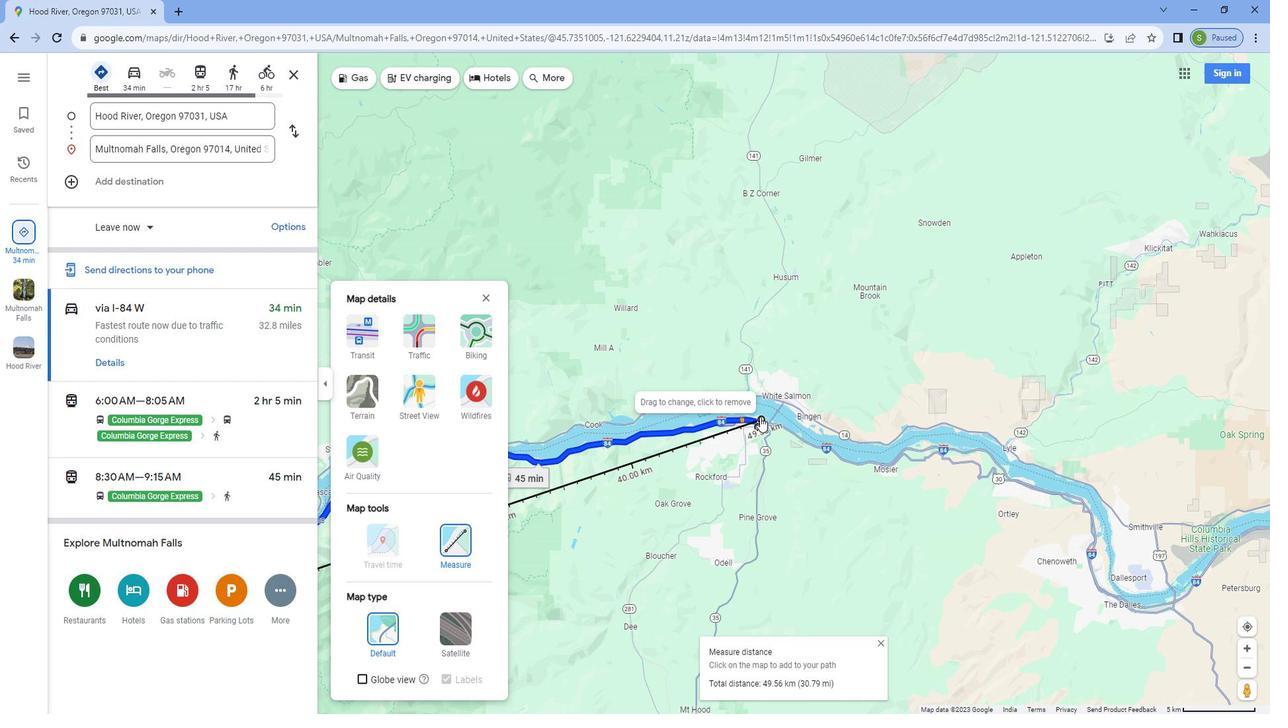 
Action: Mouse moved to (770, 443)
Screenshot: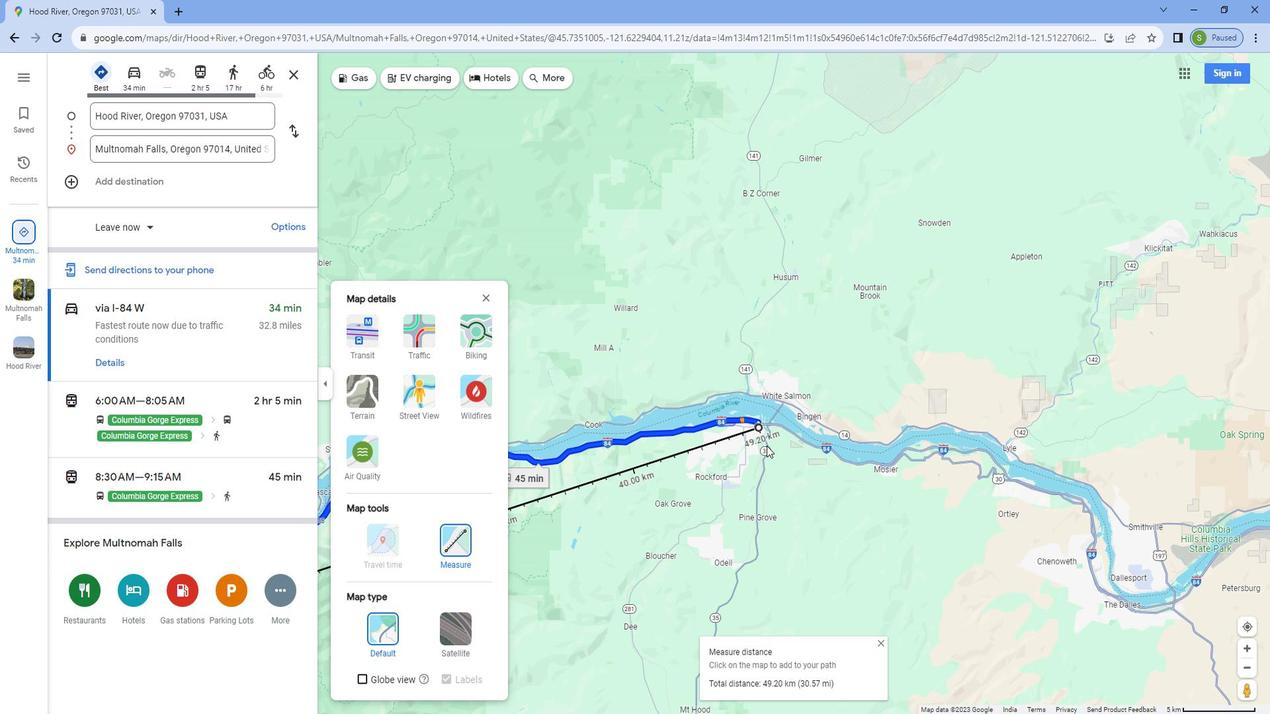 
Action: Mouse scrolled (770, 444) with delta (0, 0)
Screenshot: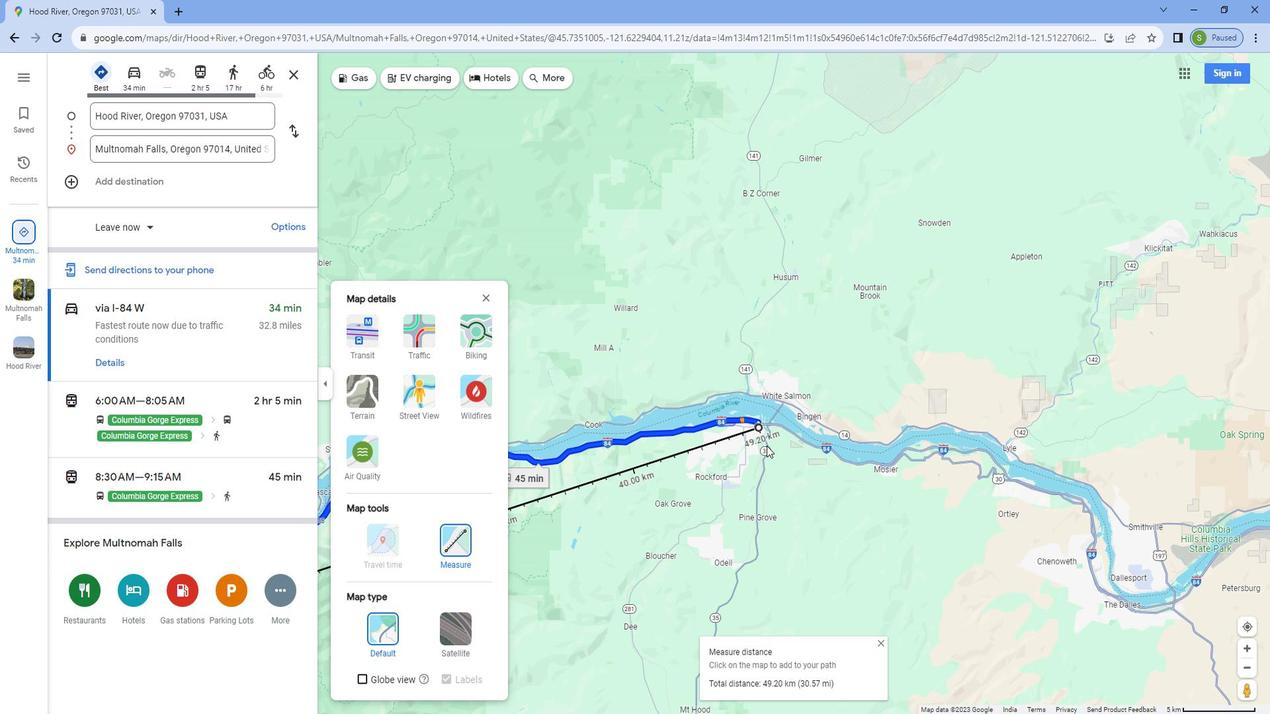 
Action: Mouse moved to (771, 446)
Screenshot: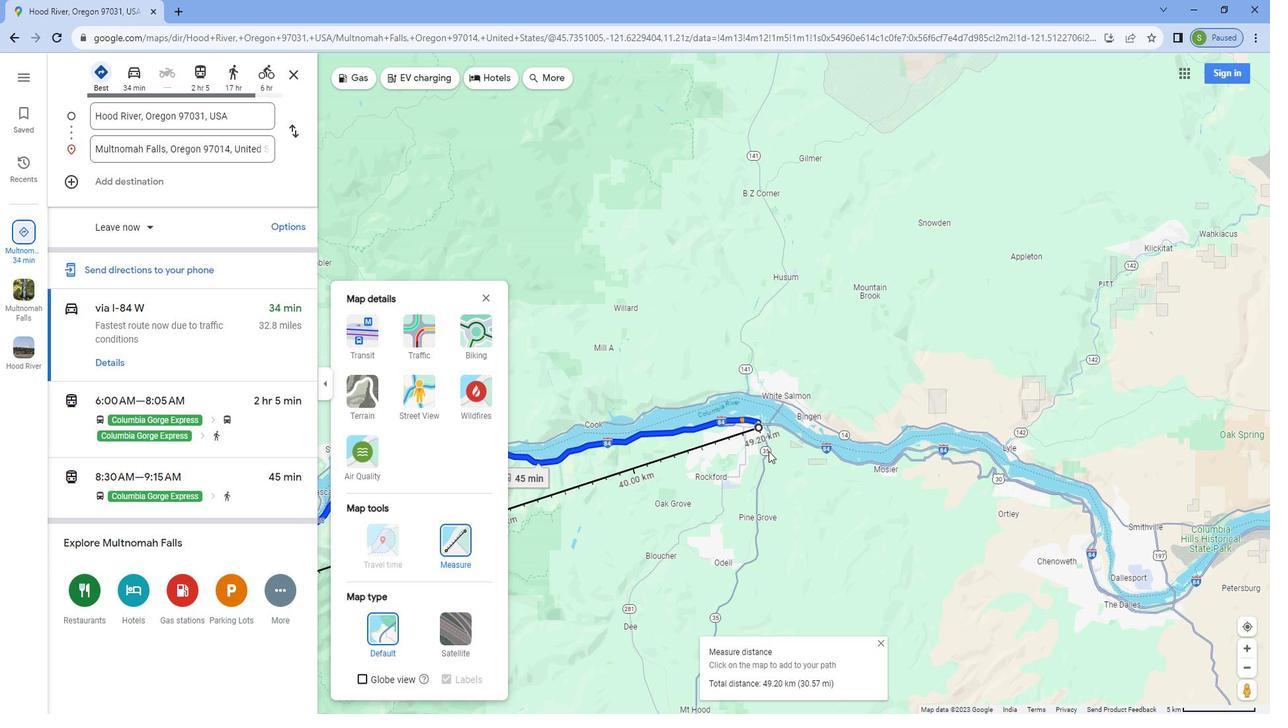 
Action: Mouse scrolled (771, 446) with delta (0, 0)
Screenshot: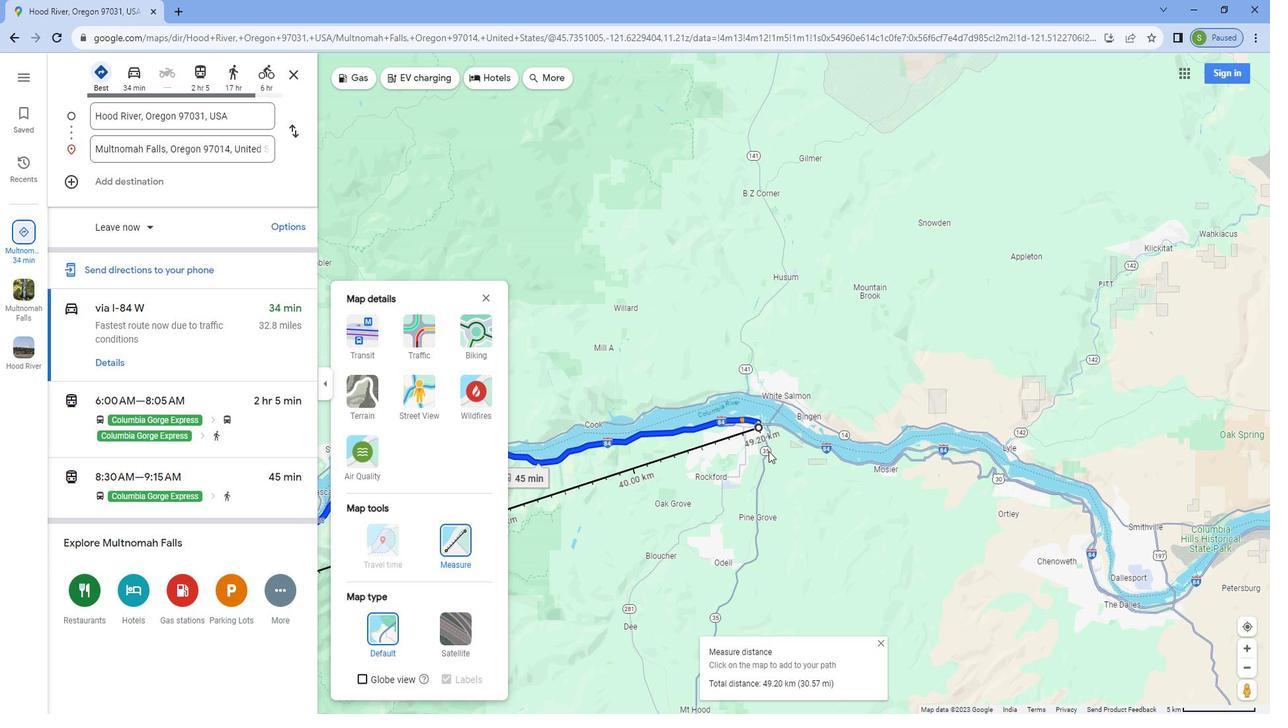 
Action: Mouse moved to (771, 446)
Screenshot: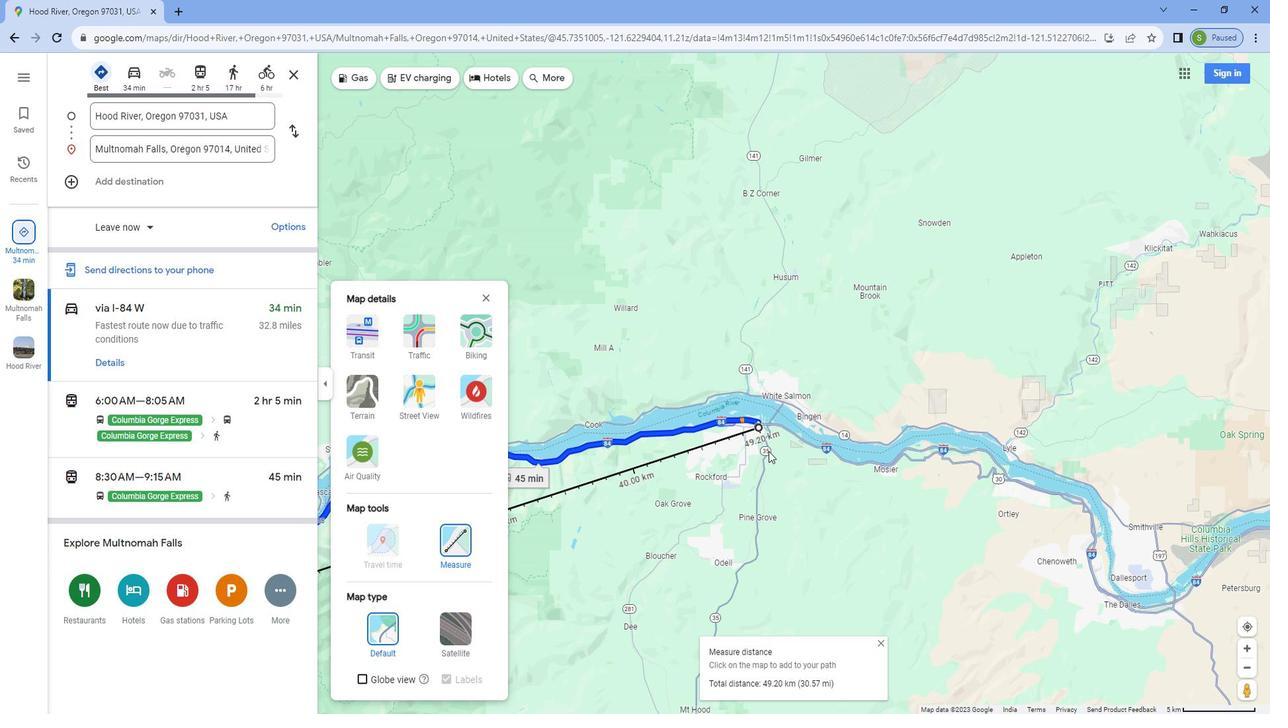 
Action: Mouse scrolled (771, 447) with delta (0, 0)
Screenshot: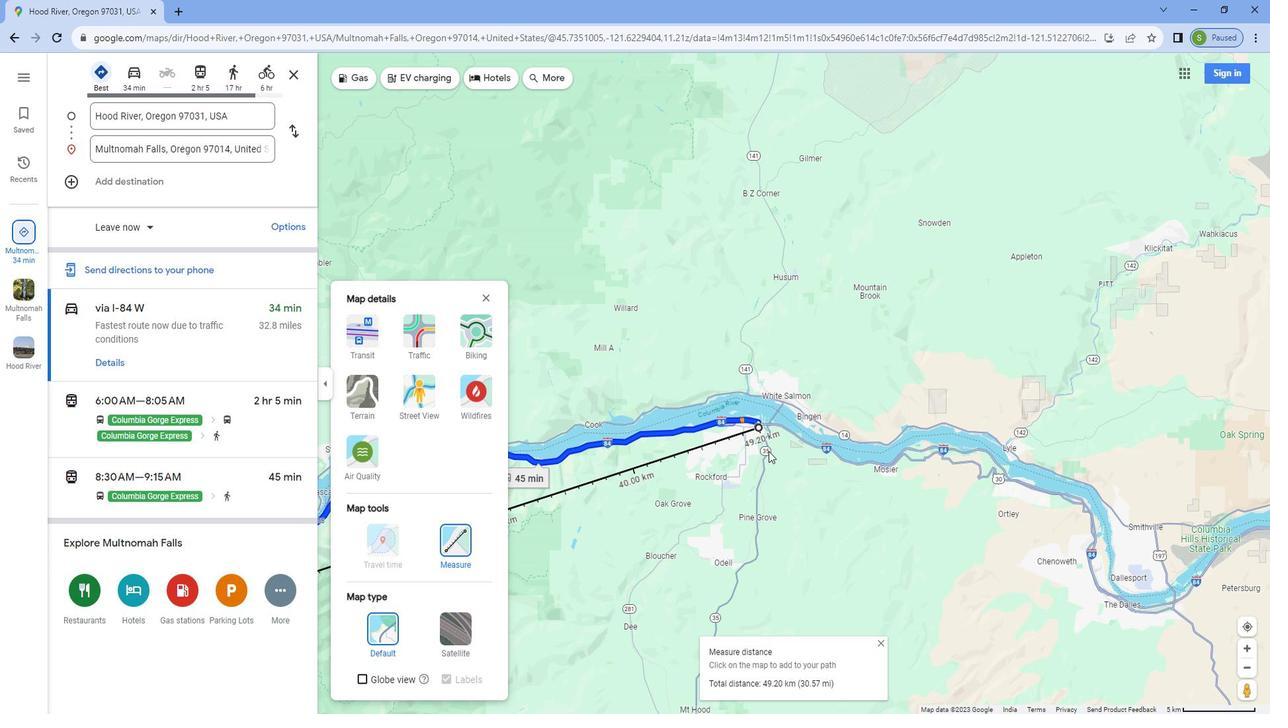 
Action: Mouse moved to (771, 446)
Screenshot: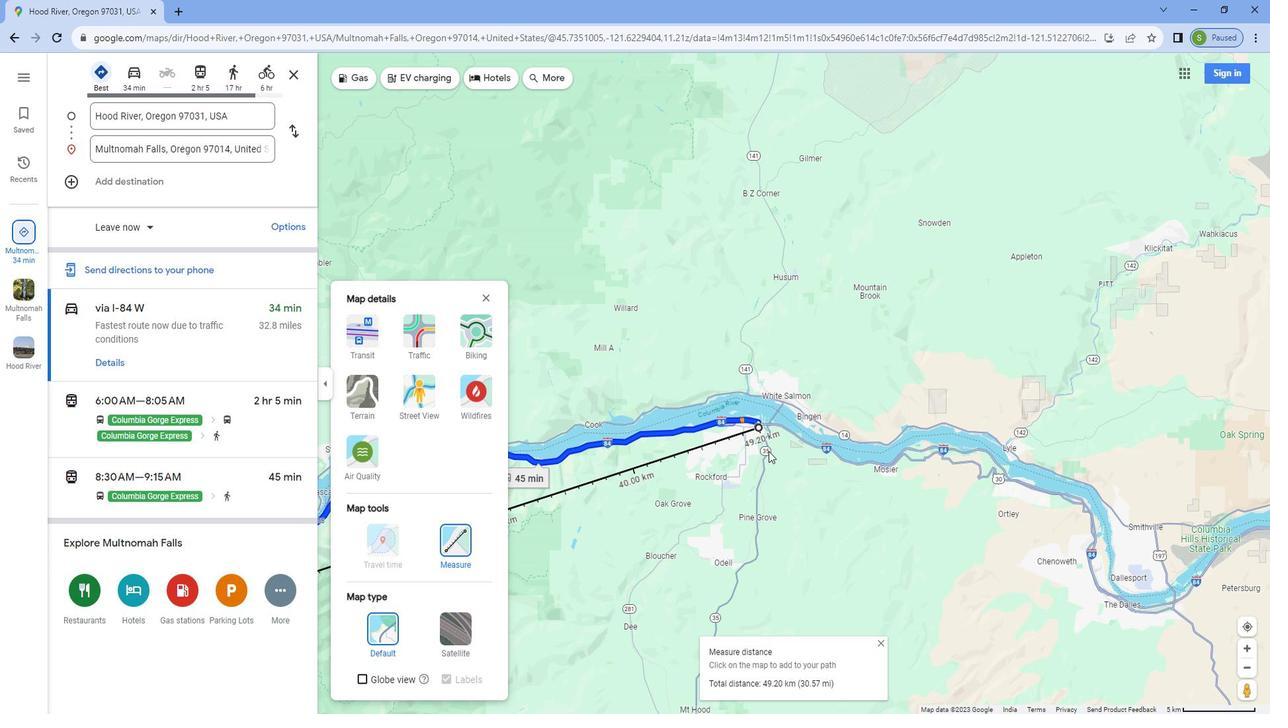 
Action: Mouse scrolled (771, 447) with delta (0, 0)
Screenshot: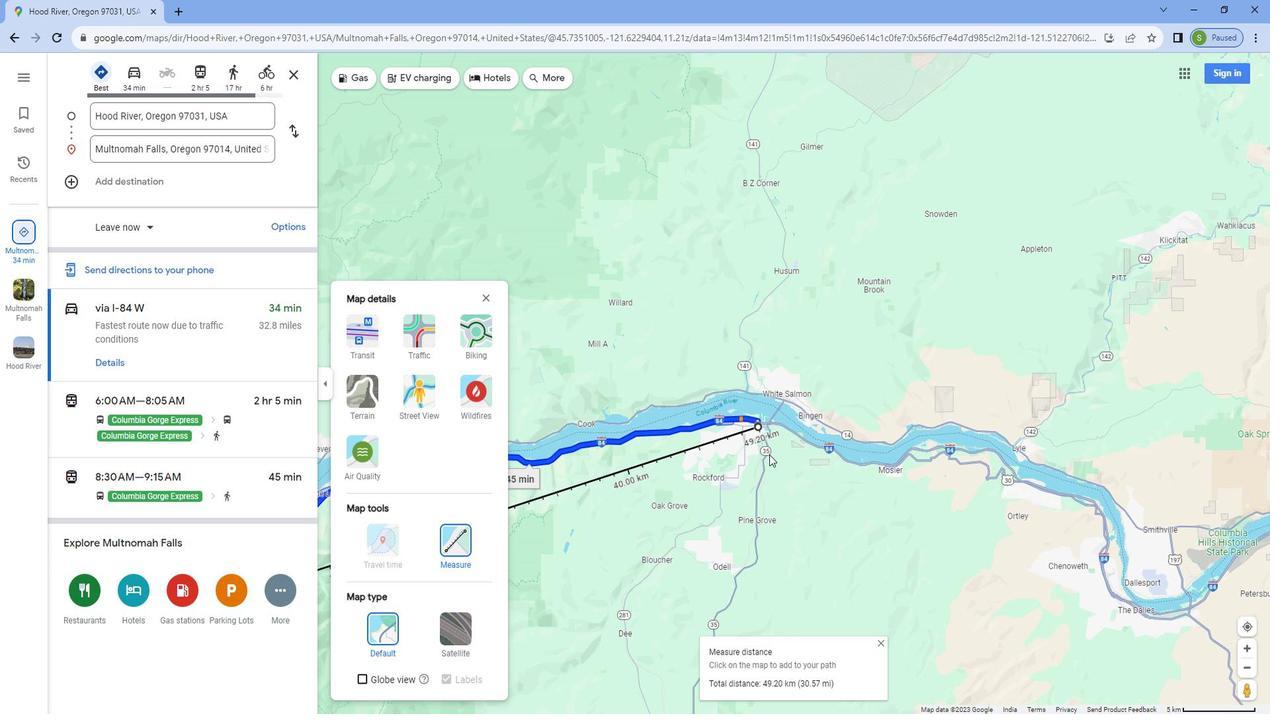 
Action: Mouse moved to (771, 449)
Screenshot: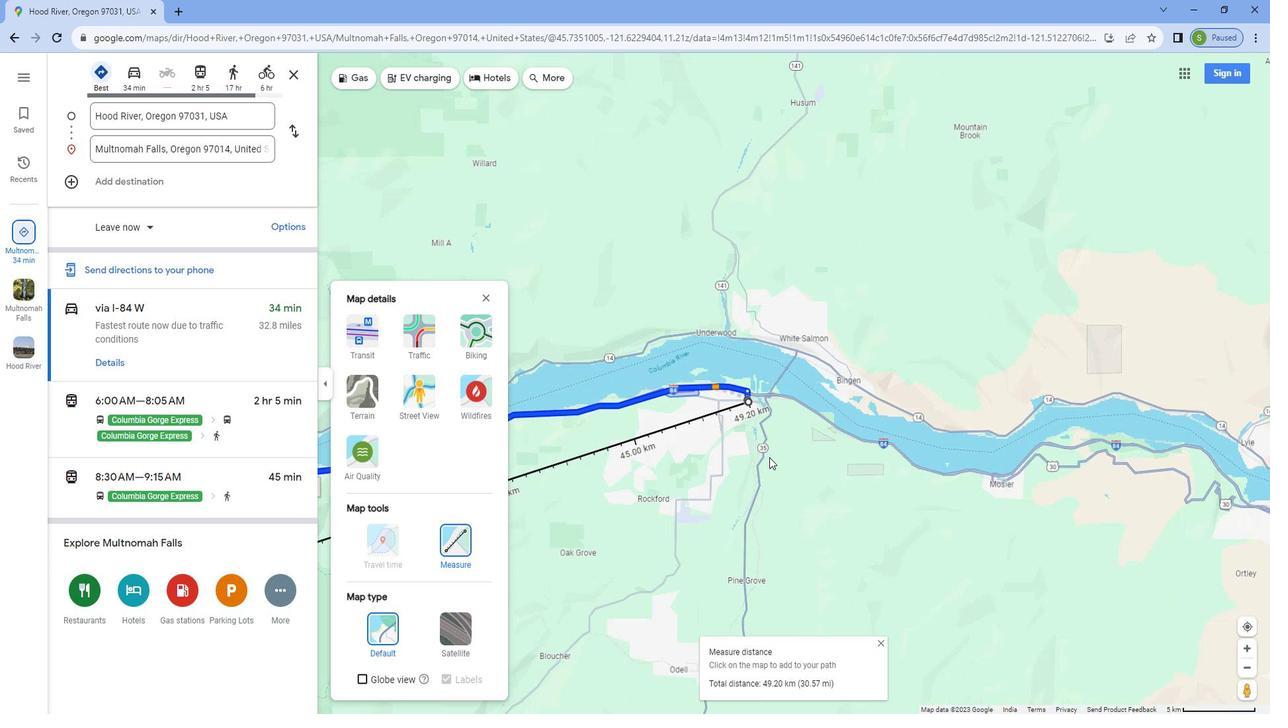 
Action: Mouse scrolled (771, 450) with delta (0, 0)
Screenshot: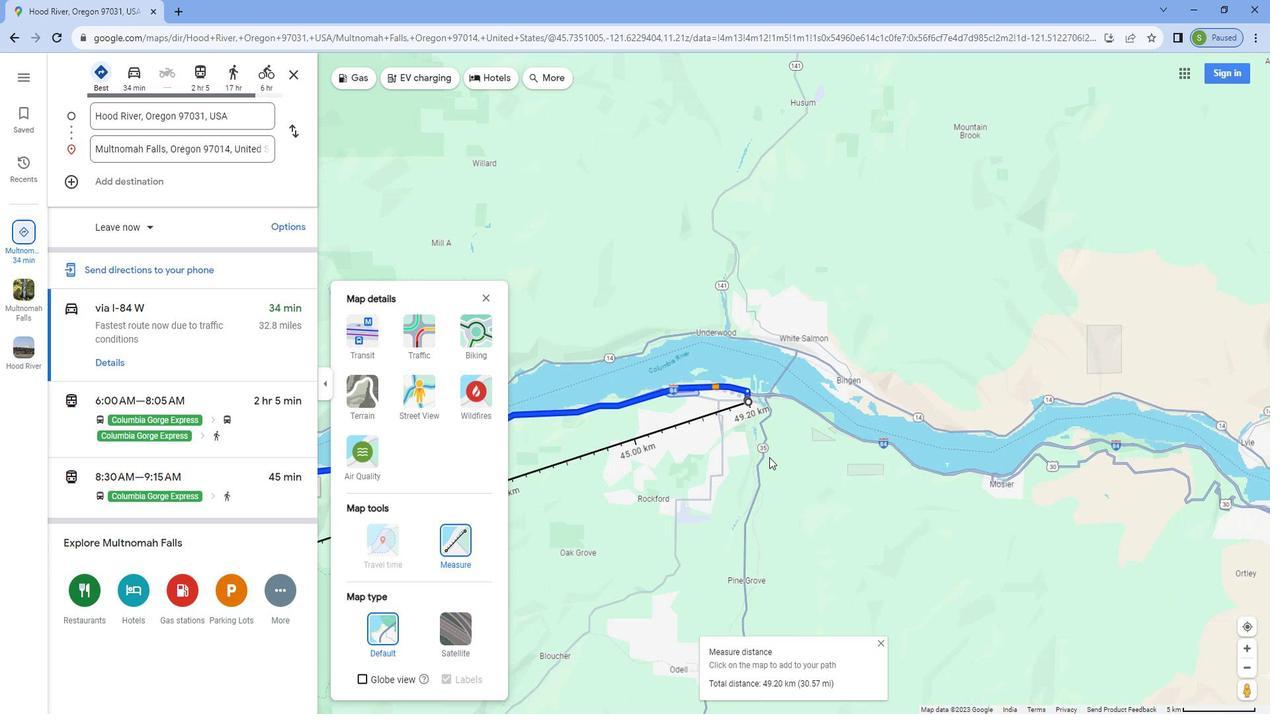 
Action: Mouse moved to (771, 450)
Screenshot: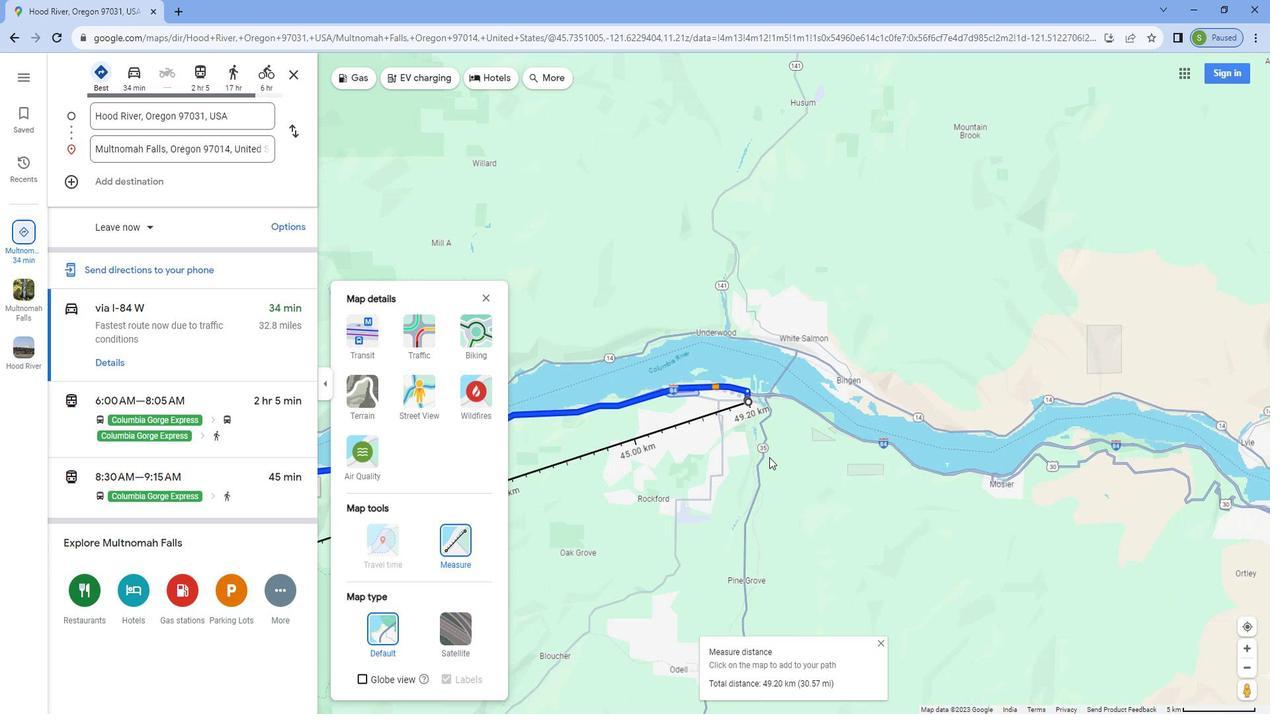 
Action: Mouse scrolled (771, 450) with delta (0, 0)
Screenshot: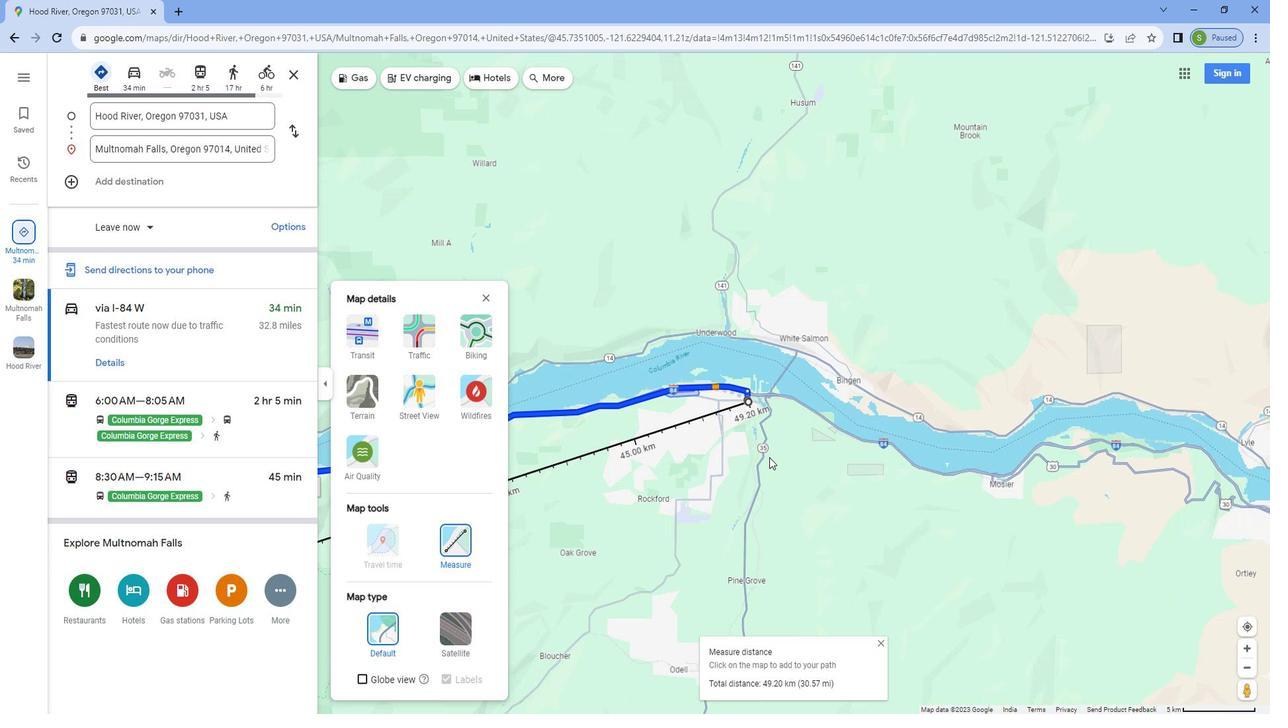 
Action: Mouse scrolled (771, 450) with delta (0, 0)
Screenshot: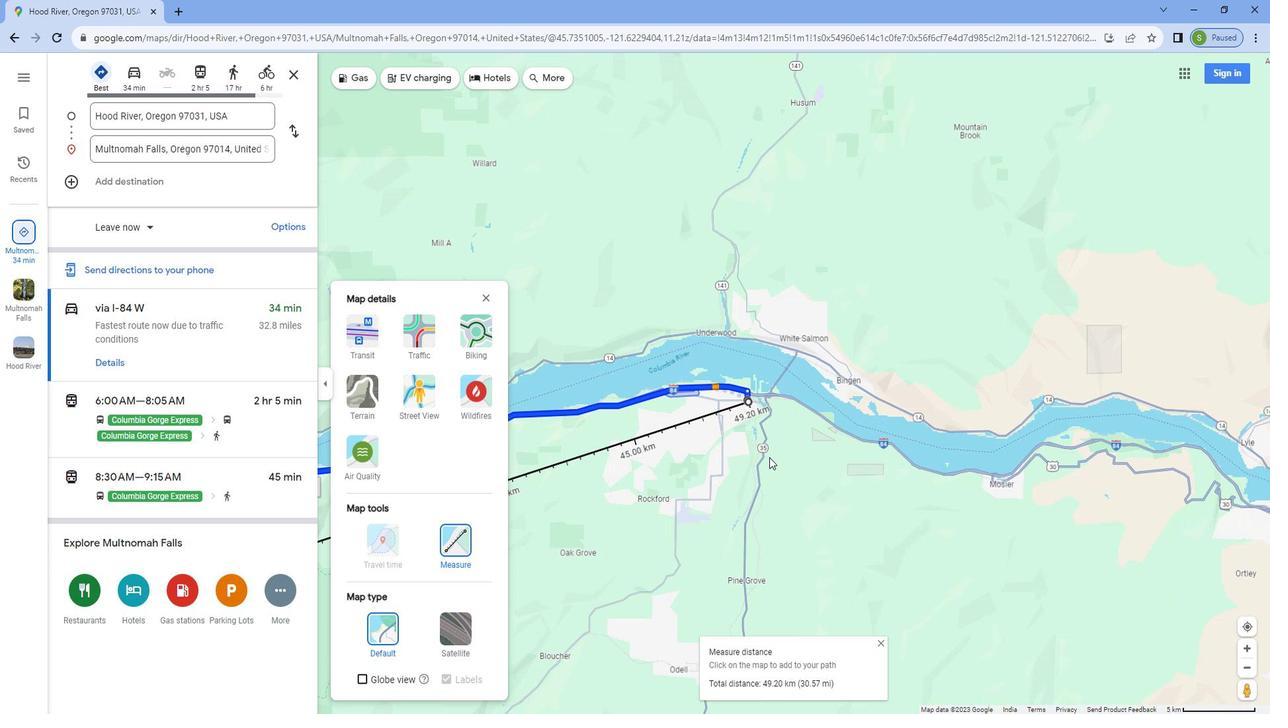 
Action: Mouse scrolled (771, 450) with delta (0, 0)
Screenshot: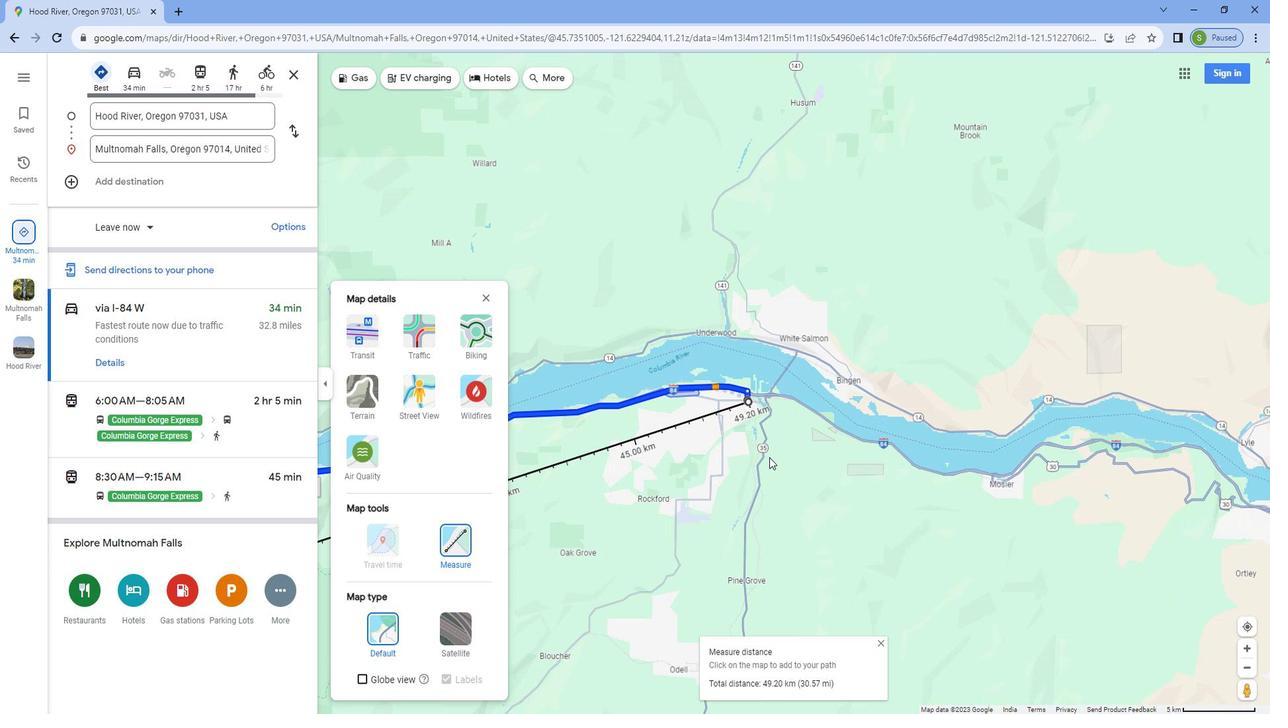 
Action: Mouse scrolled (771, 450) with delta (0, 0)
Screenshot: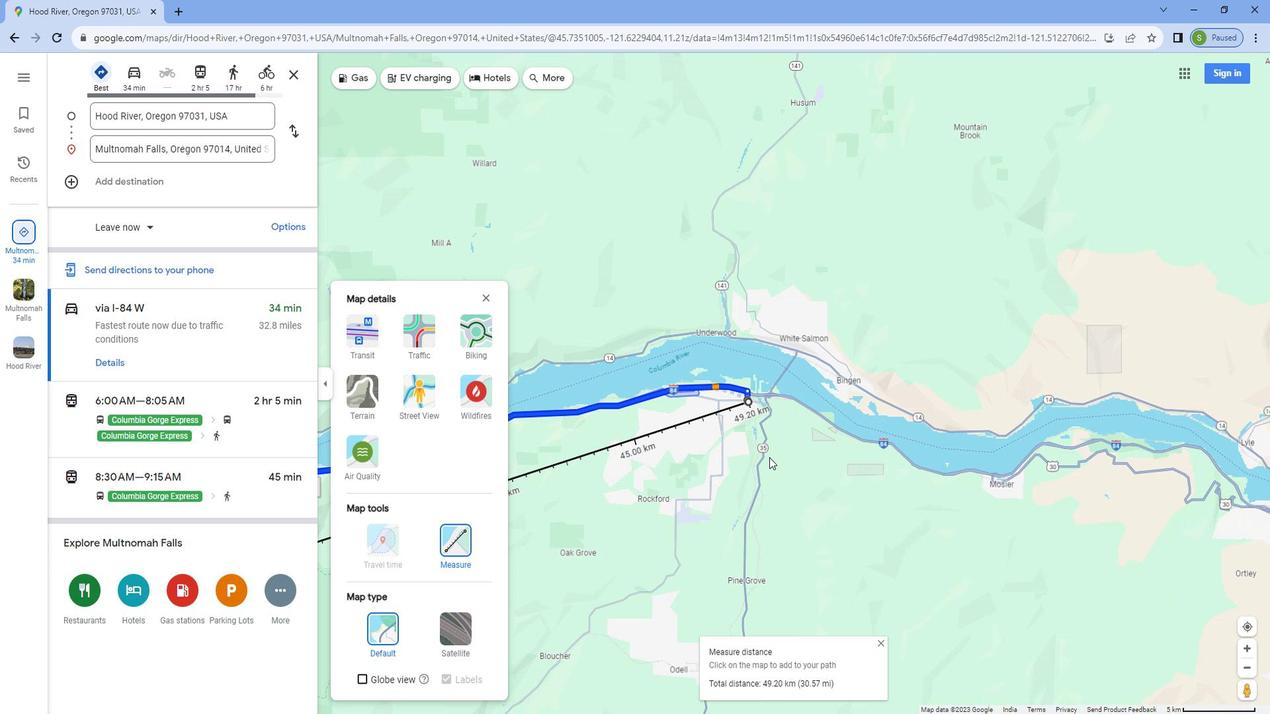 
Action: Mouse scrolled (771, 450) with delta (0, 0)
Screenshot: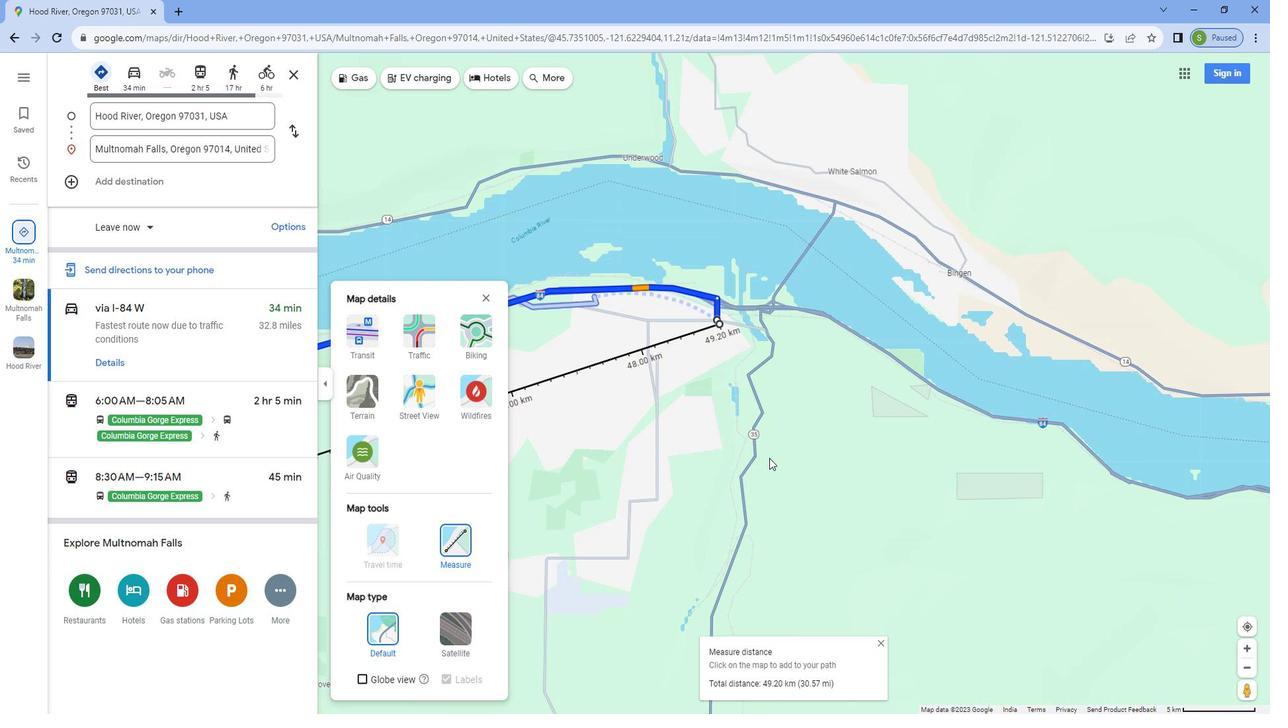 
Action: Mouse scrolled (771, 450) with delta (0, 0)
Screenshot: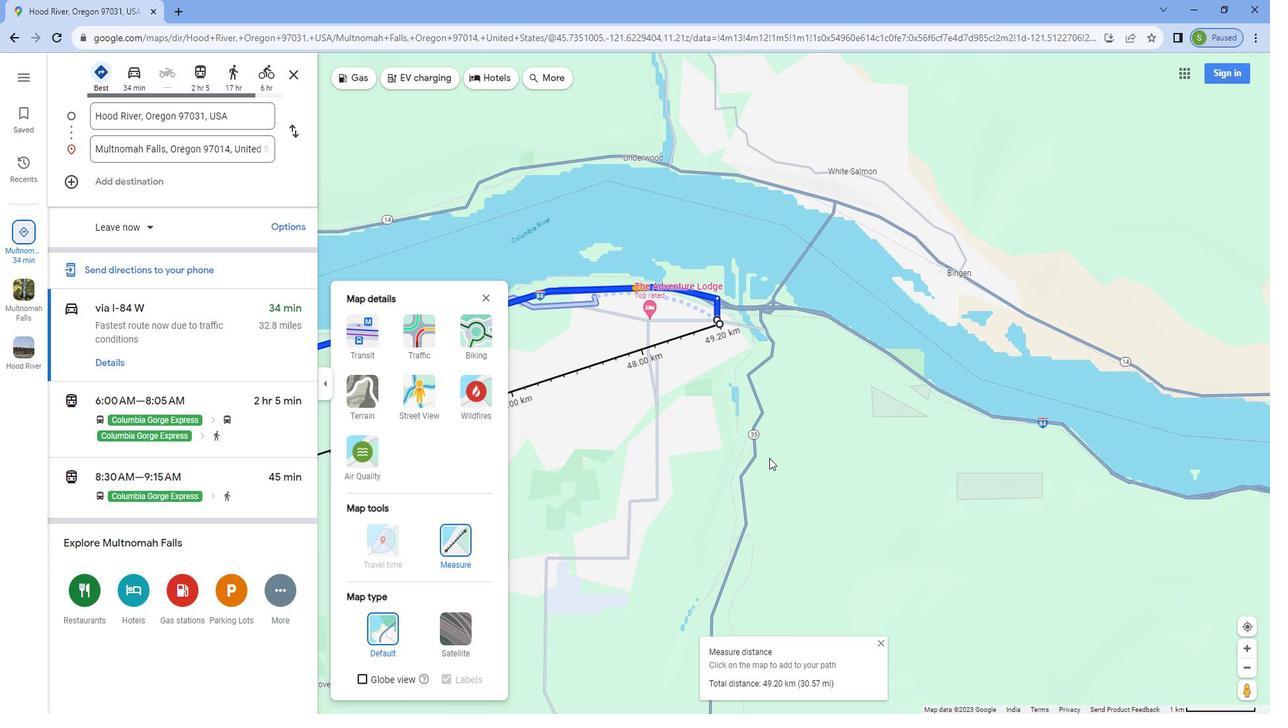
Action: Mouse scrolled (771, 450) with delta (0, 0)
Screenshot: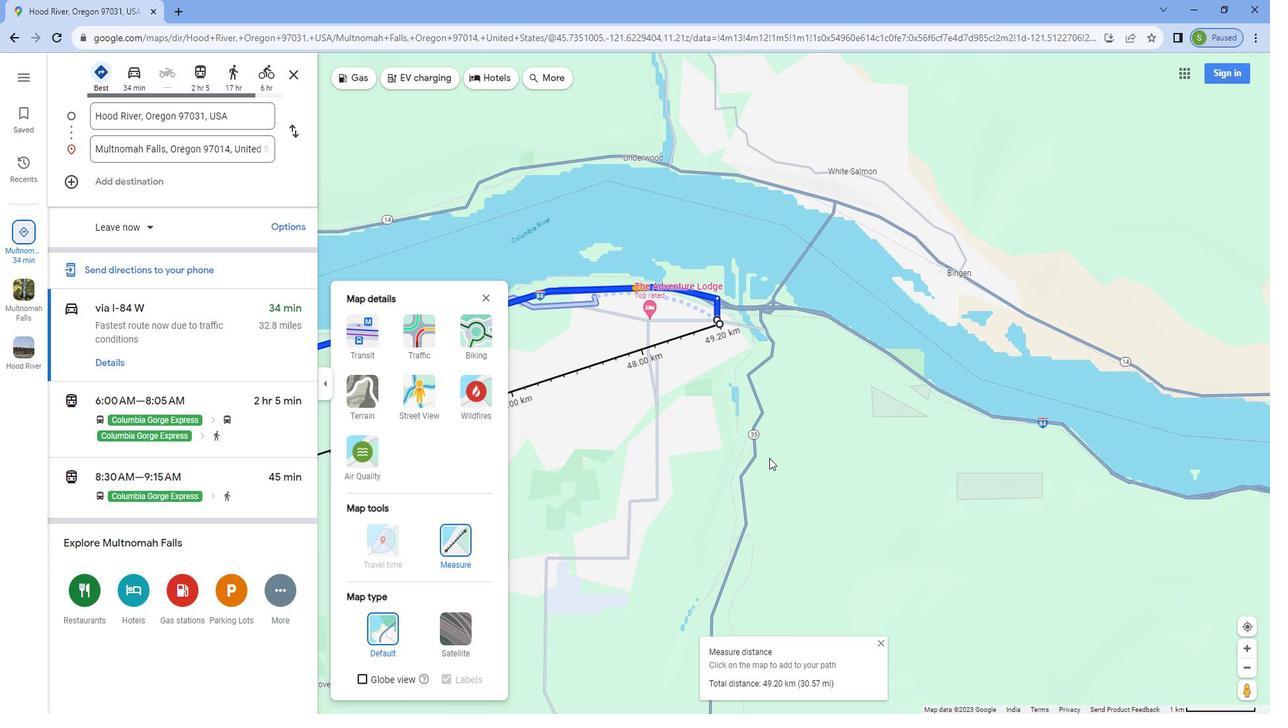 
Action: Mouse moved to (694, 254)
Screenshot: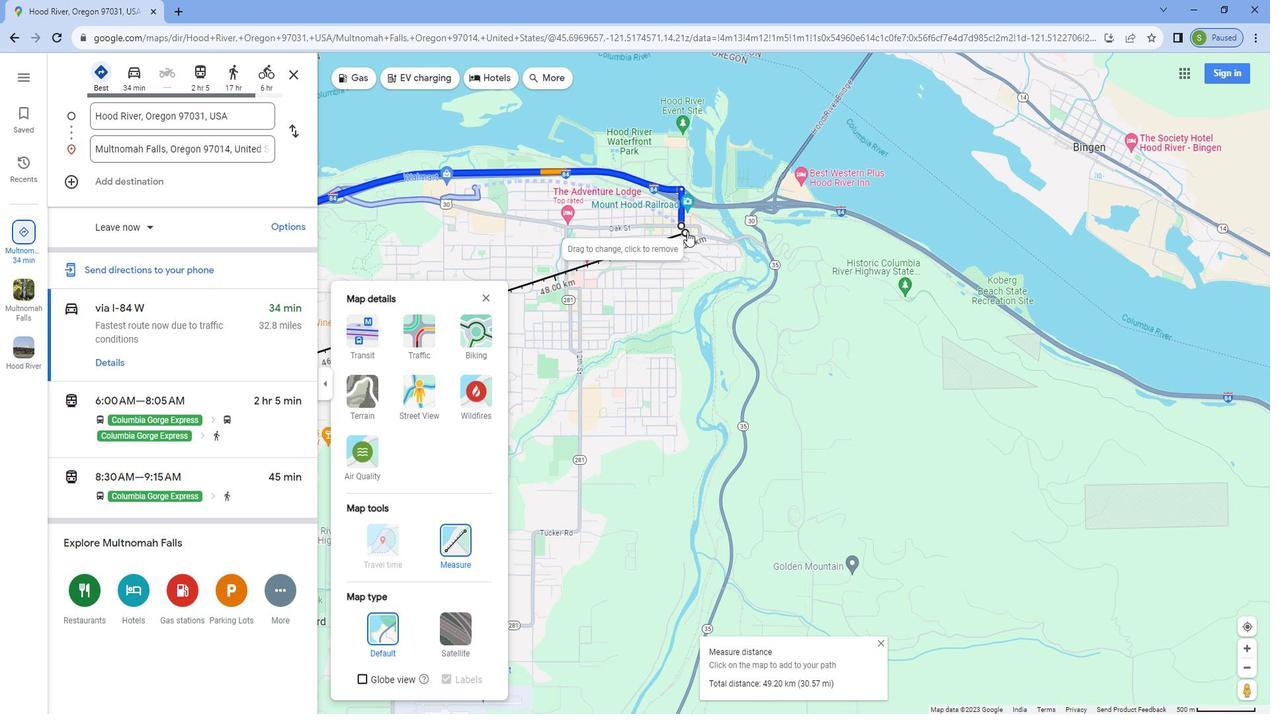 
Action: Mouse pressed left at (694, 254)
Screenshot: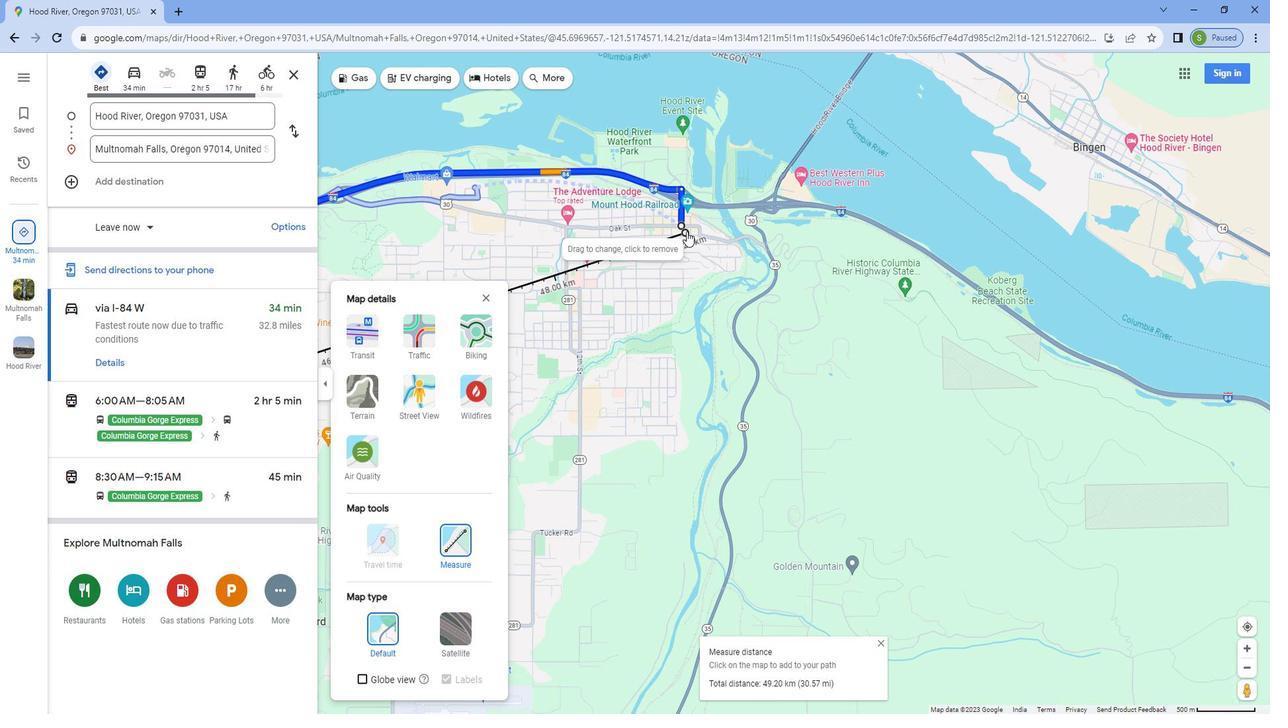 
Action: Mouse moved to (705, 297)
Screenshot: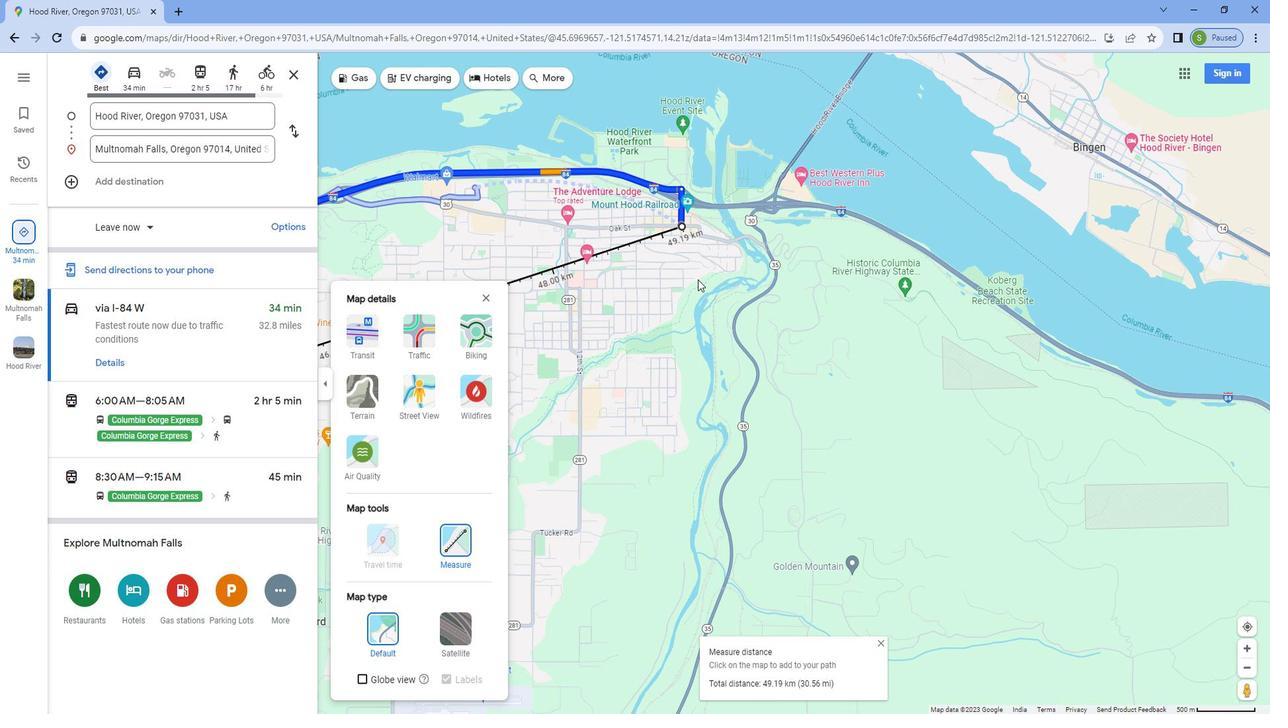 
Action: Mouse scrolled (705, 297) with delta (0, 0)
Screenshot: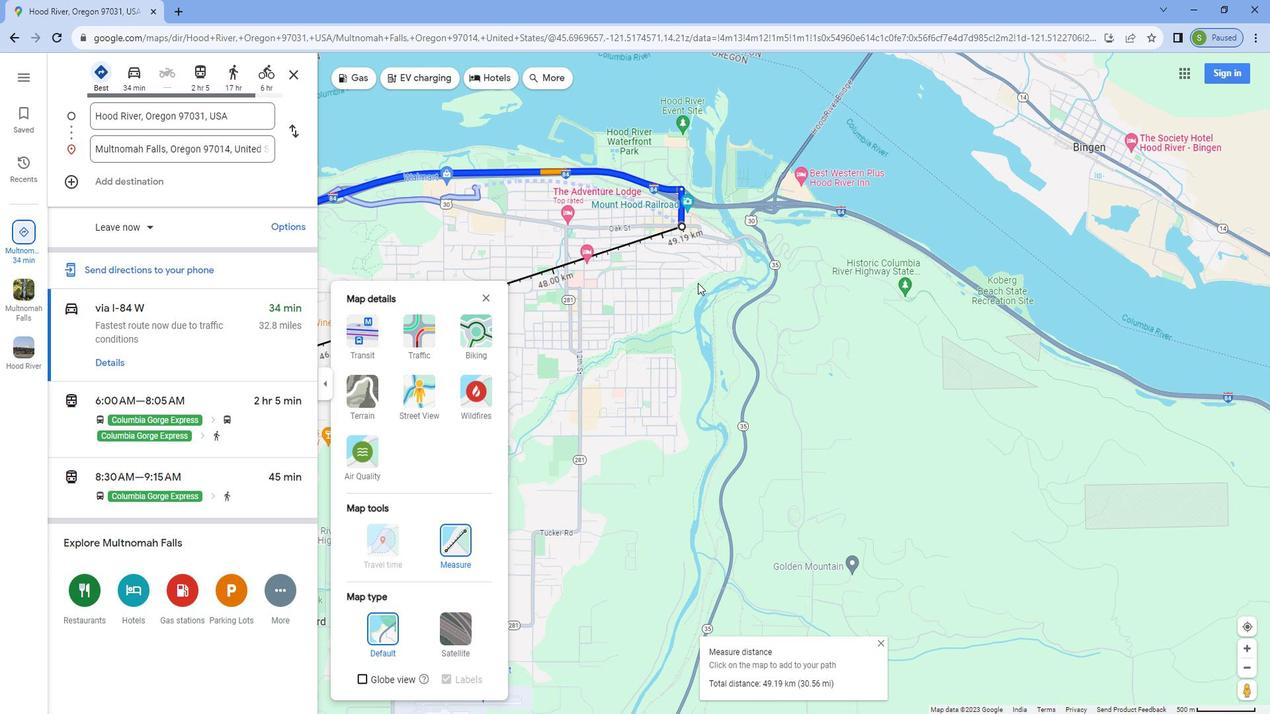 
Action: Mouse moved to (705, 299)
Screenshot: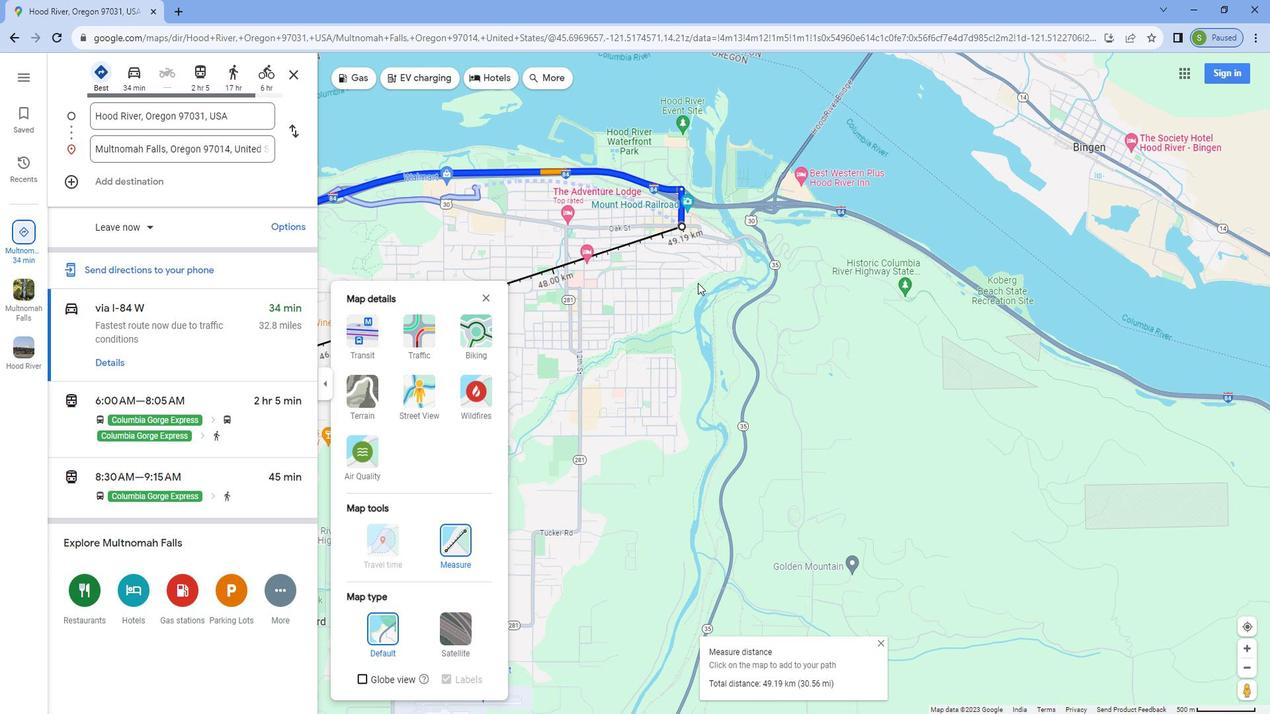 
Action: Mouse scrolled (705, 299) with delta (0, 0)
Screenshot: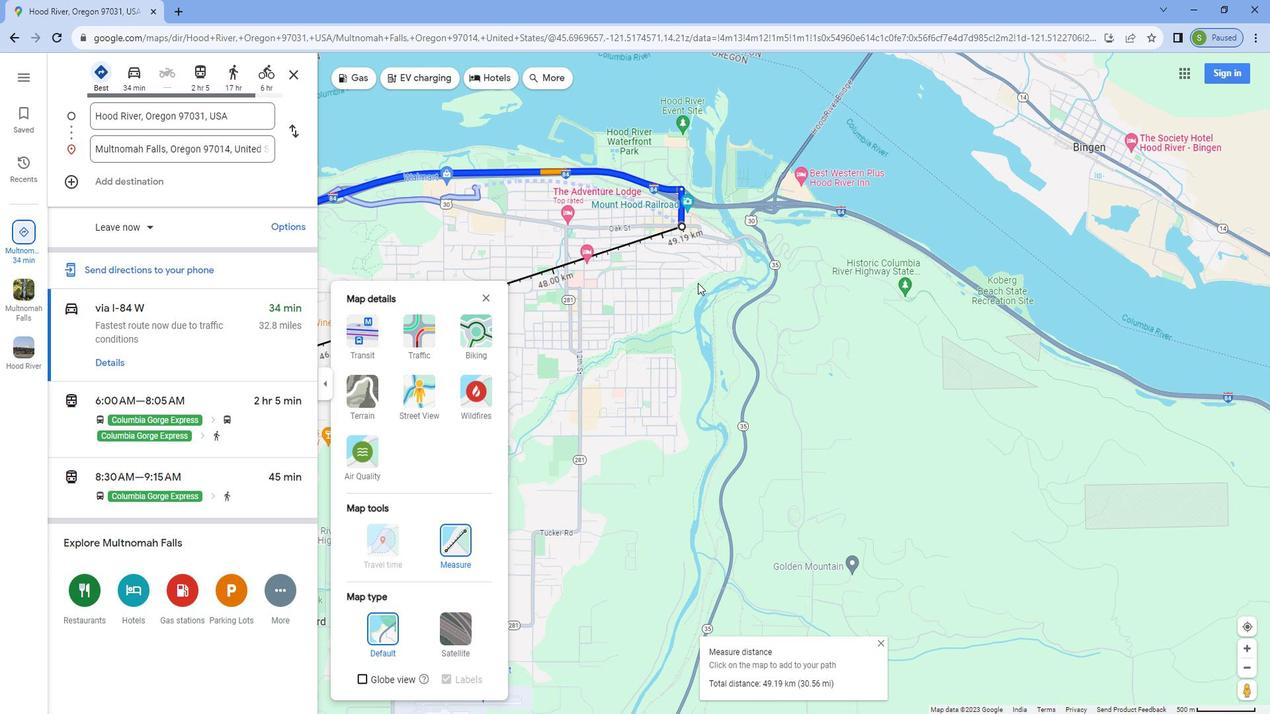 
Action: Mouse scrolled (705, 299) with delta (0, 0)
Screenshot: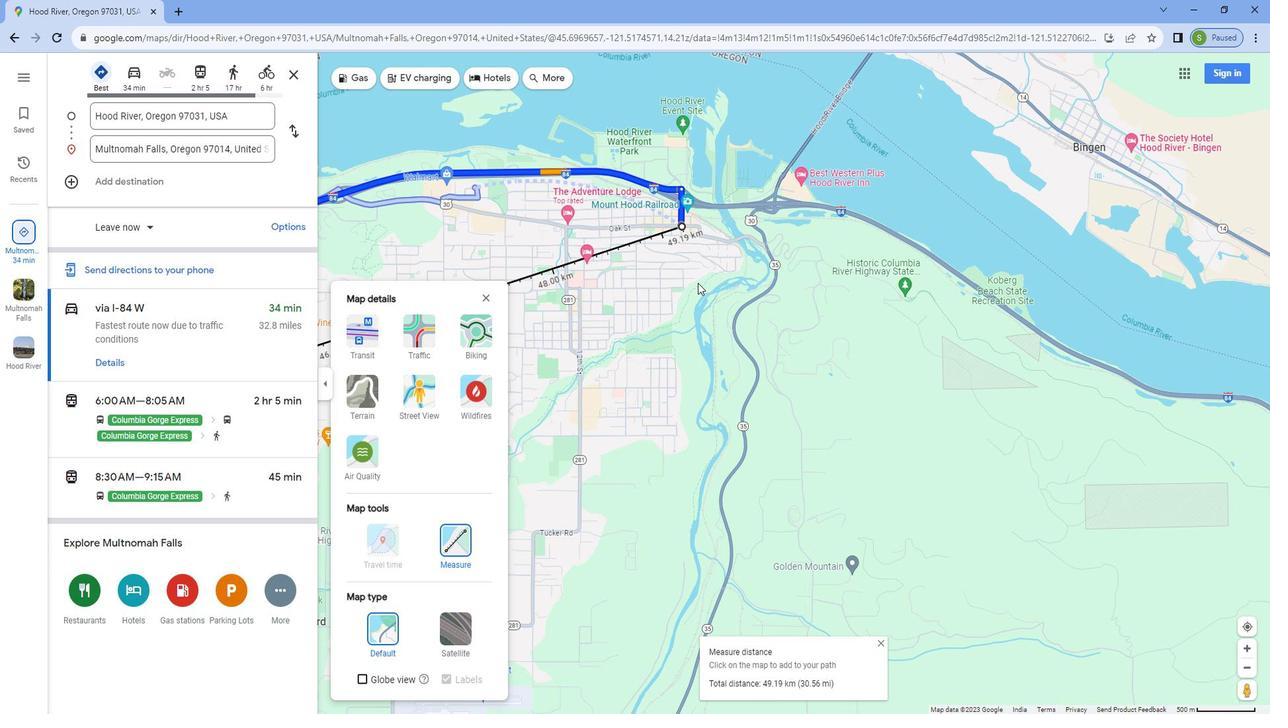 
Action: Mouse scrolled (705, 299) with delta (0, 0)
Screenshot: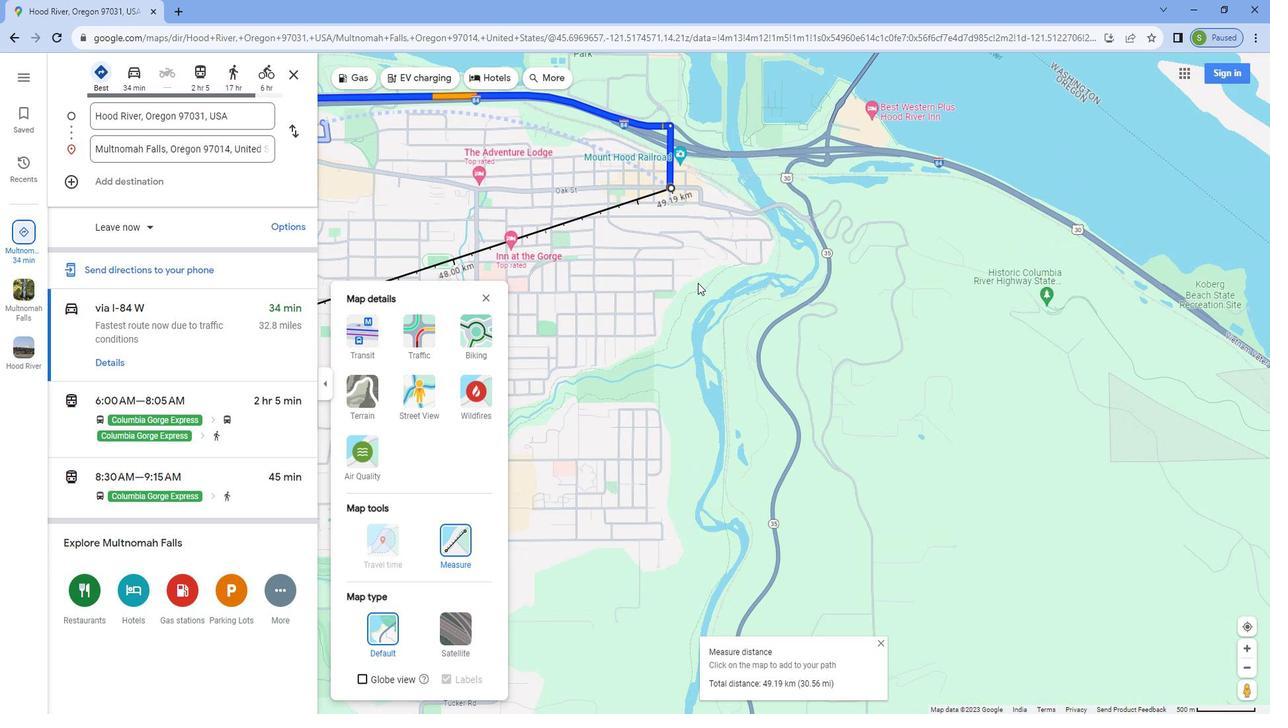 
Action: Mouse scrolled (705, 299) with delta (0, 0)
Screenshot: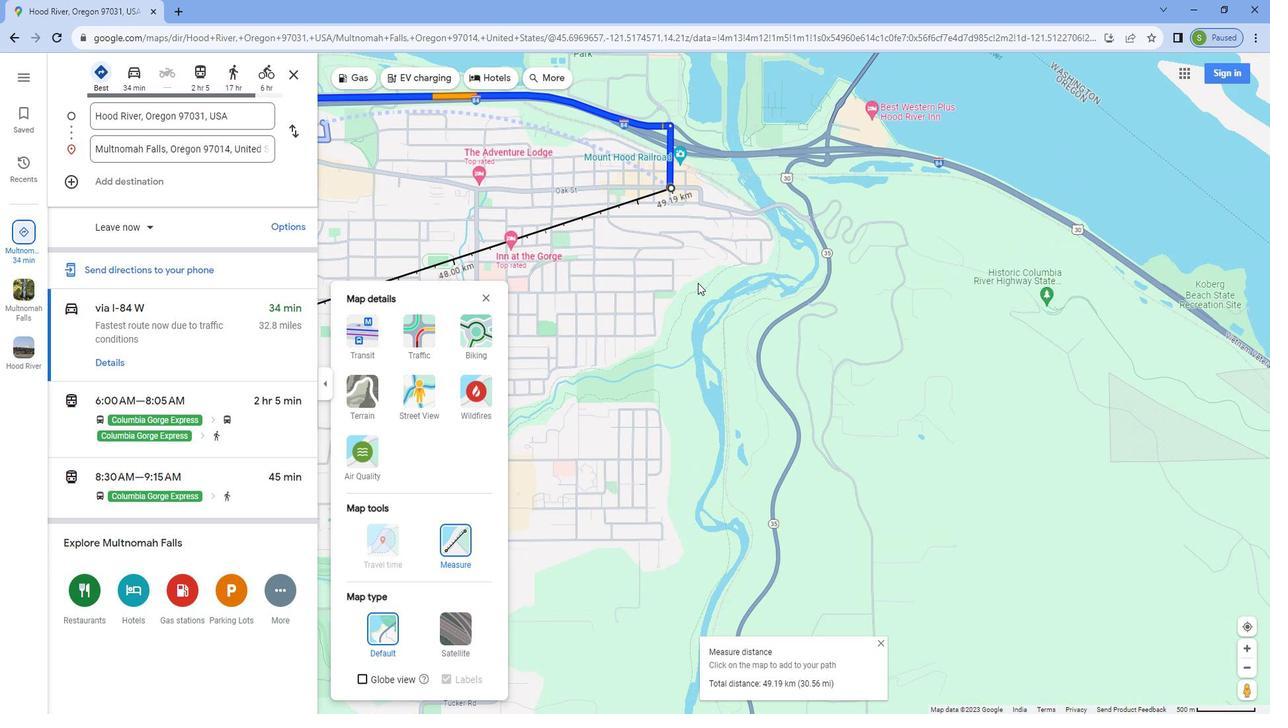 
Action: Mouse scrolled (705, 299) with delta (0, 0)
Screenshot: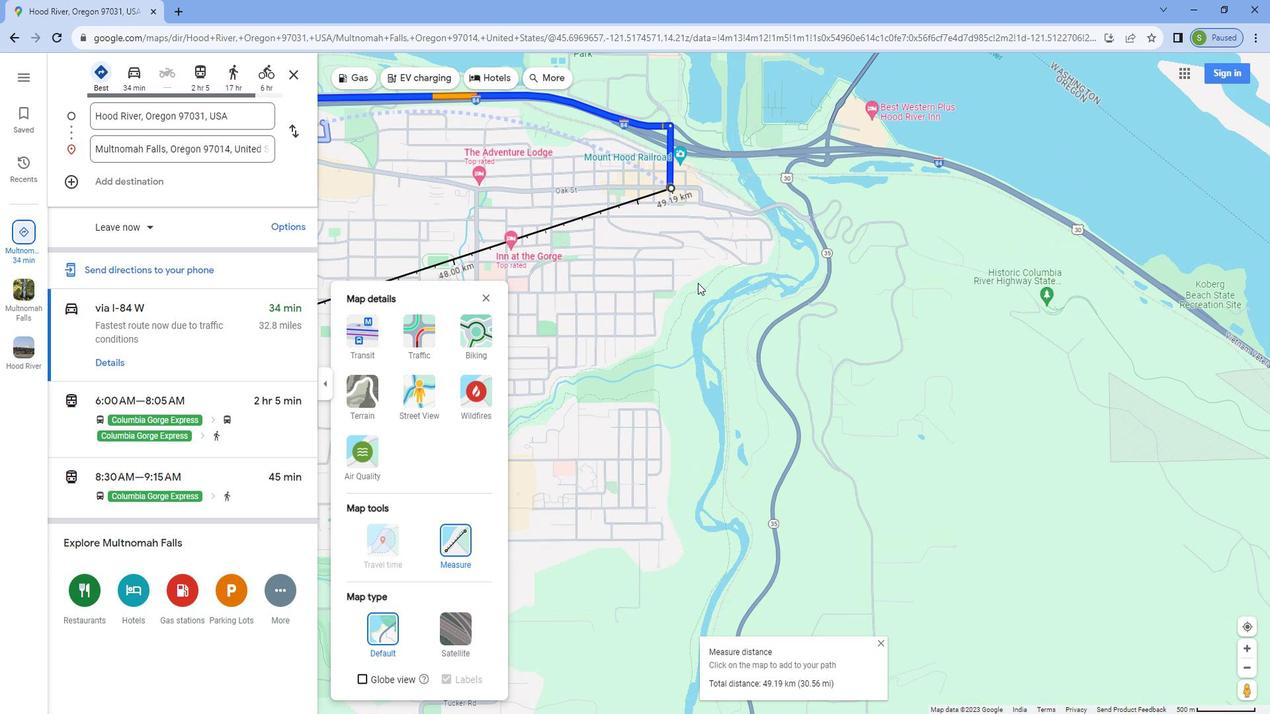 
Action: Mouse moved to (691, 255)
Screenshot: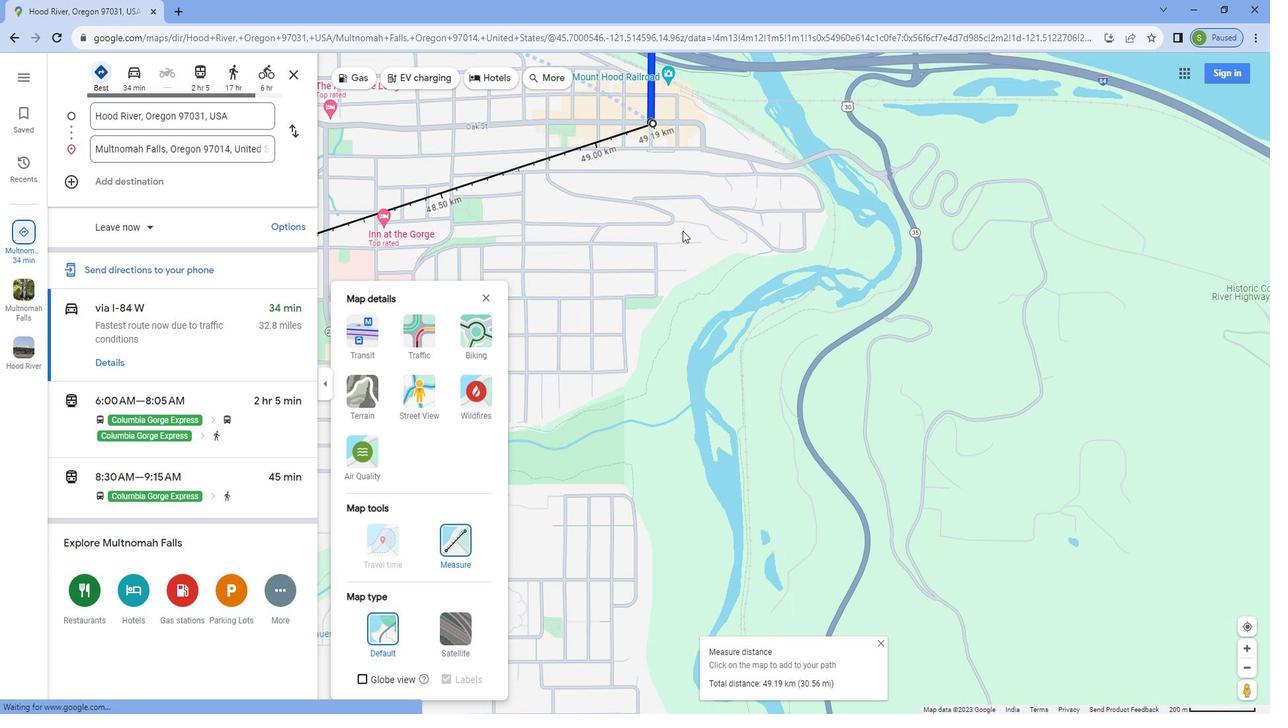 
Action: Mouse pressed left at (691, 255)
Screenshot: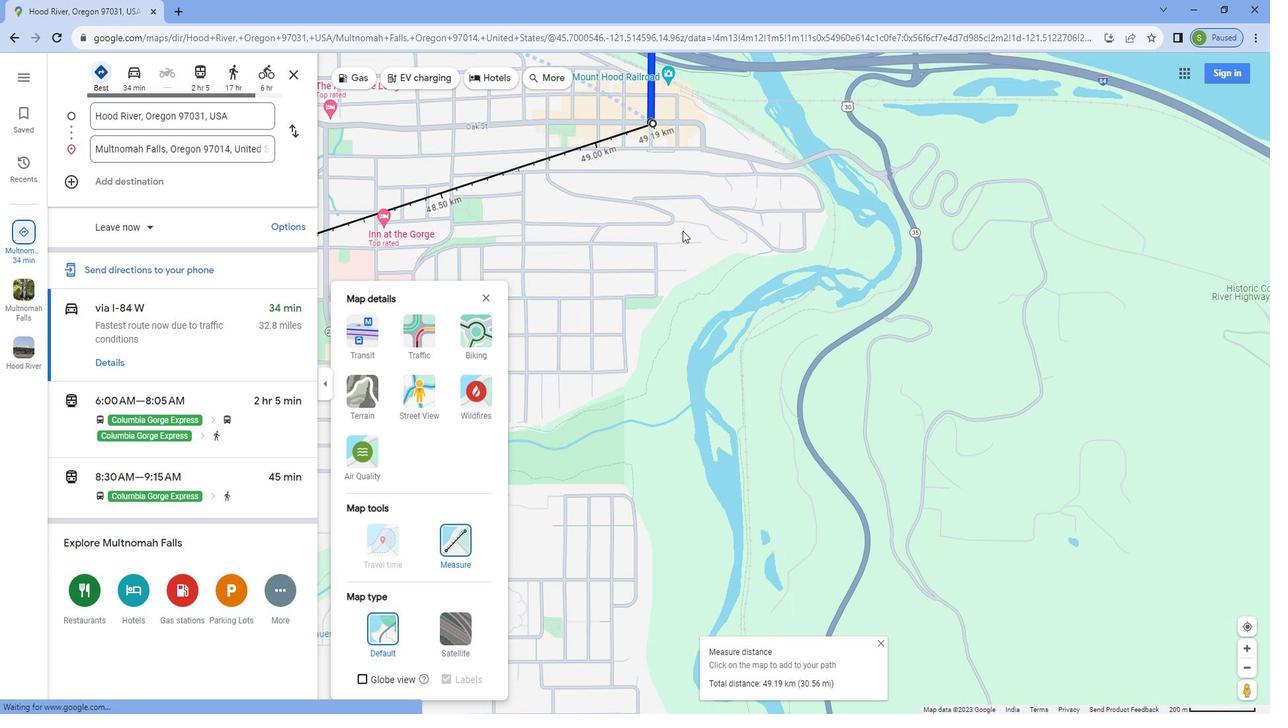 
Action: Mouse moved to (698, 401)
Screenshot: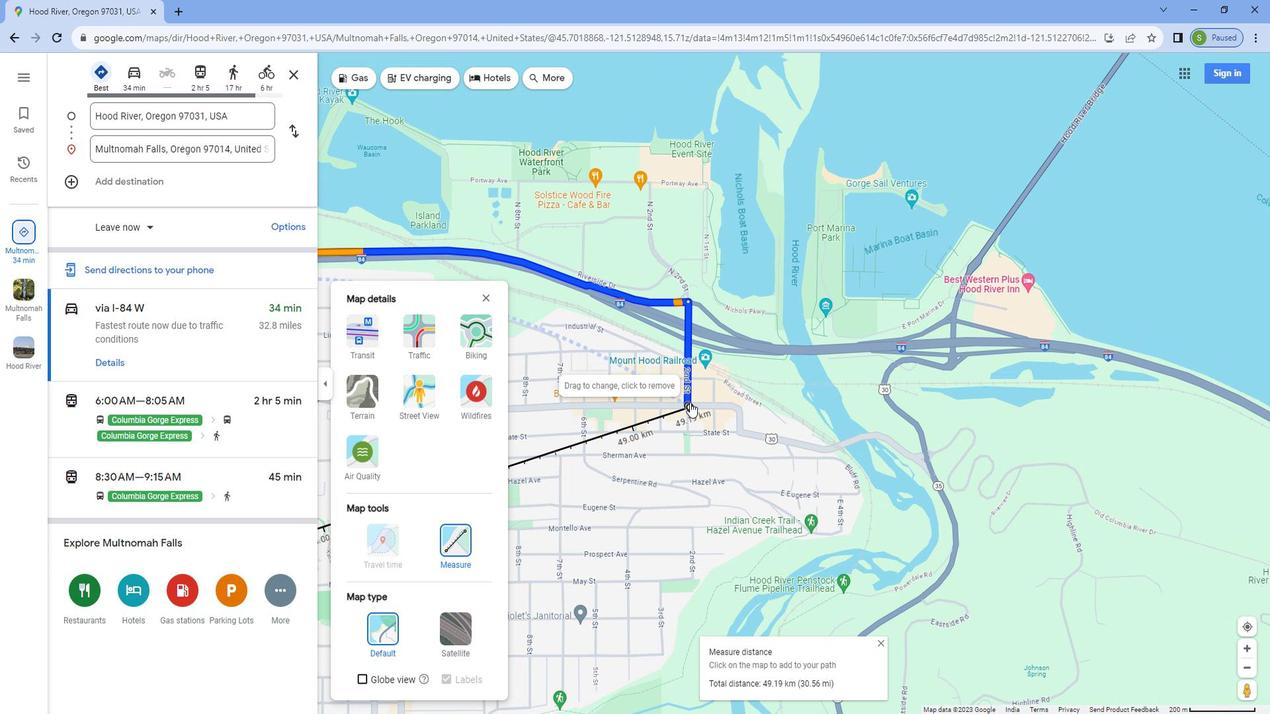 
Action: Mouse pressed left at (698, 401)
Screenshot: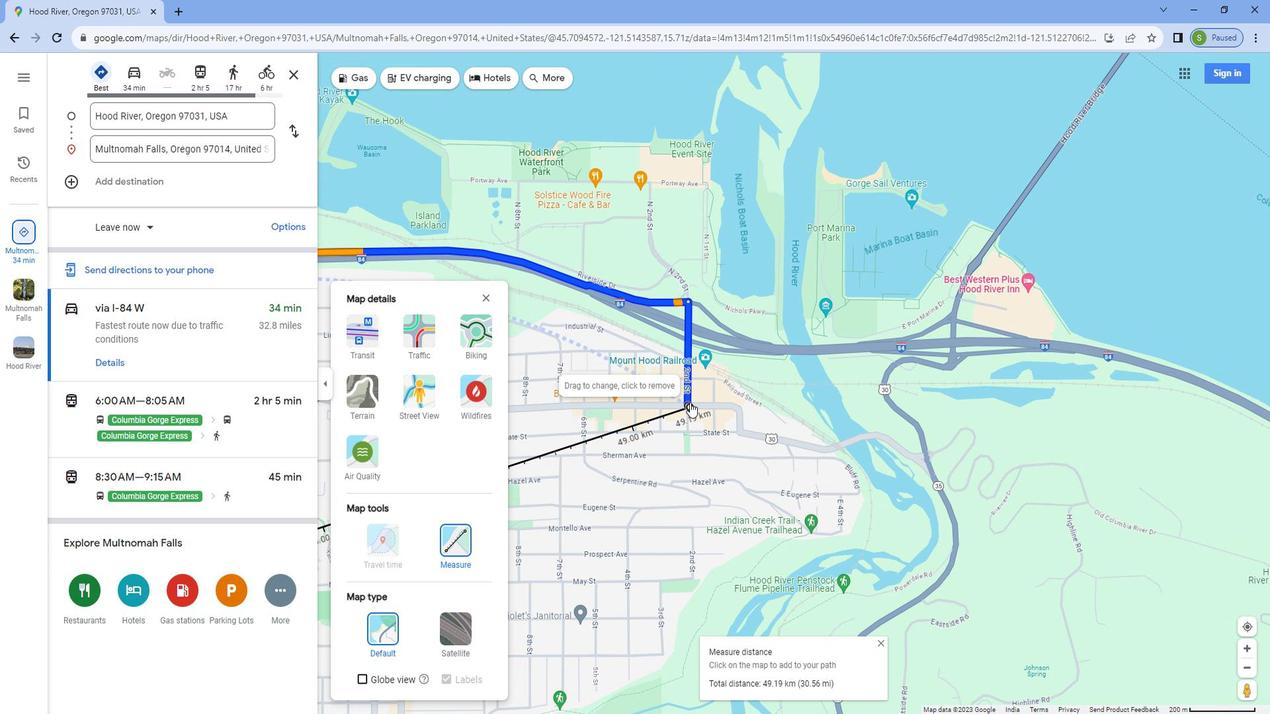 
Action: Mouse moved to (708, 436)
Screenshot: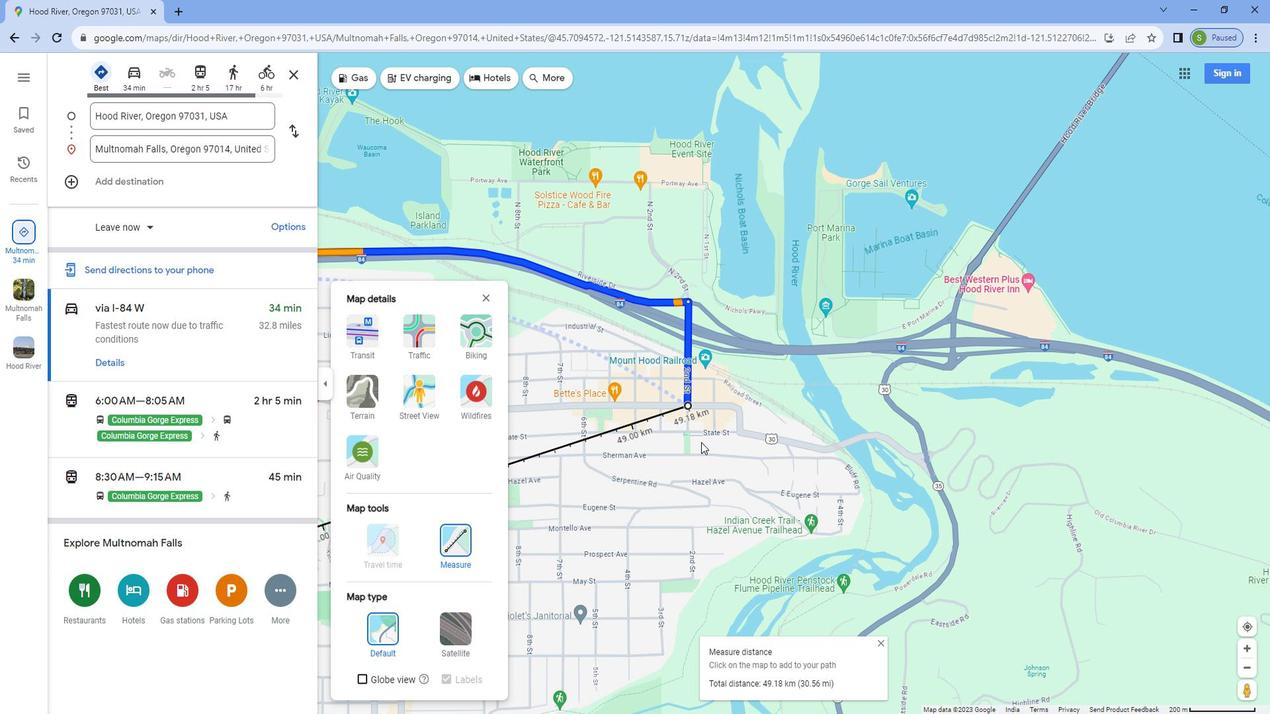 
Action: Mouse scrolled (708, 436) with delta (0, 0)
Screenshot: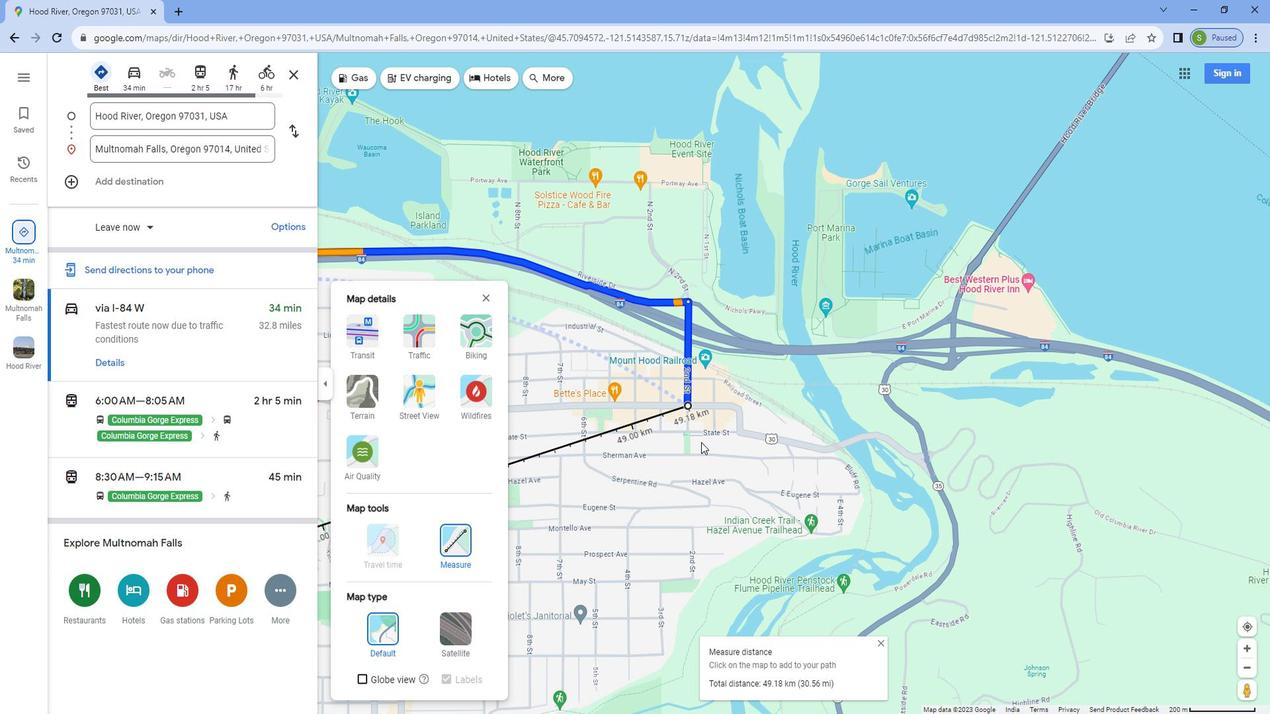
Action: Mouse moved to (708, 438)
Screenshot: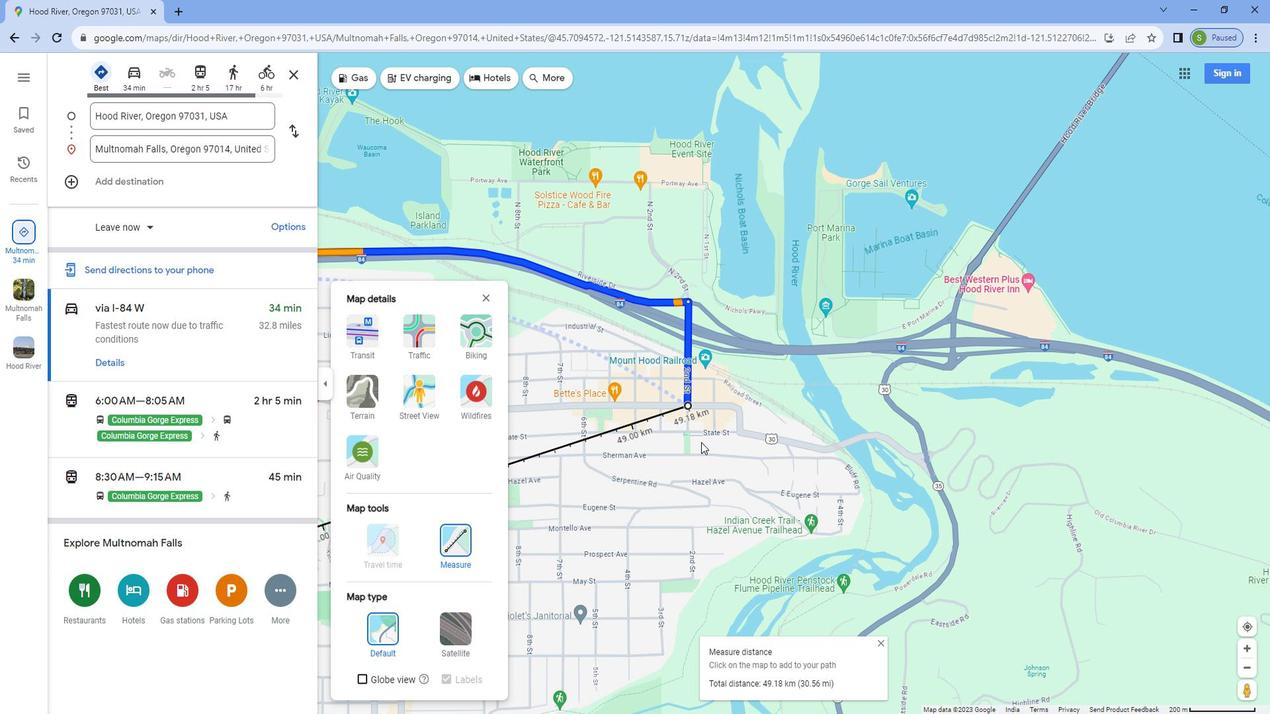 
Action: Mouse scrolled (708, 438) with delta (0, 0)
Screenshot: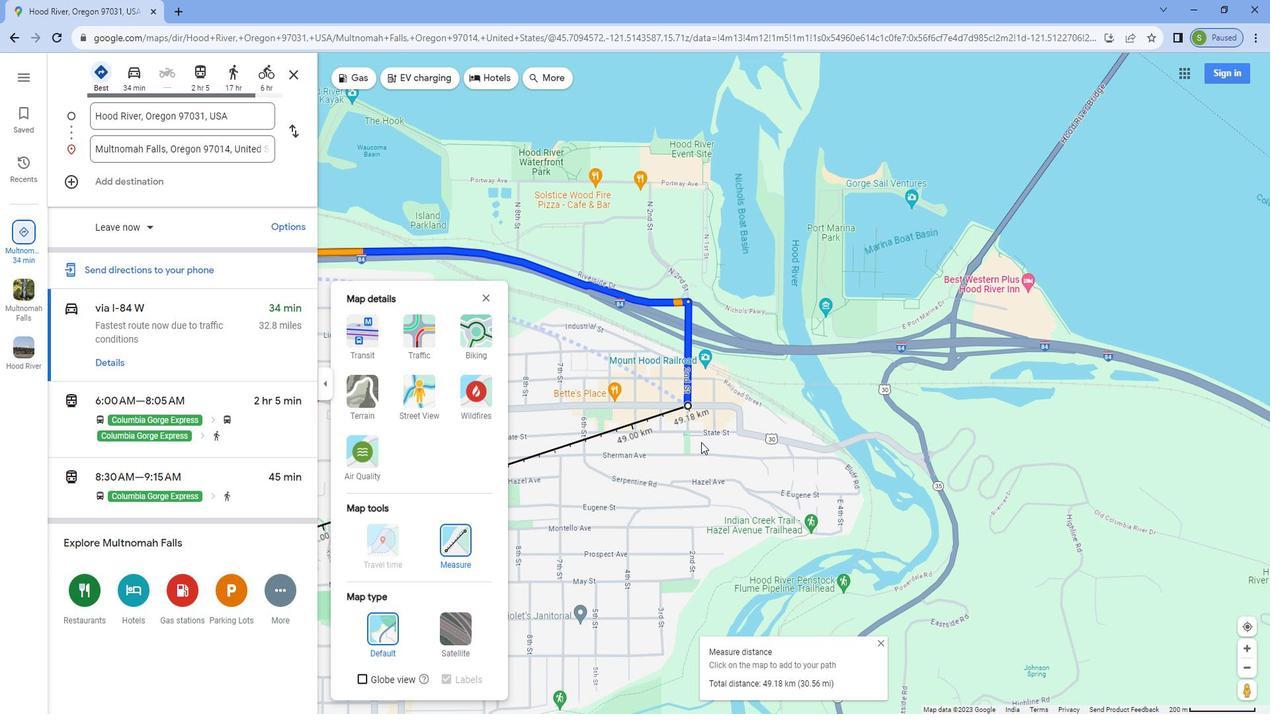 
Action: Mouse moved to (708, 439)
Screenshot: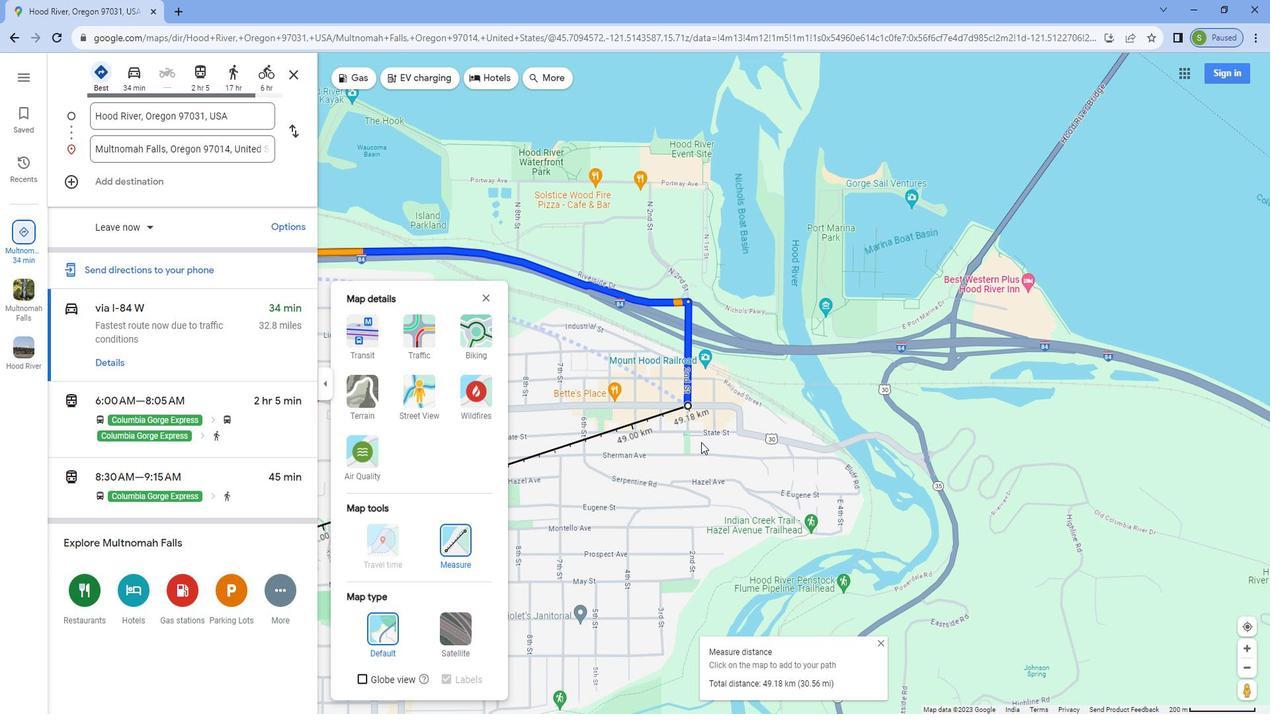 
Action: Mouse scrolled (708, 440) with delta (0, 0)
Screenshot: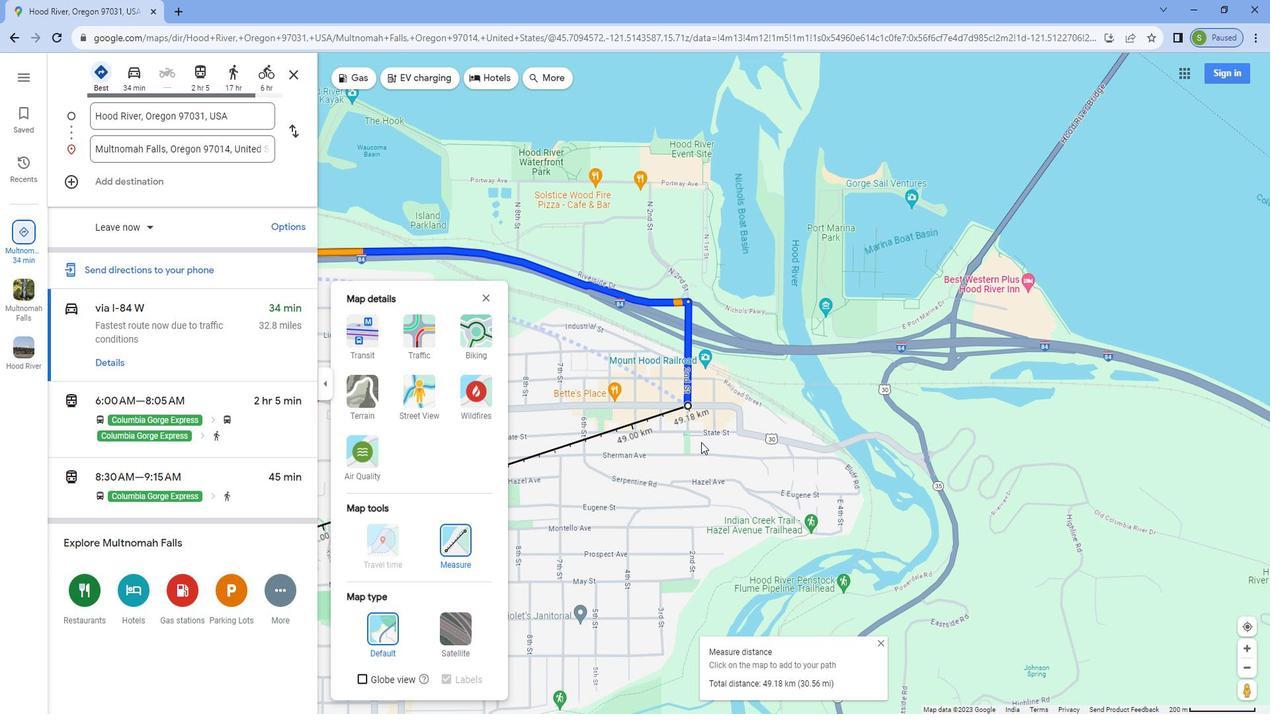 
Action: Mouse scrolled (708, 440) with delta (0, 0)
Screenshot: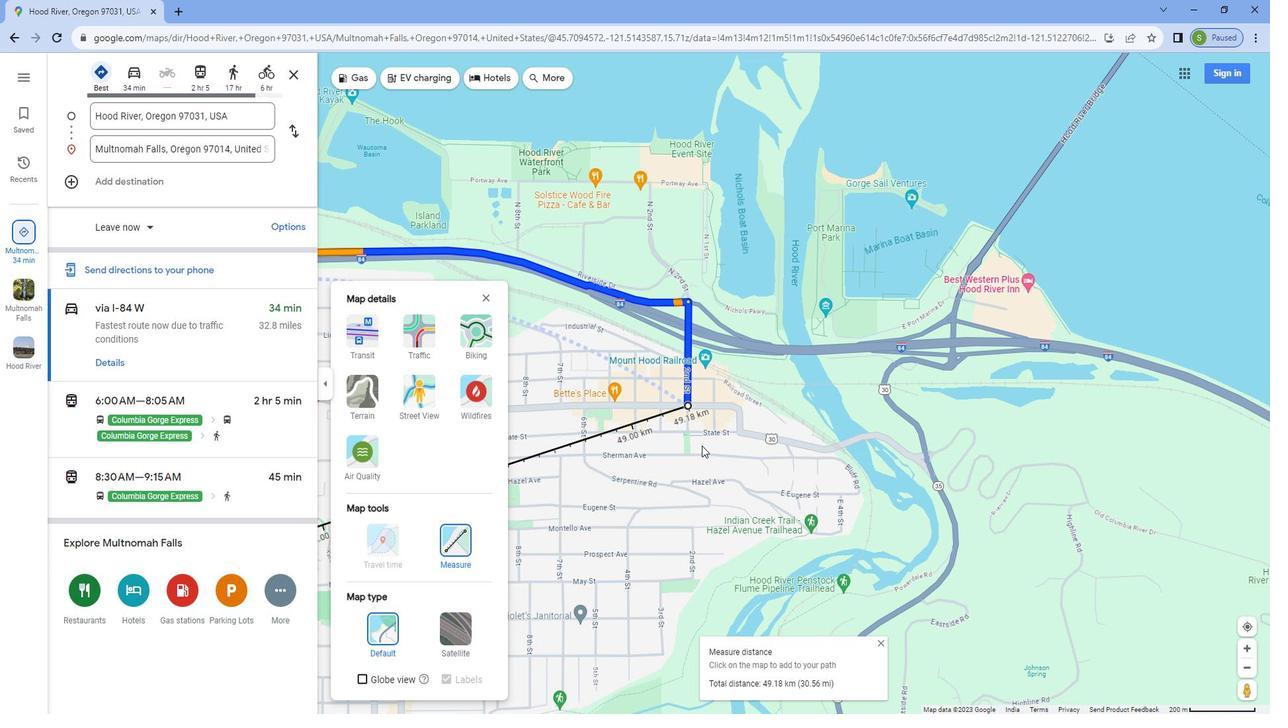 
Action: Mouse scrolled (708, 440) with delta (0, 0)
Screenshot: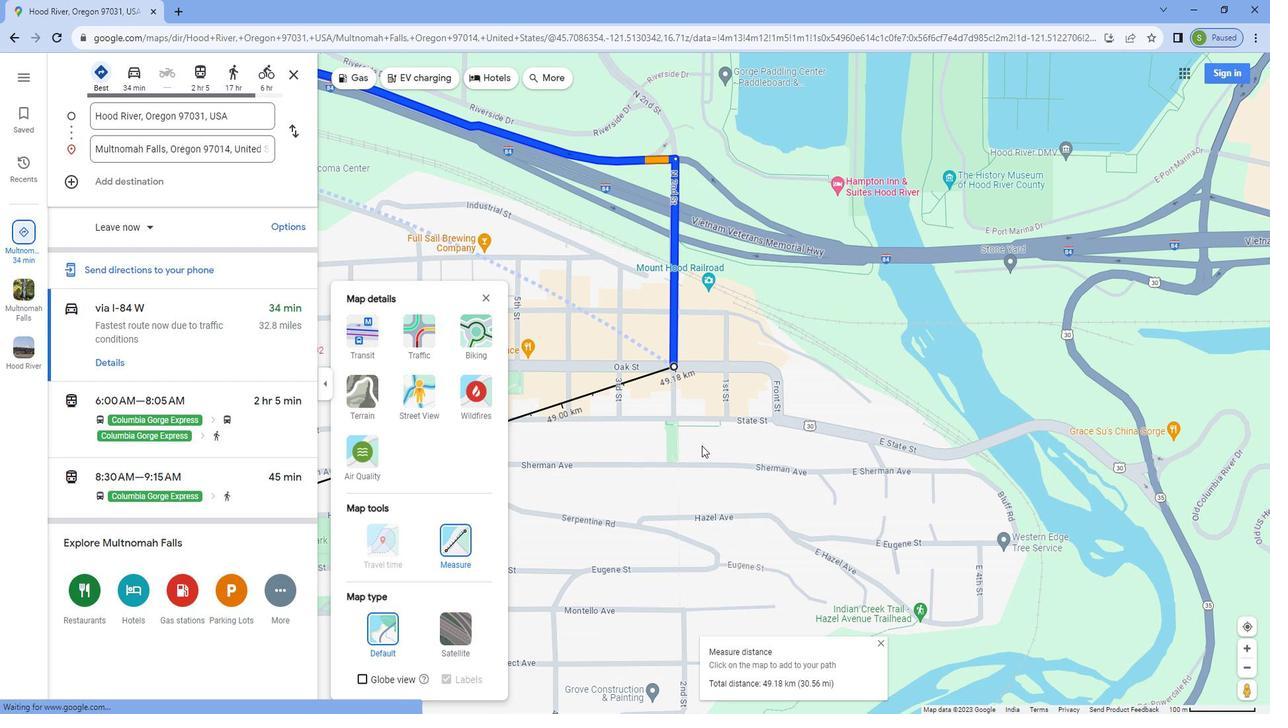 
Action: Mouse scrolled (708, 440) with delta (0, 0)
Screenshot: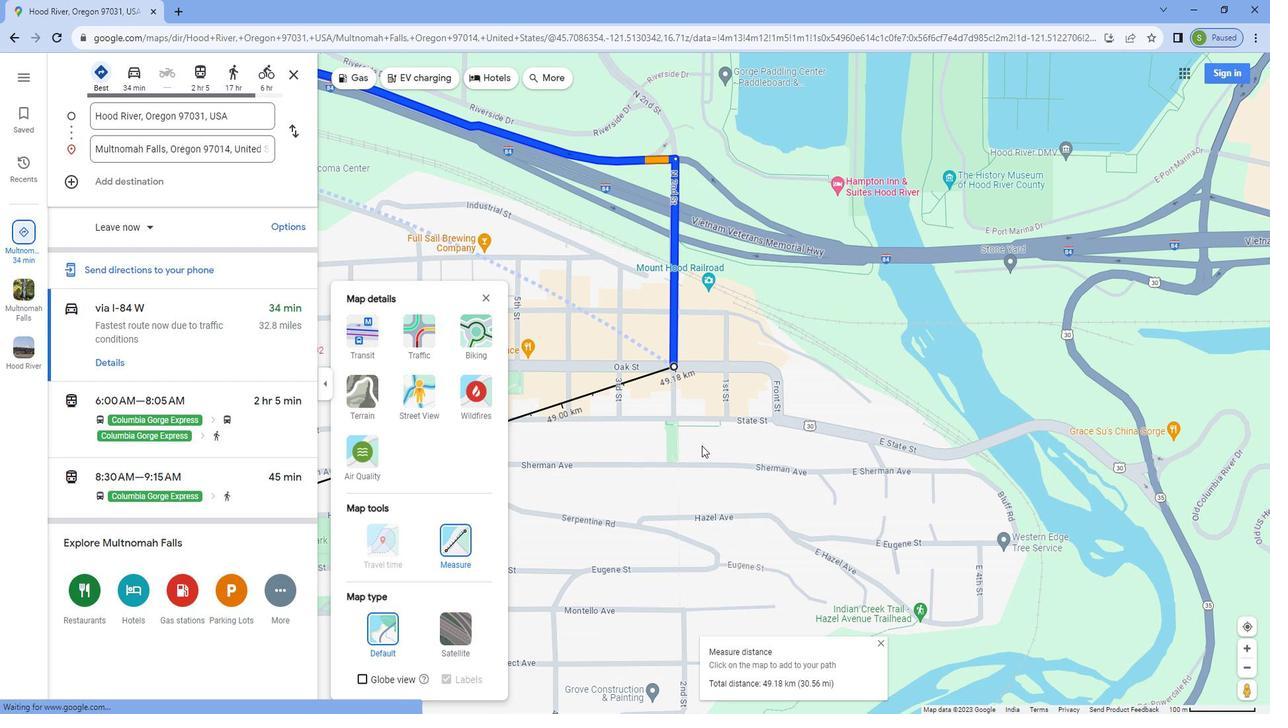 
Action: Mouse scrolled (708, 440) with delta (0, 0)
Screenshot: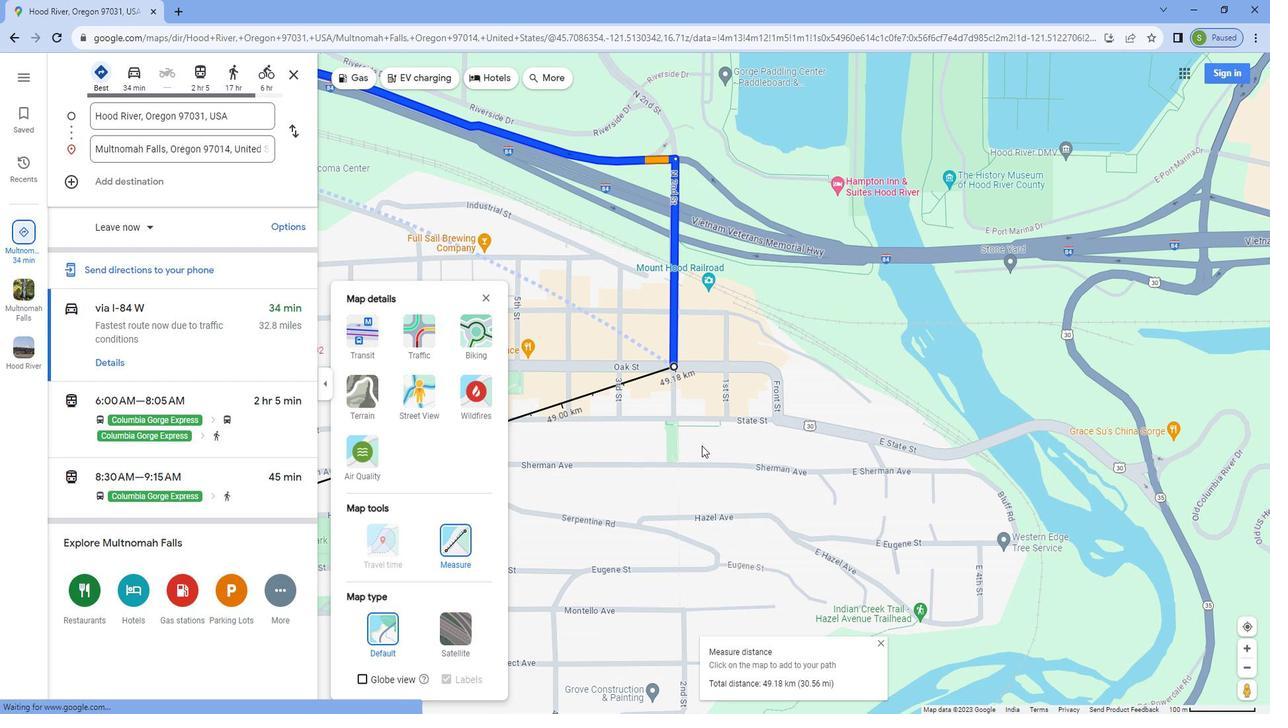 
Action: Mouse scrolled (708, 438) with delta (0, 0)
Screenshot: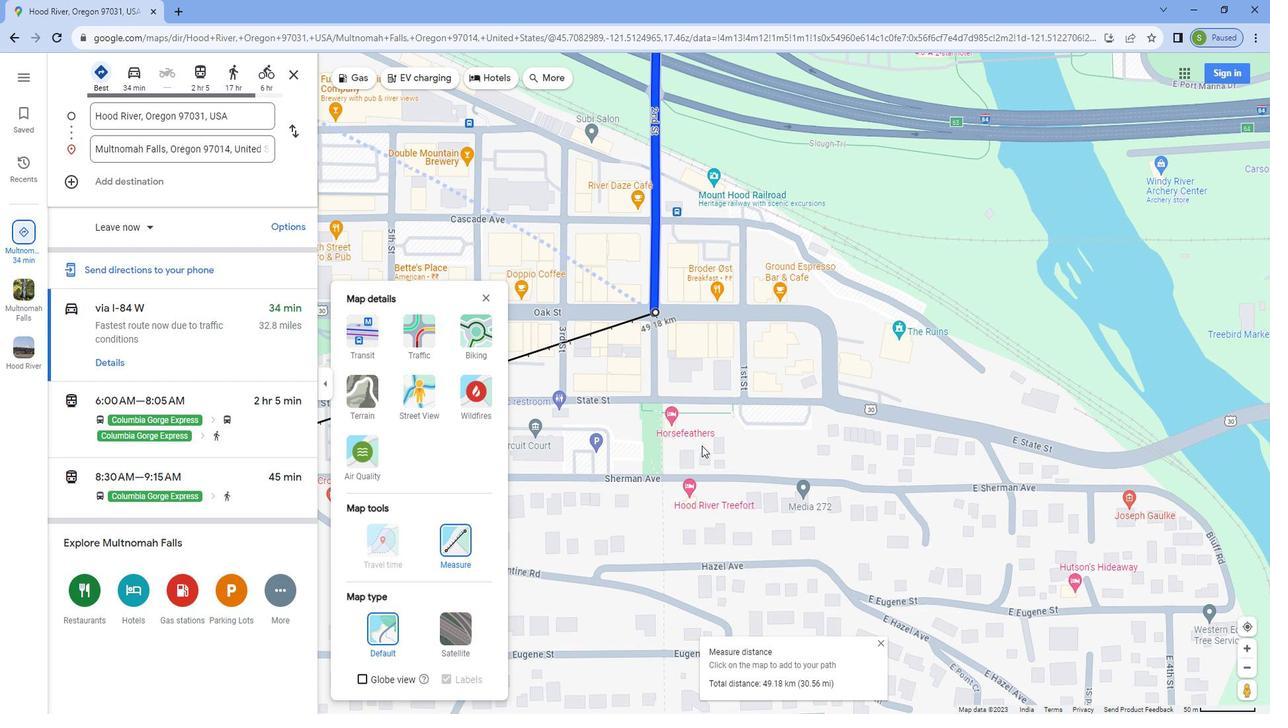
Action: Mouse scrolled (708, 438) with delta (0, 0)
Screenshot: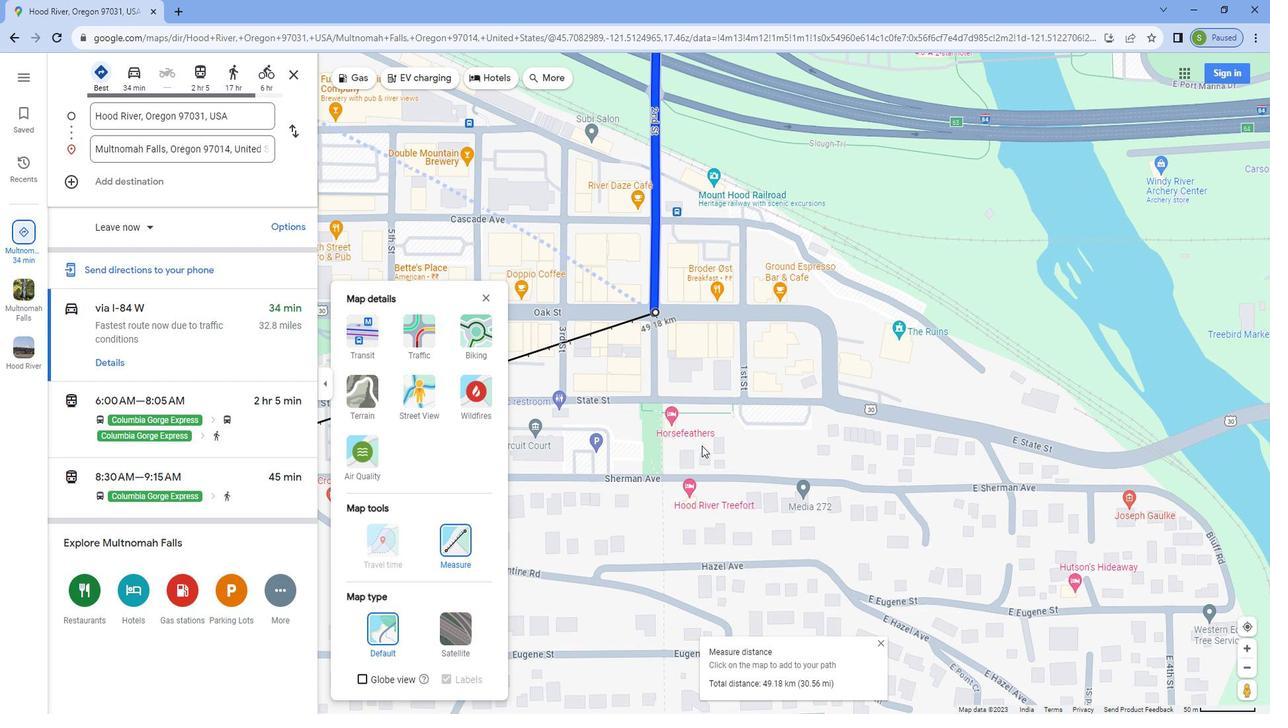 
Action: Mouse scrolled (708, 438) with delta (0, 0)
Screenshot: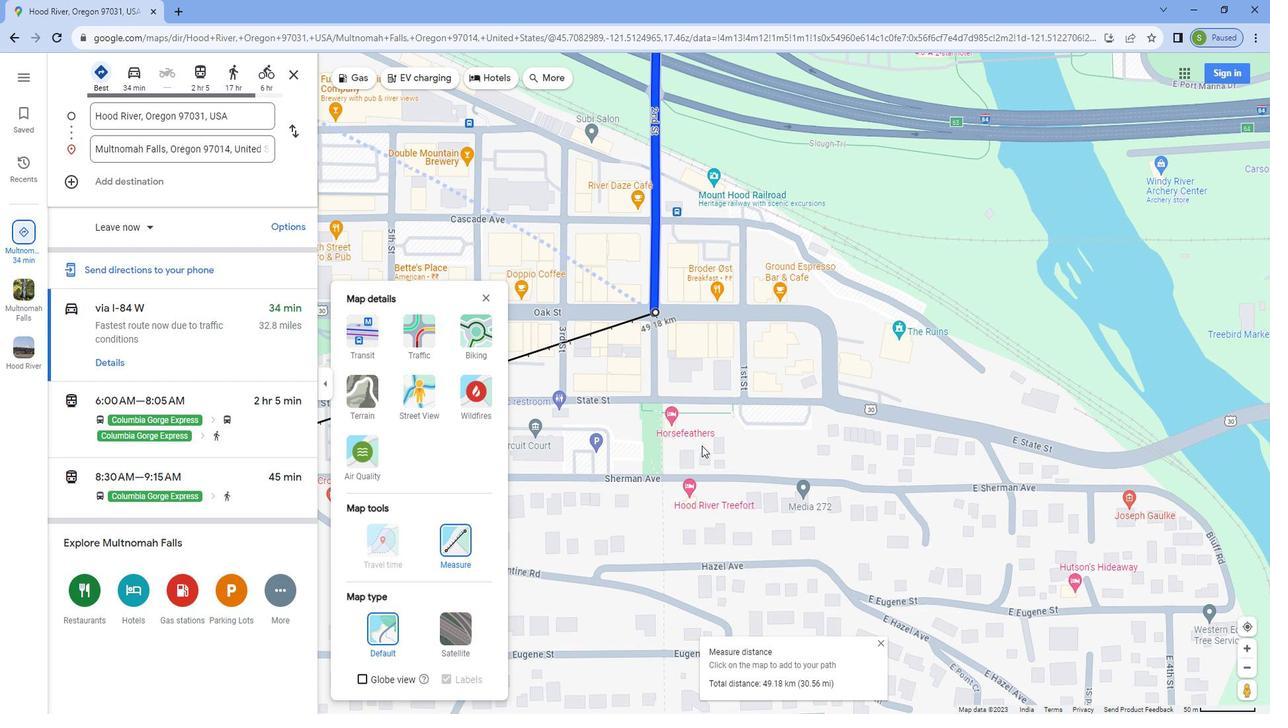 
Action: Mouse scrolled (708, 438) with delta (0, 0)
Screenshot: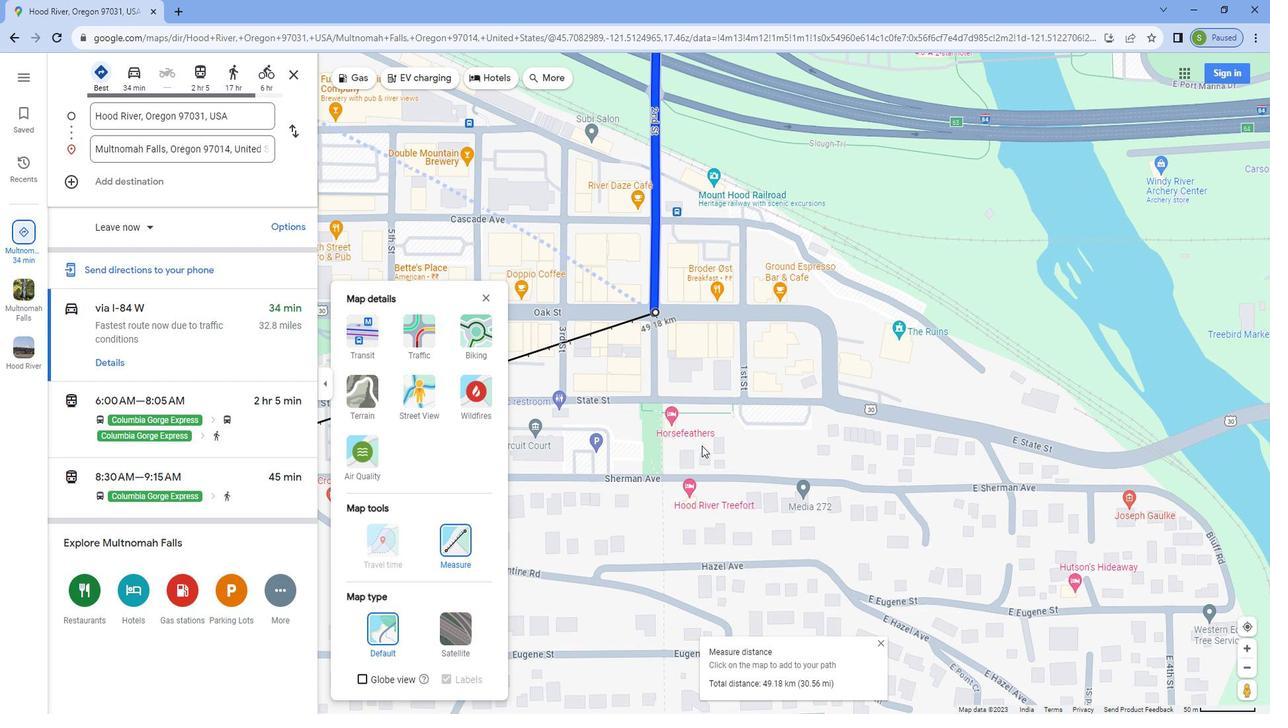 
Action: Mouse scrolled (708, 438) with delta (0, 0)
Screenshot: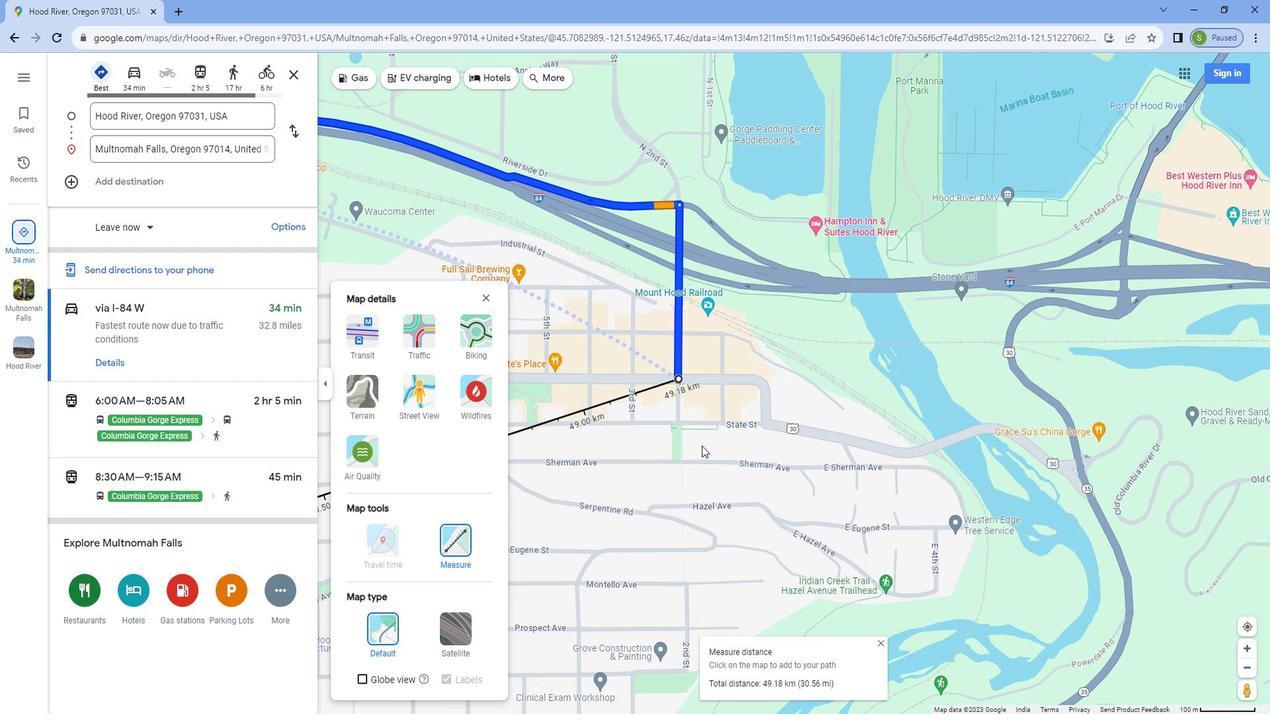 
Action: Mouse scrolled (708, 438) with delta (0, 0)
Screenshot: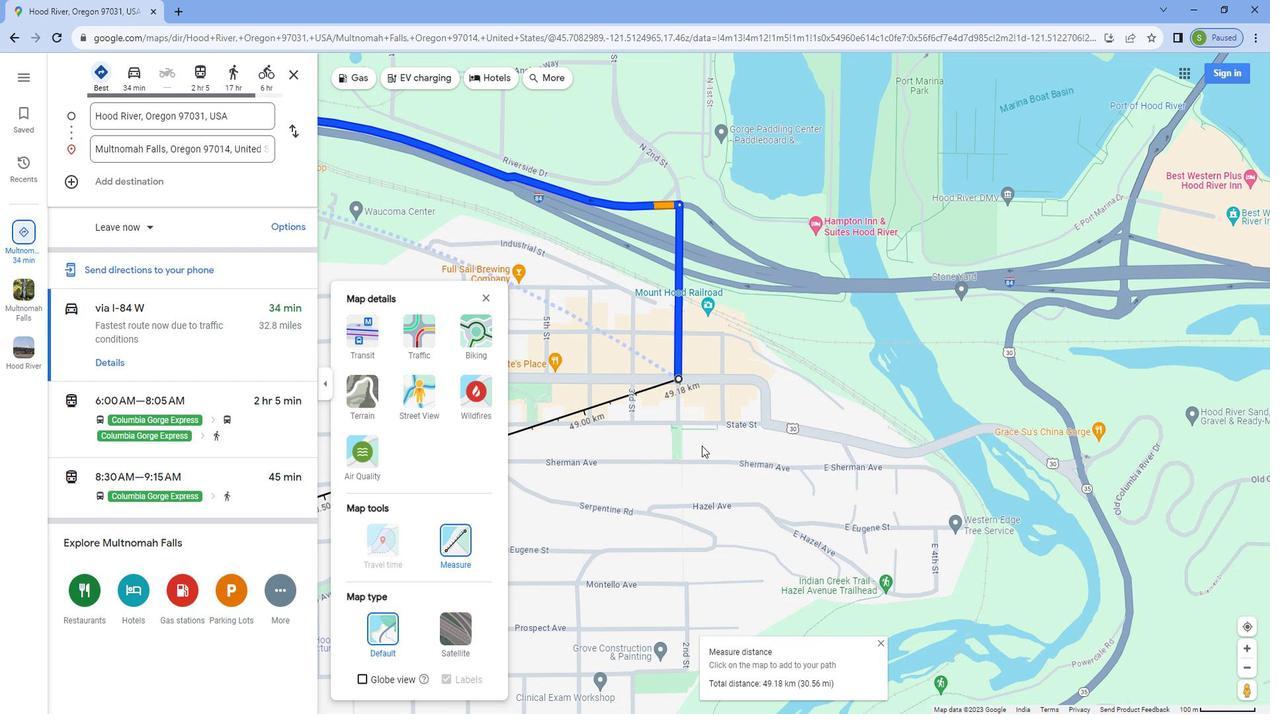 
Action: Mouse scrolled (708, 438) with delta (0, 0)
Screenshot: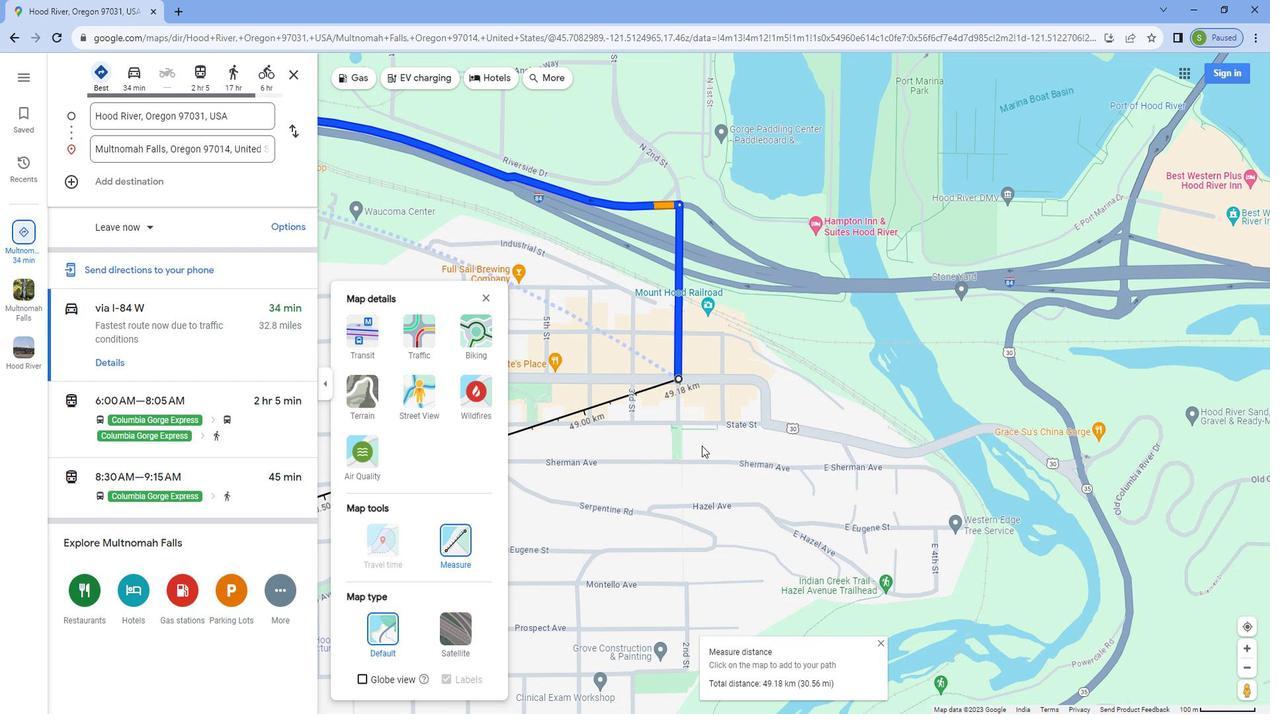 
Action: Mouse scrolled (708, 438) with delta (0, 0)
Screenshot: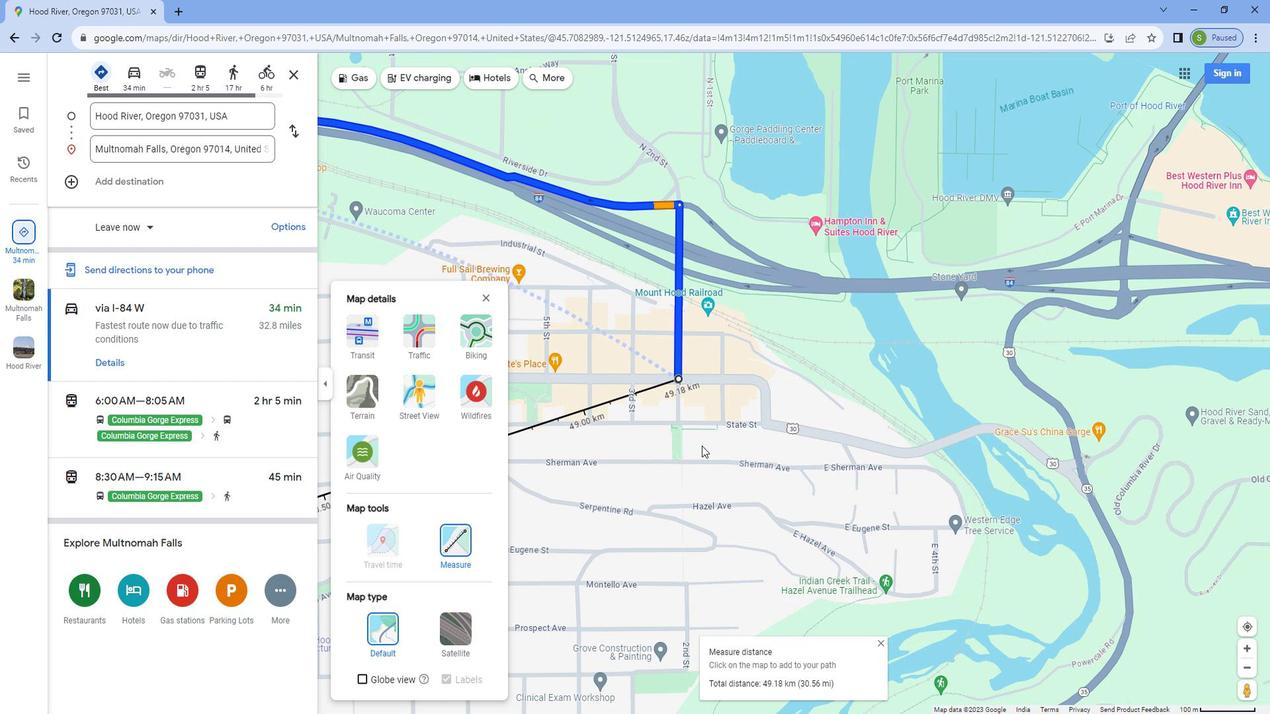 
Action: Mouse scrolled (708, 438) with delta (0, 0)
Screenshot: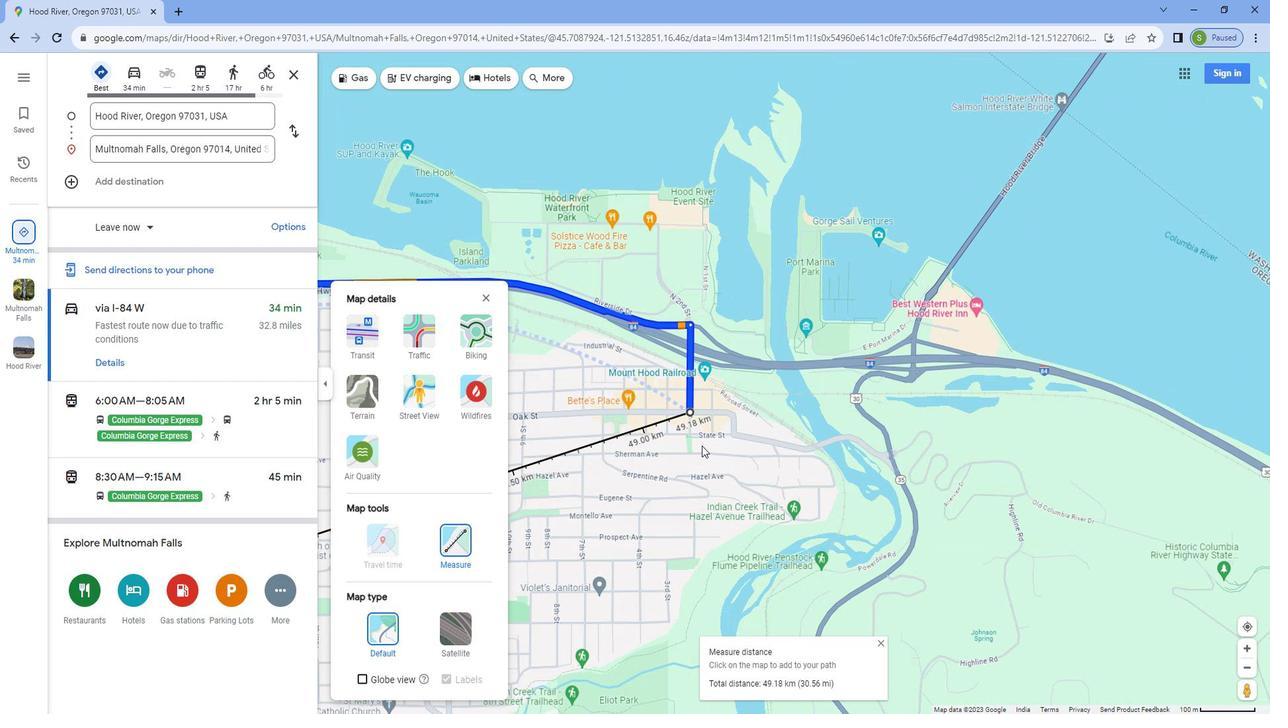 
Action: Mouse scrolled (708, 438) with delta (0, 0)
Screenshot: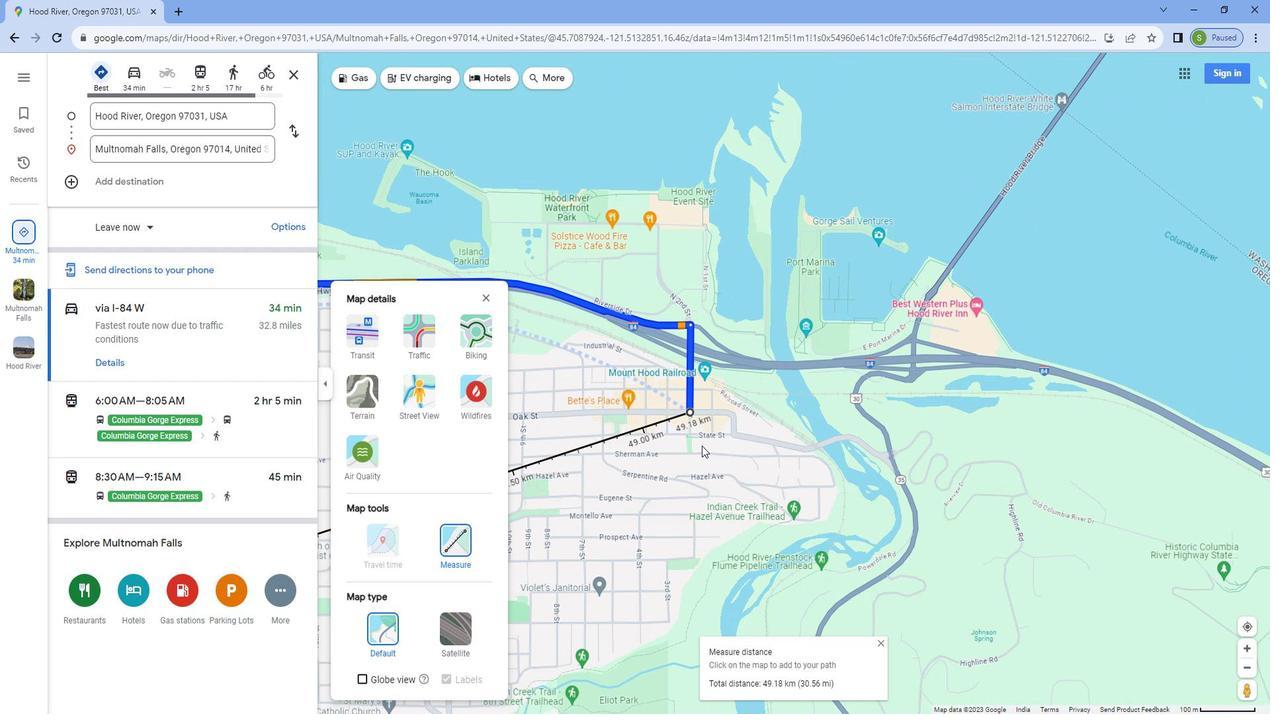 
Action: Mouse moved to (709, 439)
Screenshot: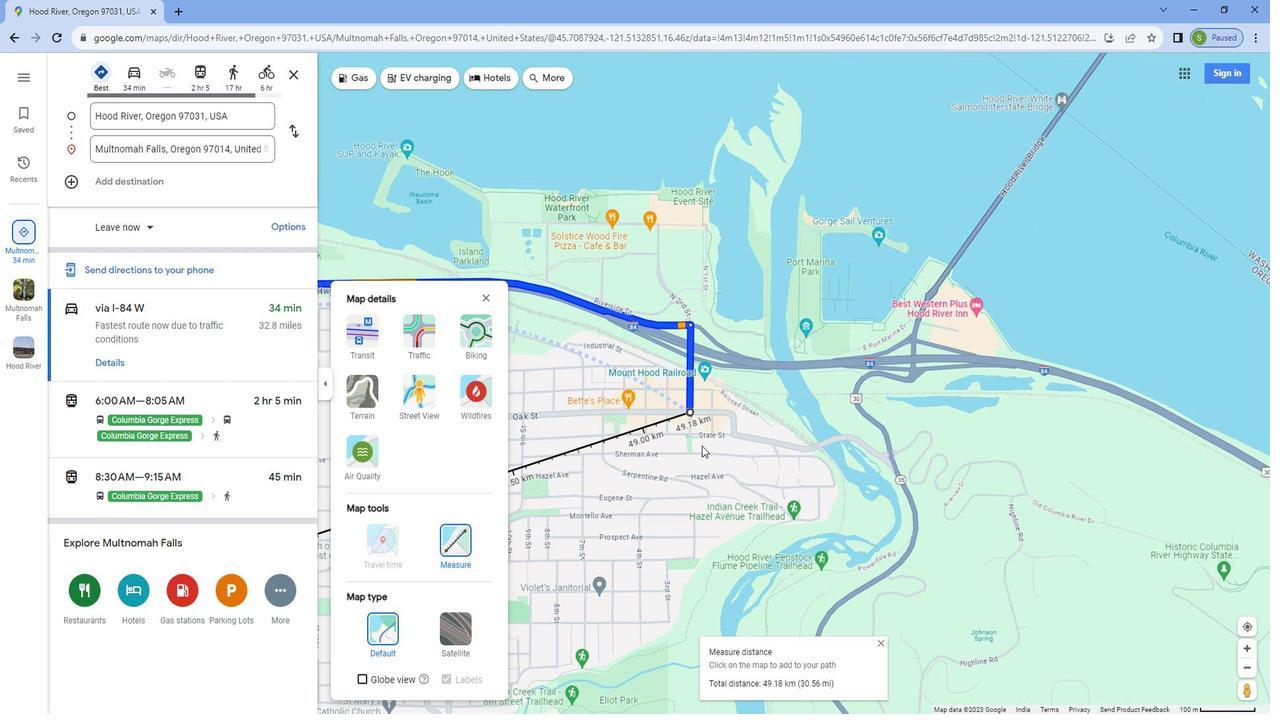 
Action: Mouse scrolled (709, 438) with delta (0, 0)
Screenshot: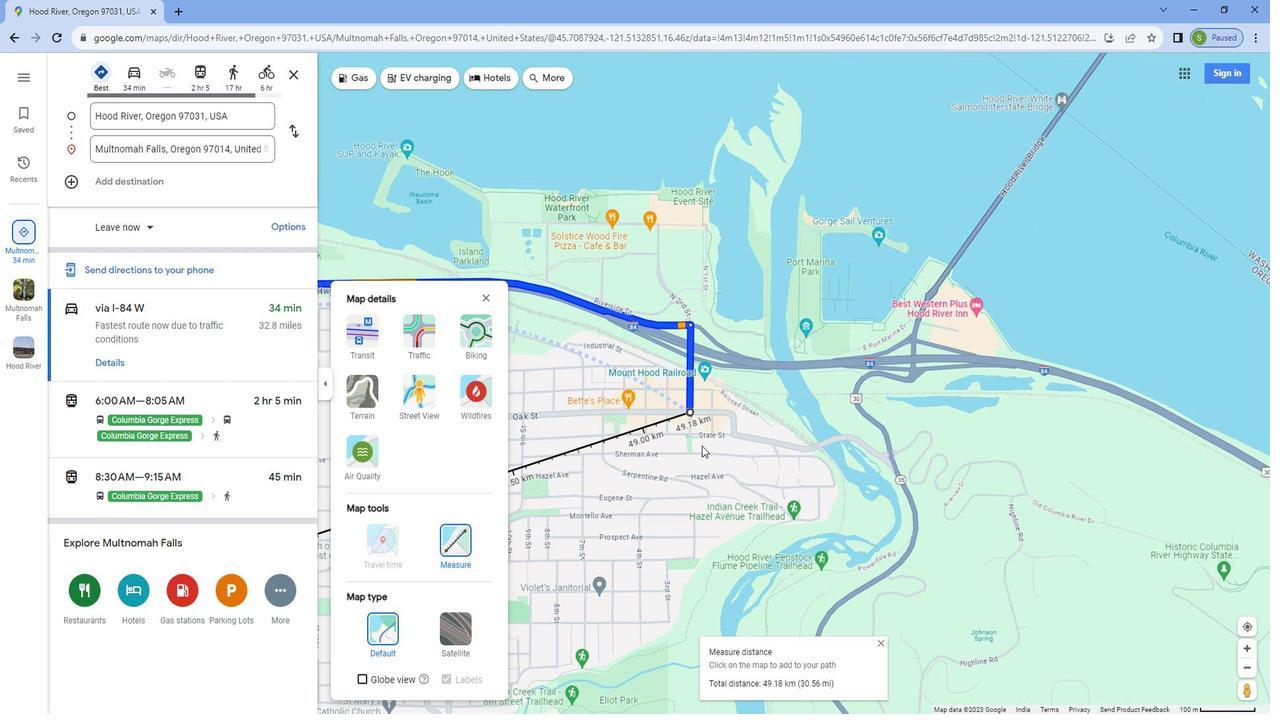 
Action: Mouse moved to (714, 436)
Screenshot: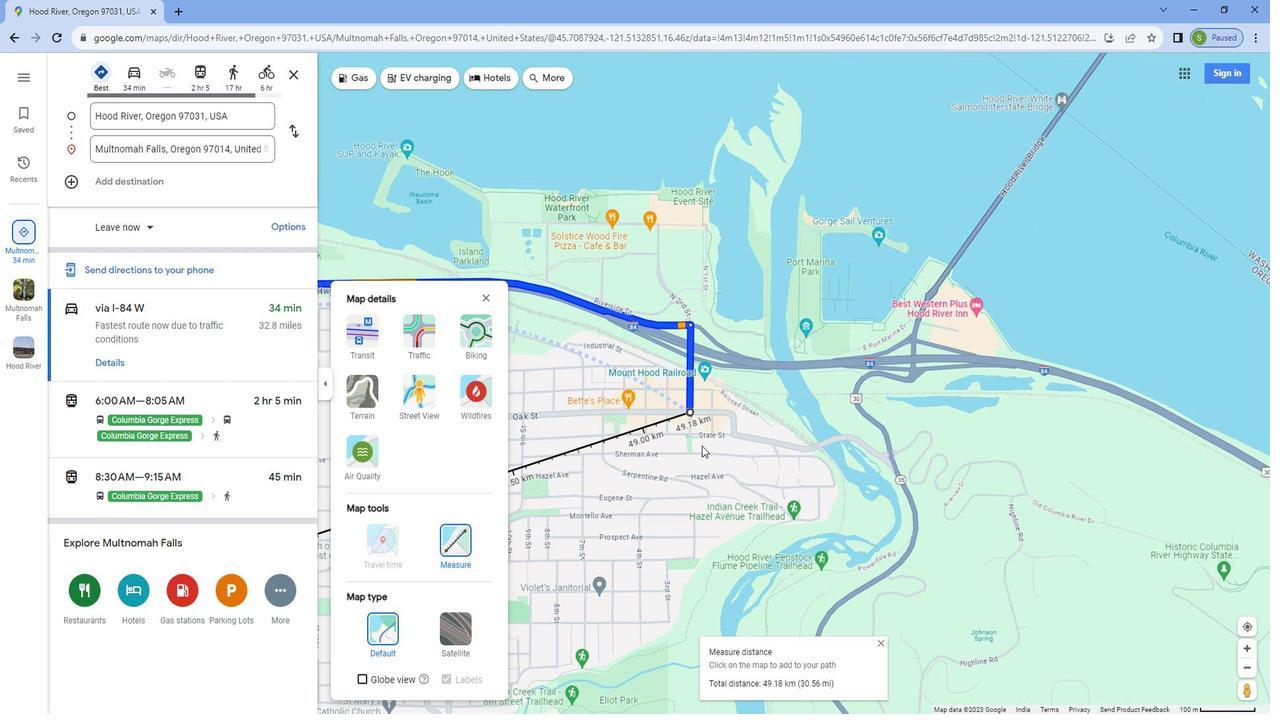 
Action: Mouse scrolled (714, 435) with delta (0, 0)
Screenshot: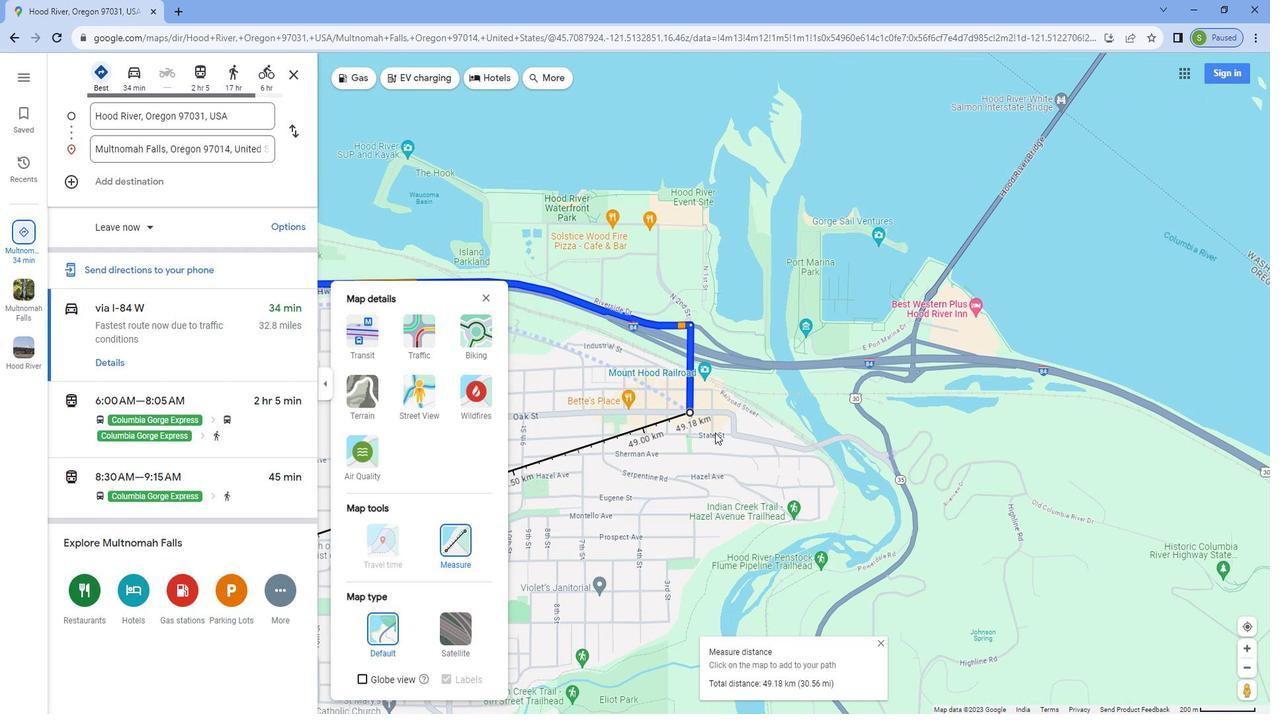 
Action: Mouse moved to (806, 363)
Screenshot: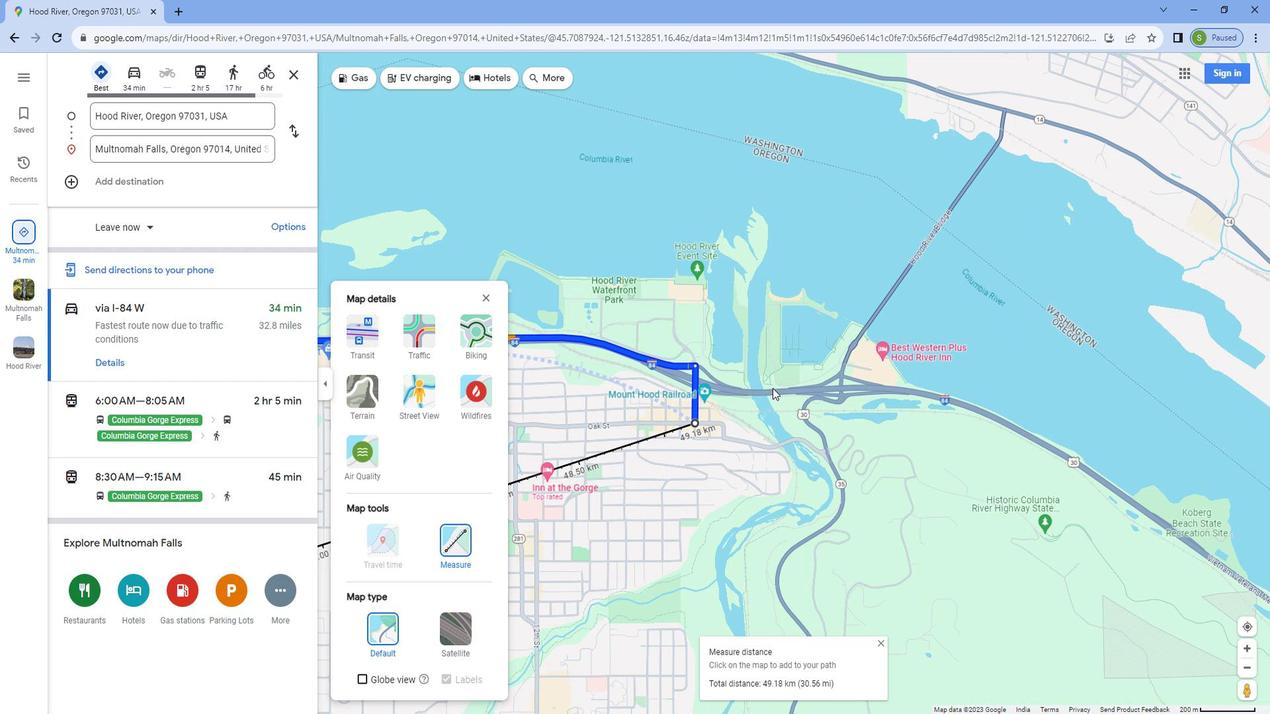 
Action: Mouse scrolled (806, 363) with delta (0, 0)
Screenshot: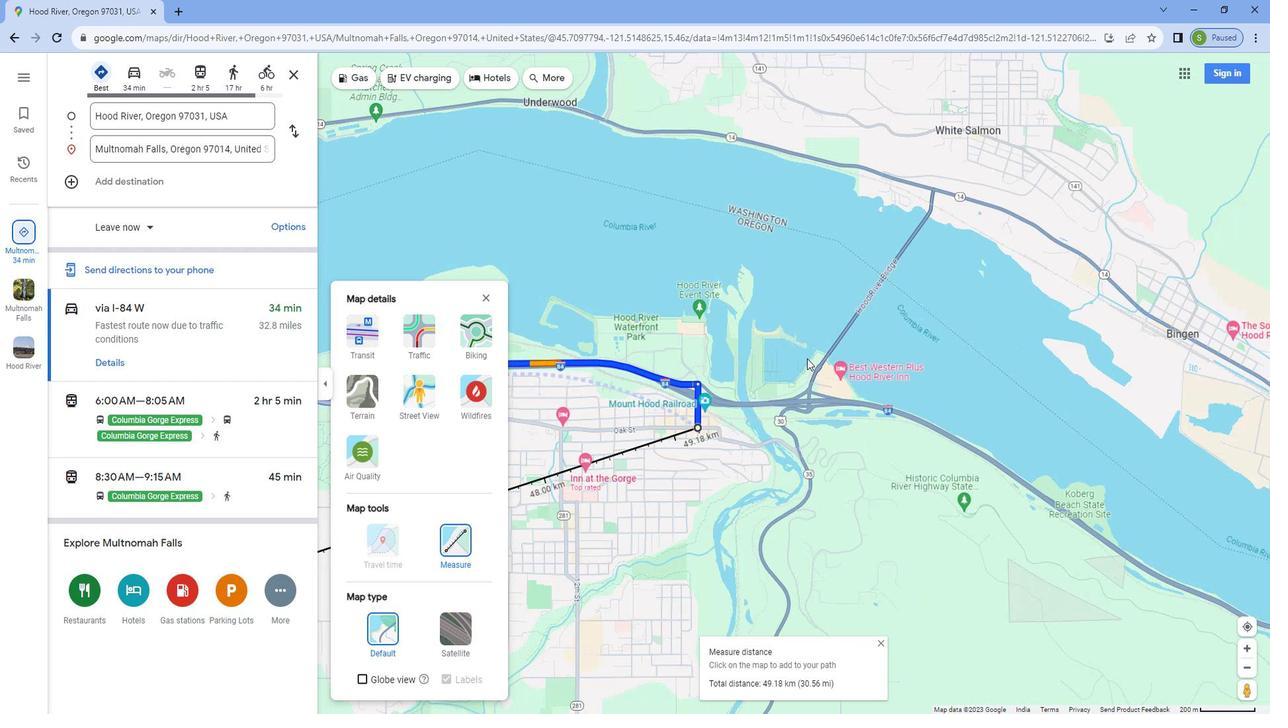
Action: Mouse scrolled (806, 363) with delta (0, 0)
Screenshot: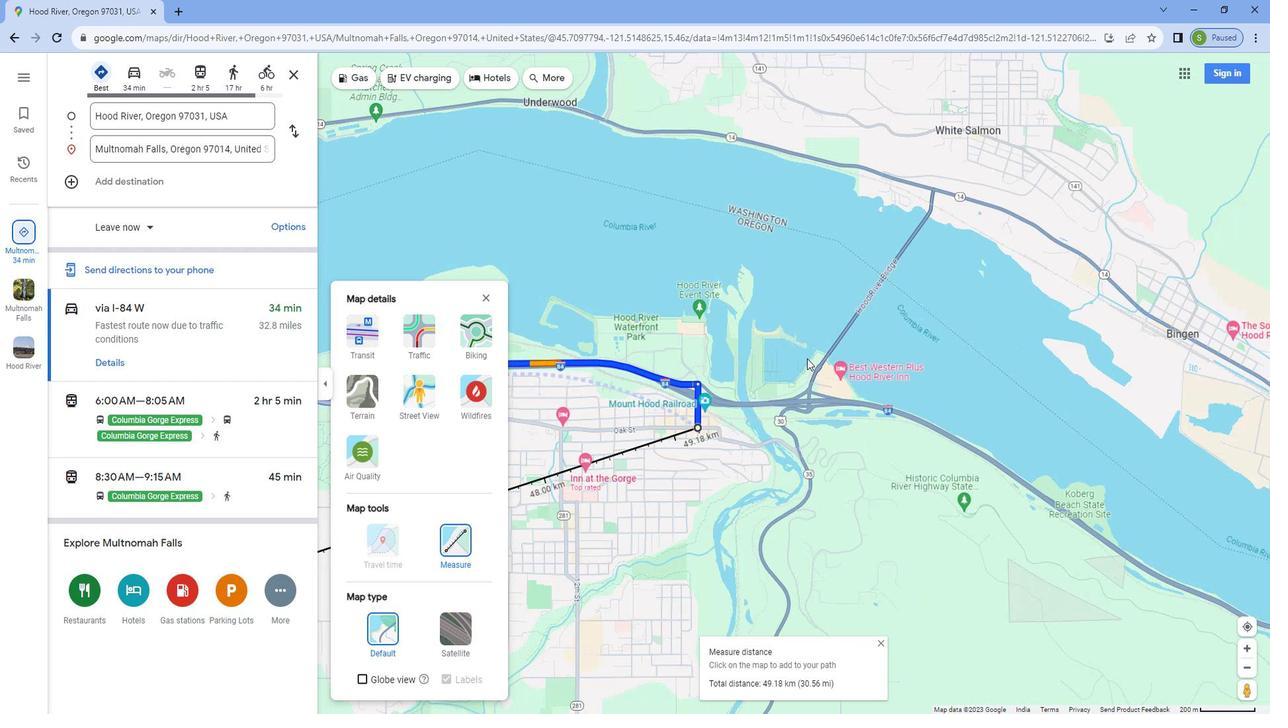 
Action: Mouse scrolled (806, 363) with delta (0, 0)
Screenshot: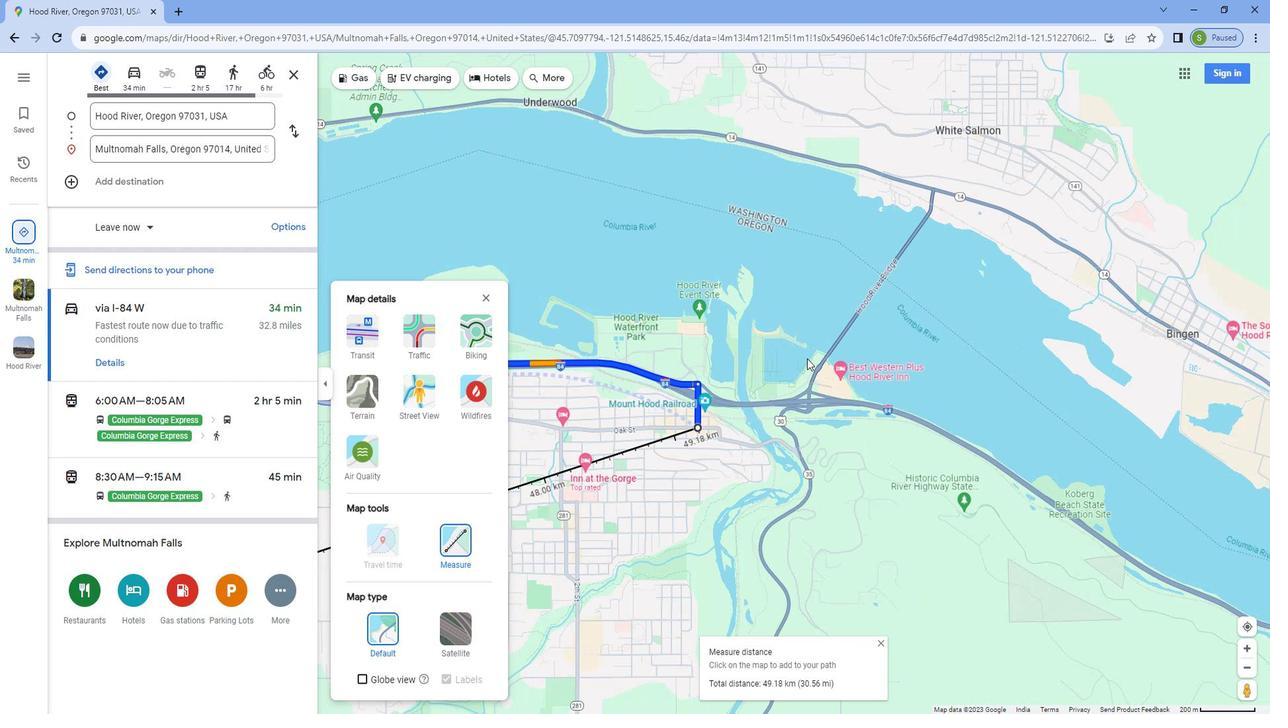 
Action: Mouse scrolled (806, 363) with delta (0, 0)
Screenshot: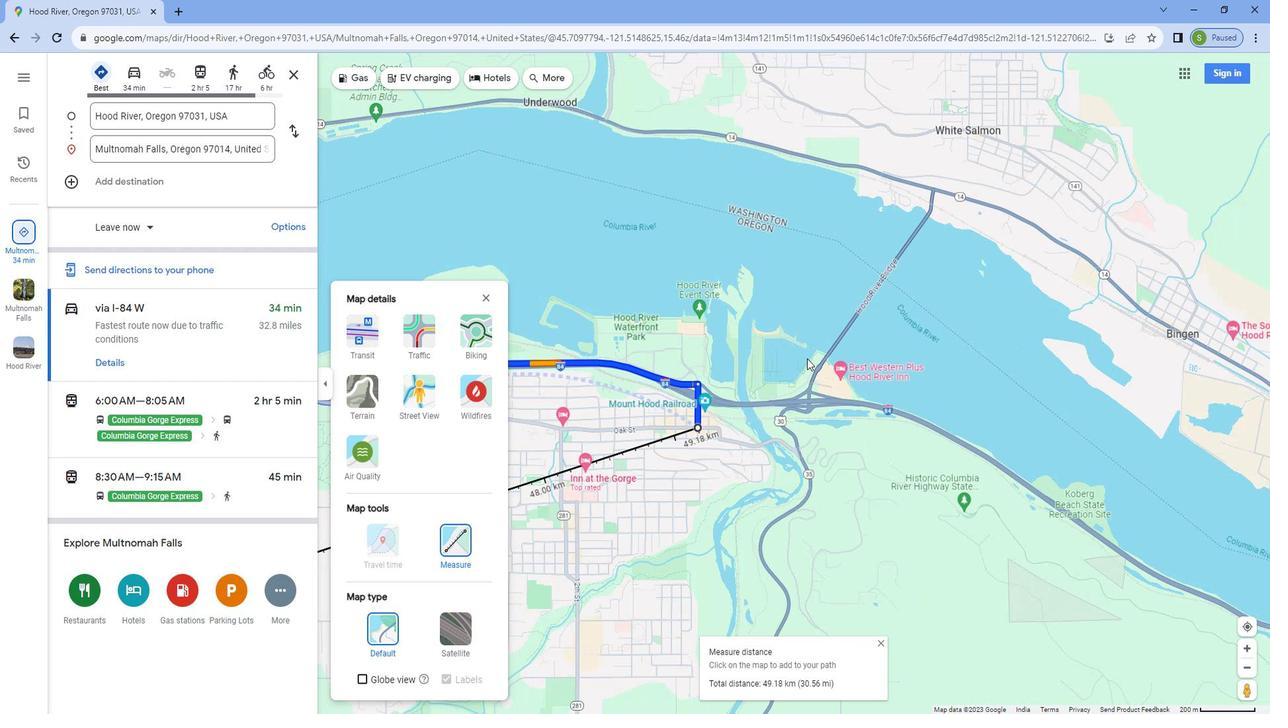
Action: Mouse scrolled (806, 363) with delta (0, 0)
Screenshot: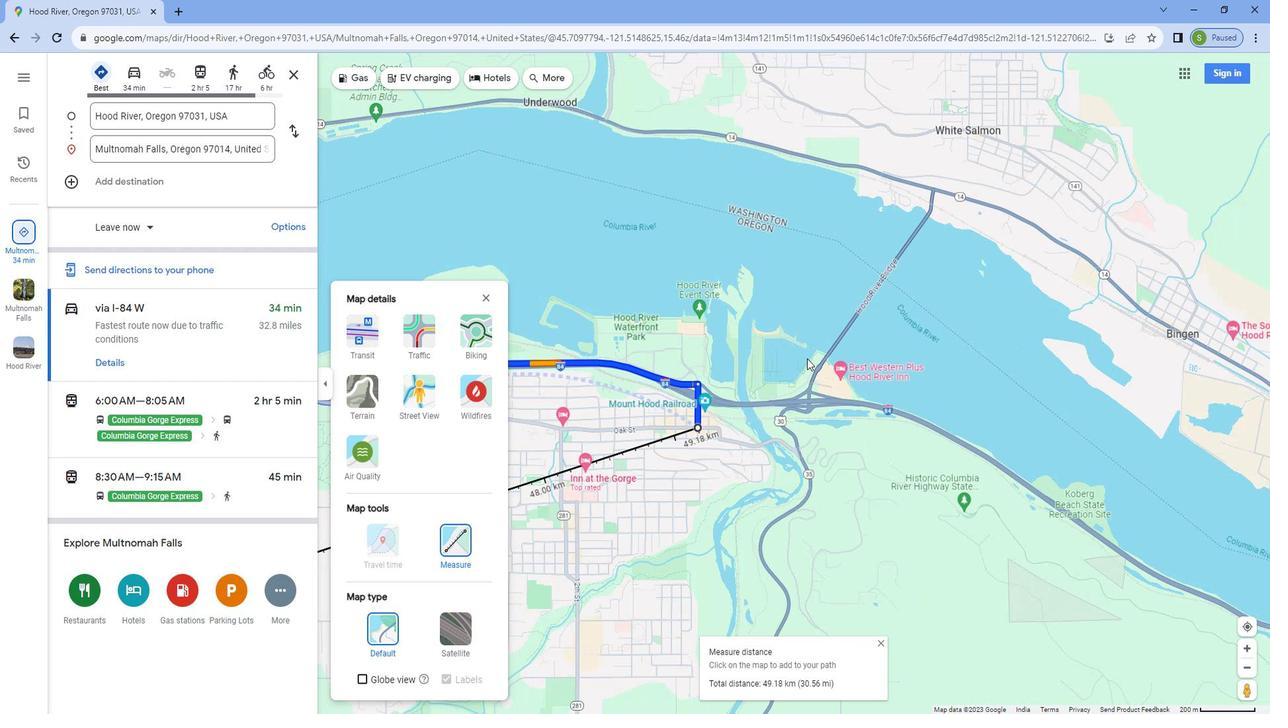
Action: Mouse moved to (802, 463)
Screenshot: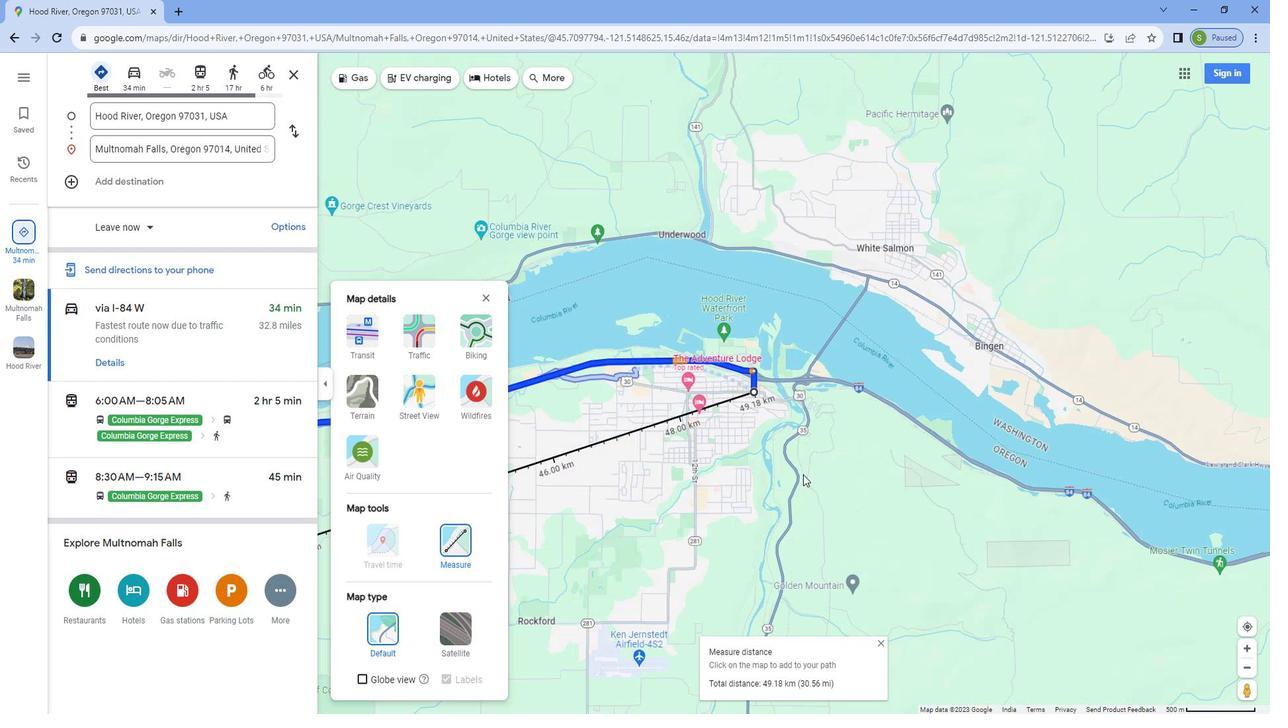 
Action: Mouse scrolled (802, 463) with delta (0, 0)
Screenshot: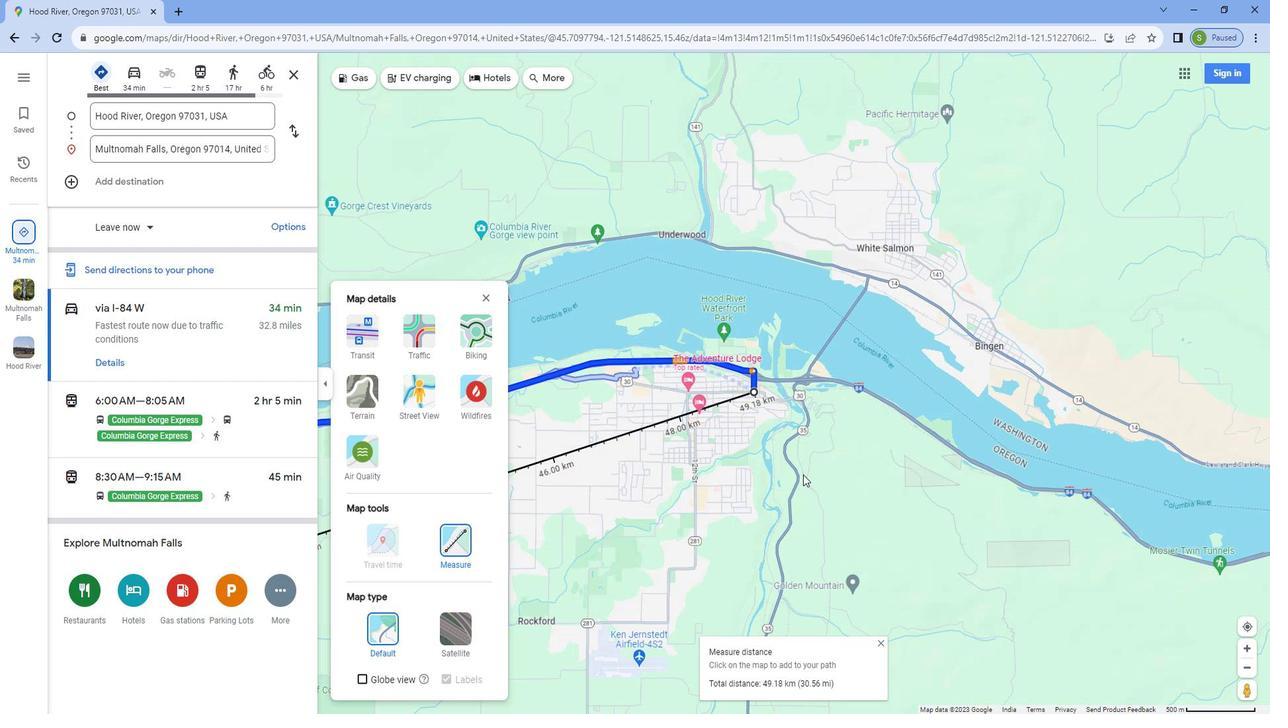 
Action: Mouse scrolled (802, 463) with delta (0, 0)
Screenshot: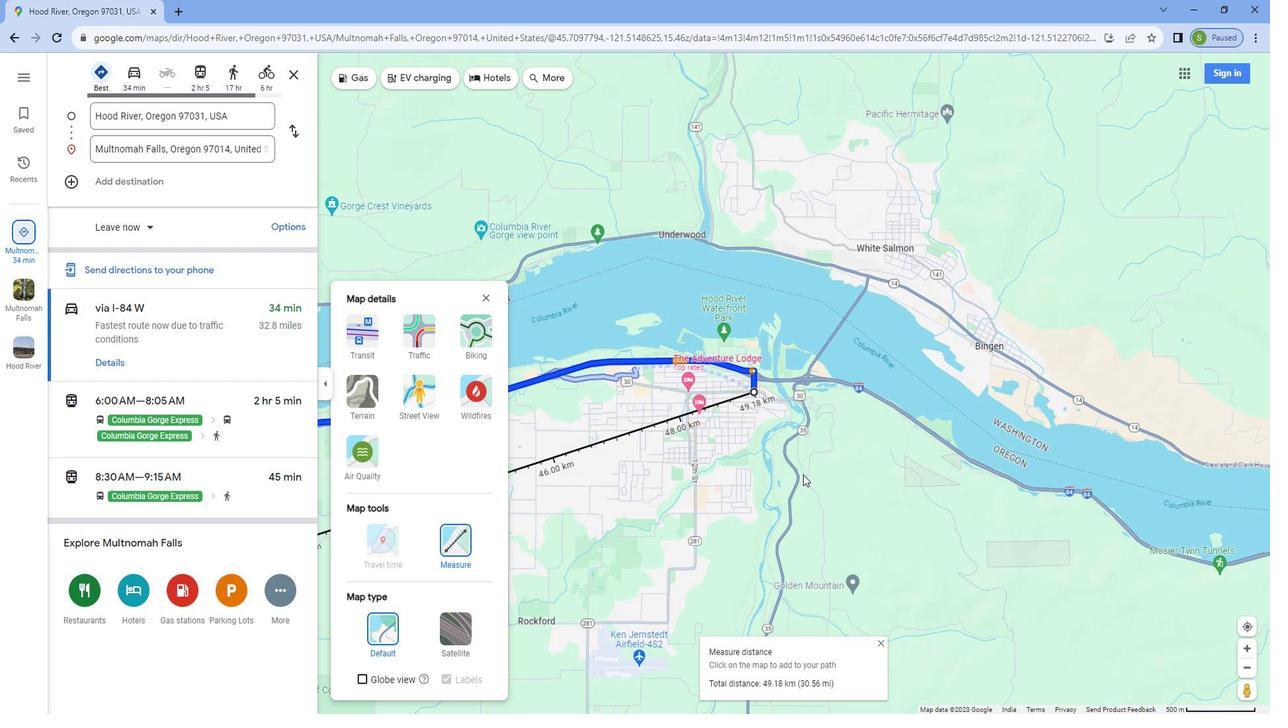 
Action: Mouse scrolled (802, 463) with delta (0, 0)
Screenshot: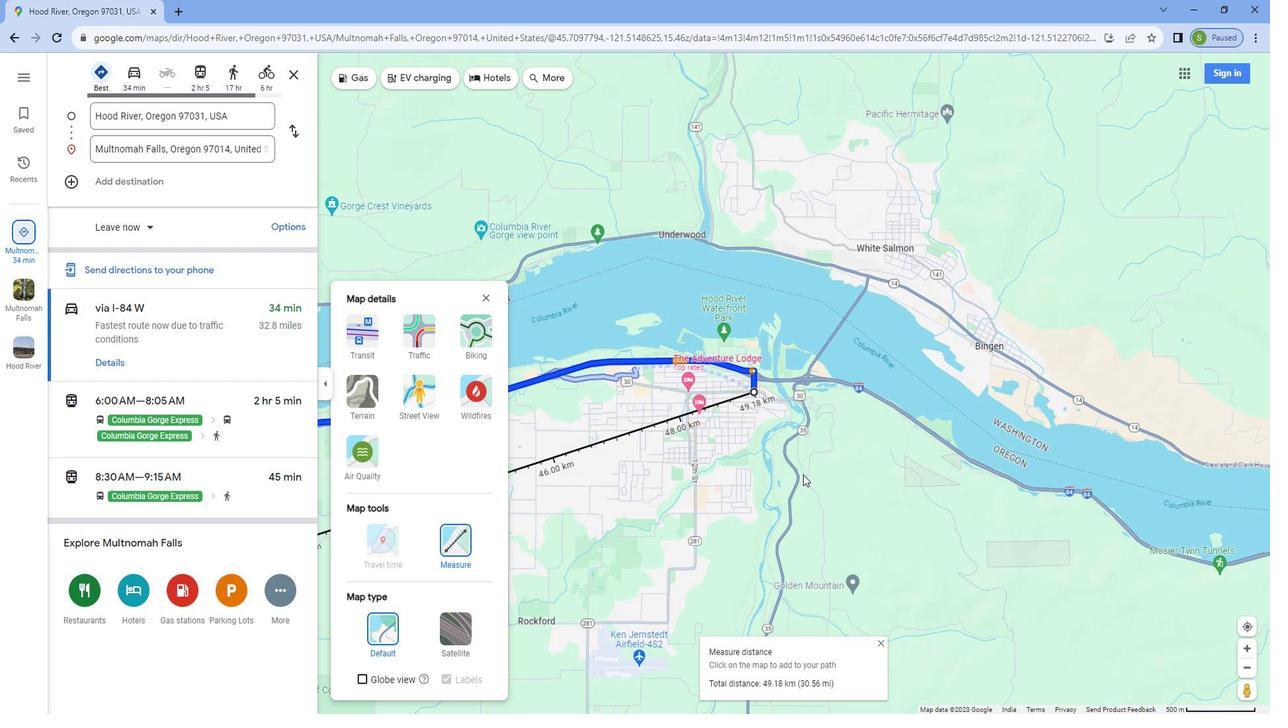 
Action: Mouse moved to (802, 463)
Screenshot: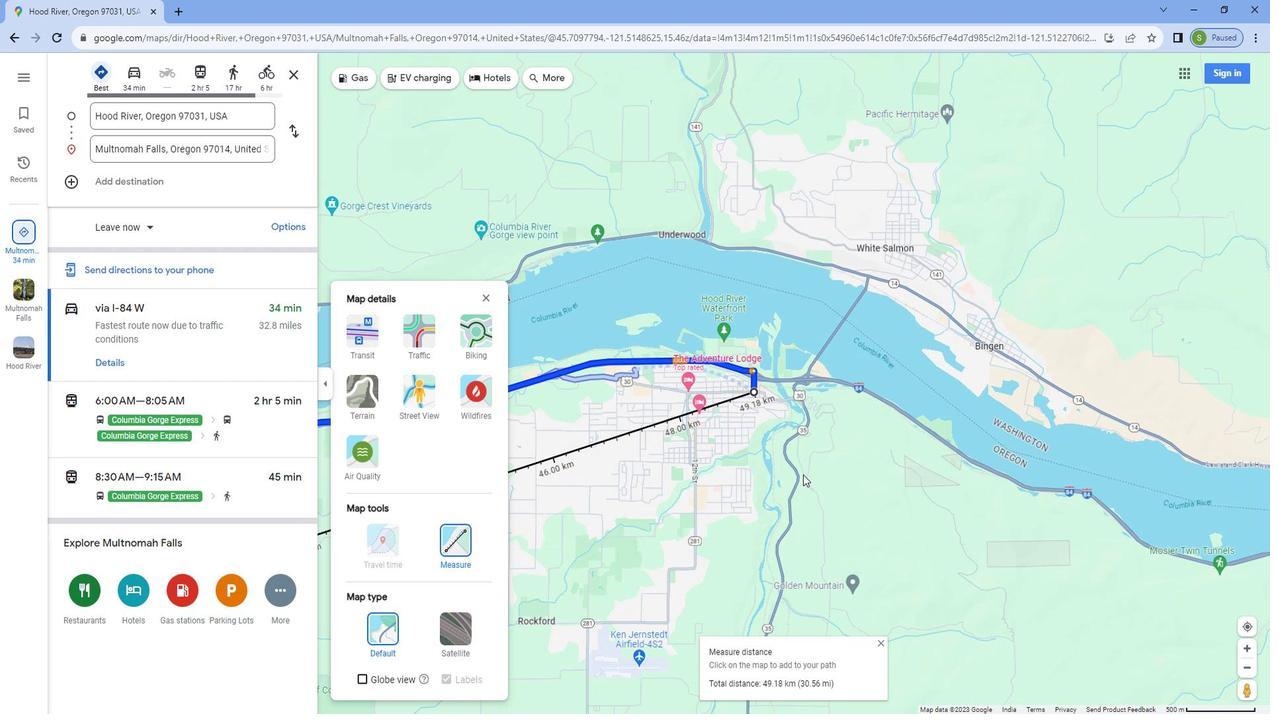 
Action: Mouse scrolled (802, 463) with delta (0, 0)
Screenshot: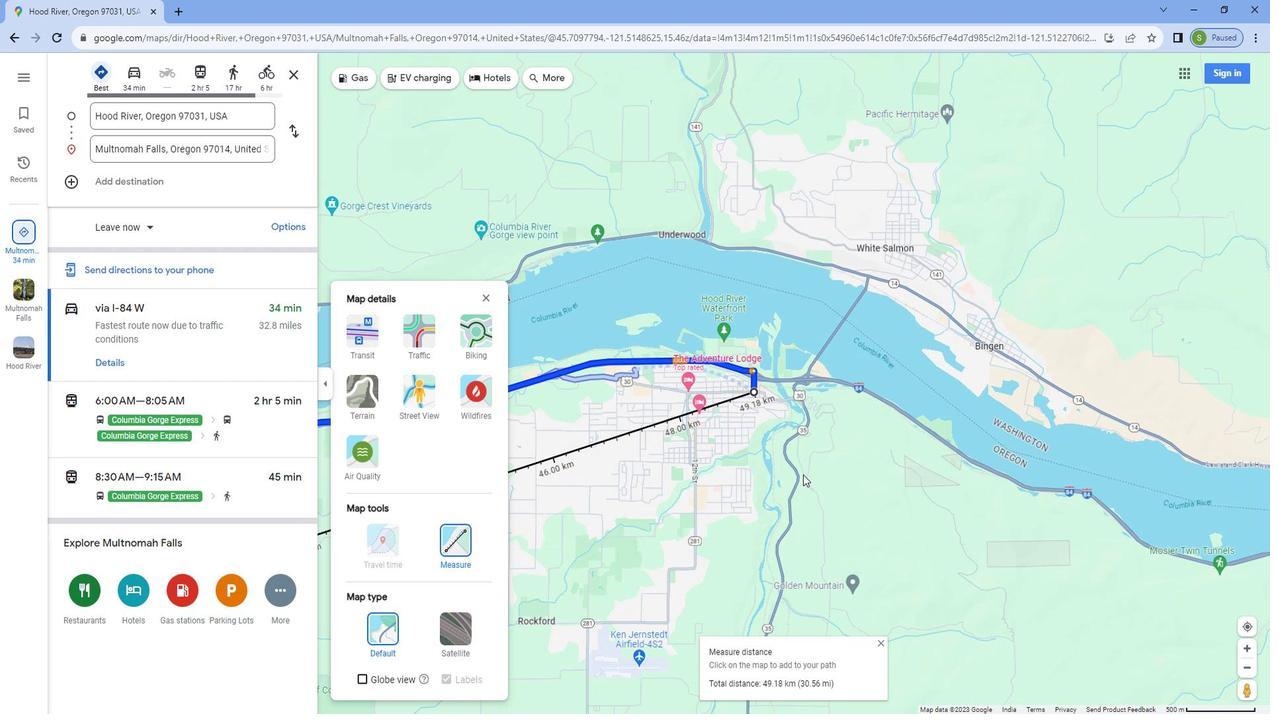 
Action: Mouse moved to (802, 461)
Screenshot: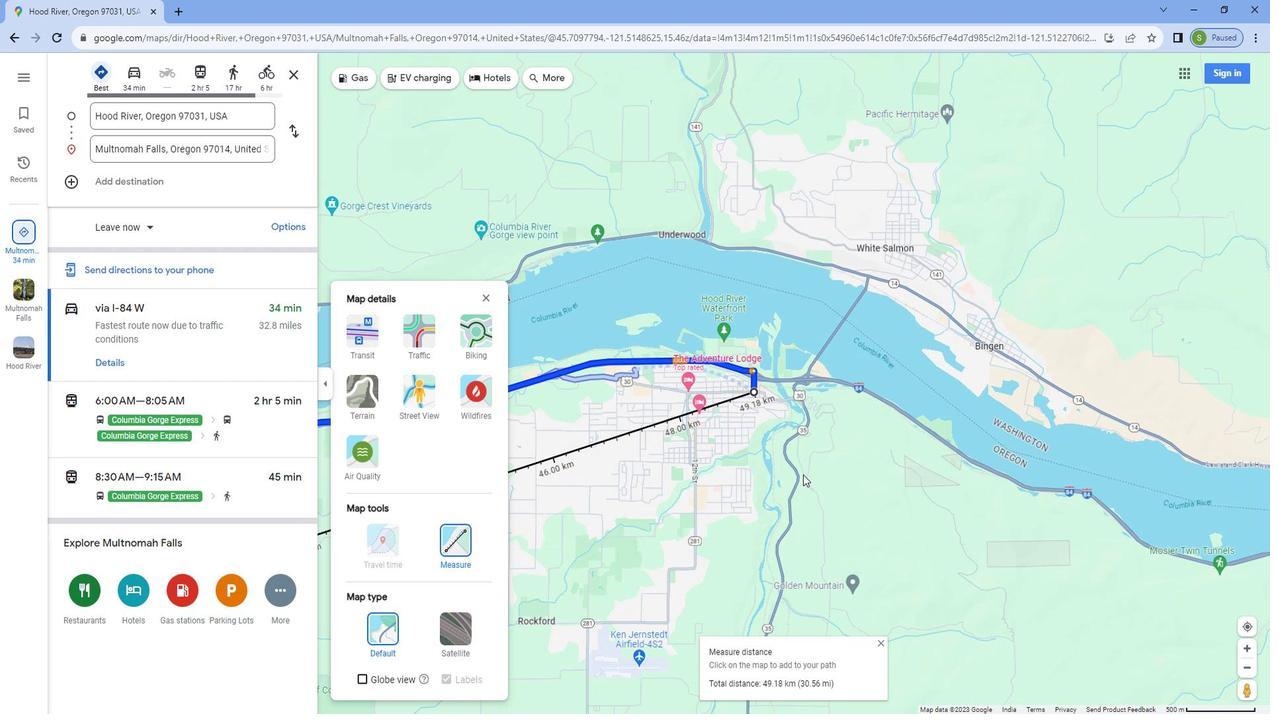
Action: Mouse scrolled (802, 461) with delta (0, 0)
Screenshot: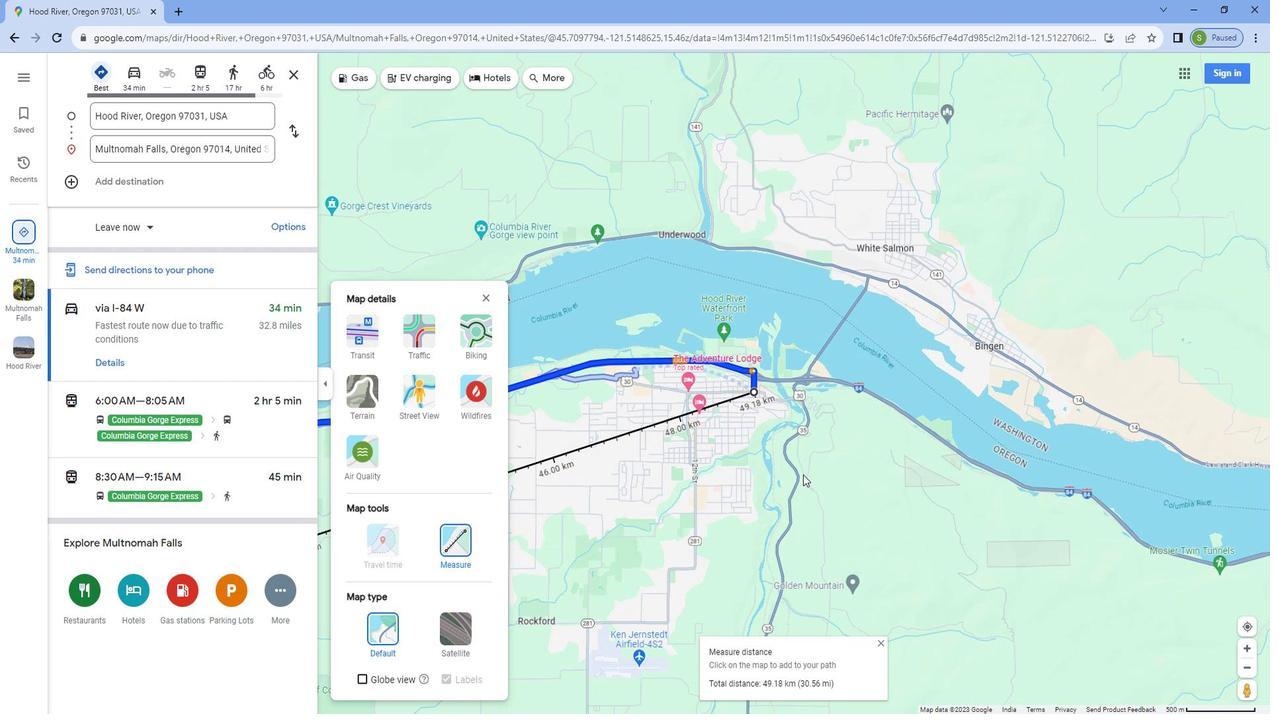 
Action: Mouse moved to (800, 455)
Screenshot: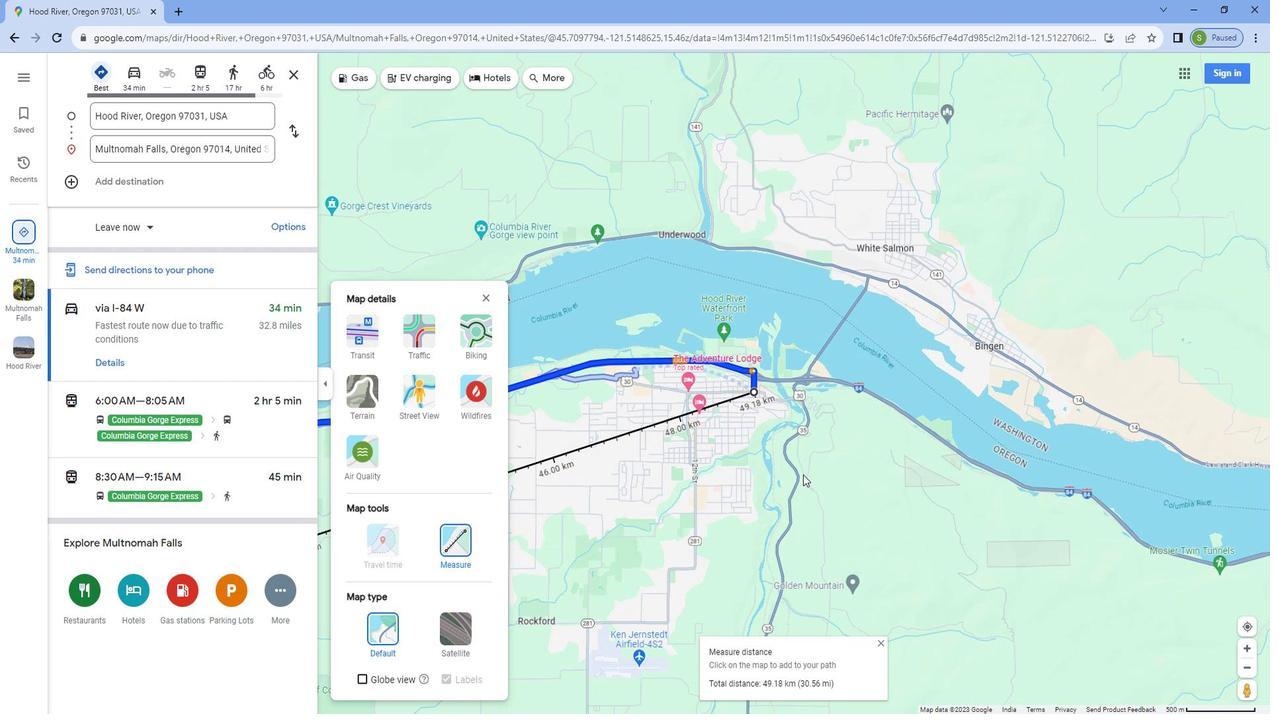 
Action: Mouse scrolled (800, 455) with delta (0, 0)
Screenshot: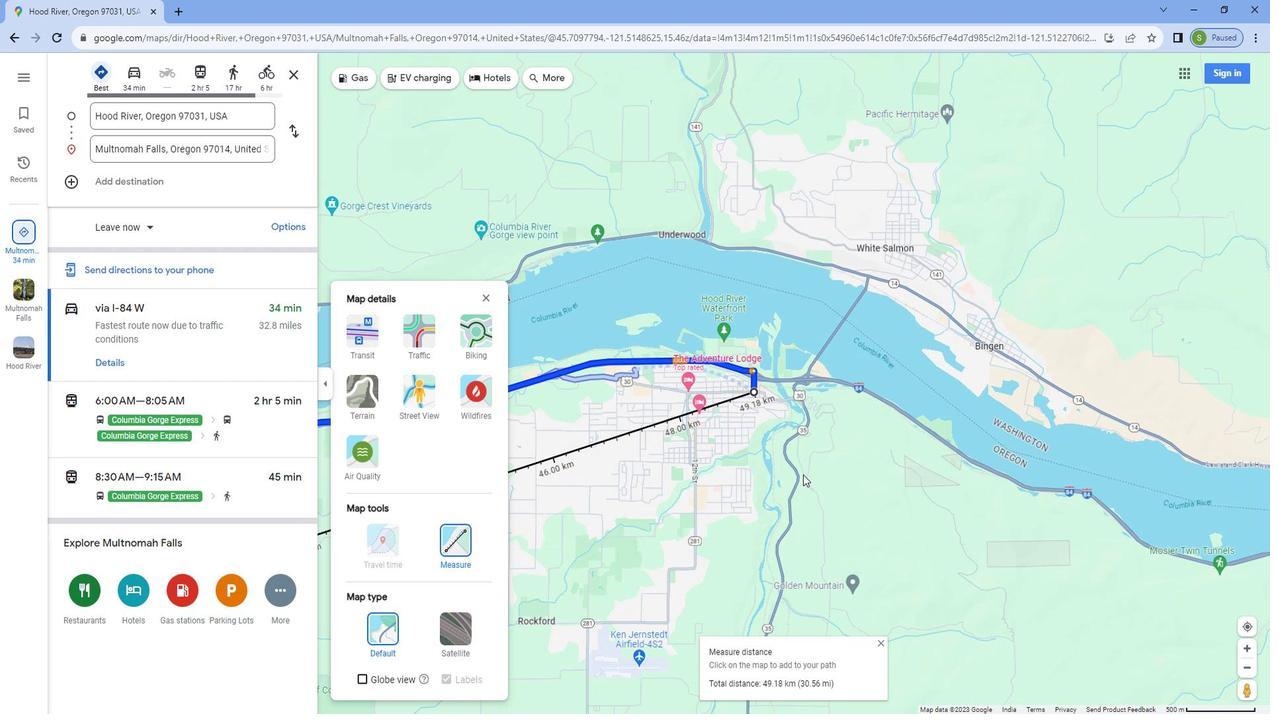 
Action: Mouse moved to (796, 390)
Screenshot: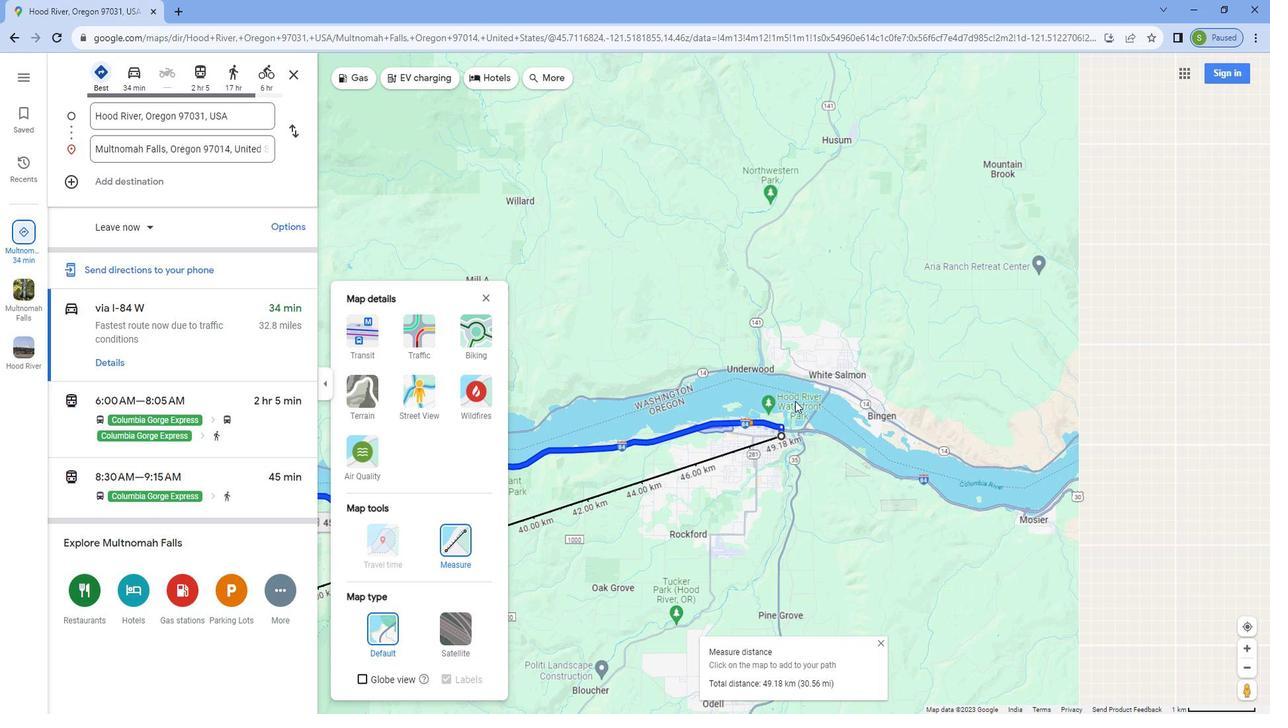 
Action: Mouse scrolled (796, 390) with delta (0, 0)
Screenshot: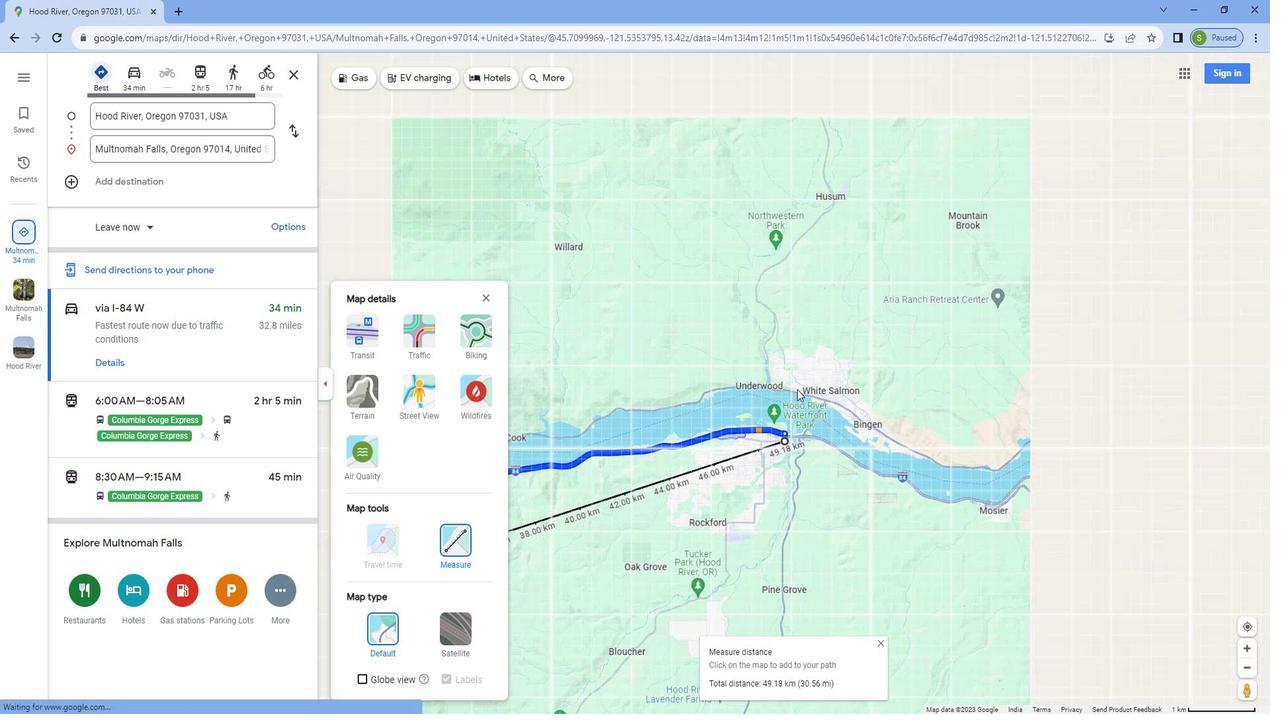 
Action: Mouse scrolled (796, 390) with delta (0, 0)
Screenshot: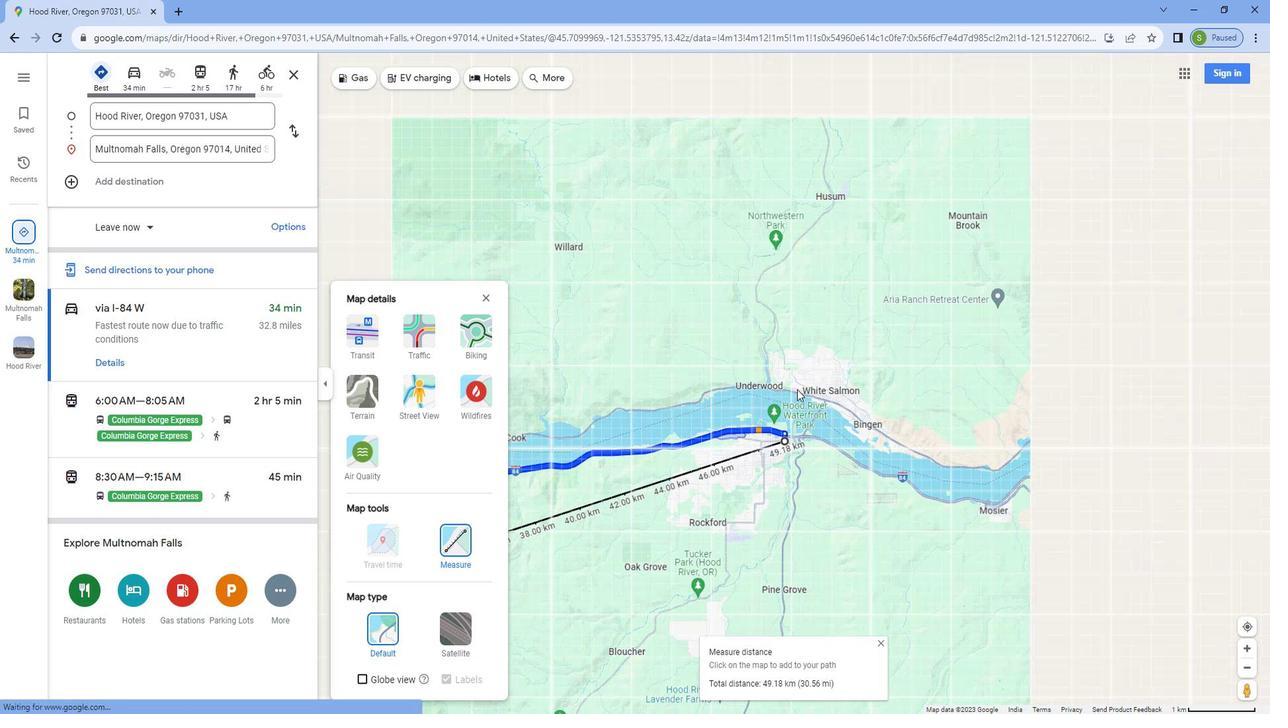 
Action: Mouse scrolled (796, 390) with delta (0, 0)
Screenshot: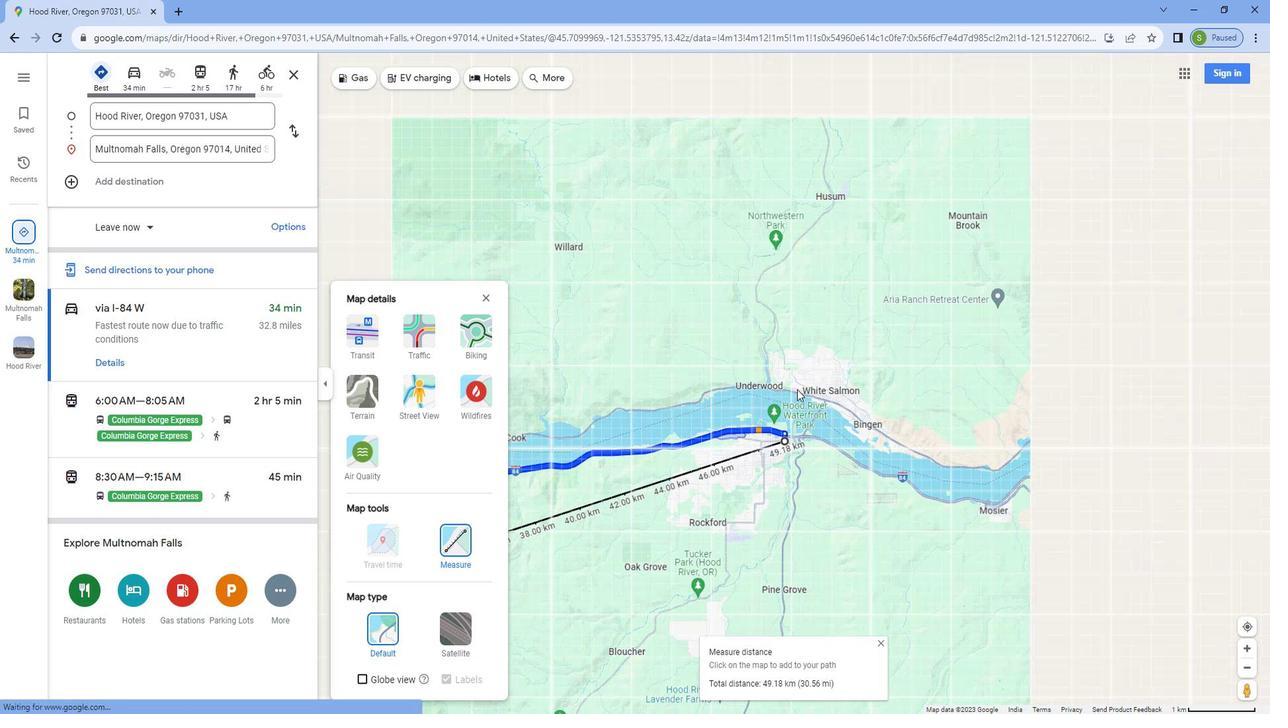
Action: Mouse scrolled (796, 390) with delta (0, 0)
Screenshot: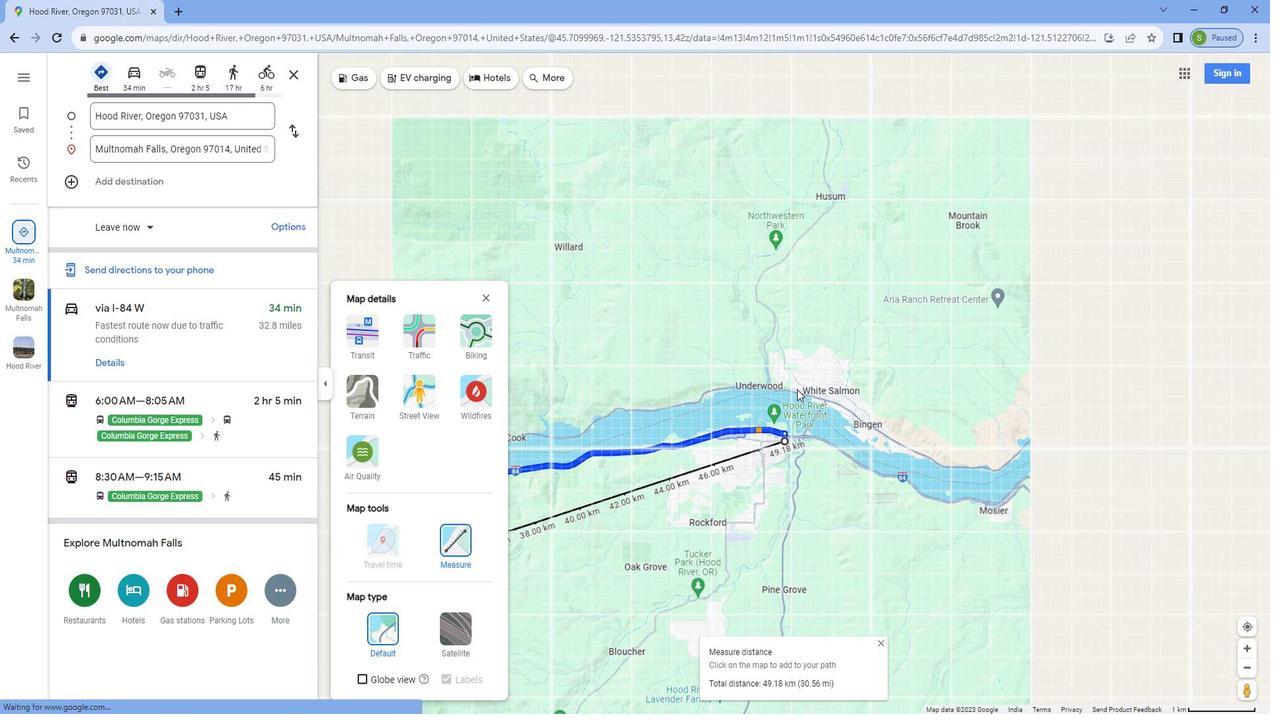 
Action: Mouse scrolled (796, 390) with delta (0, 0)
Screenshot: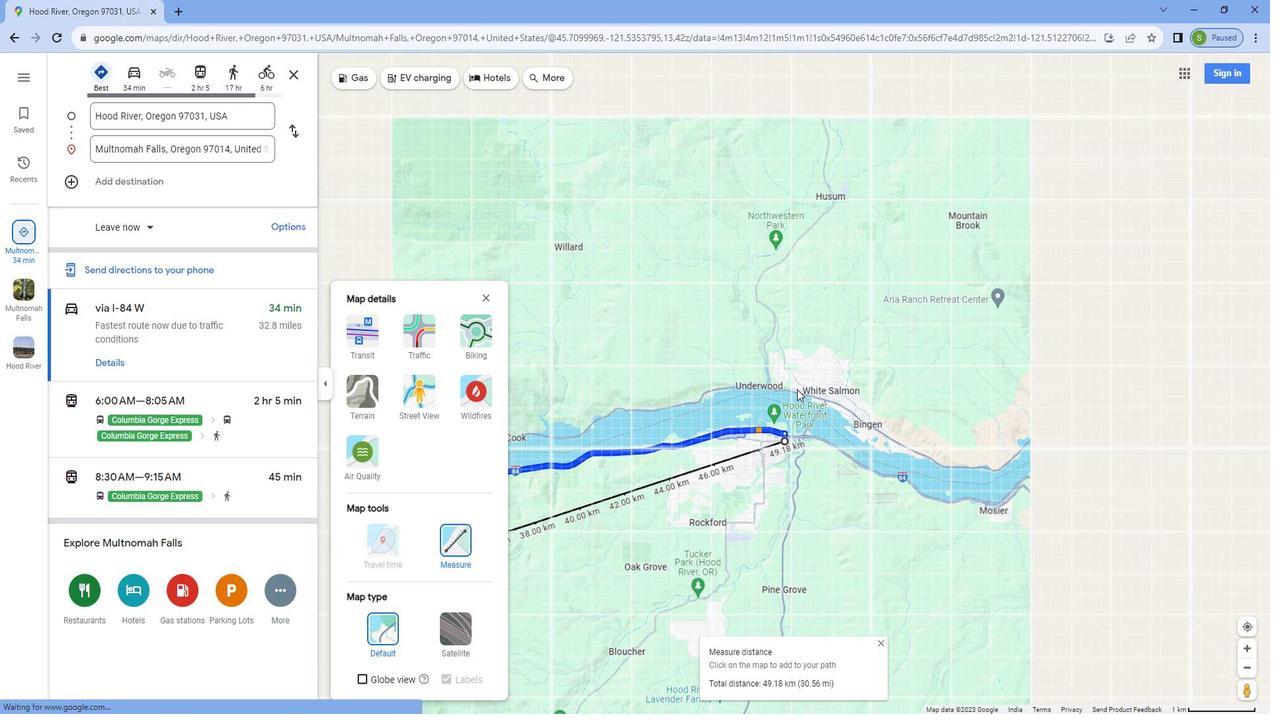 
Action: Mouse moved to (796, 390)
Screenshot: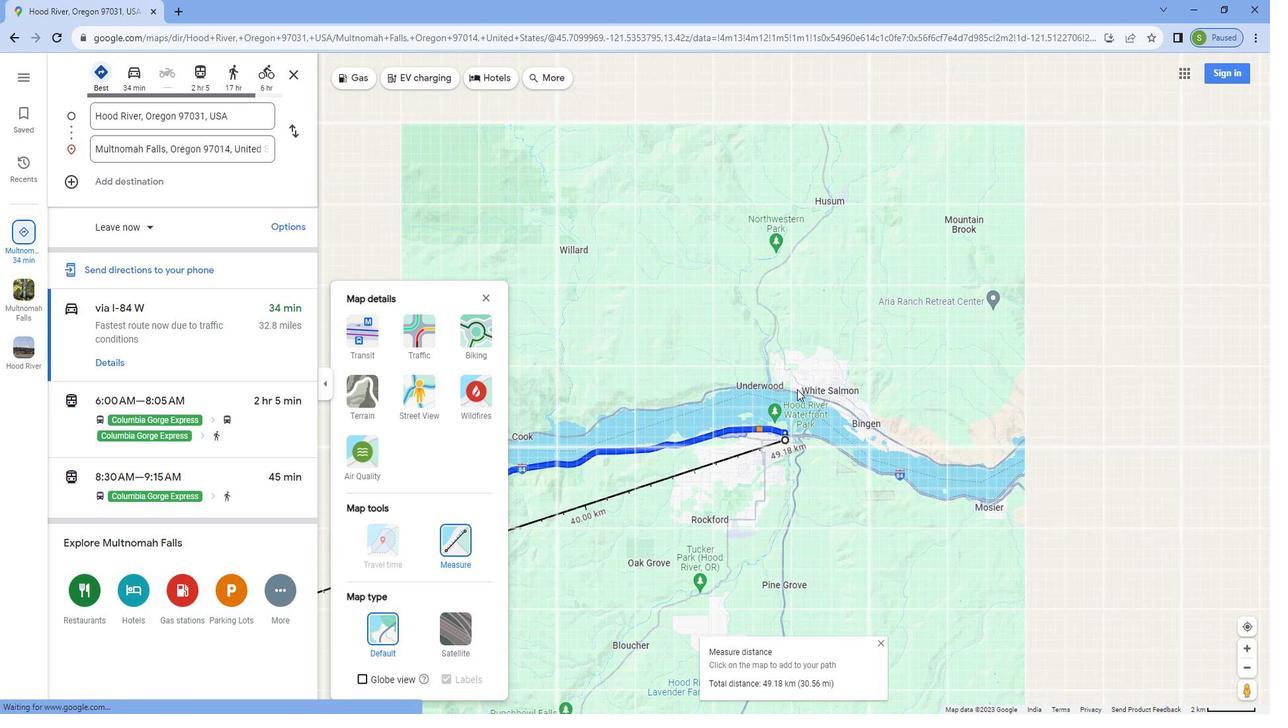
Action: Mouse scrolled (796, 390) with delta (0, 0)
Screenshot: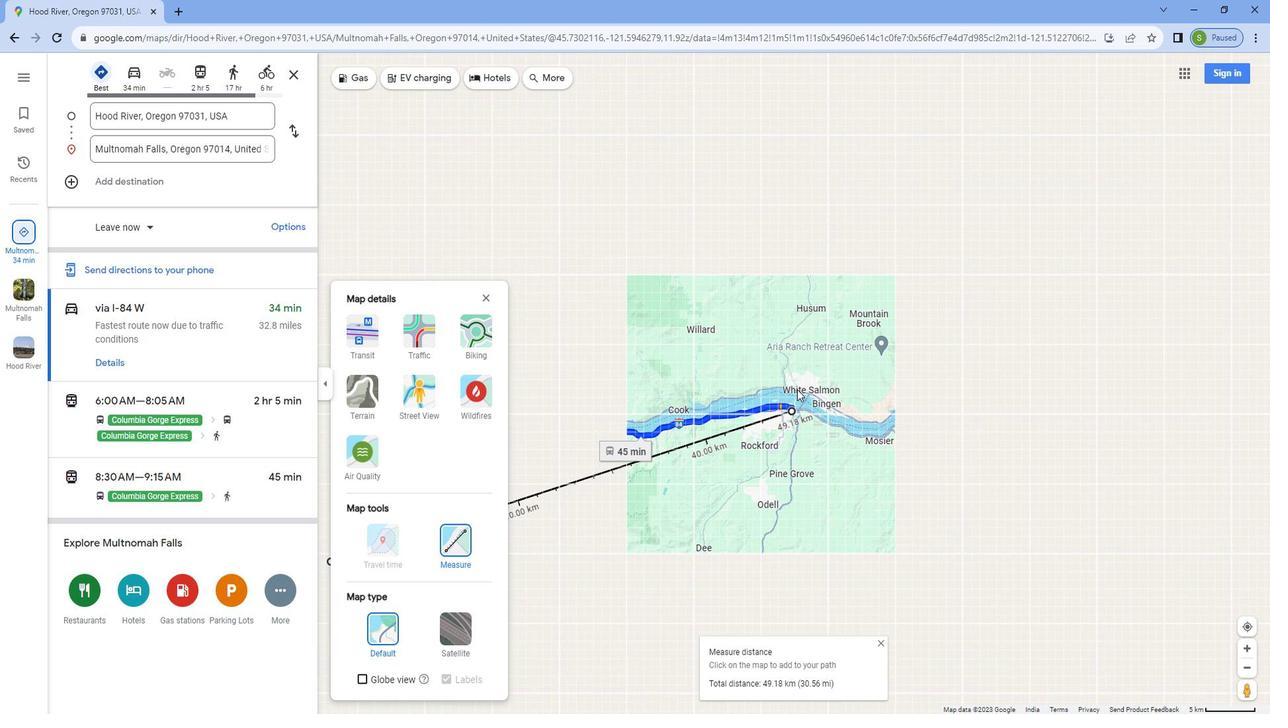 
Action: Mouse scrolled (796, 390) with delta (0, 0)
Screenshot: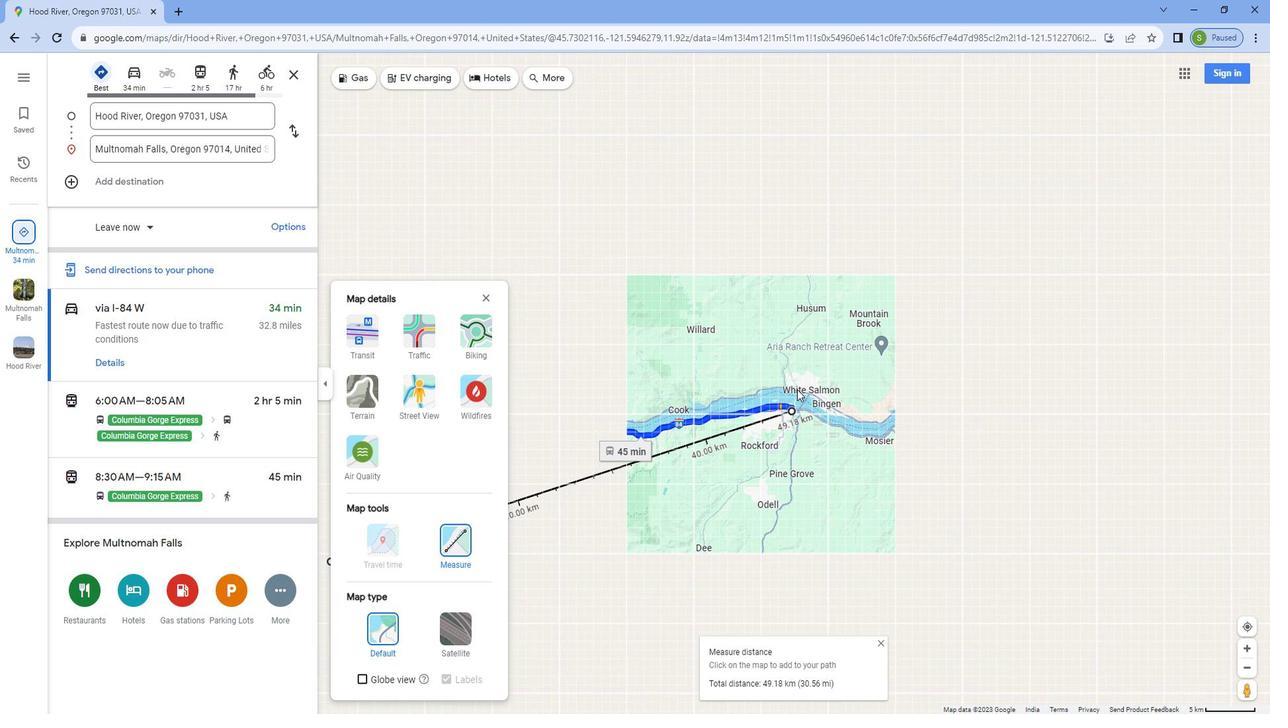 
Action: Mouse scrolled (796, 390) with delta (0, 0)
Screenshot: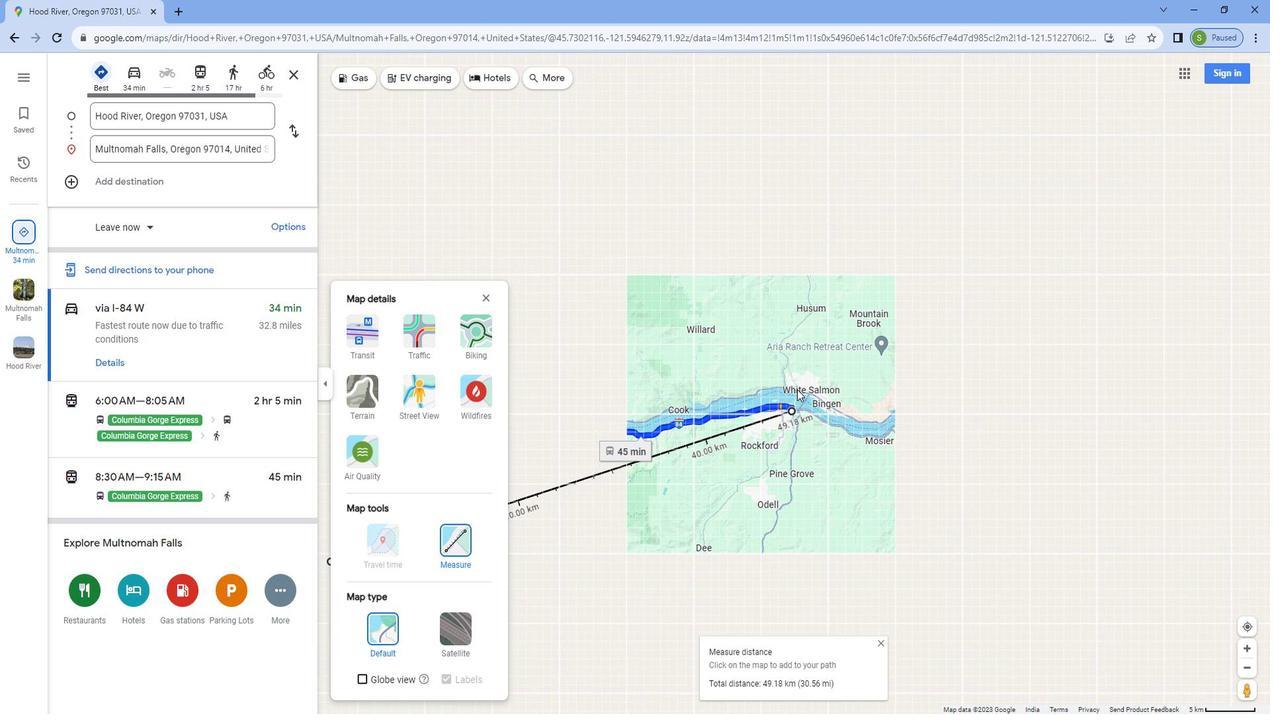 
Action: Mouse scrolled (796, 390) with delta (0, 0)
Screenshot: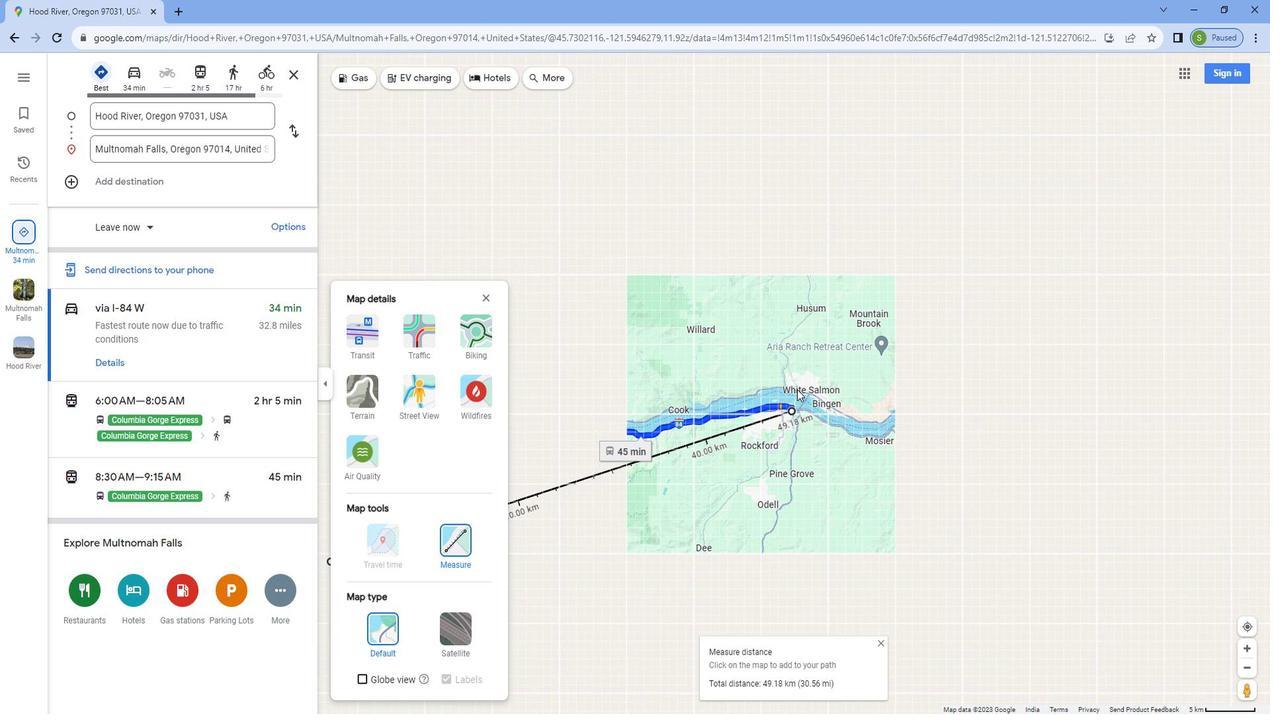 
Action: Mouse scrolled (796, 390) with delta (0, 0)
Screenshot: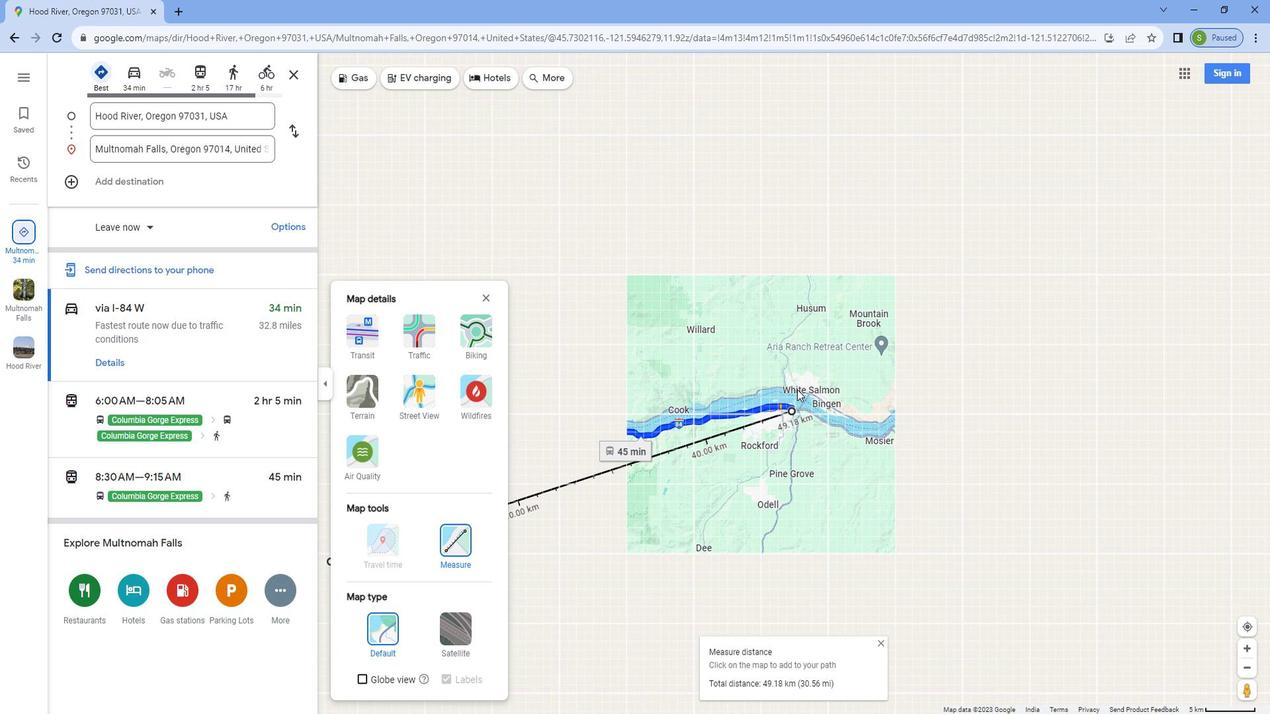 
Action: Mouse scrolled (796, 390) with delta (0, 0)
Screenshot: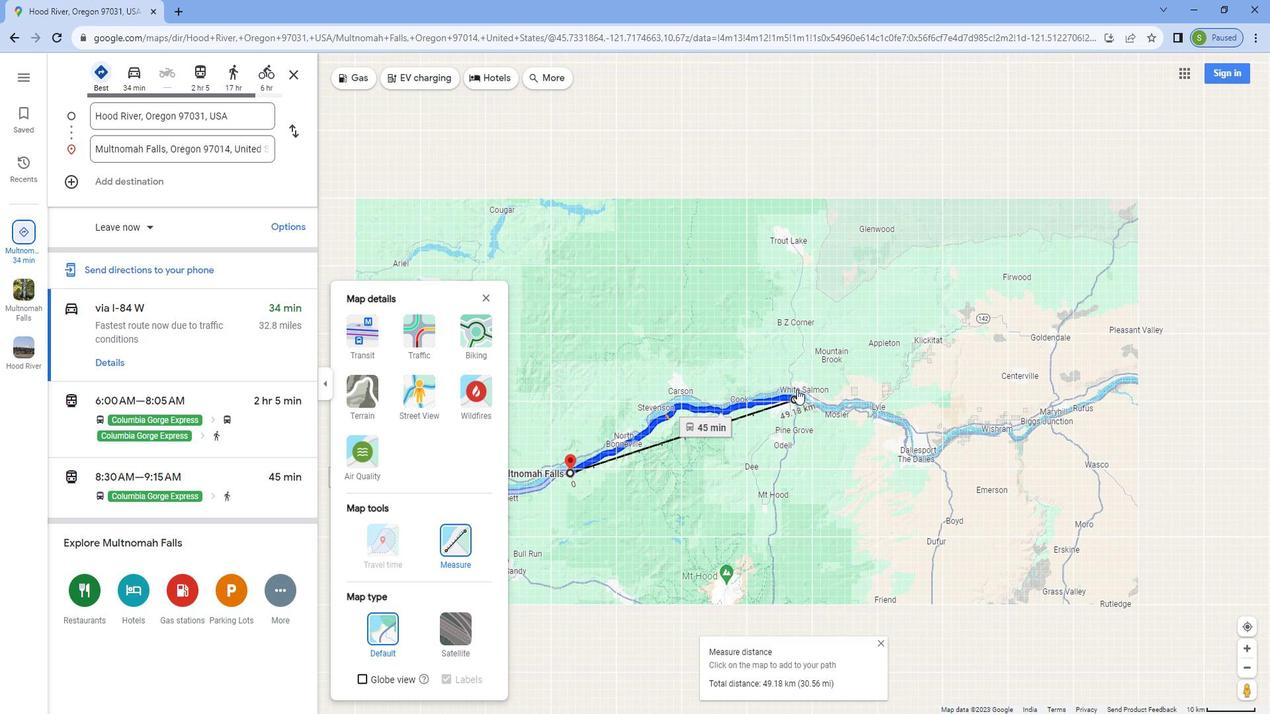 
Action: Mouse scrolled (796, 390) with delta (0, 0)
Screenshot: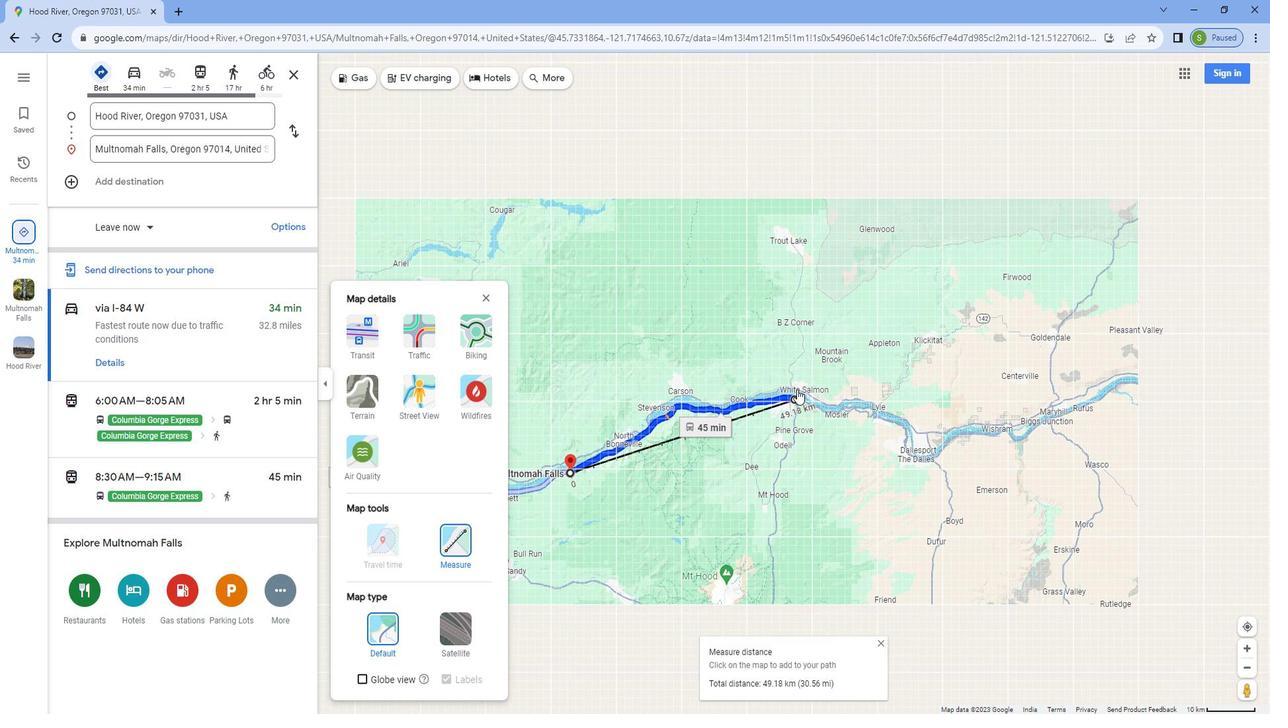 
Action: Mouse moved to (796, 390)
Screenshot: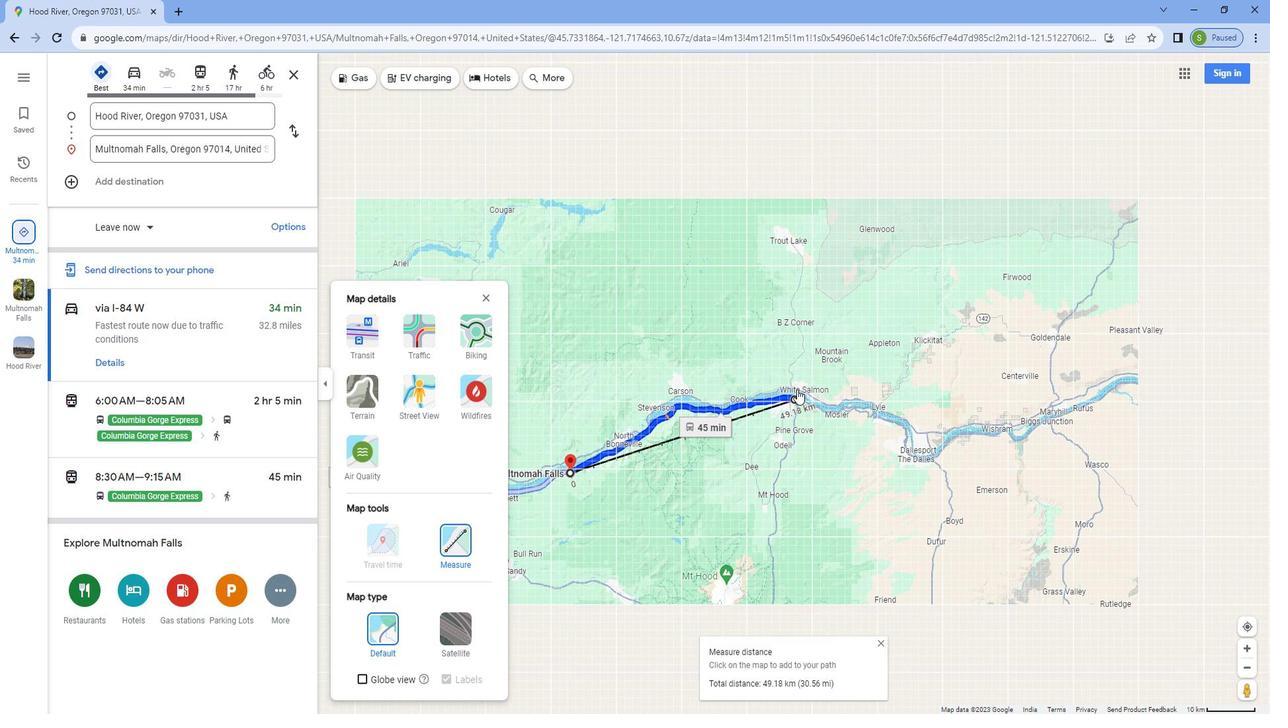 
Action: Mouse scrolled (796, 389) with delta (0, 0)
Screenshot: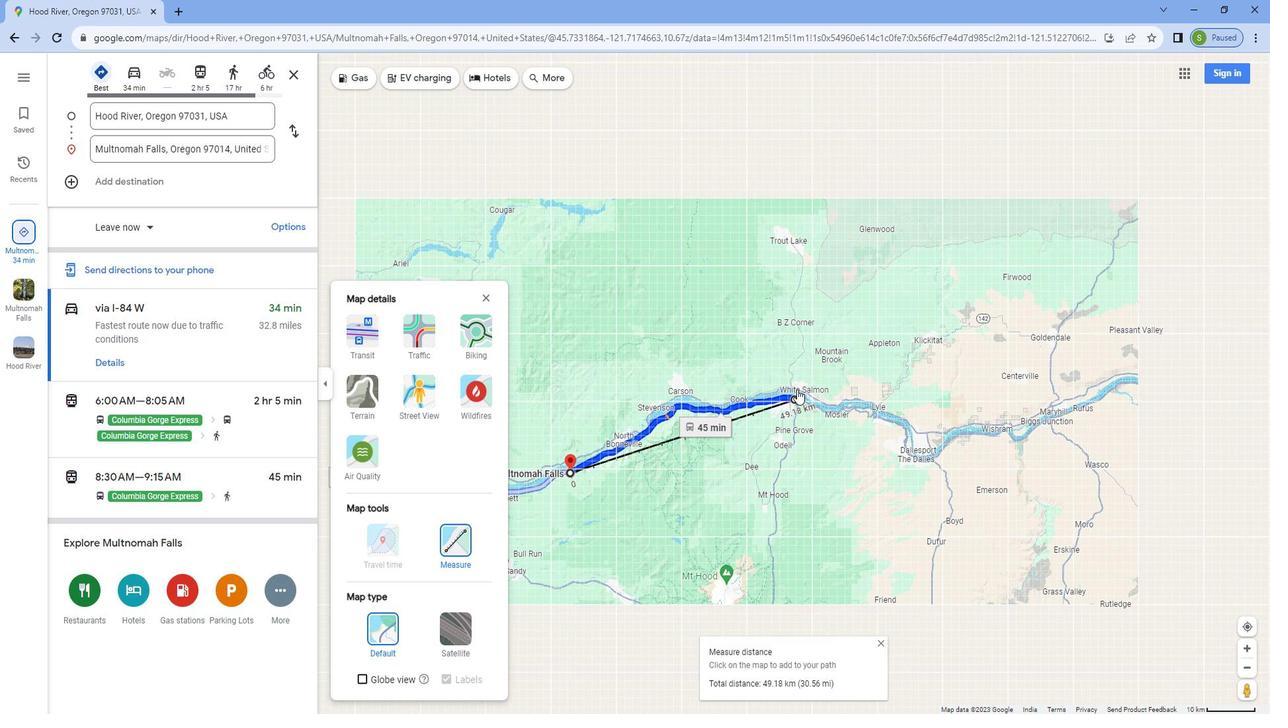 
Action: Mouse moved to (795, 391)
Screenshot: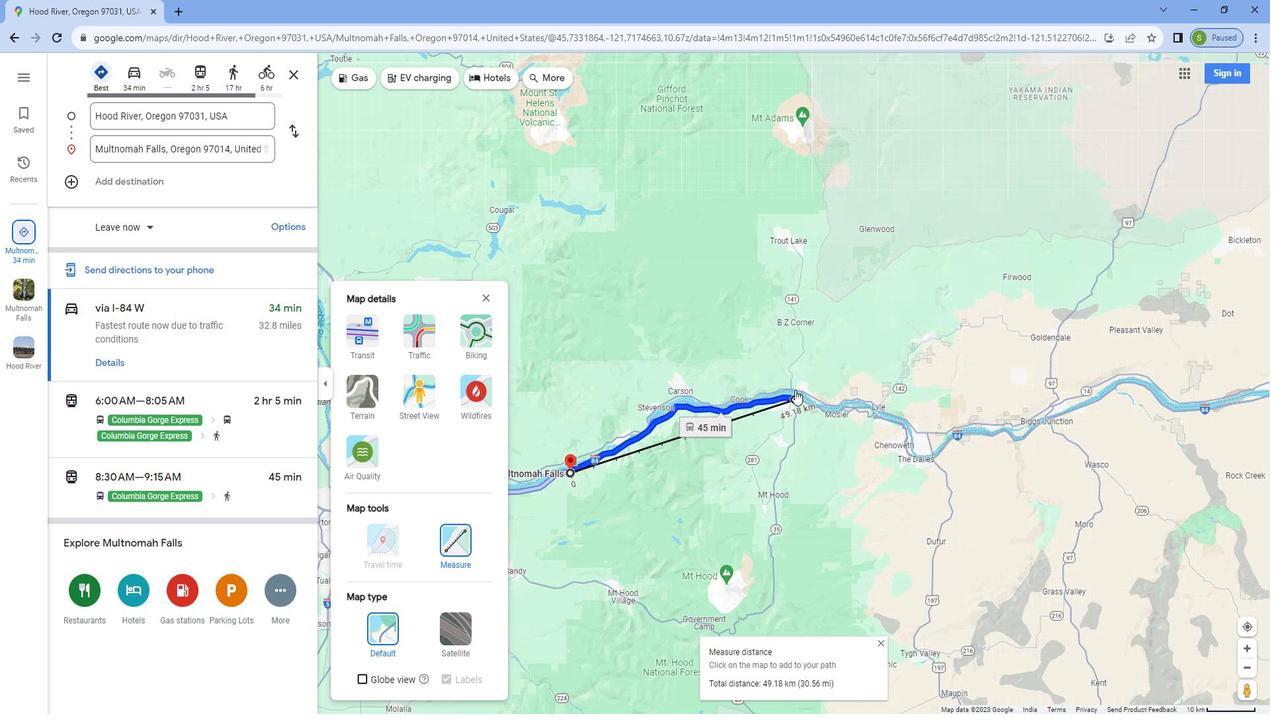 
Action: Mouse scrolled (795, 390) with delta (0, 0)
Screenshot: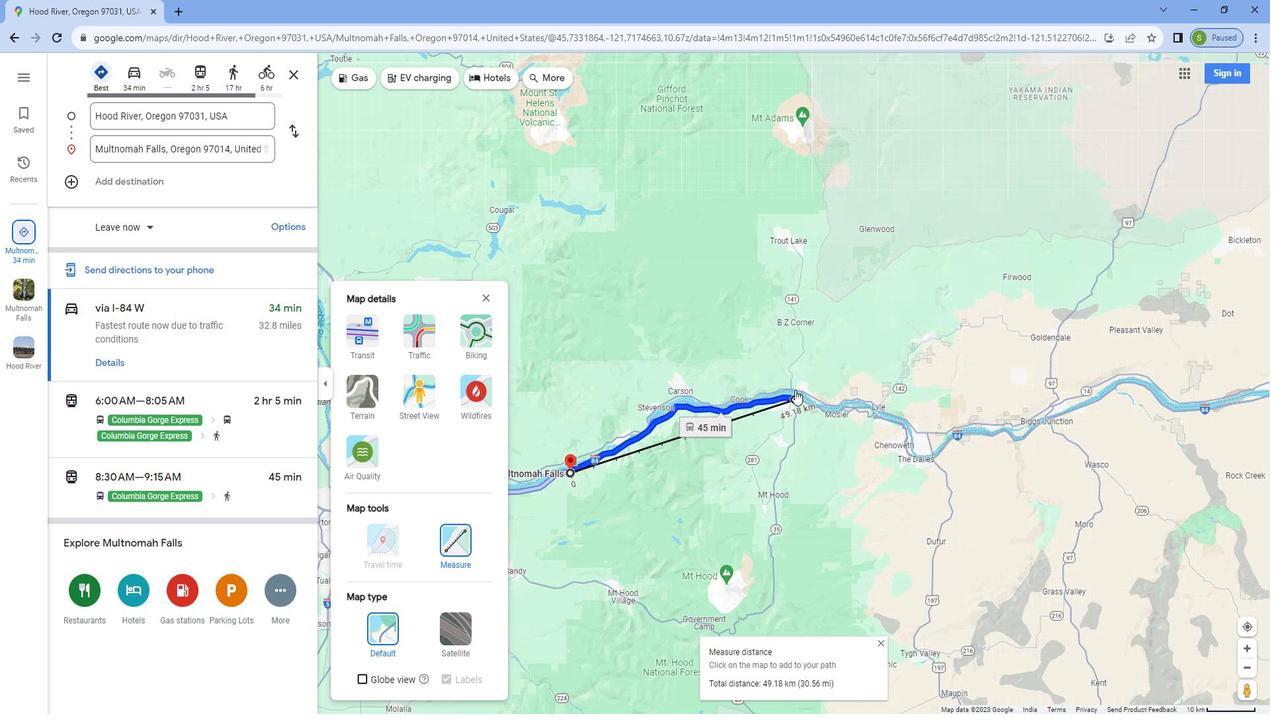
Action: Mouse moved to (838, 462)
Screenshot: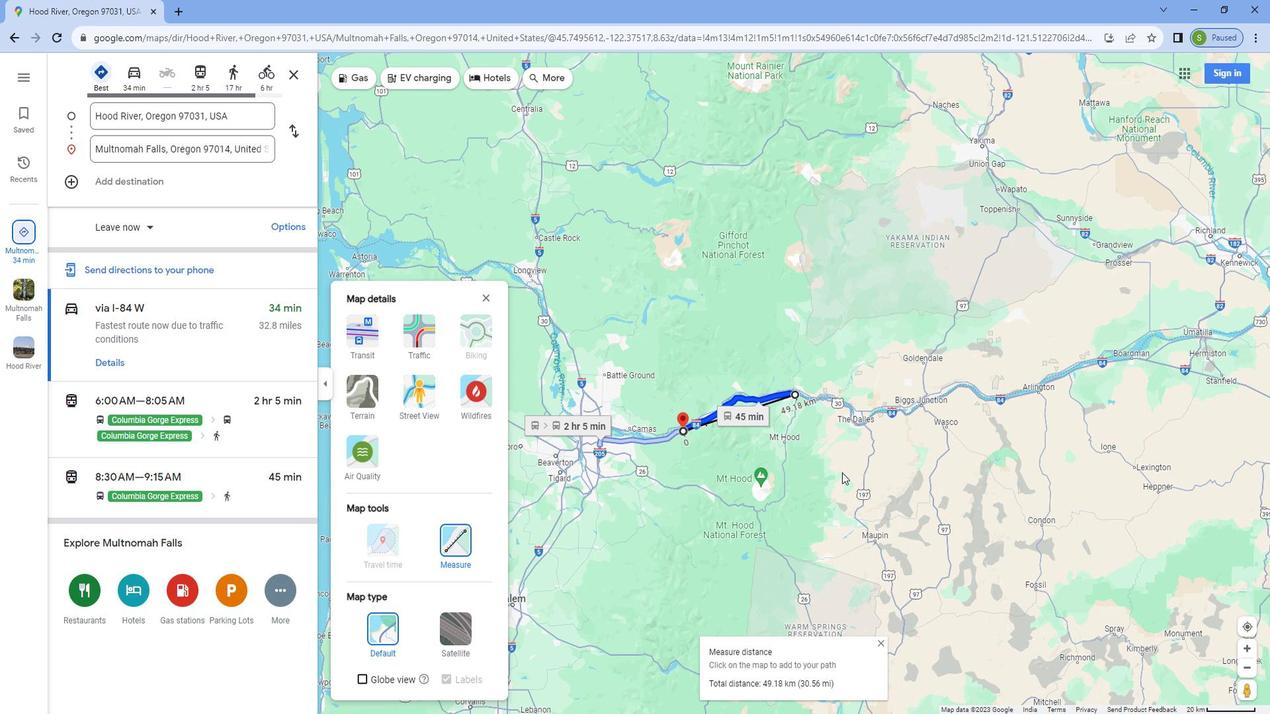 
